 Task: Search one way flight ticket for 4 adults, 1 infant in seat and 1 infant on lap in premium economy from Hobbs: Lea County Regional Airport to Riverton: Central Wyoming Regional Airport (was Riverton Regional) on 5-4-2023. Choice of flights is Alaska. Number of bags: 3 checked bags. Price is upto 107000. Outbound departure time preference is 10:15.
Action: Mouse moved to (375, 155)
Screenshot: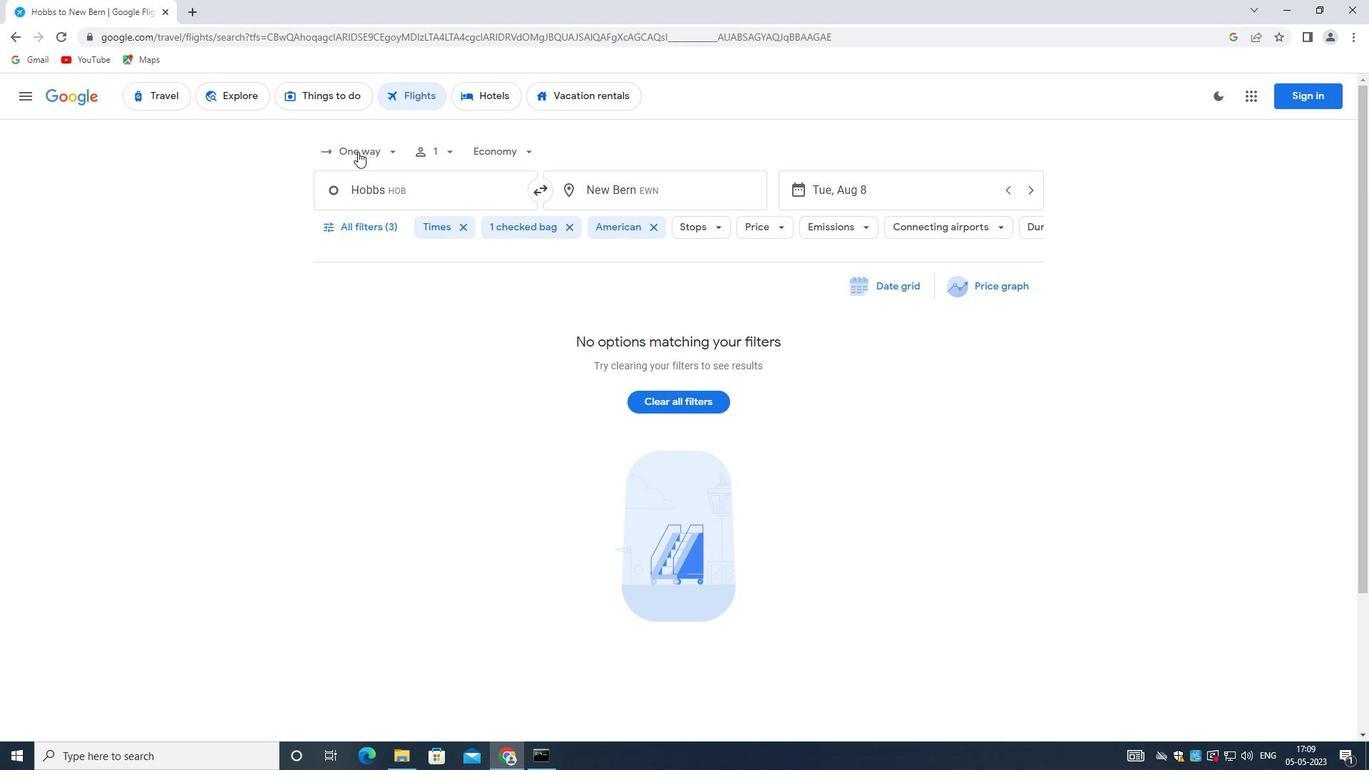 
Action: Mouse pressed left at (375, 155)
Screenshot: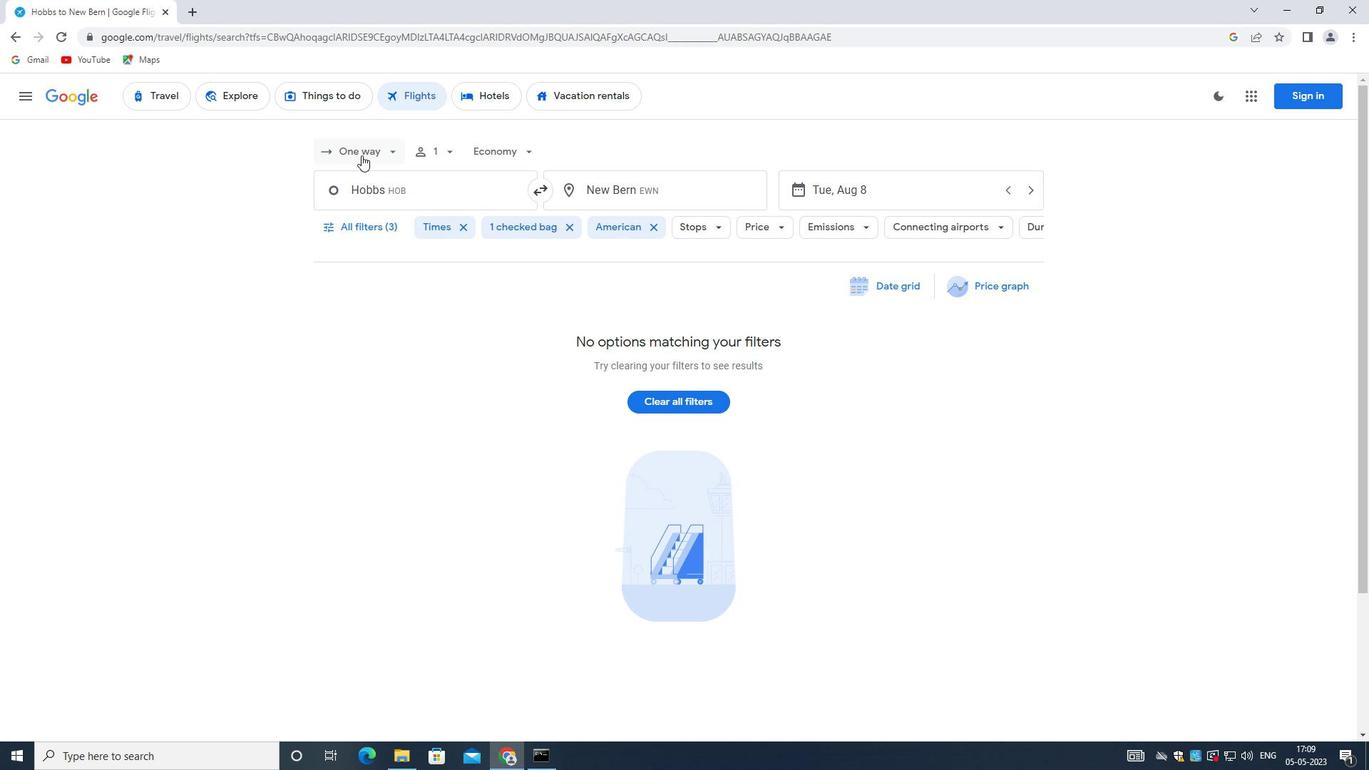 
Action: Mouse moved to (369, 215)
Screenshot: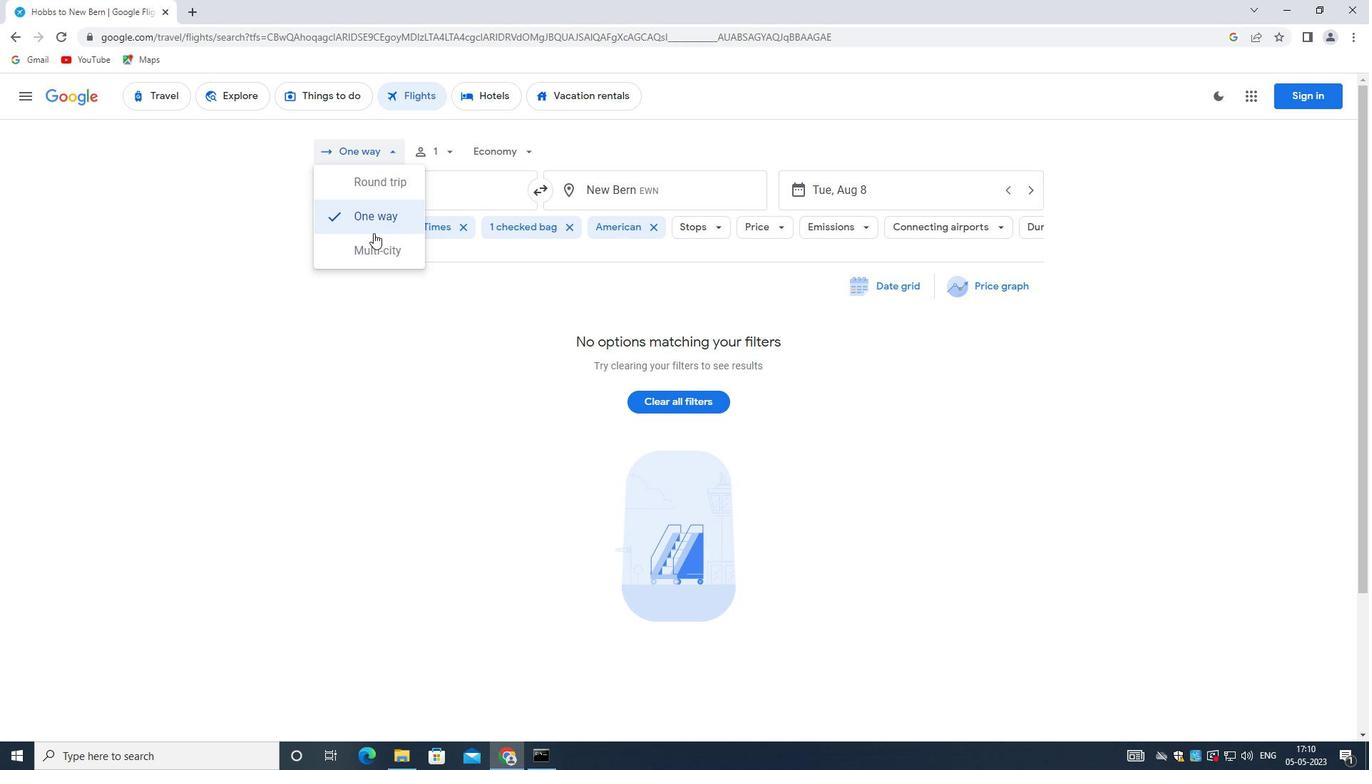 
Action: Mouse pressed left at (369, 215)
Screenshot: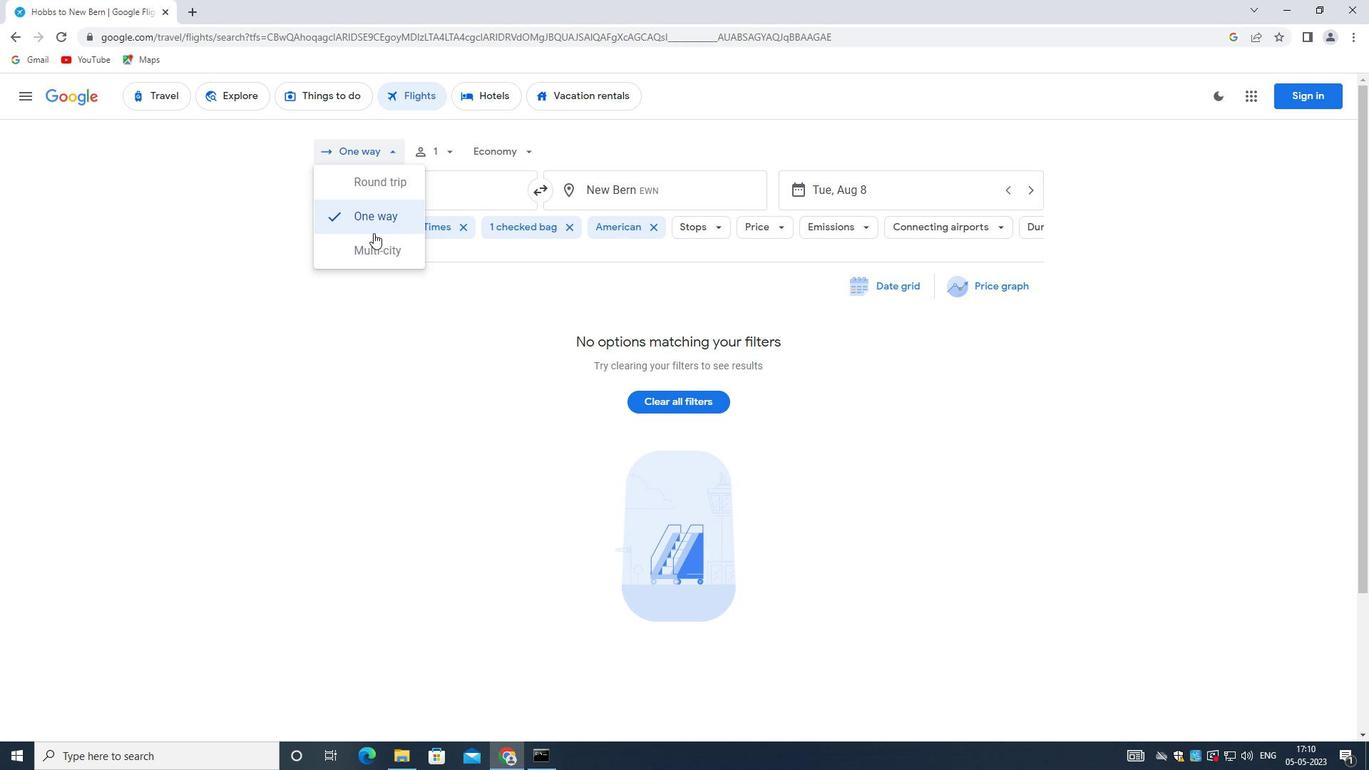 
Action: Mouse moved to (448, 156)
Screenshot: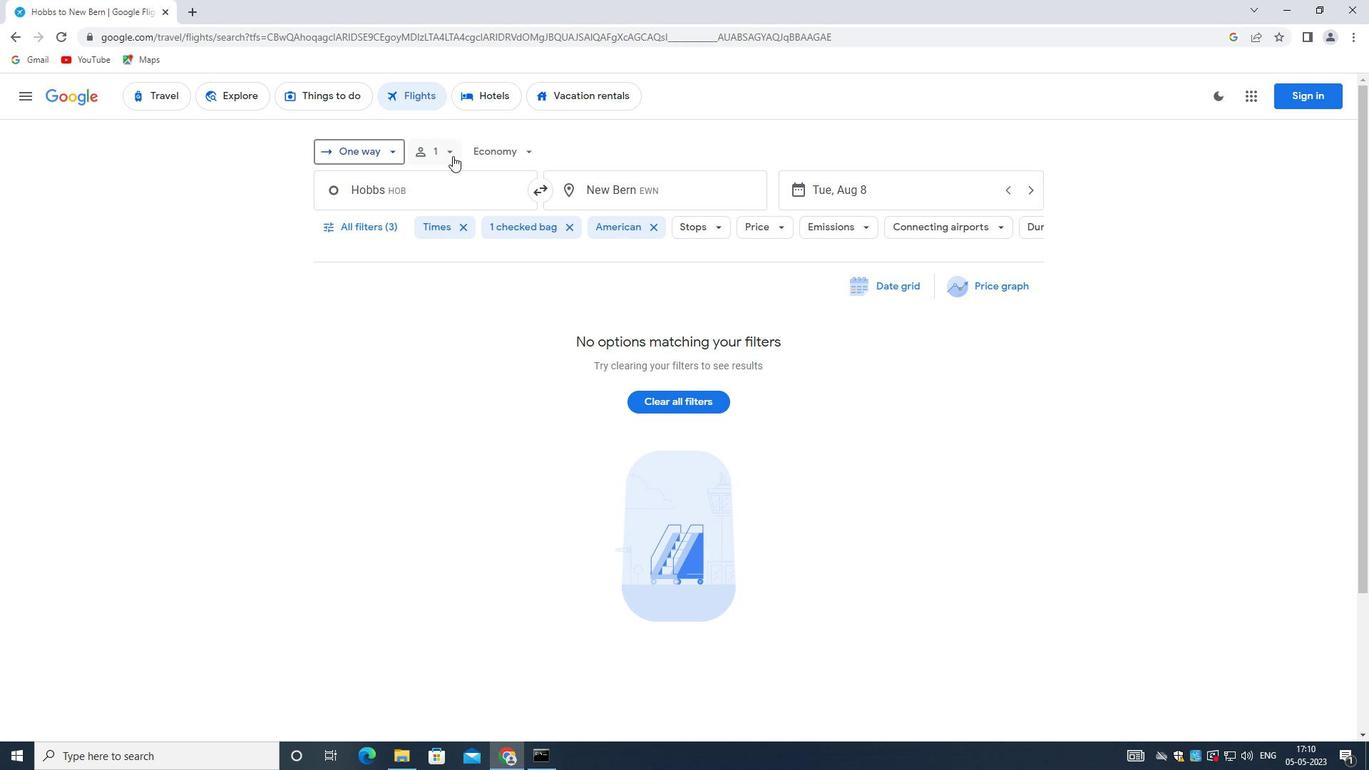 
Action: Mouse pressed left at (448, 156)
Screenshot: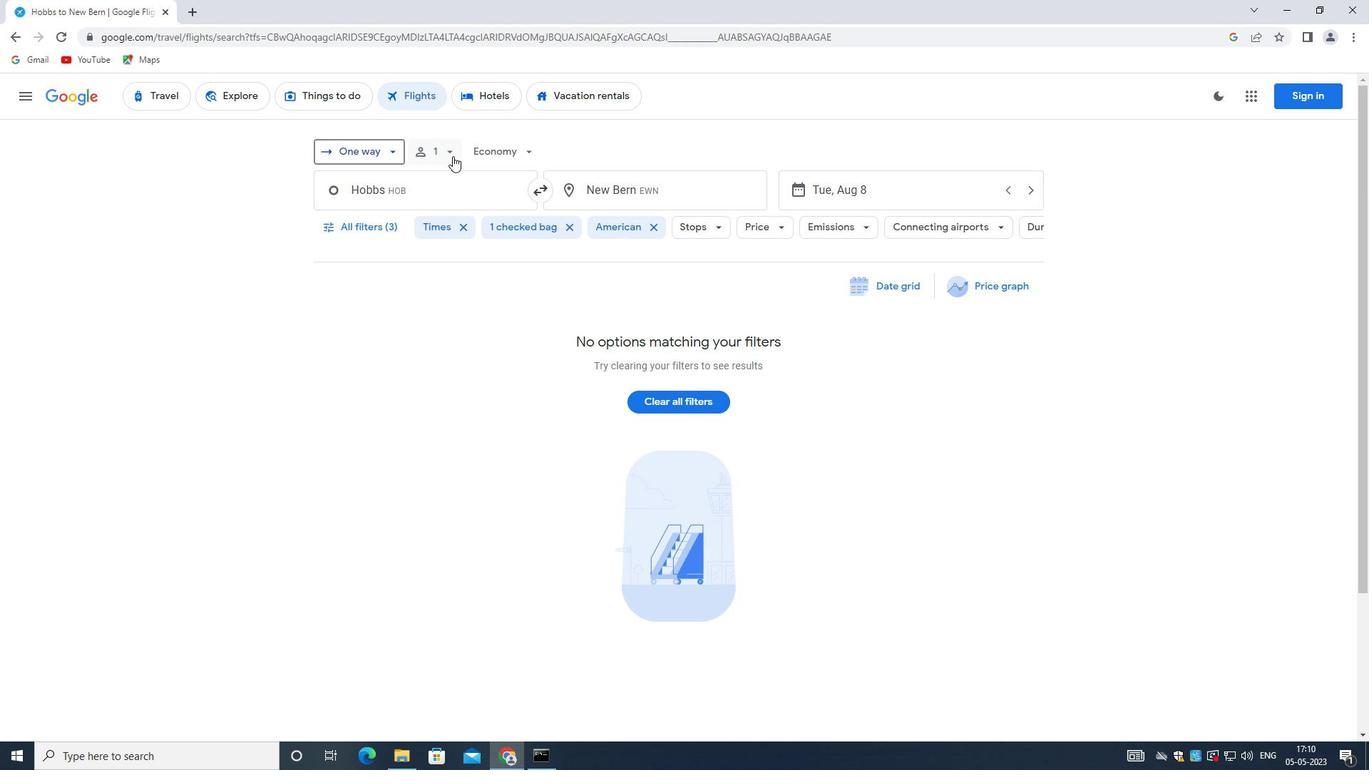 
Action: Mouse moved to (561, 190)
Screenshot: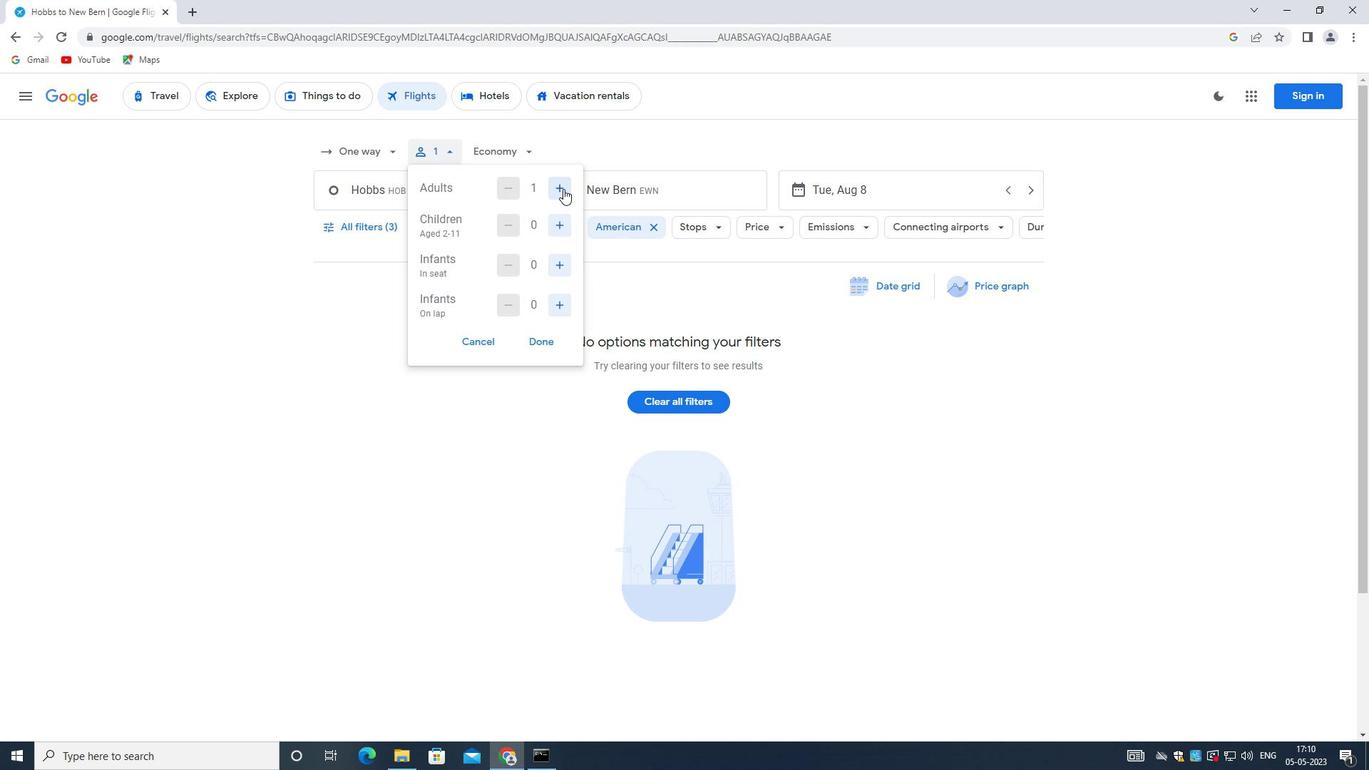 
Action: Mouse pressed left at (561, 190)
Screenshot: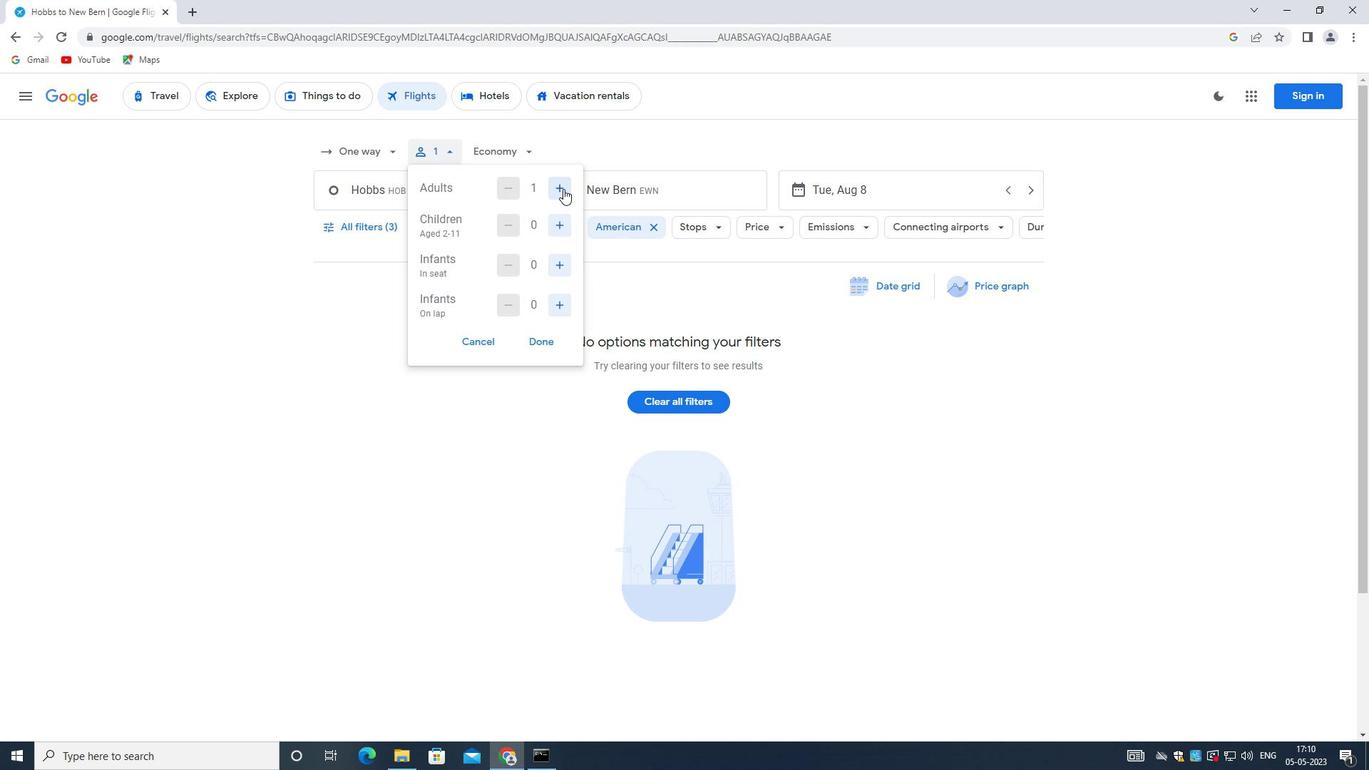 
Action: Mouse pressed left at (561, 190)
Screenshot: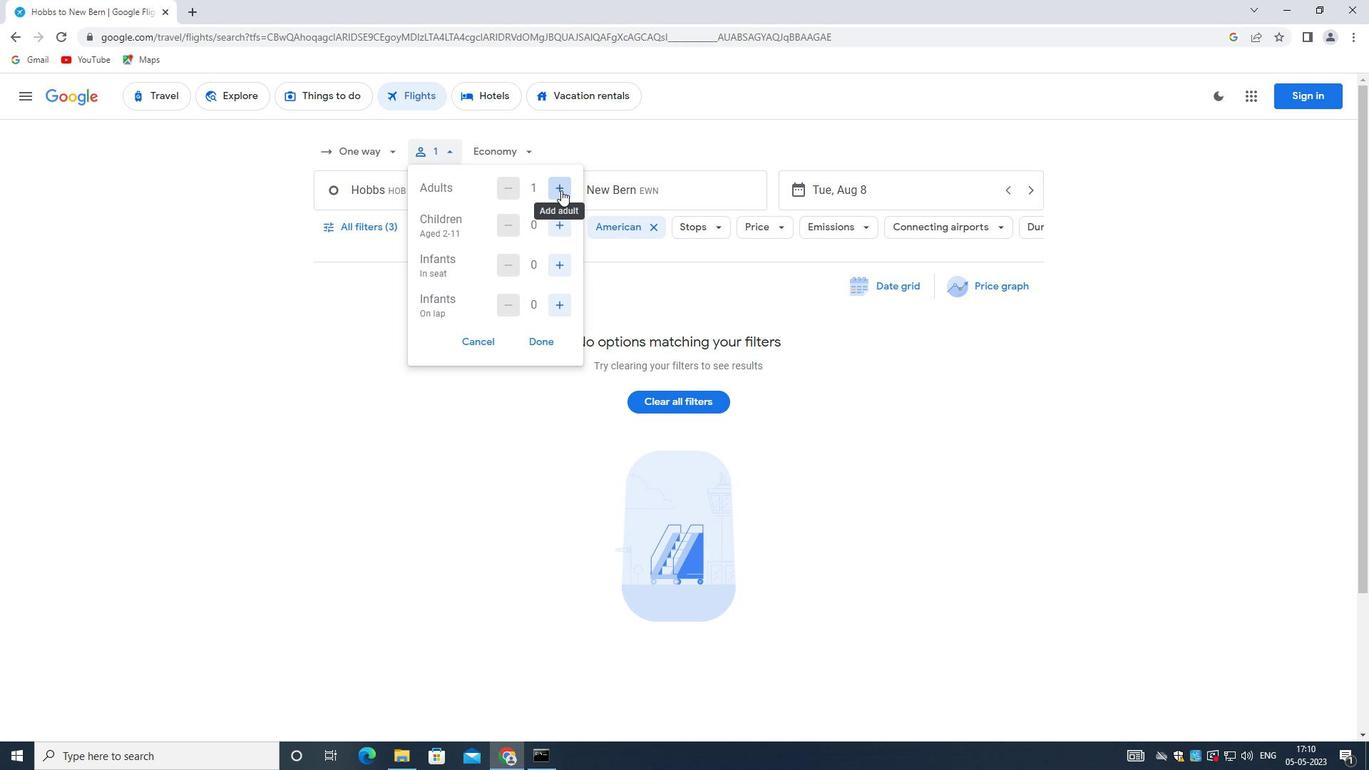 
Action: Mouse pressed left at (561, 190)
Screenshot: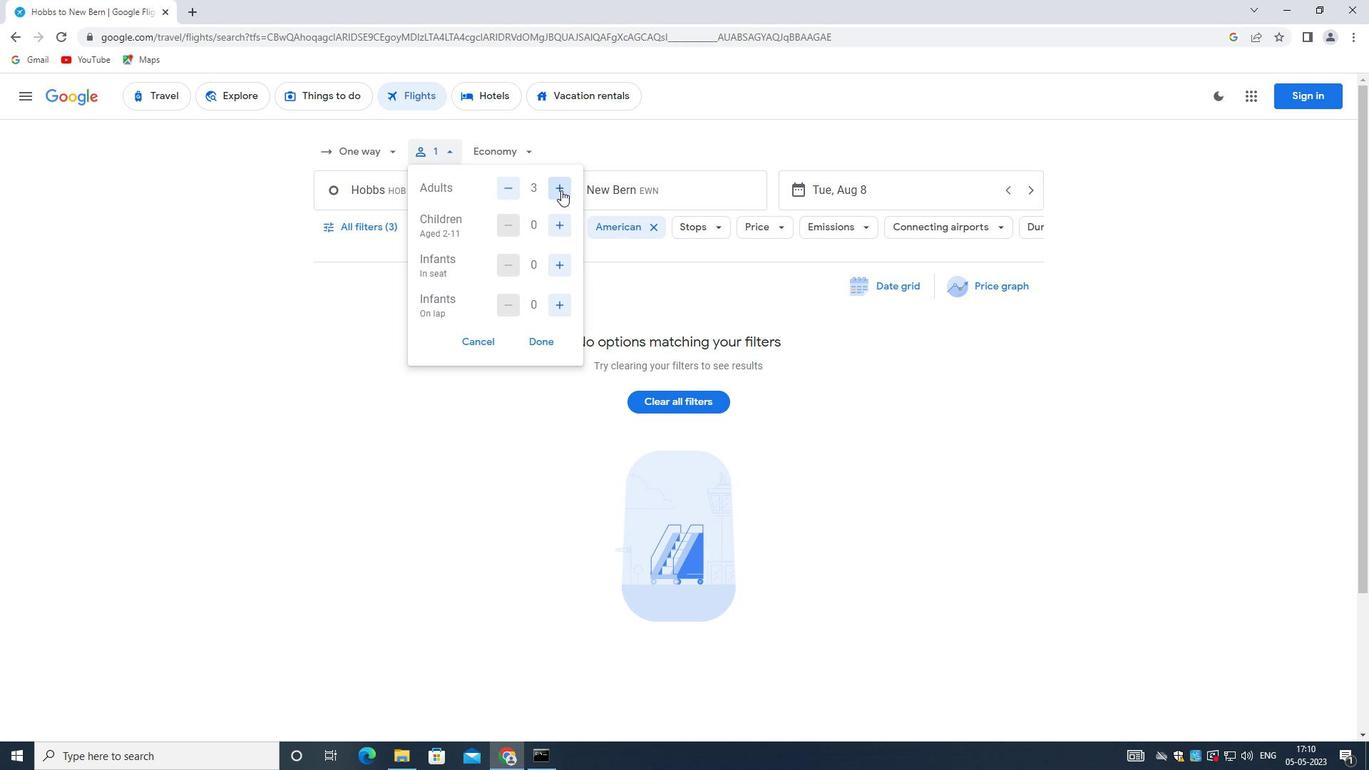 
Action: Mouse moved to (560, 266)
Screenshot: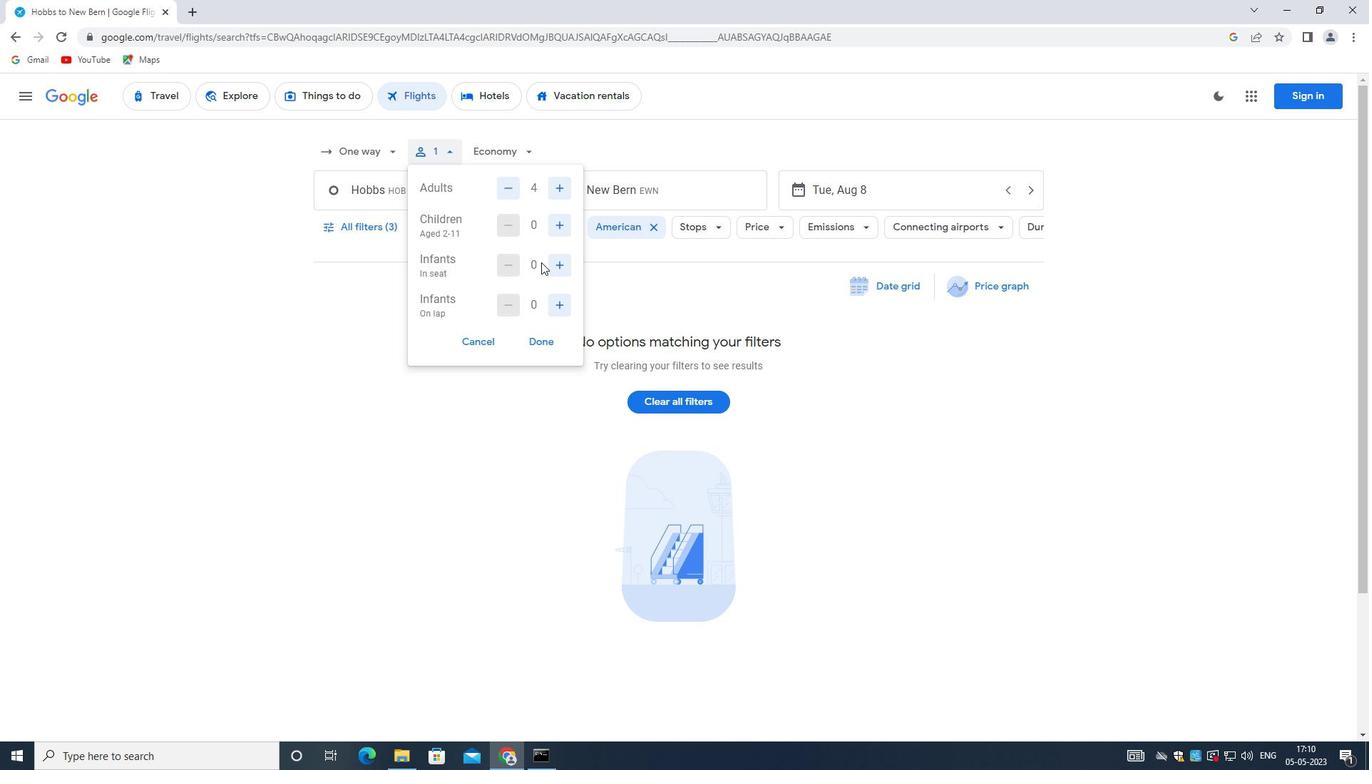
Action: Mouse pressed left at (560, 266)
Screenshot: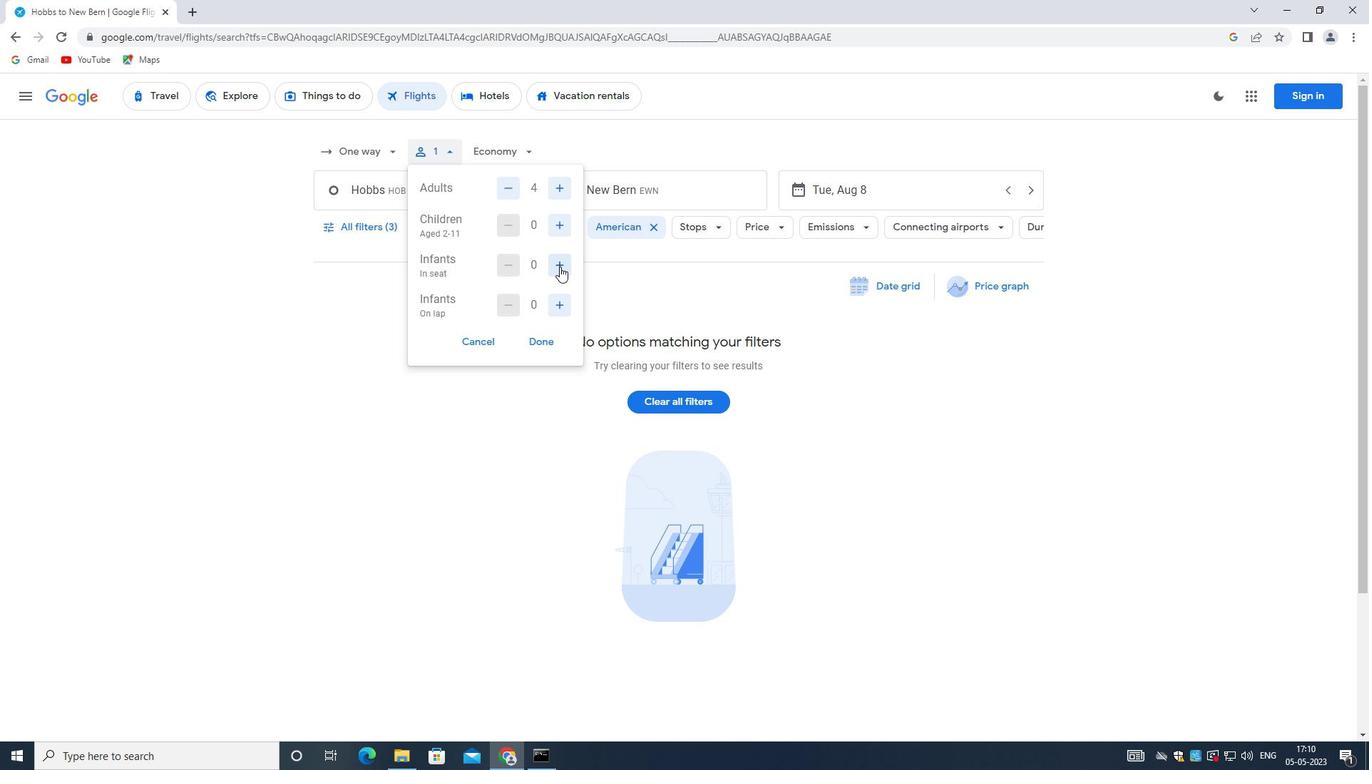 
Action: Mouse moved to (557, 304)
Screenshot: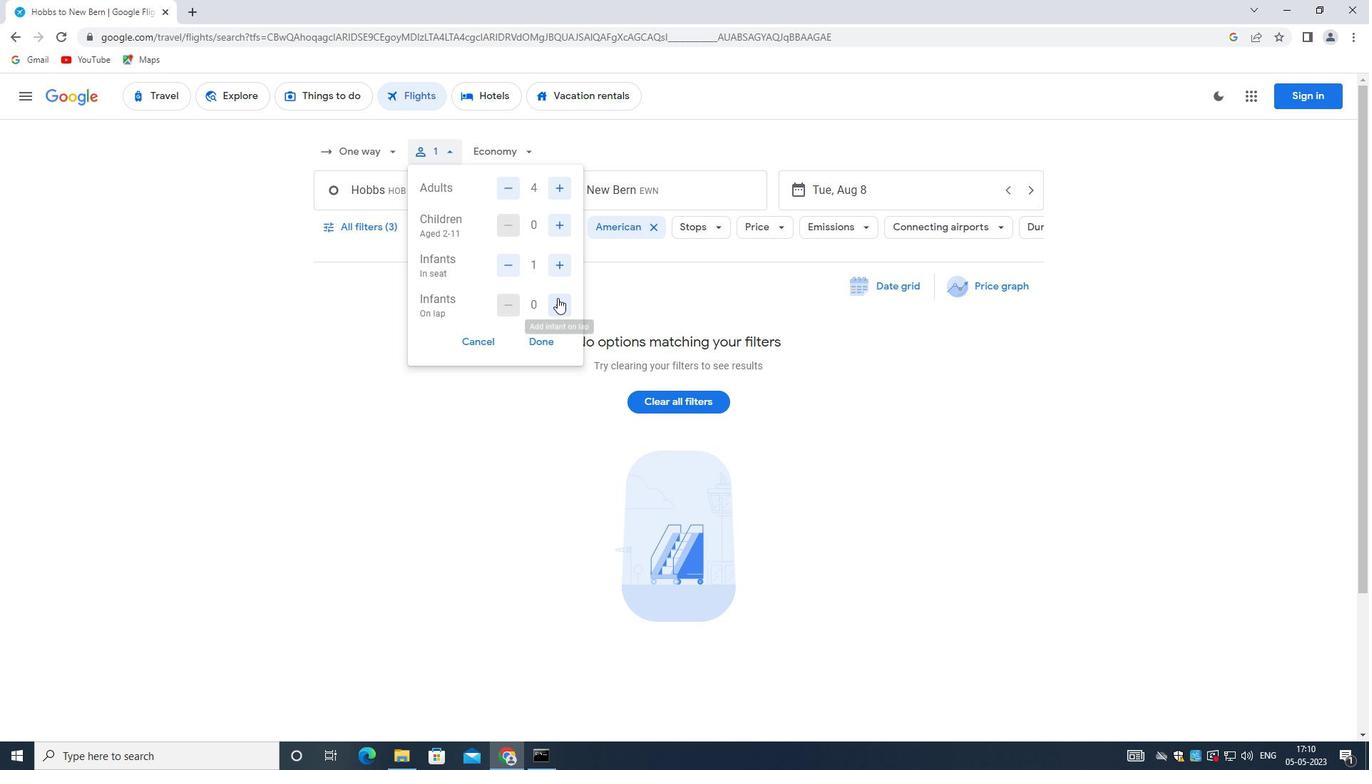 
Action: Mouse pressed left at (557, 304)
Screenshot: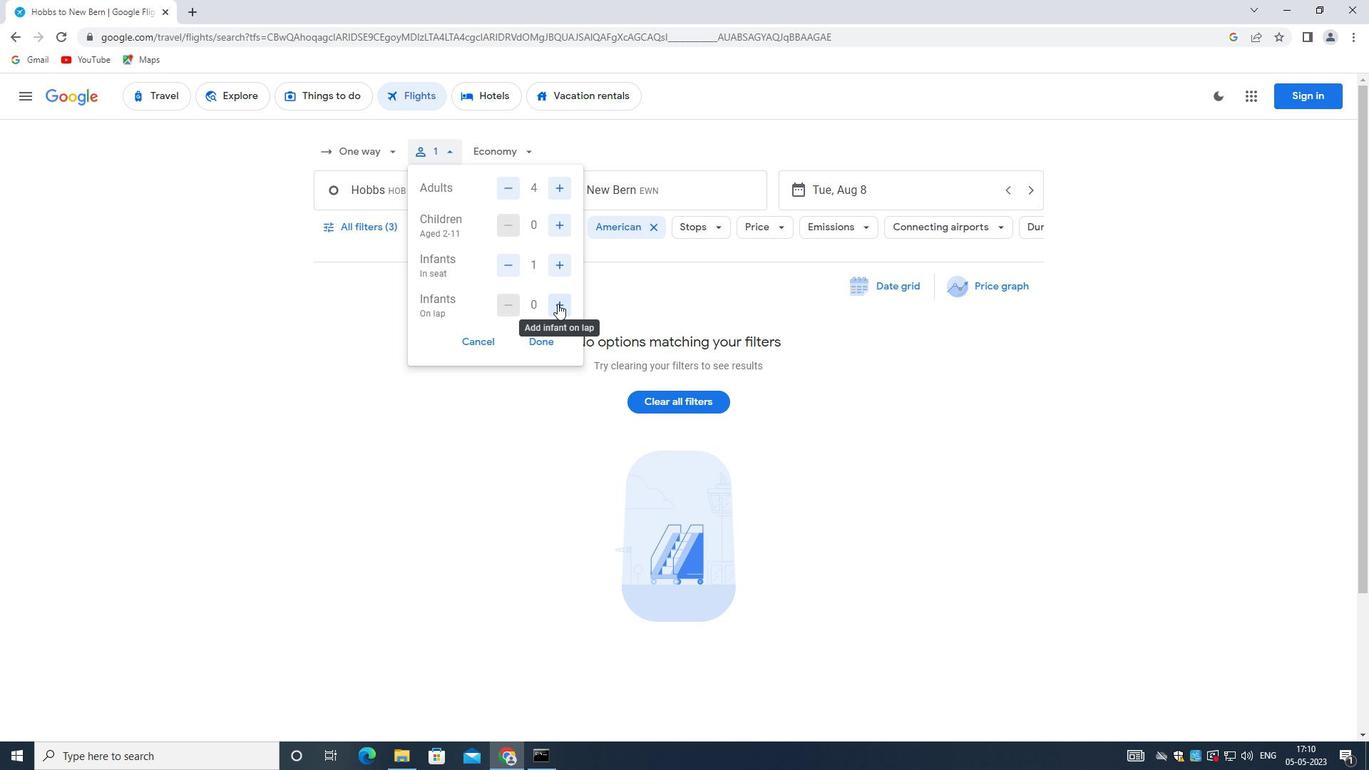 
Action: Mouse moved to (542, 344)
Screenshot: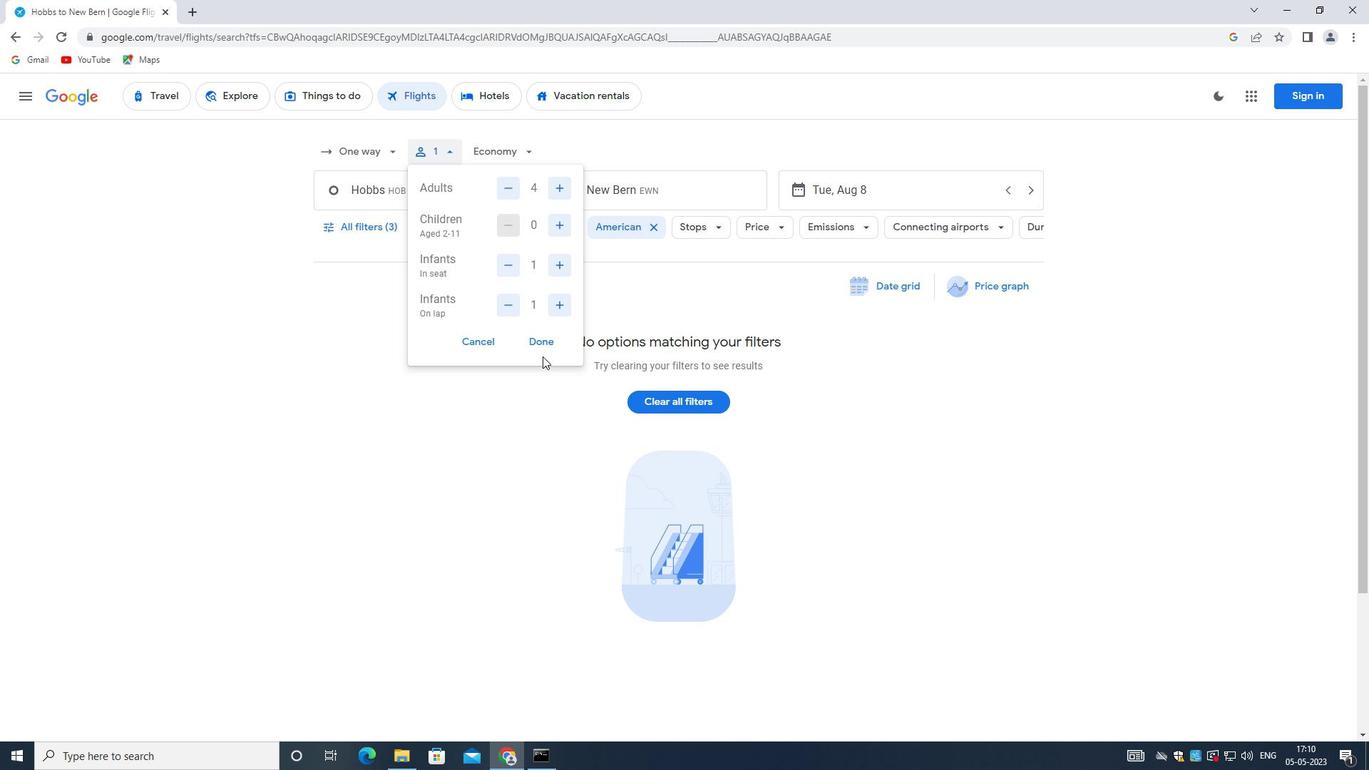 
Action: Mouse pressed left at (542, 344)
Screenshot: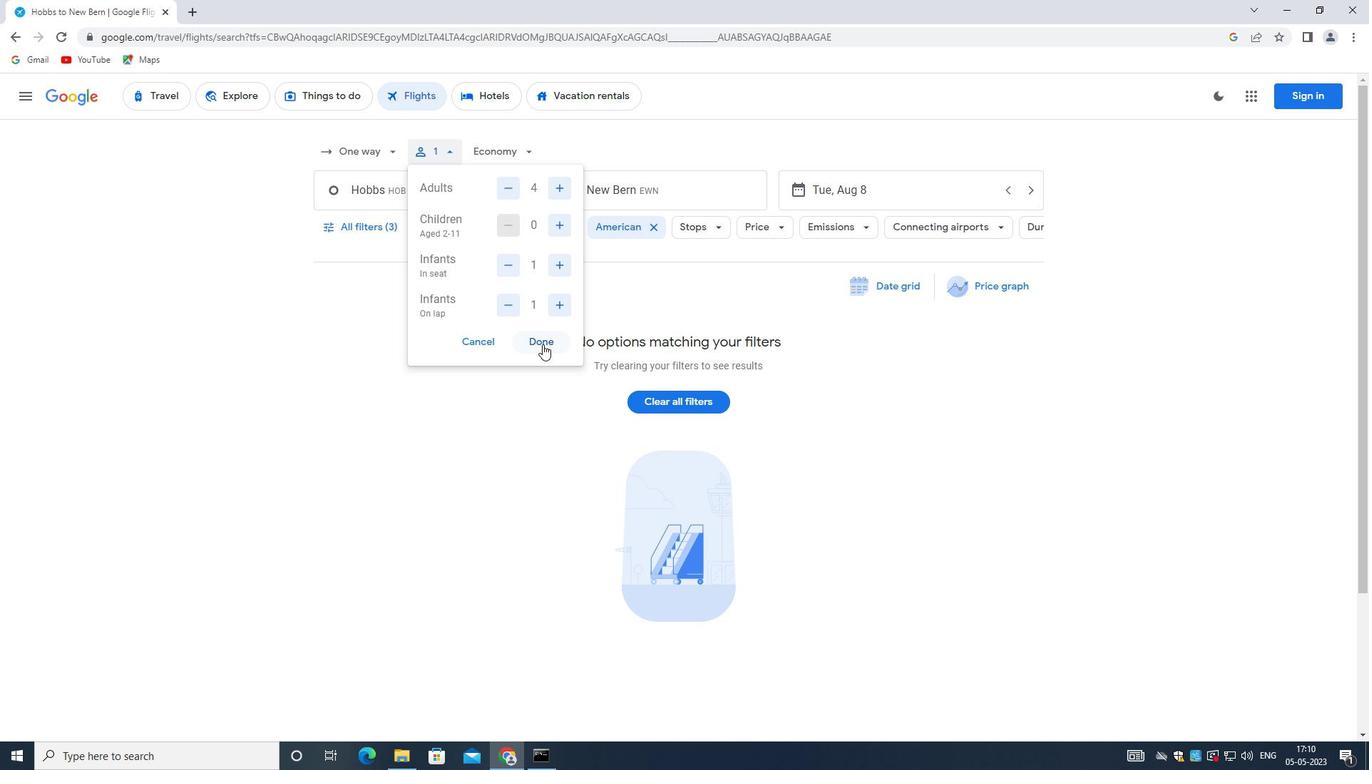 
Action: Mouse moved to (488, 159)
Screenshot: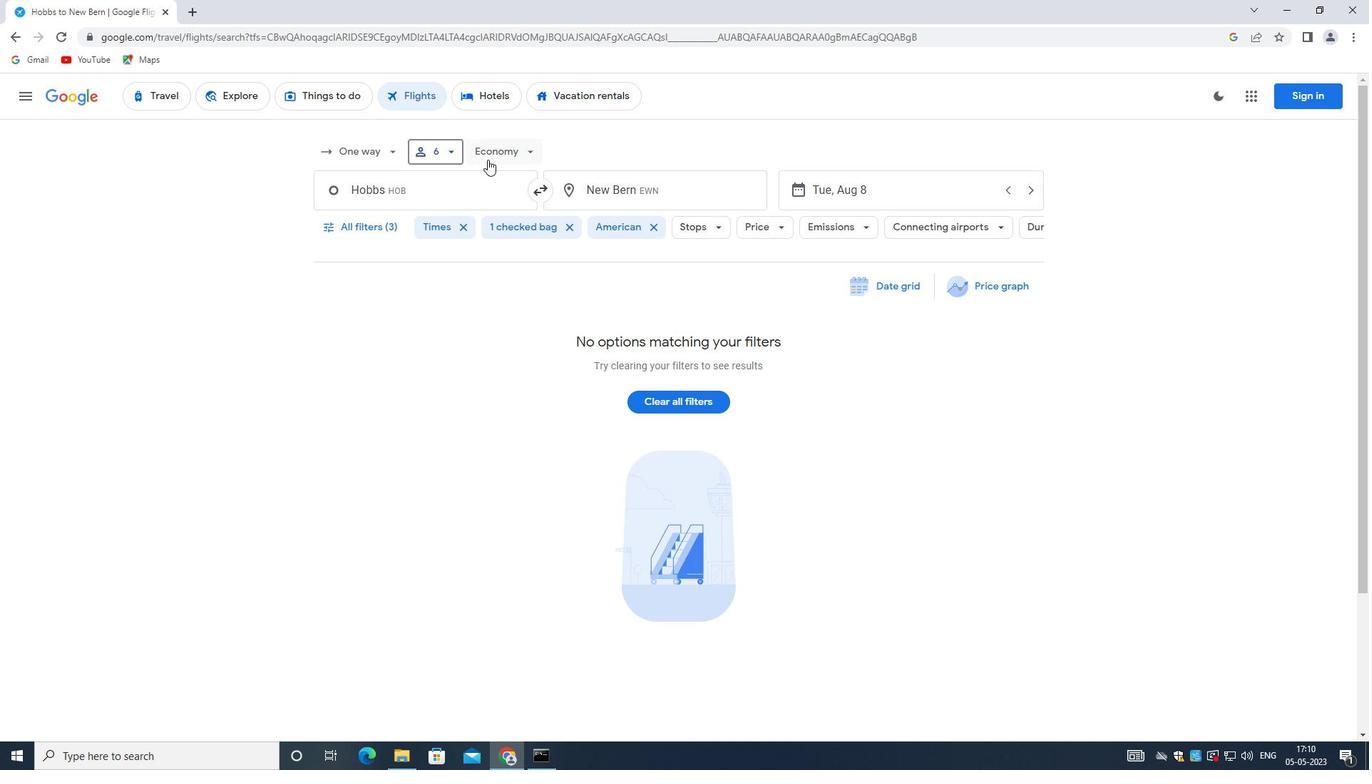 
Action: Mouse pressed left at (488, 159)
Screenshot: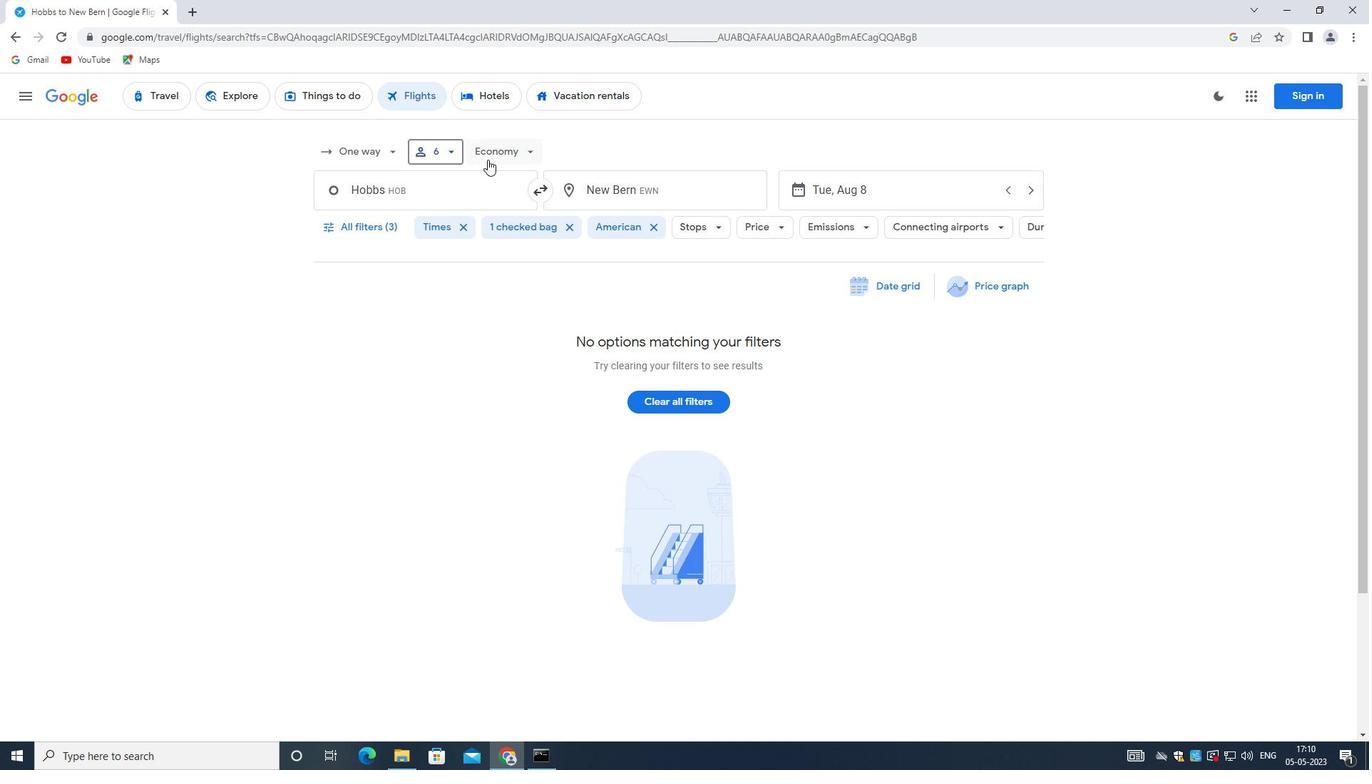 
Action: Mouse moved to (528, 214)
Screenshot: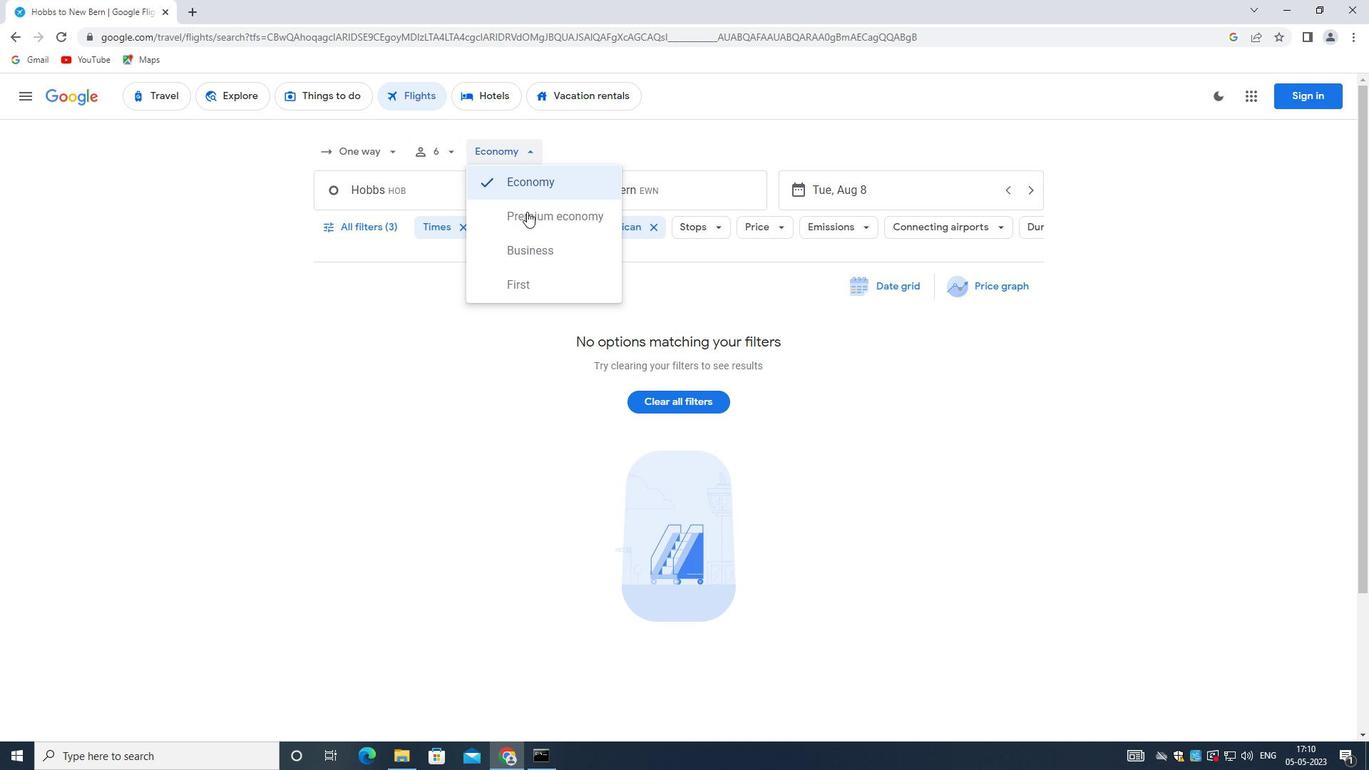 
Action: Mouse pressed left at (528, 214)
Screenshot: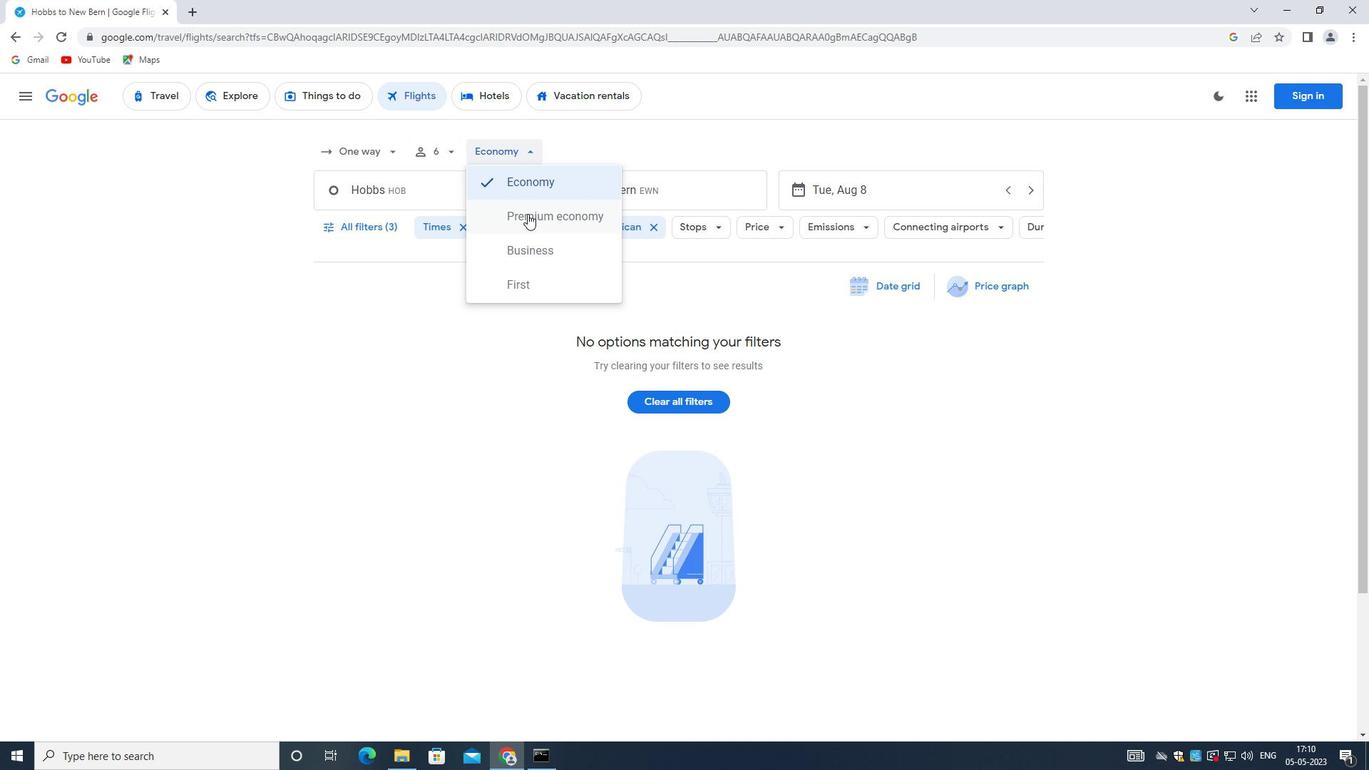 
Action: Mouse moved to (440, 194)
Screenshot: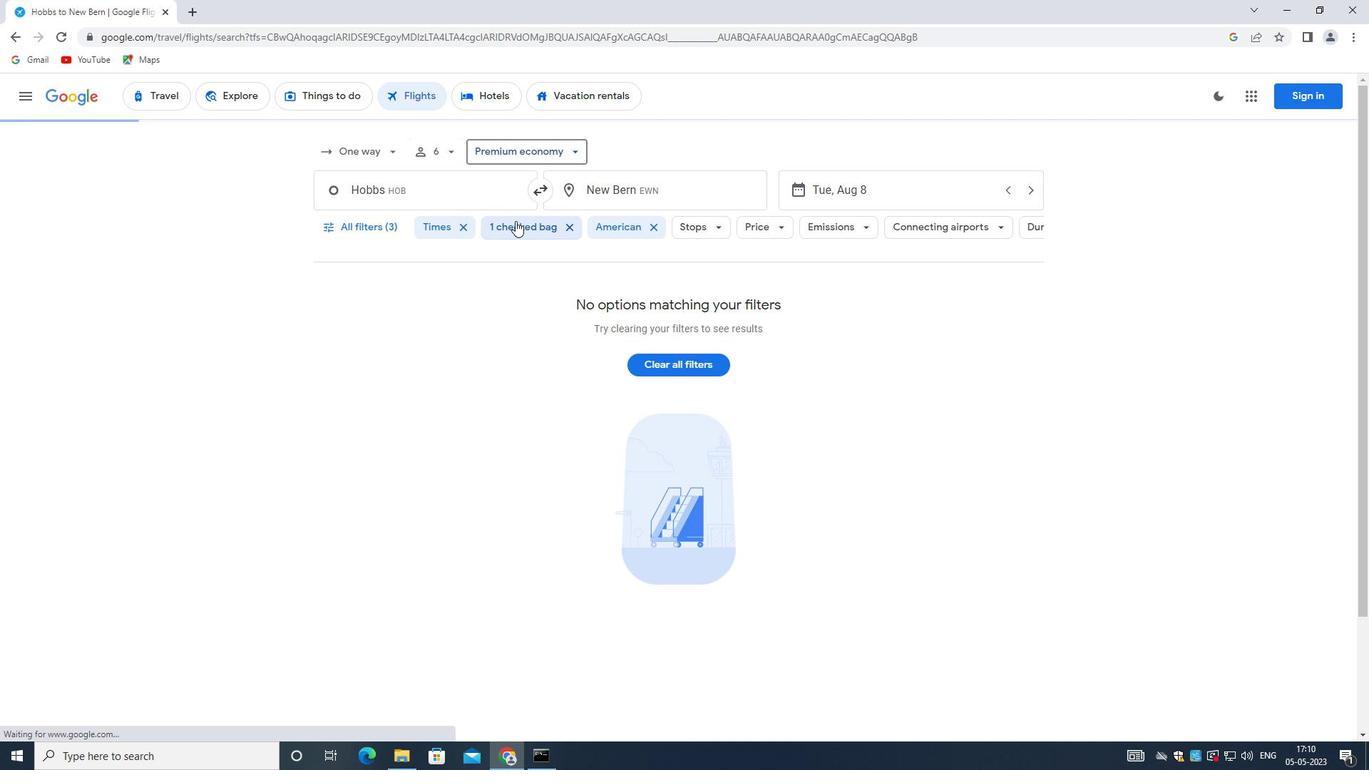 
Action: Mouse pressed left at (440, 194)
Screenshot: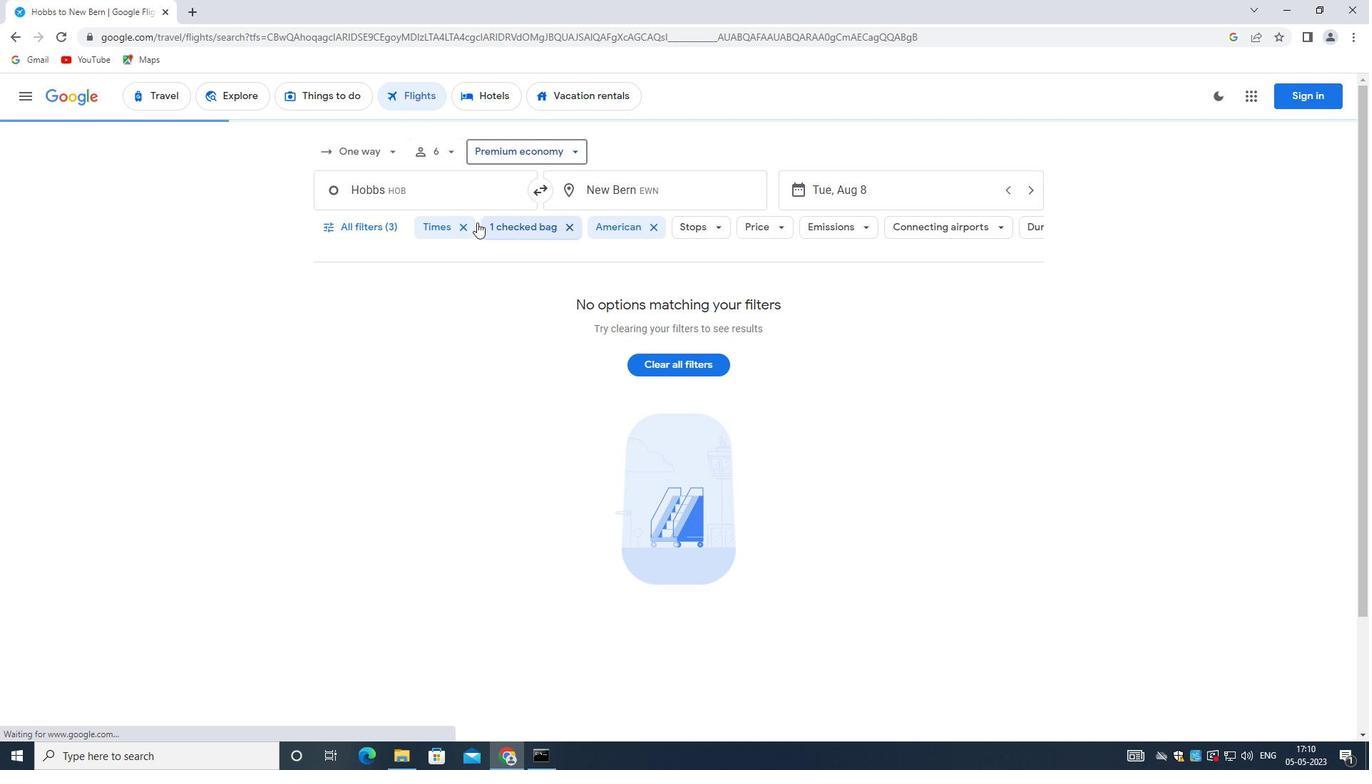 
Action: Mouse moved to (440, 194)
Screenshot: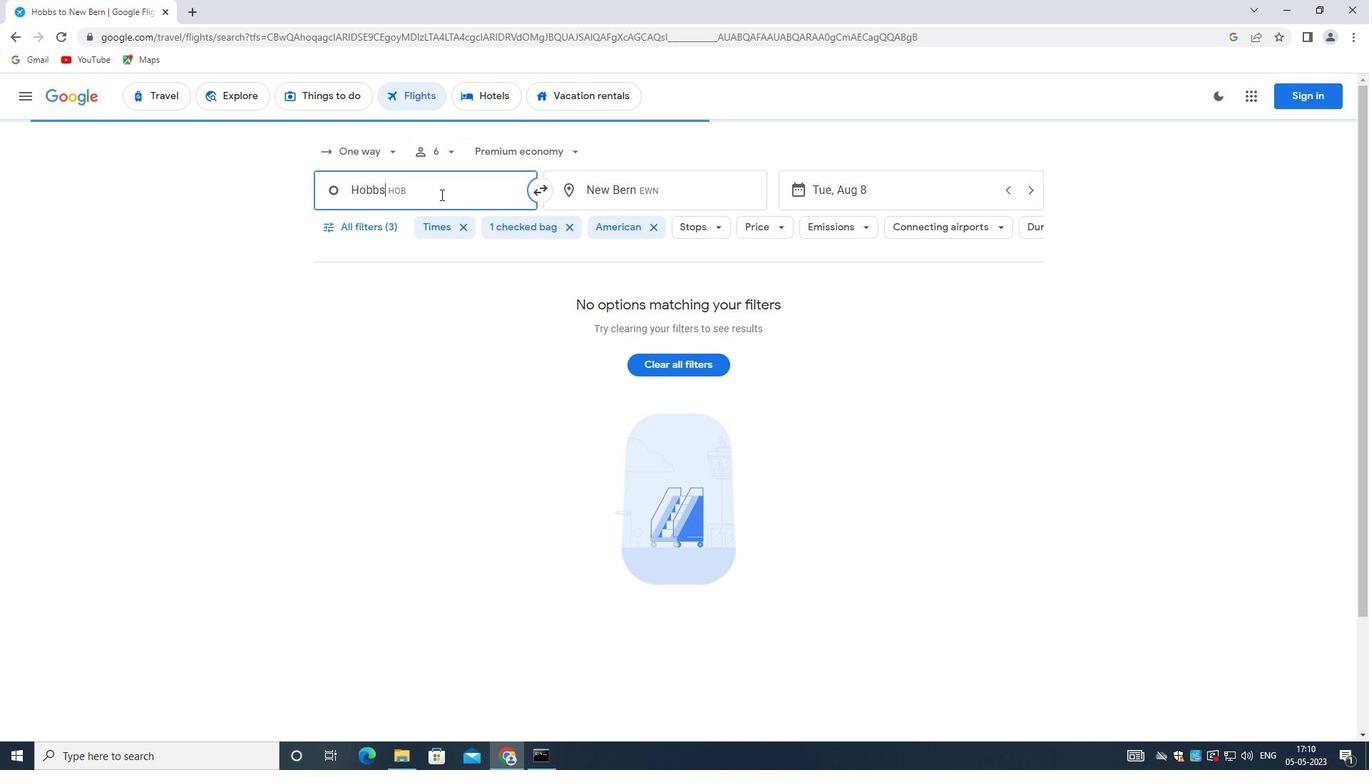 
Action: Key pressed <Key.backspace><Key.shift_r>Lea<Key.space><Key.shift>COUNTRY<Key.space><Key.shift><Key.shift><Key.shift><Key.shift><Key.shift>REGIONAL
Screenshot: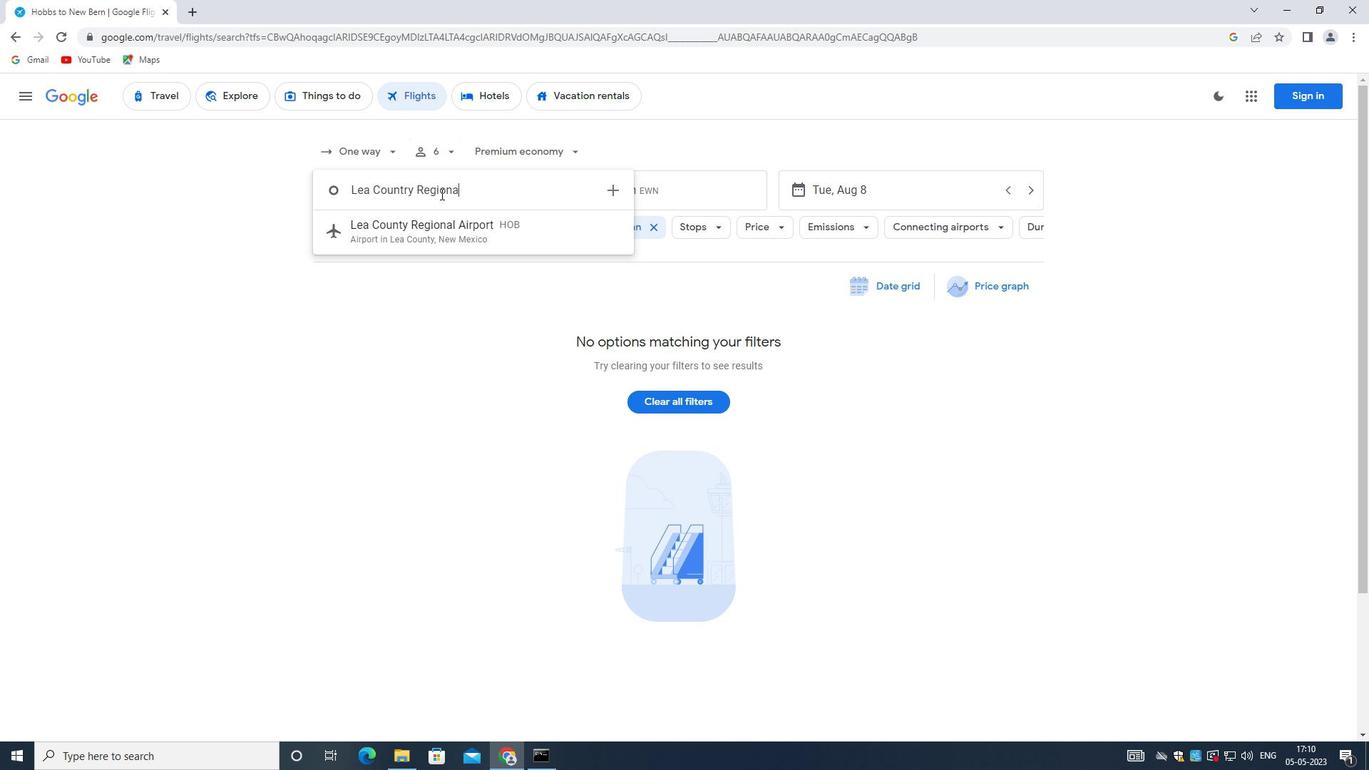 
Action: Mouse moved to (414, 222)
Screenshot: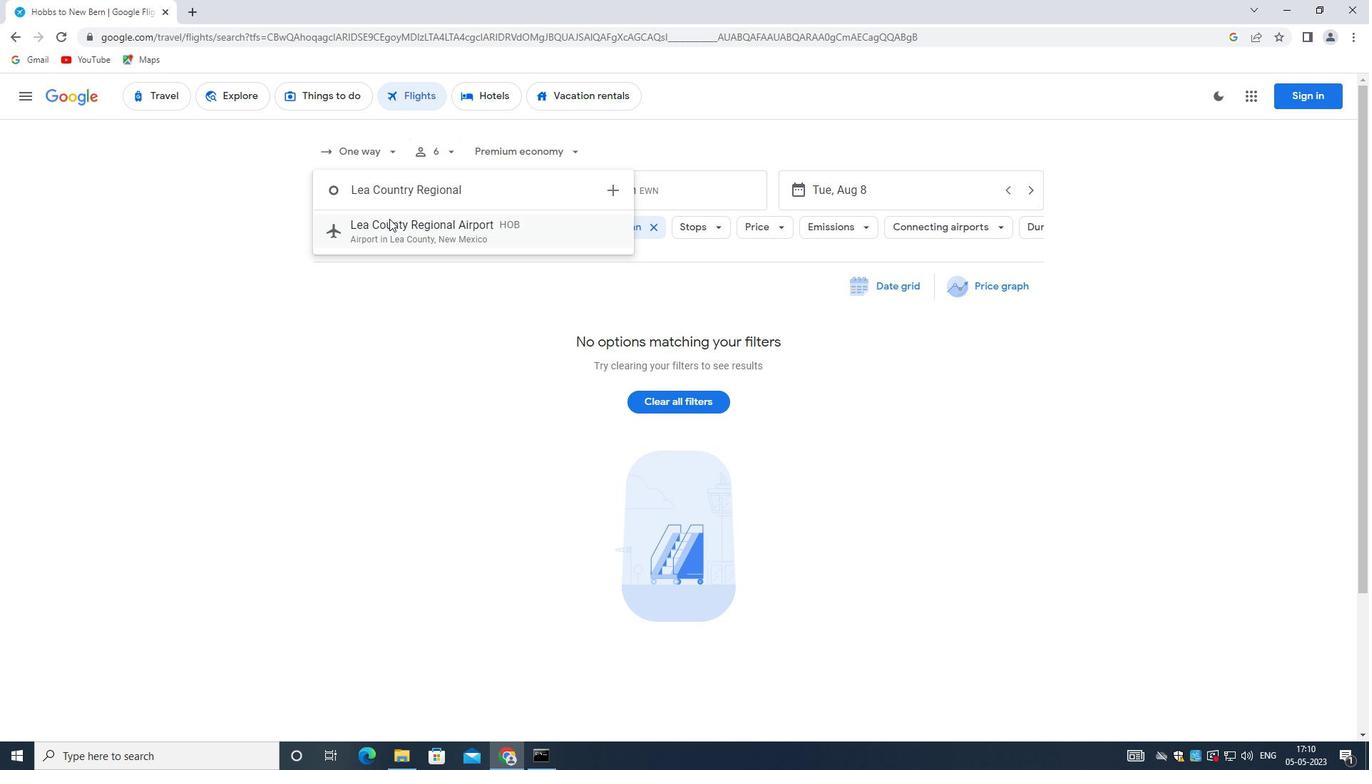 
Action: Mouse pressed left at (414, 222)
Screenshot: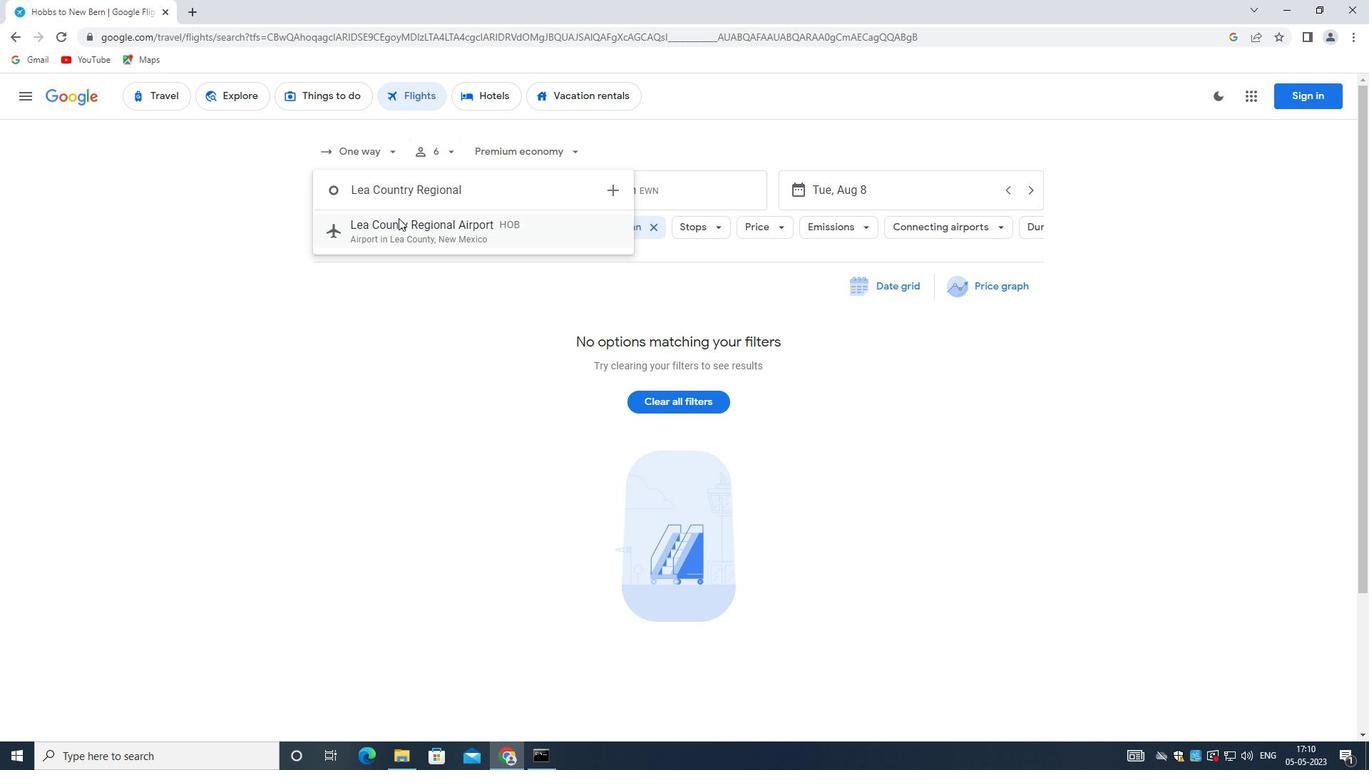 
Action: Mouse moved to (614, 171)
Screenshot: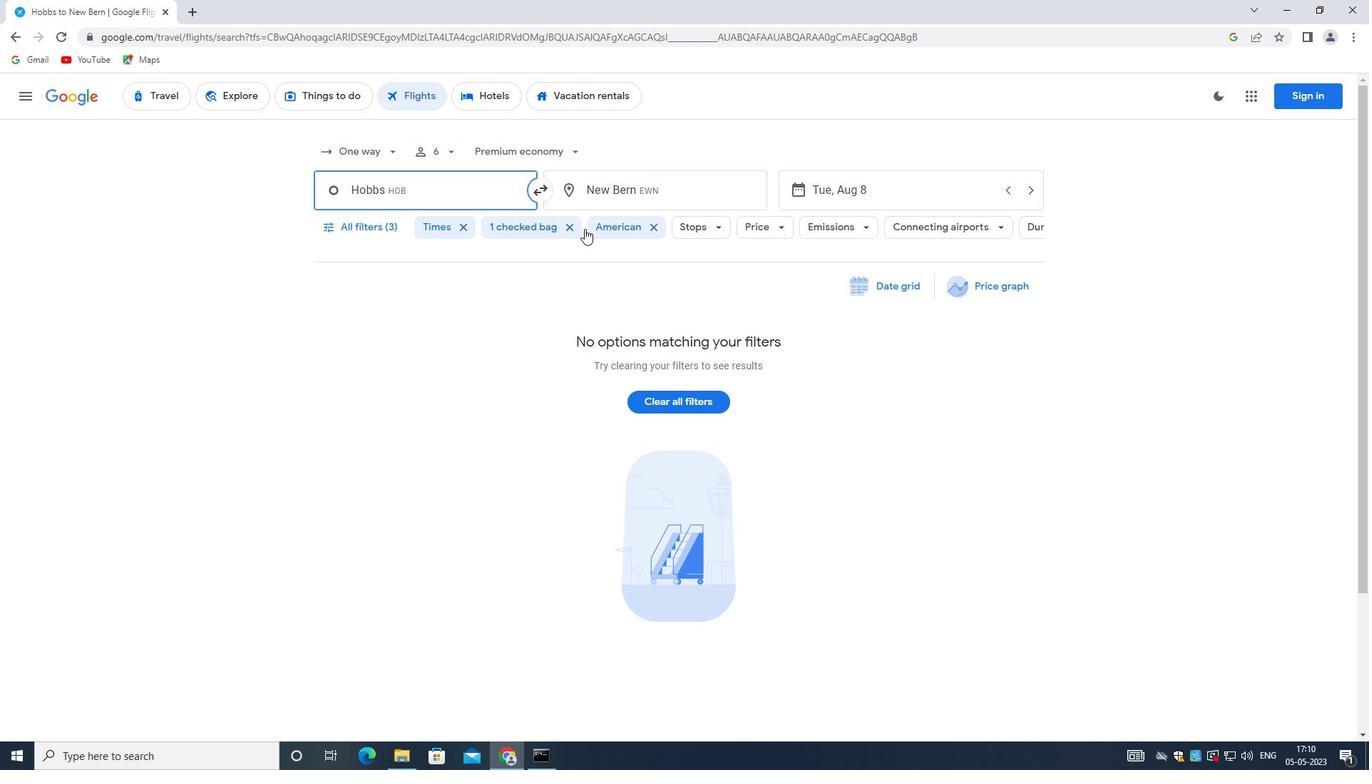 
Action: Mouse pressed left at (614, 171)
Screenshot: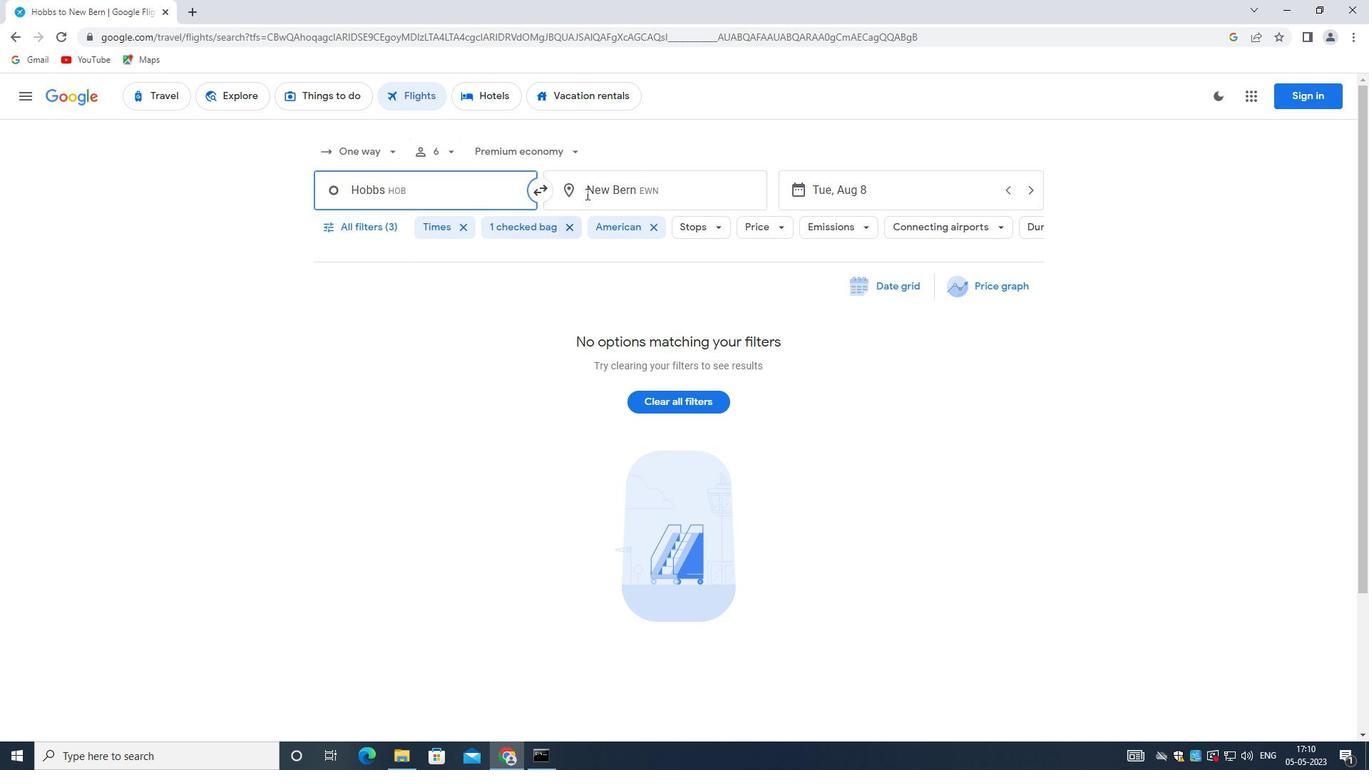 
Action: Mouse moved to (614, 187)
Screenshot: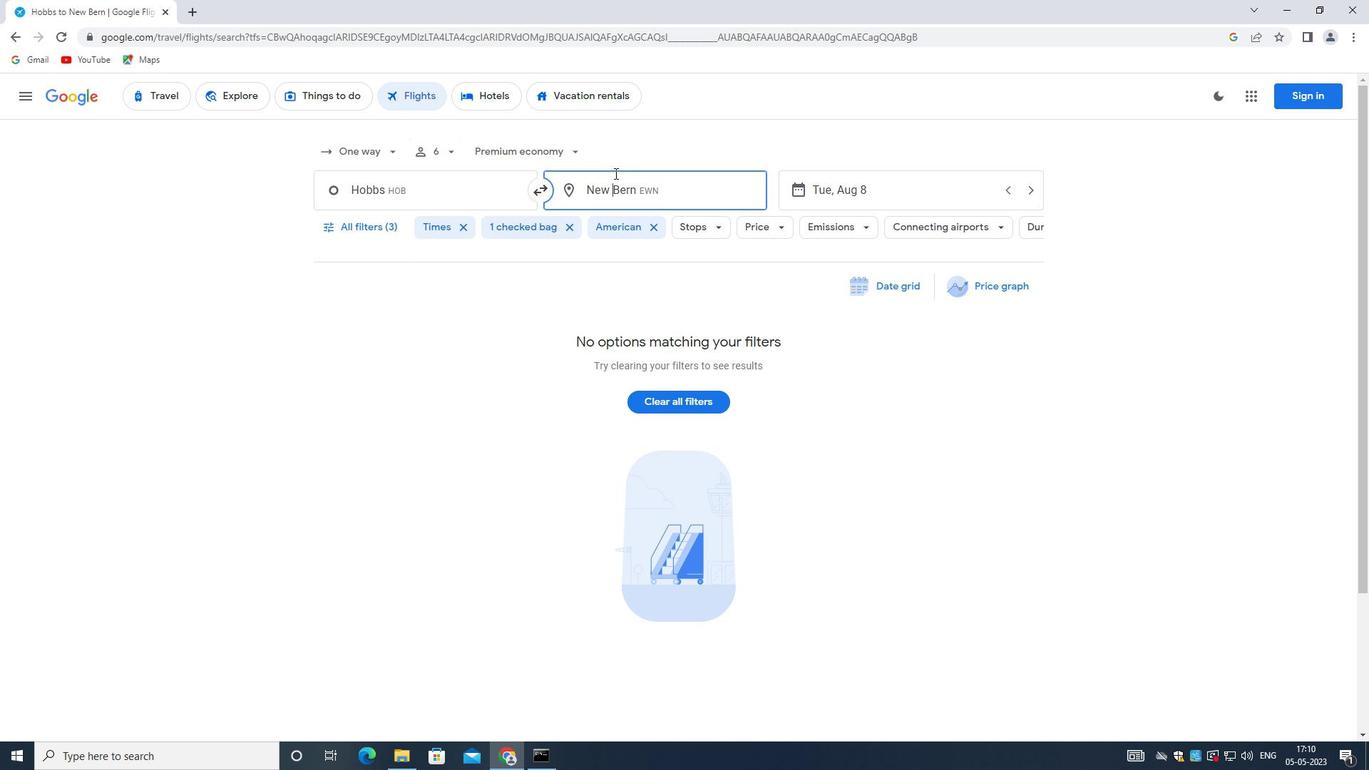 
Action: Key pressed <Key.shift>CENTRAL<Key.space><Key.shift>WYOM
Screenshot: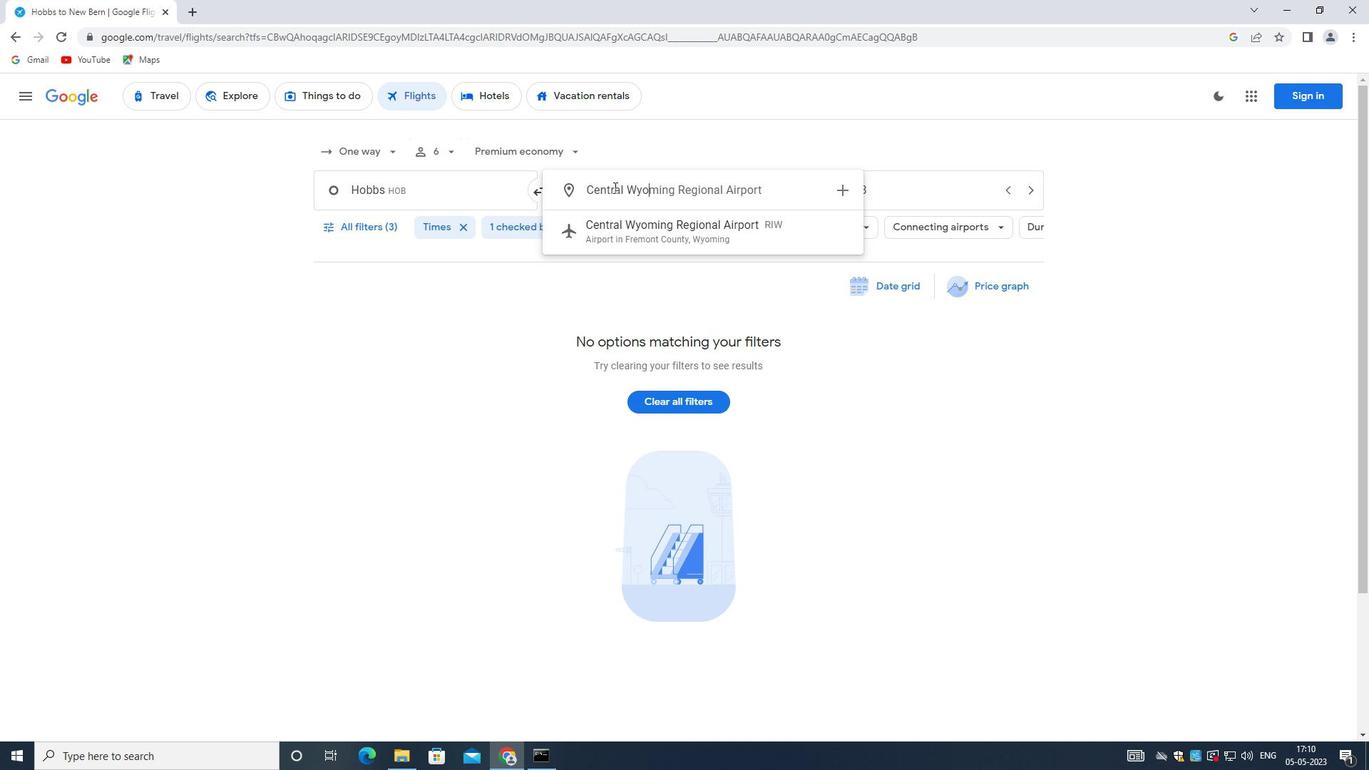 
Action: Mouse moved to (694, 228)
Screenshot: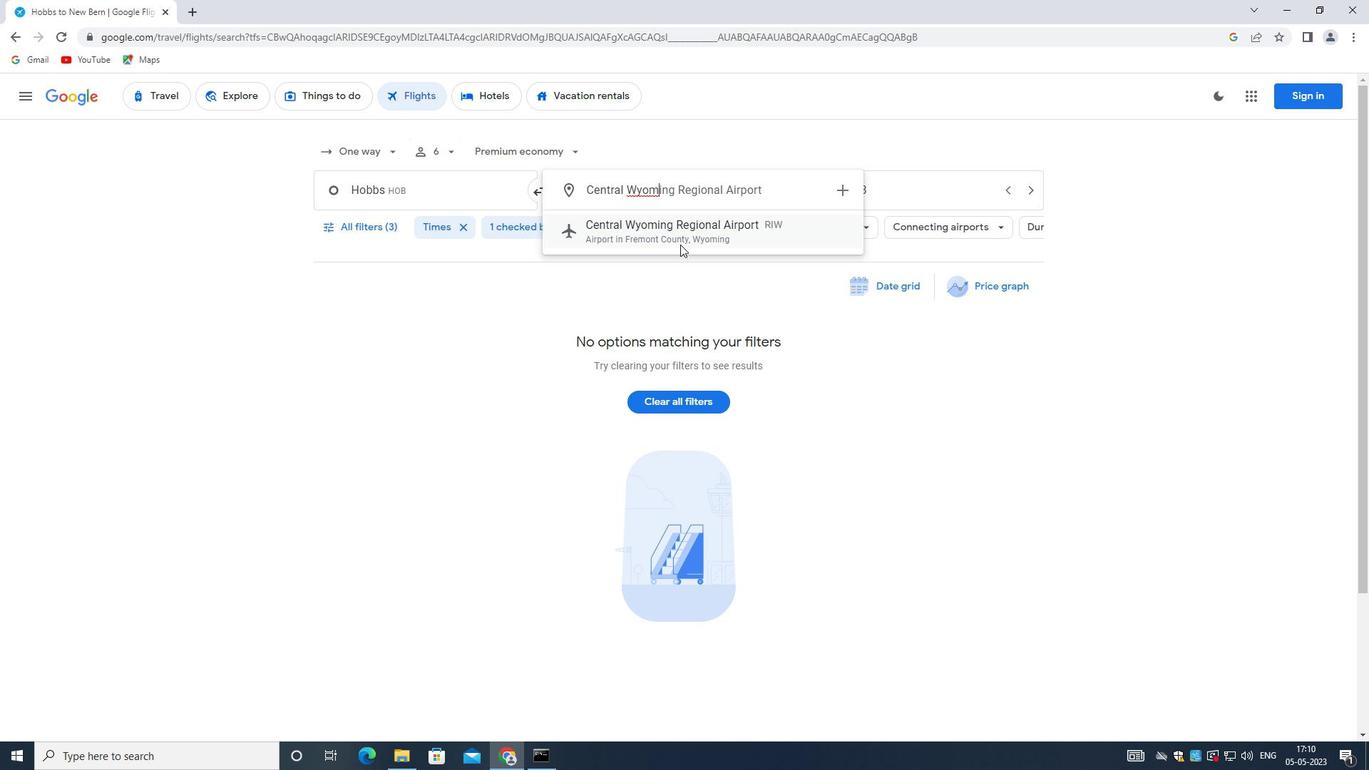 
Action: Mouse pressed left at (694, 228)
Screenshot: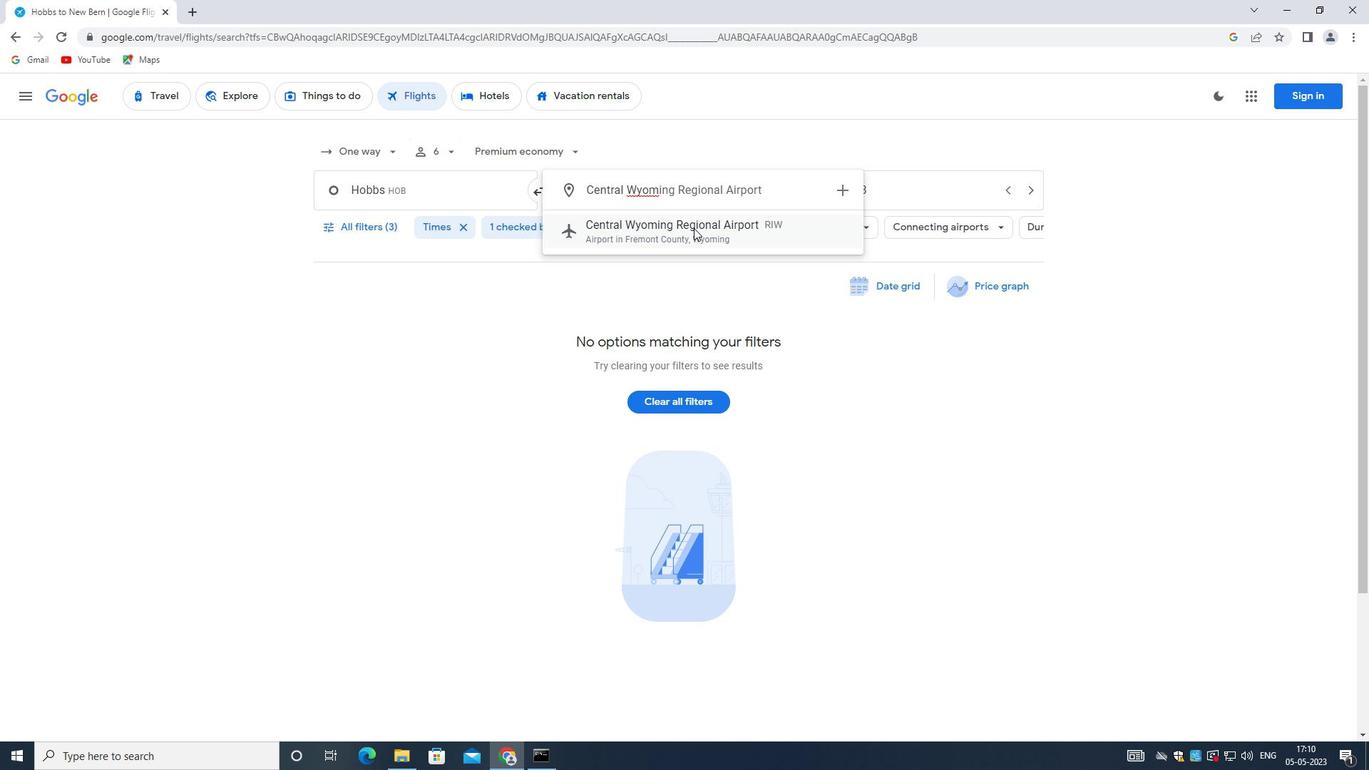 
Action: Mouse moved to (854, 191)
Screenshot: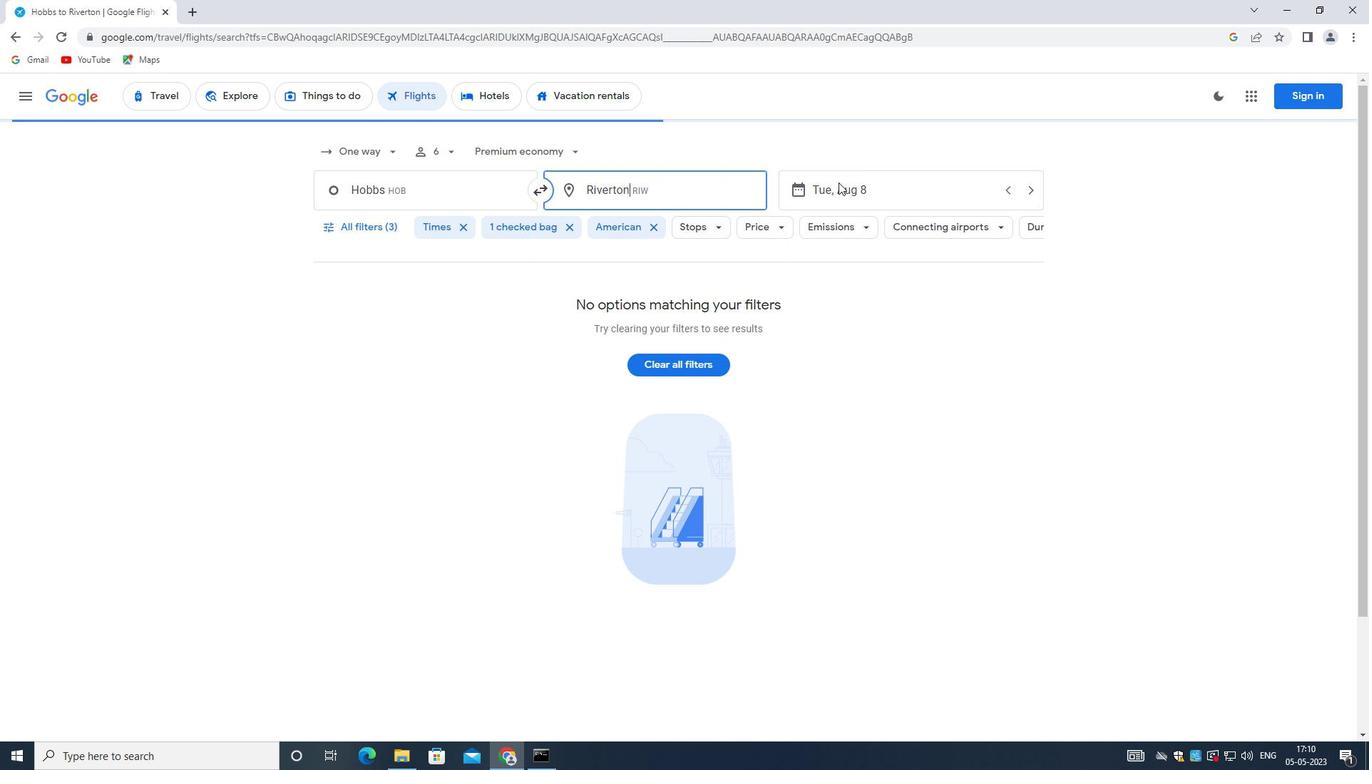 
Action: Mouse pressed left at (854, 191)
Screenshot: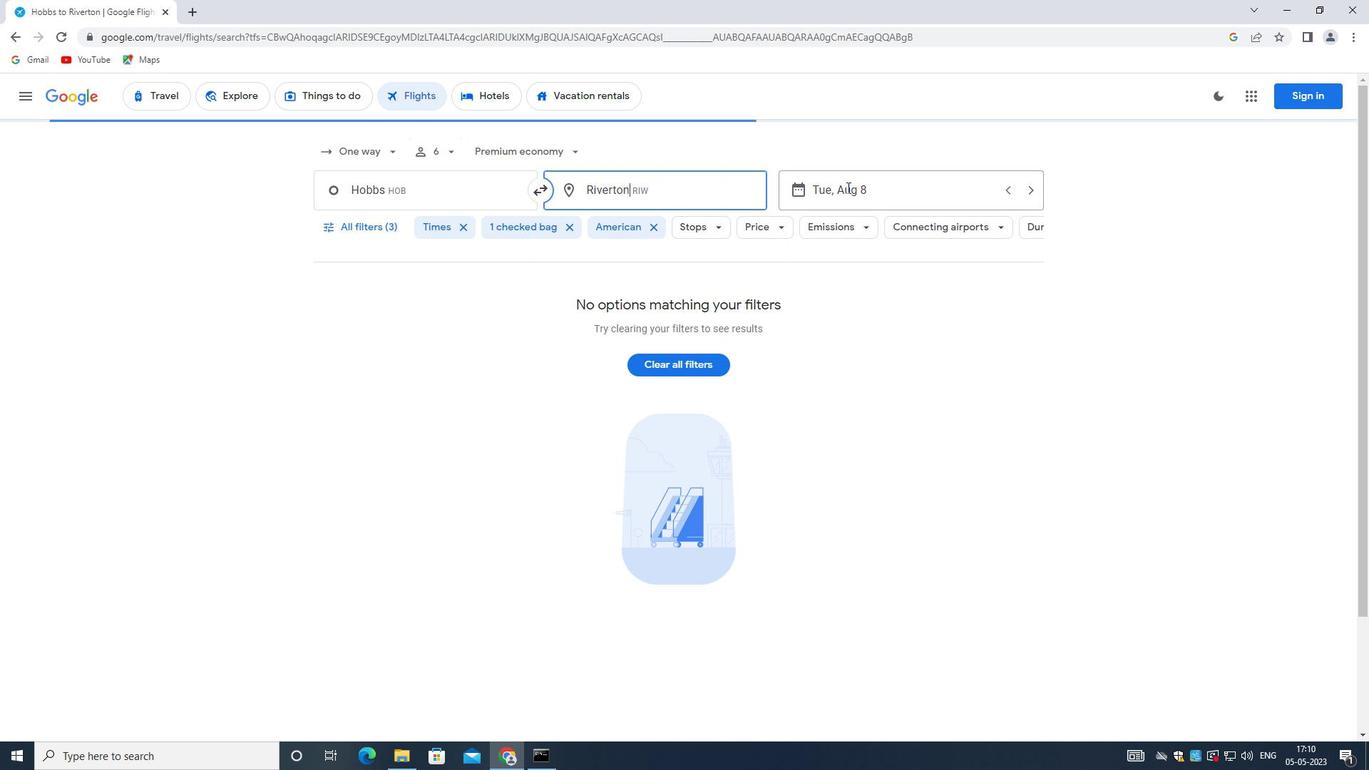 
Action: Mouse moved to (608, 351)
Screenshot: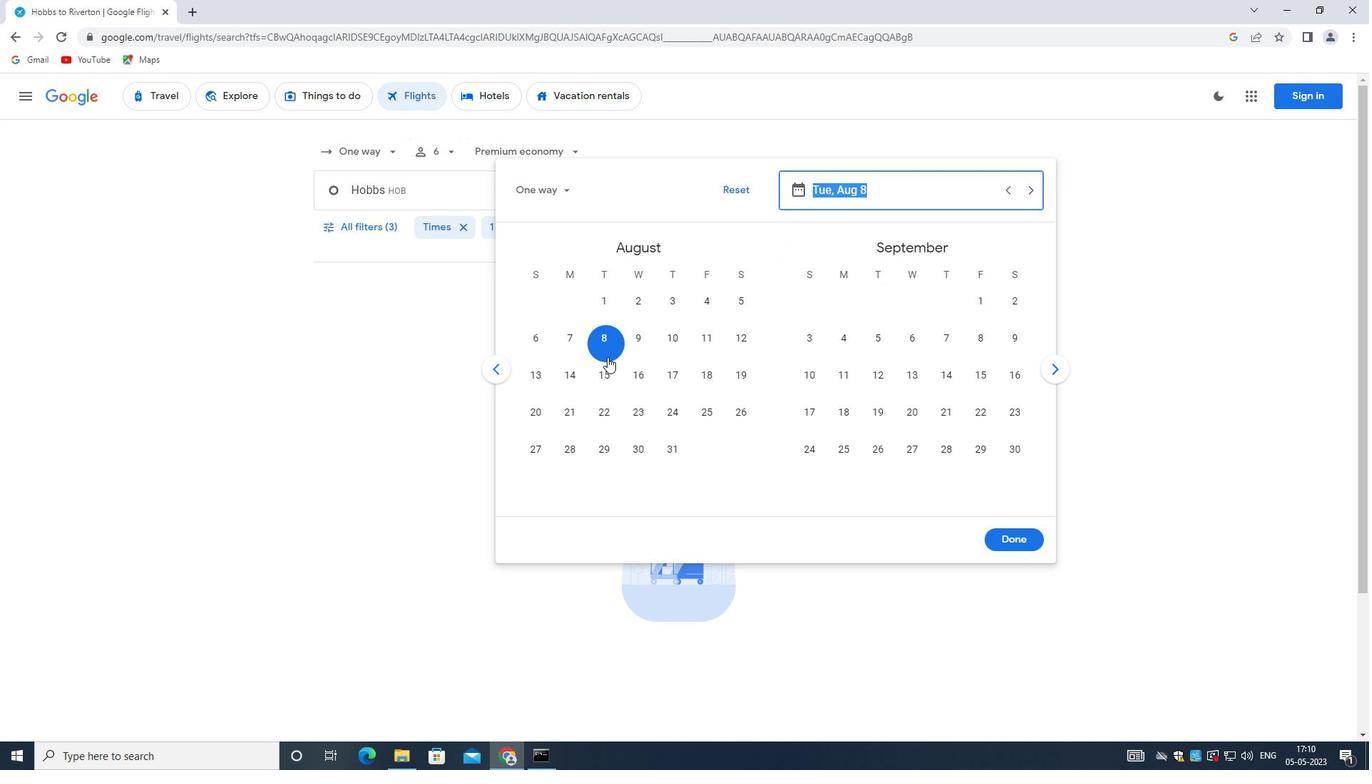 
Action: Mouse pressed left at (608, 351)
Screenshot: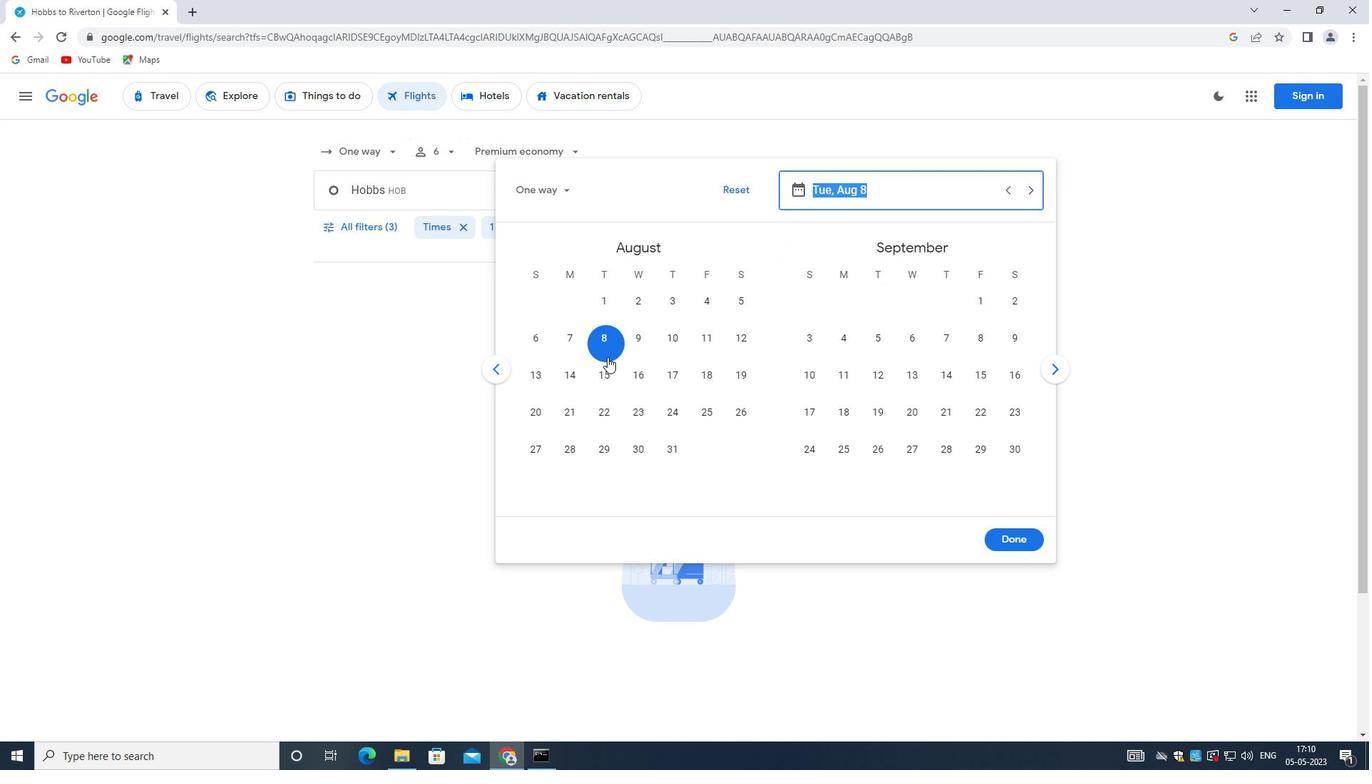 
Action: Mouse moved to (1025, 537)
Screenshot: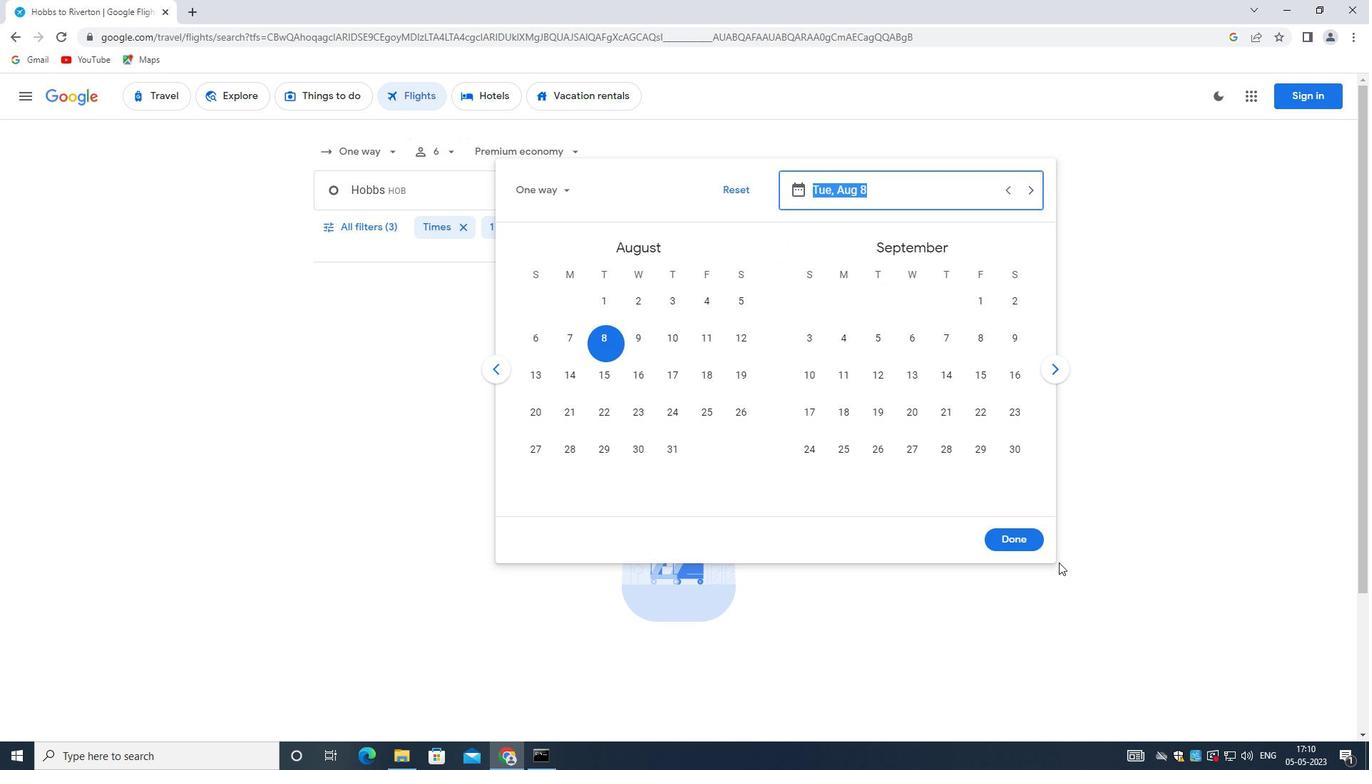 
Action: Mouse pressed left at (1025, 537)
Screenshot: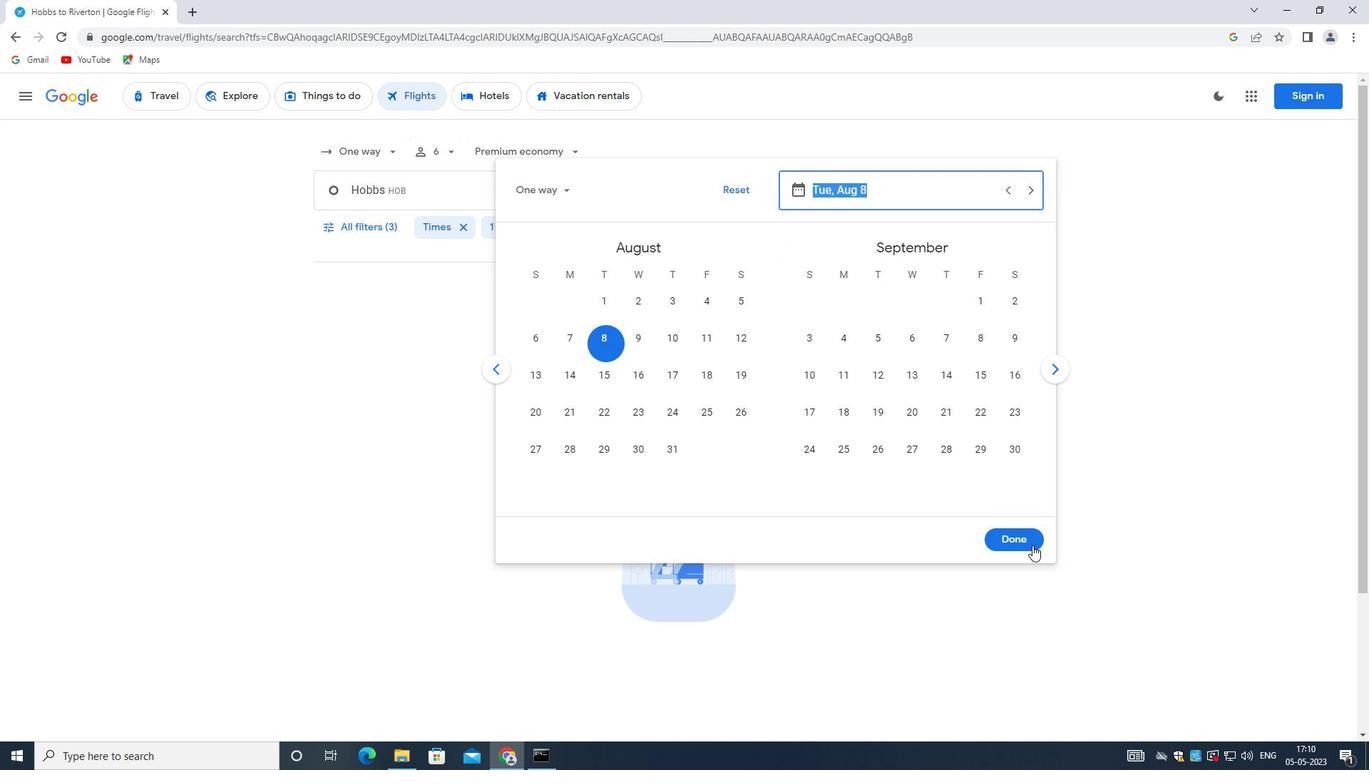 
Action: Mouse moved to (339, 224)
Screenshot: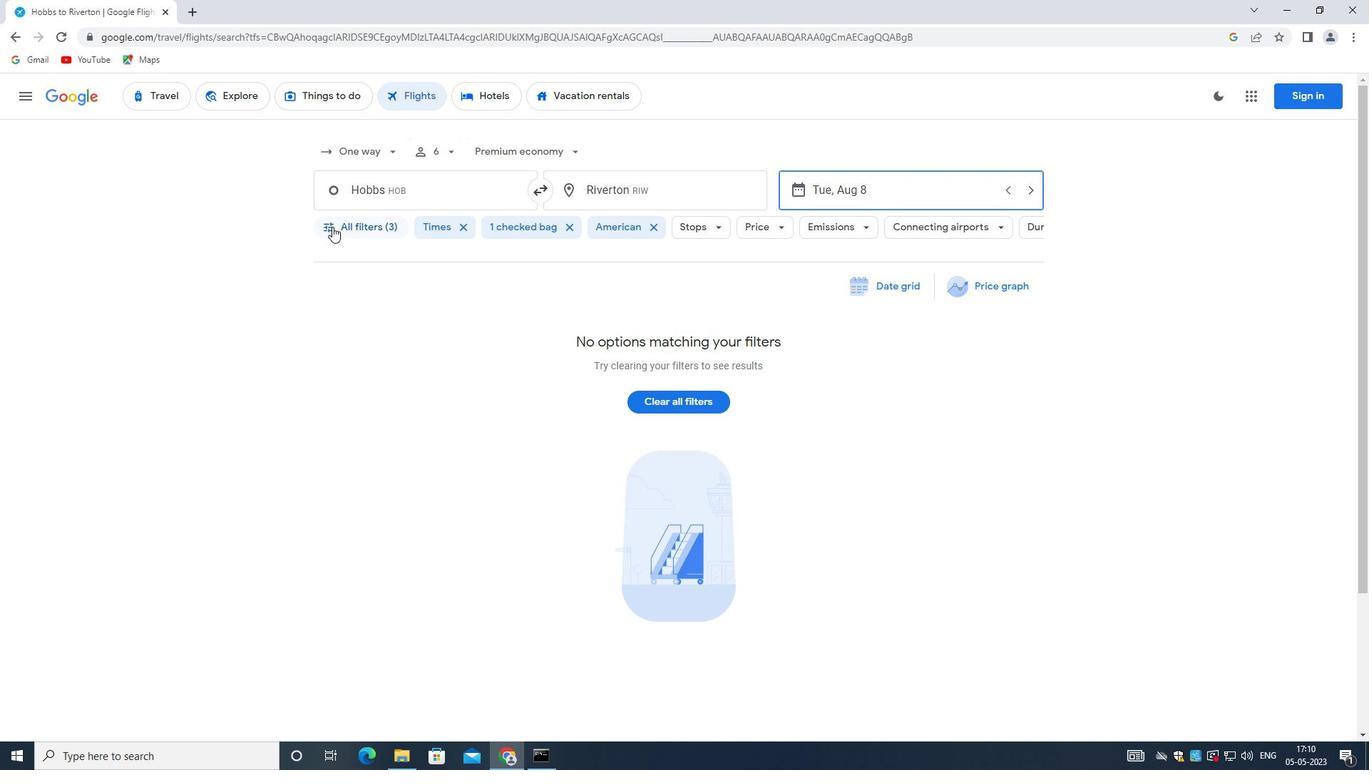 
Action: Mouse pressed left at (339, 224)
Screenshot: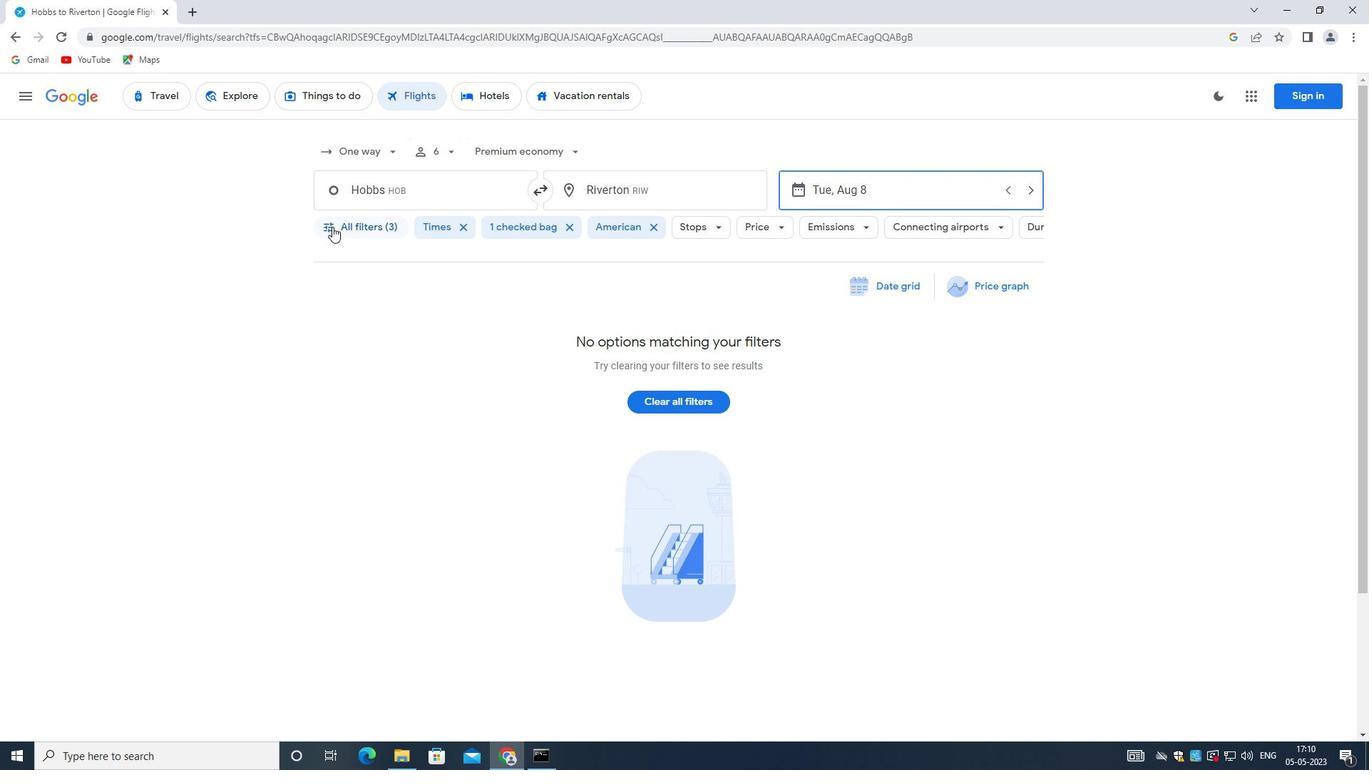 
Action: Mouse moved to (491, 376)
Screenshot: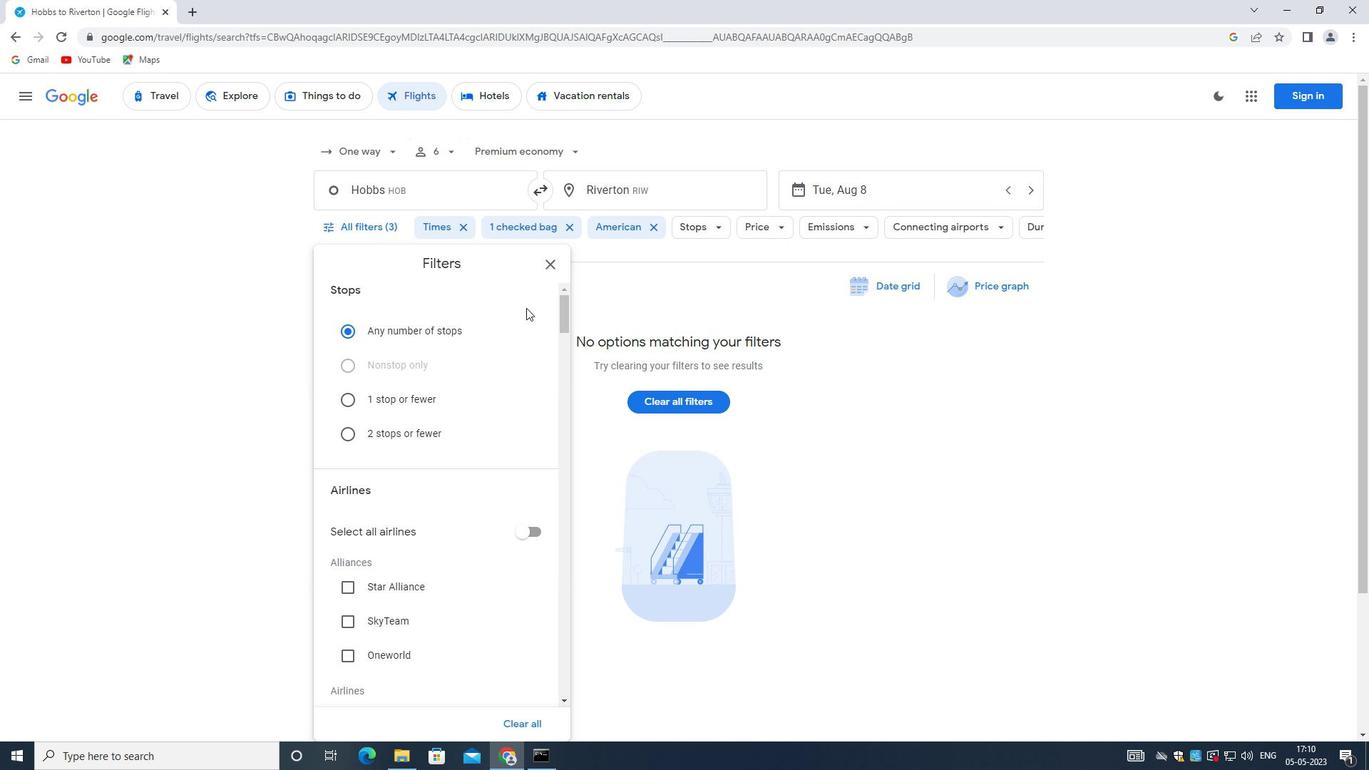 
Action: Mouse scrolled (491, 376) with delta (0, 0)
Screenshot: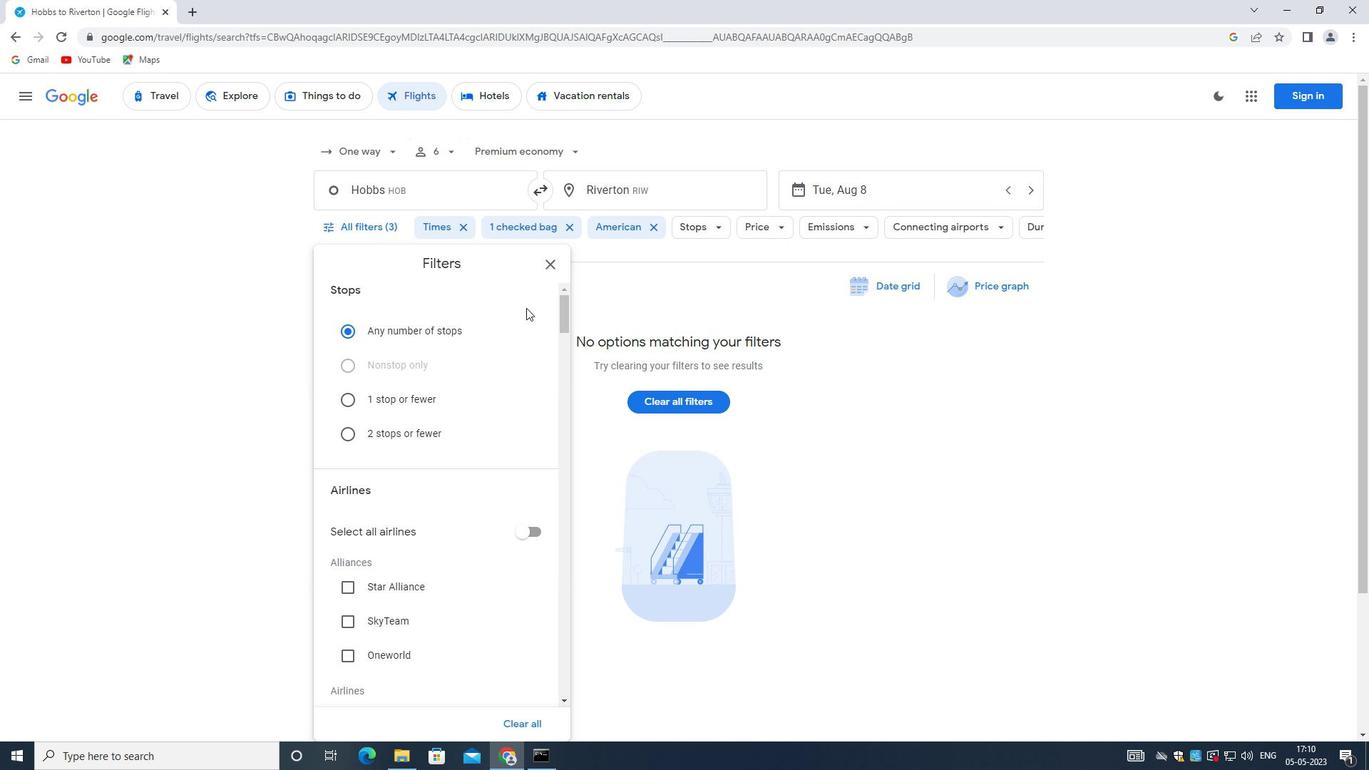 
Action: Mouse moved to (487, 382)
Screenshot: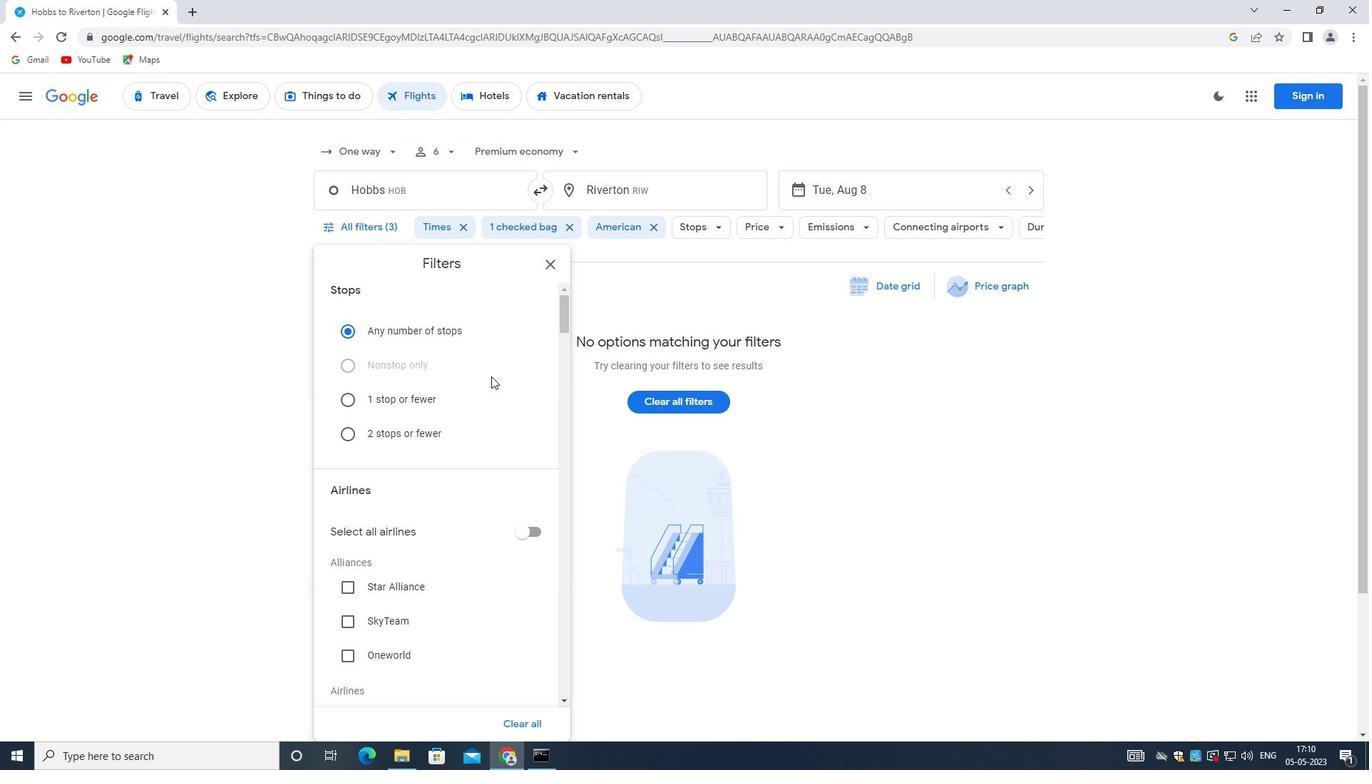 
Action: Mouse scrolled (487, 381) with delta (0, 0)
Screenshot: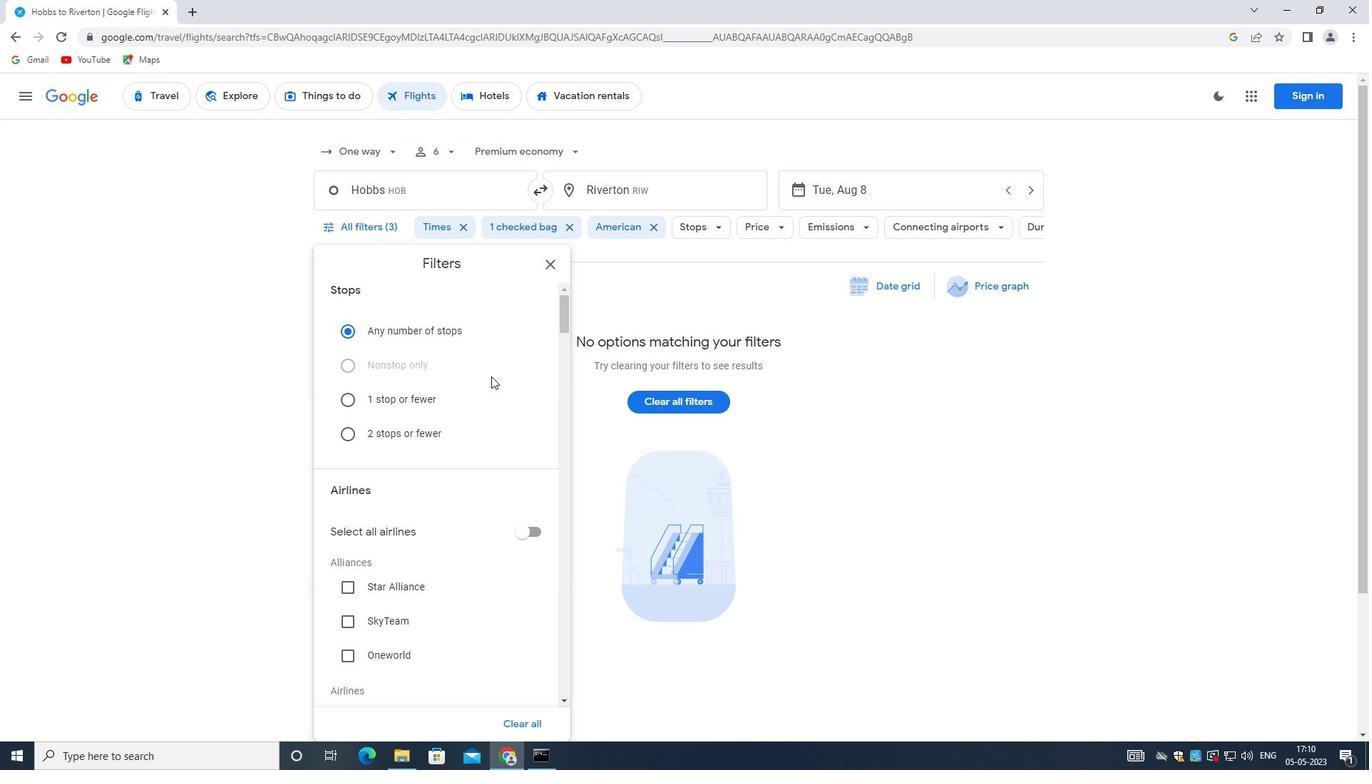 
Action: Mouse moved to (484, 388)
Screenshot: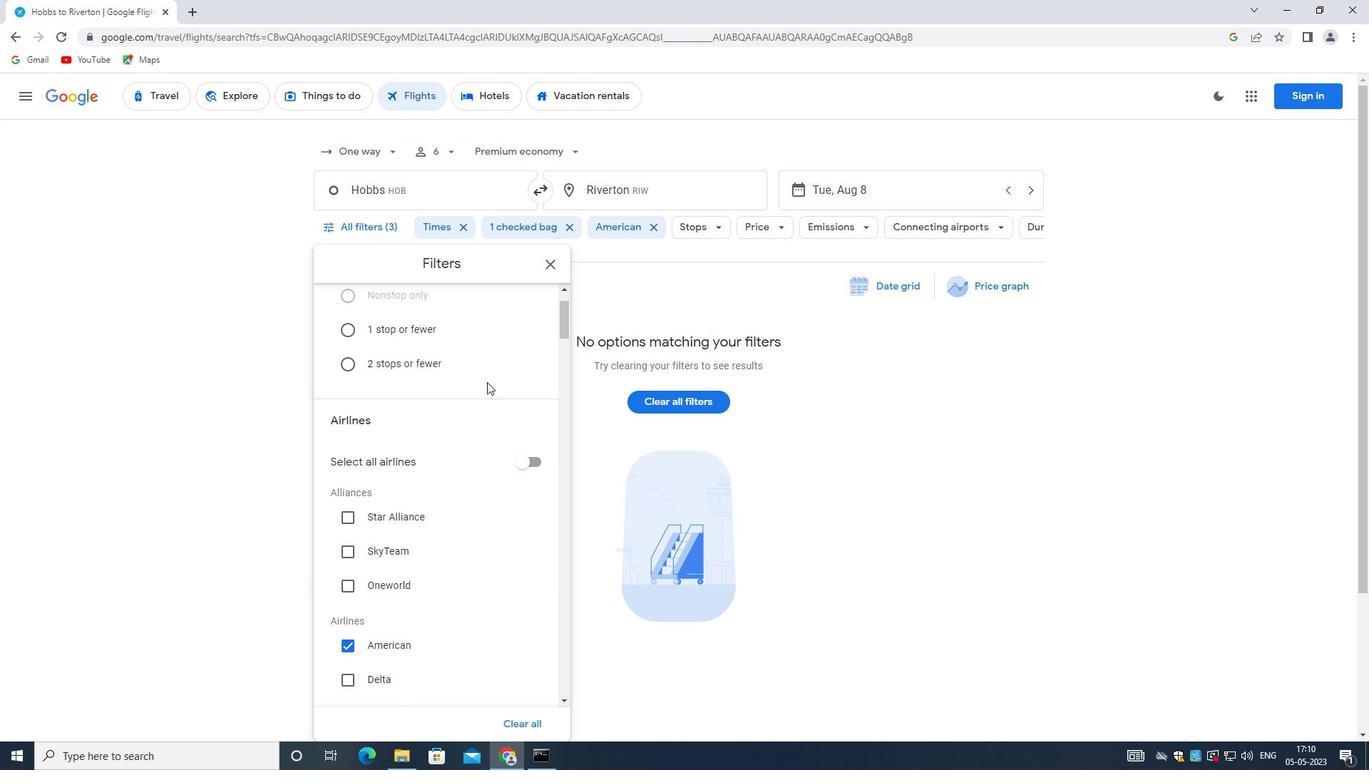 
Action: Mouse scrolled (484, 387) with delta (0, 0)
Screenshot: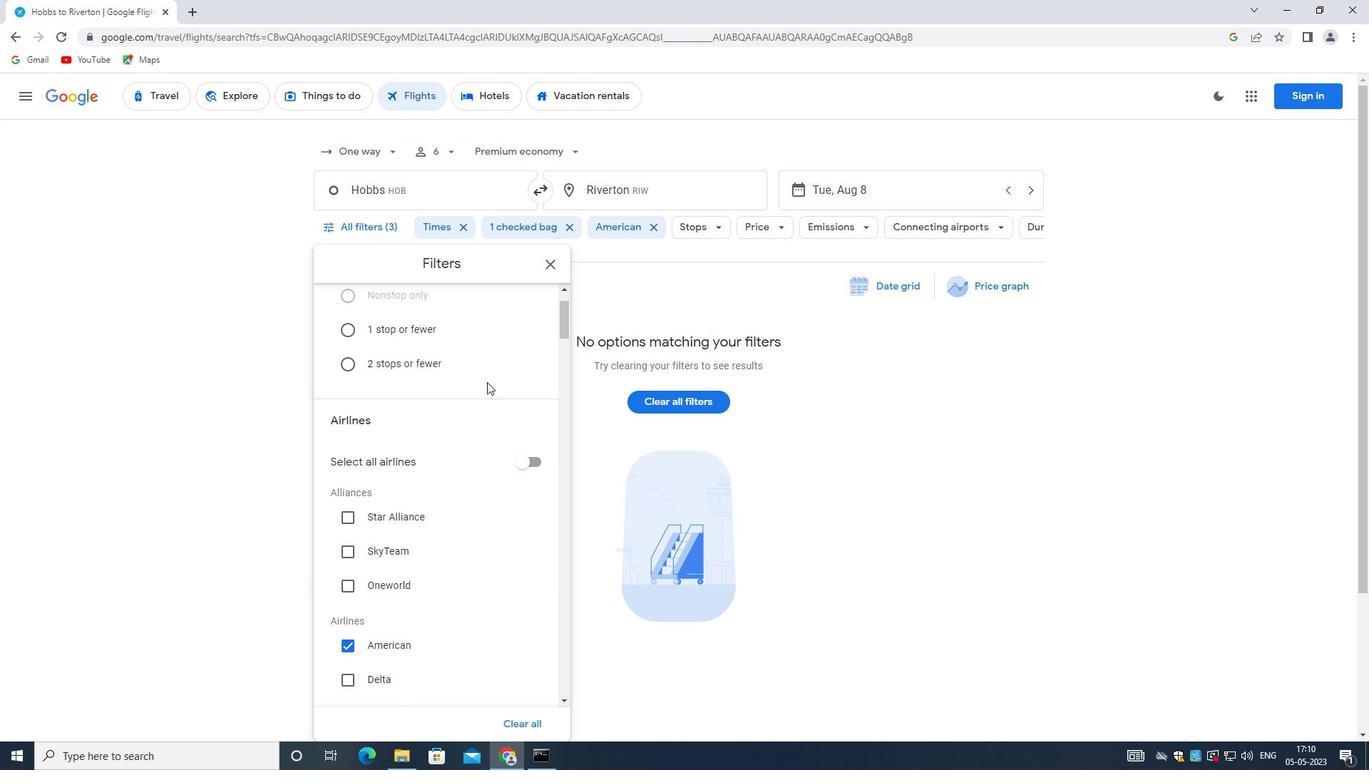 
Action: Mouse moved to (540, 306)
Screenshot: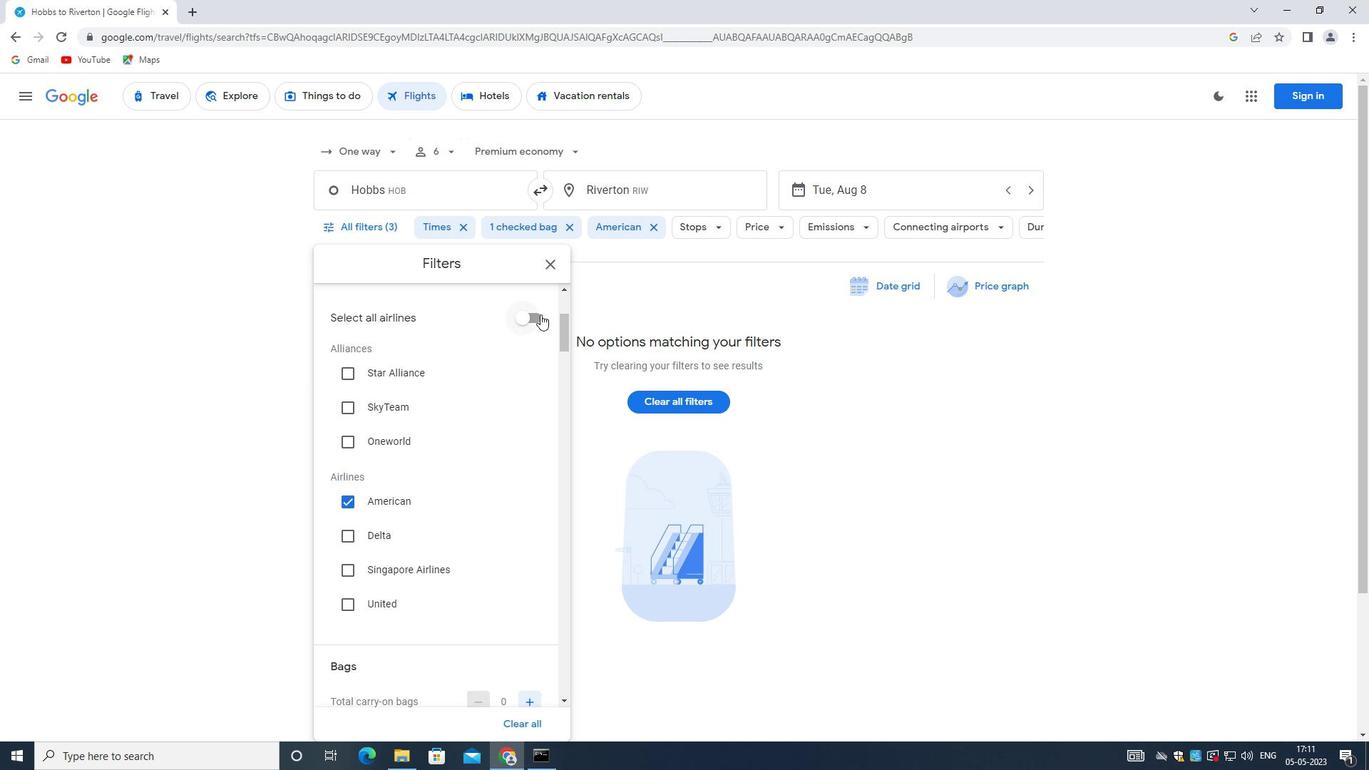 
Action: Mouse pressed left at (540, 306)
Screenshot: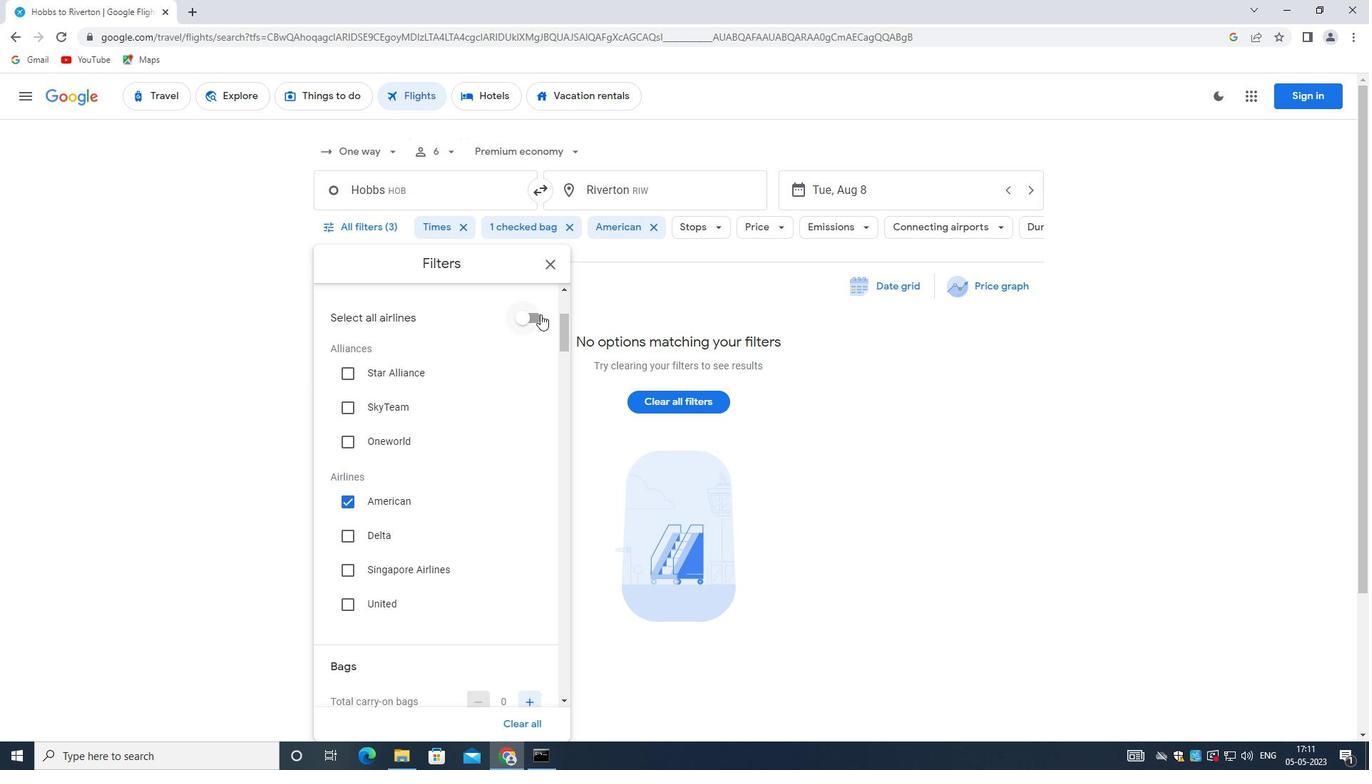 
Action: Mouse moved to (538, 321)
Screenshot: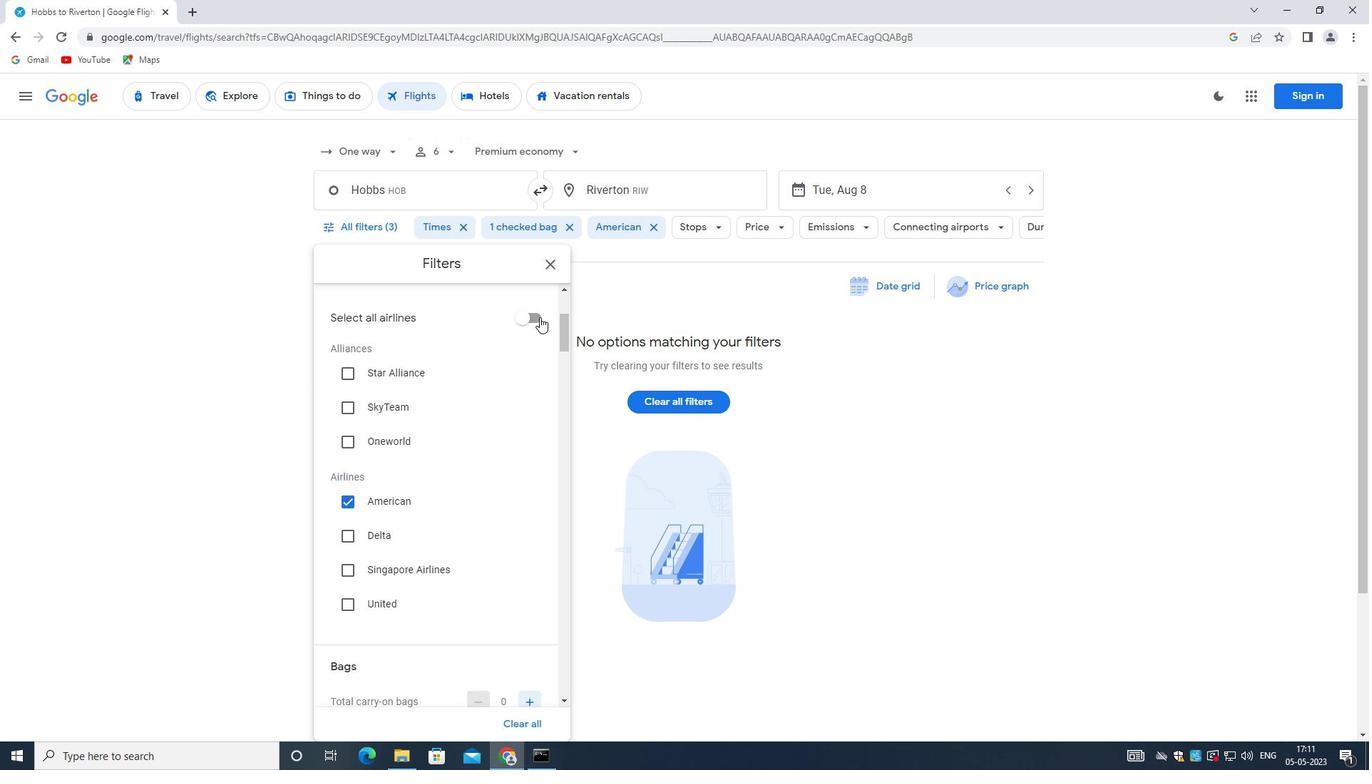 
Action: Mouse pressed left at (538, 321)
Screenshot: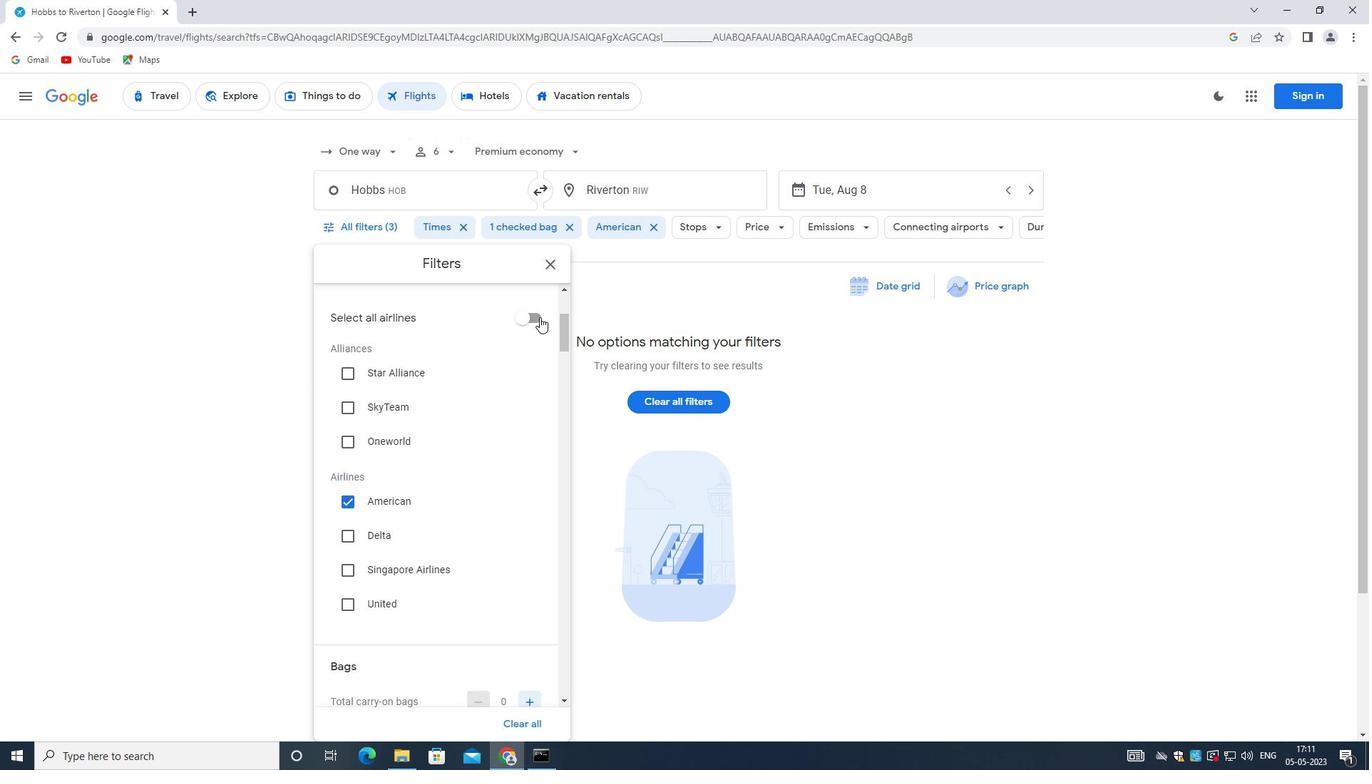 
Action: Mouse moved to (516, 318)
Screenshot: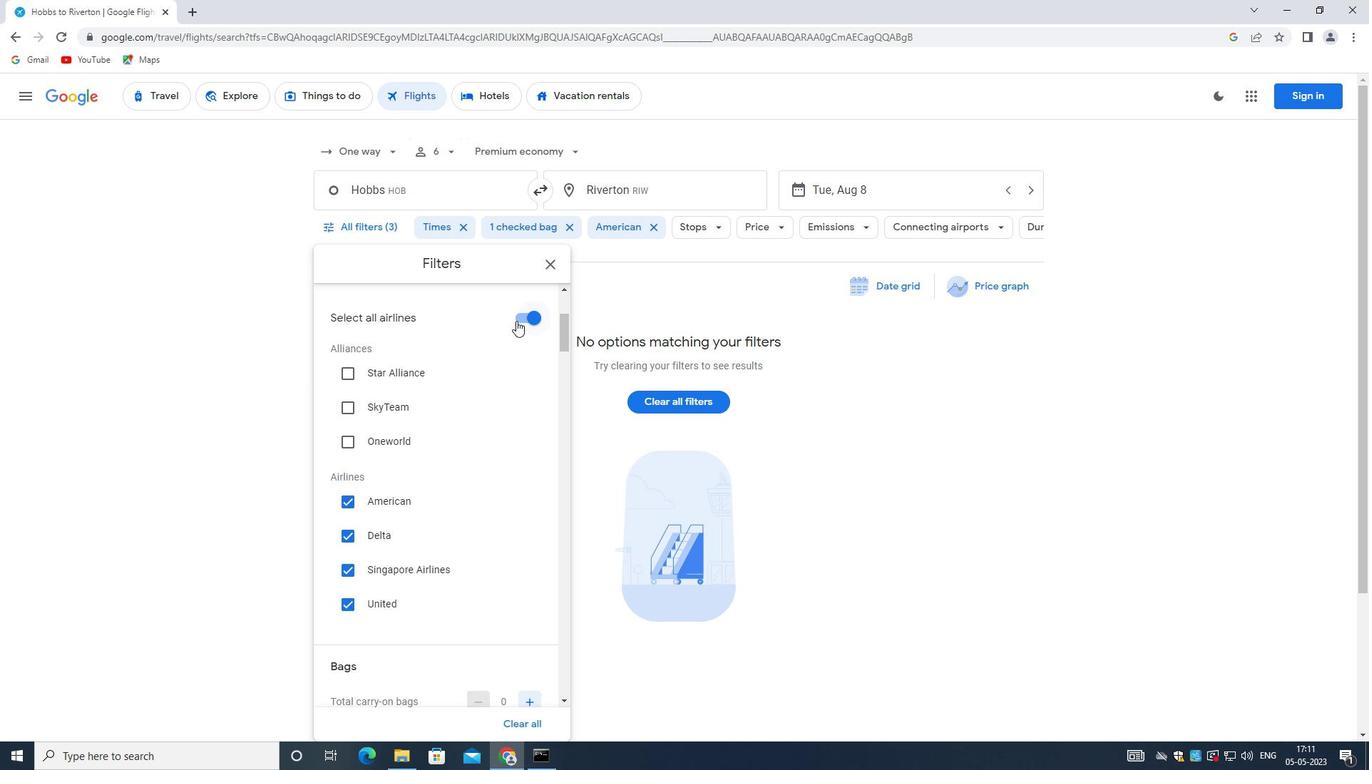 
Action: Mouse pressed left at (516, 318)
Screenshot: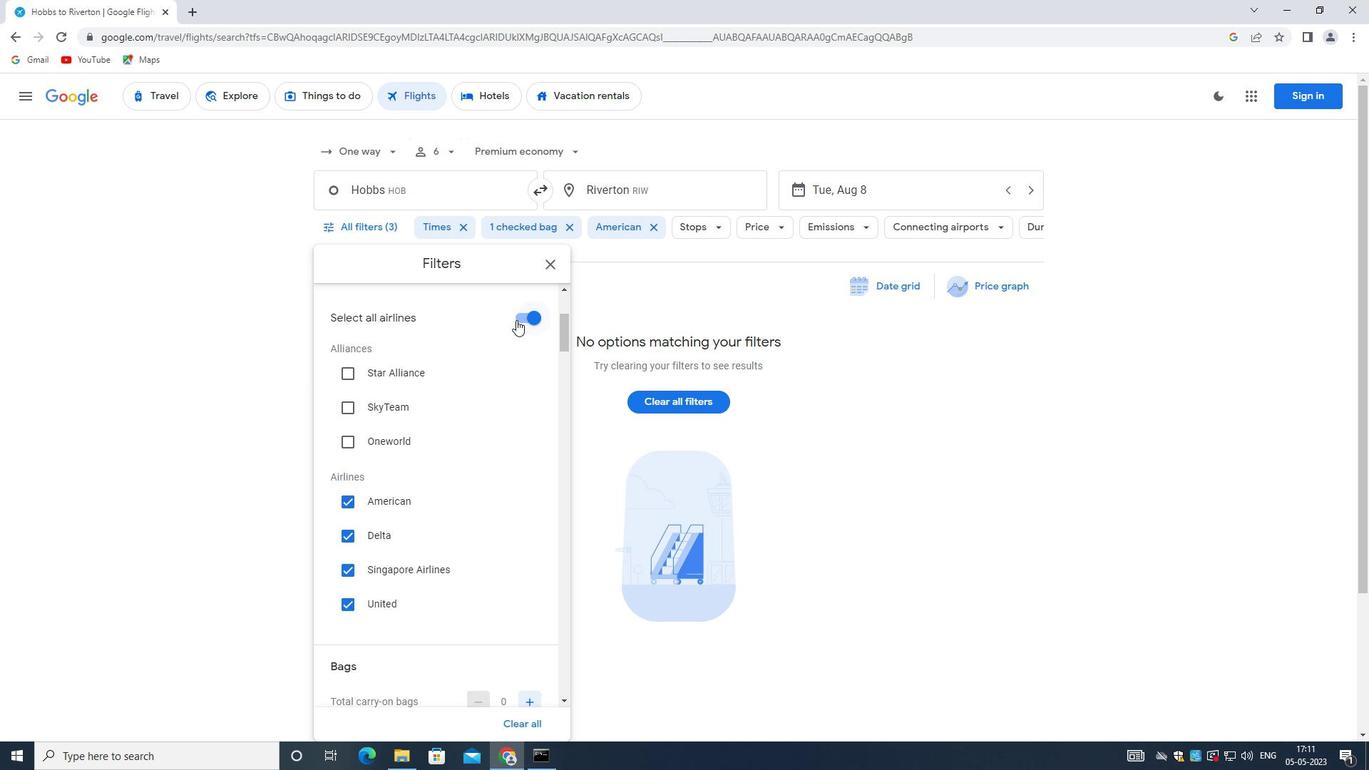 
Action: Mouse moved to (458, 541)
Screenshot: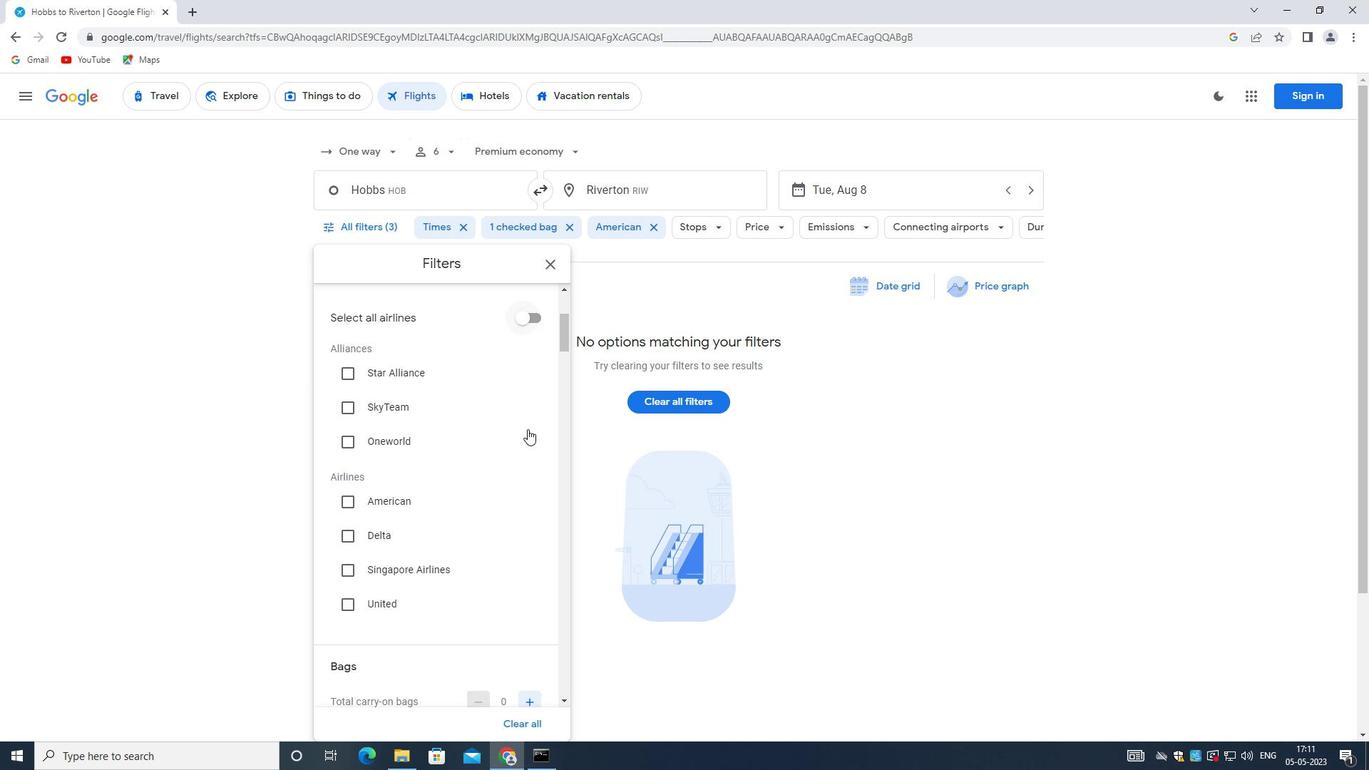
Action: Mouse scrolled (458, 540) with delta (0, 0)
Screenshot: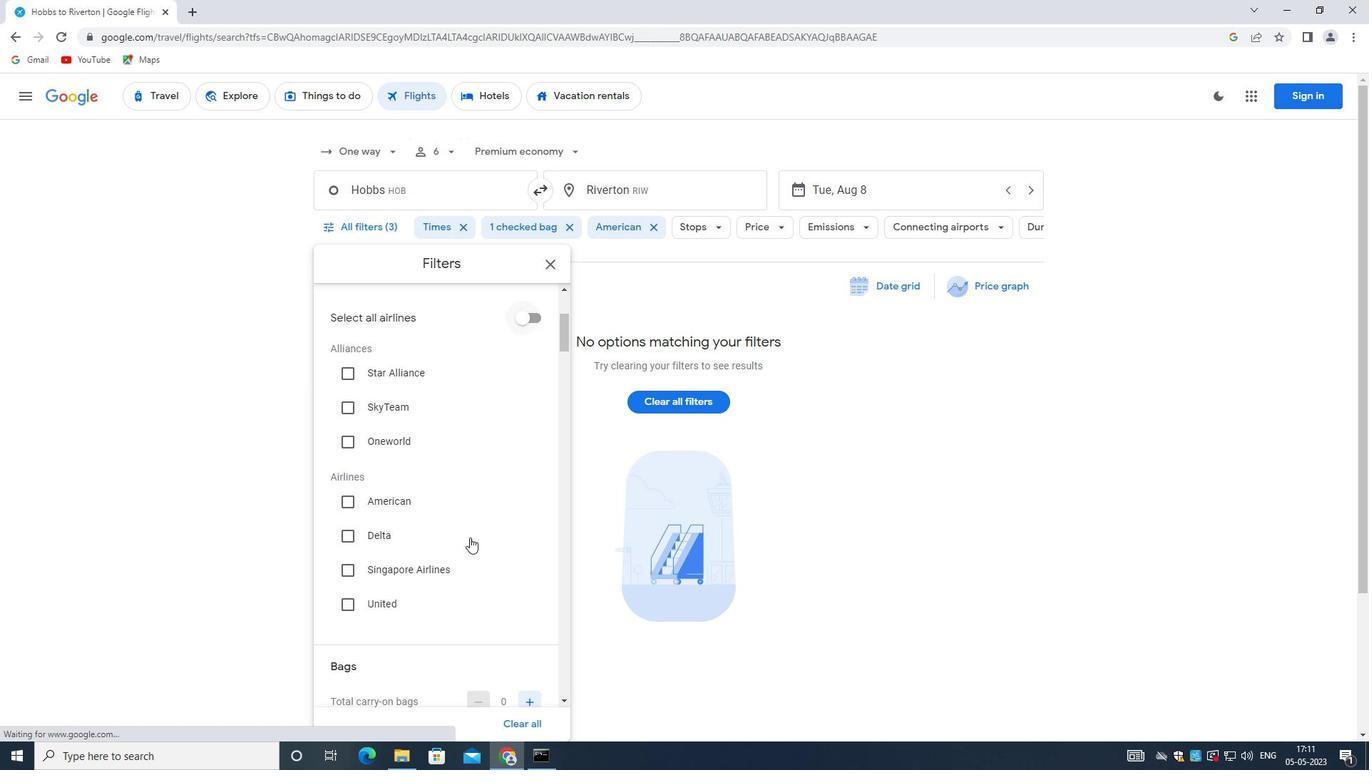 
Action: Mouse scrolled (458, 540) with delta (0, 0)
Screenshot: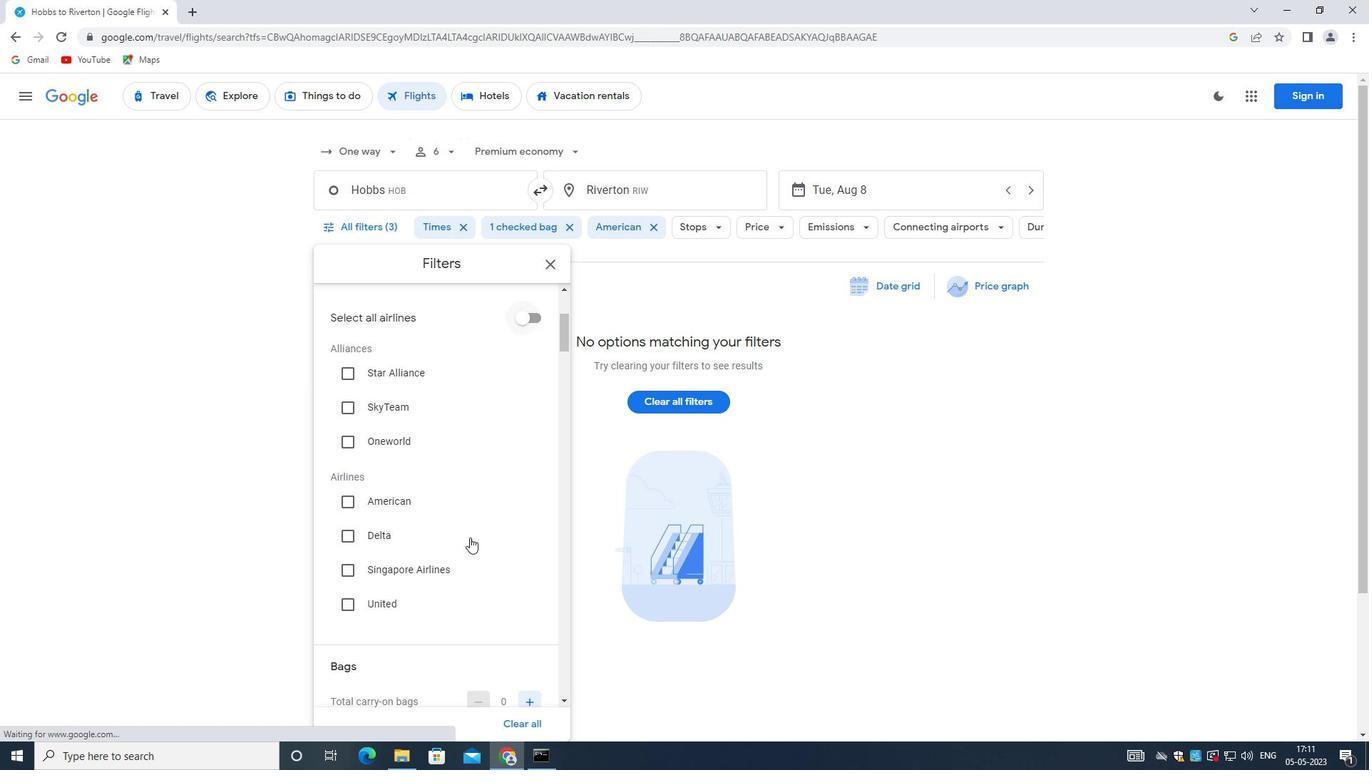 
Action: Mouse scrolled (458, 540) with delta (0, 0)
Screenshot: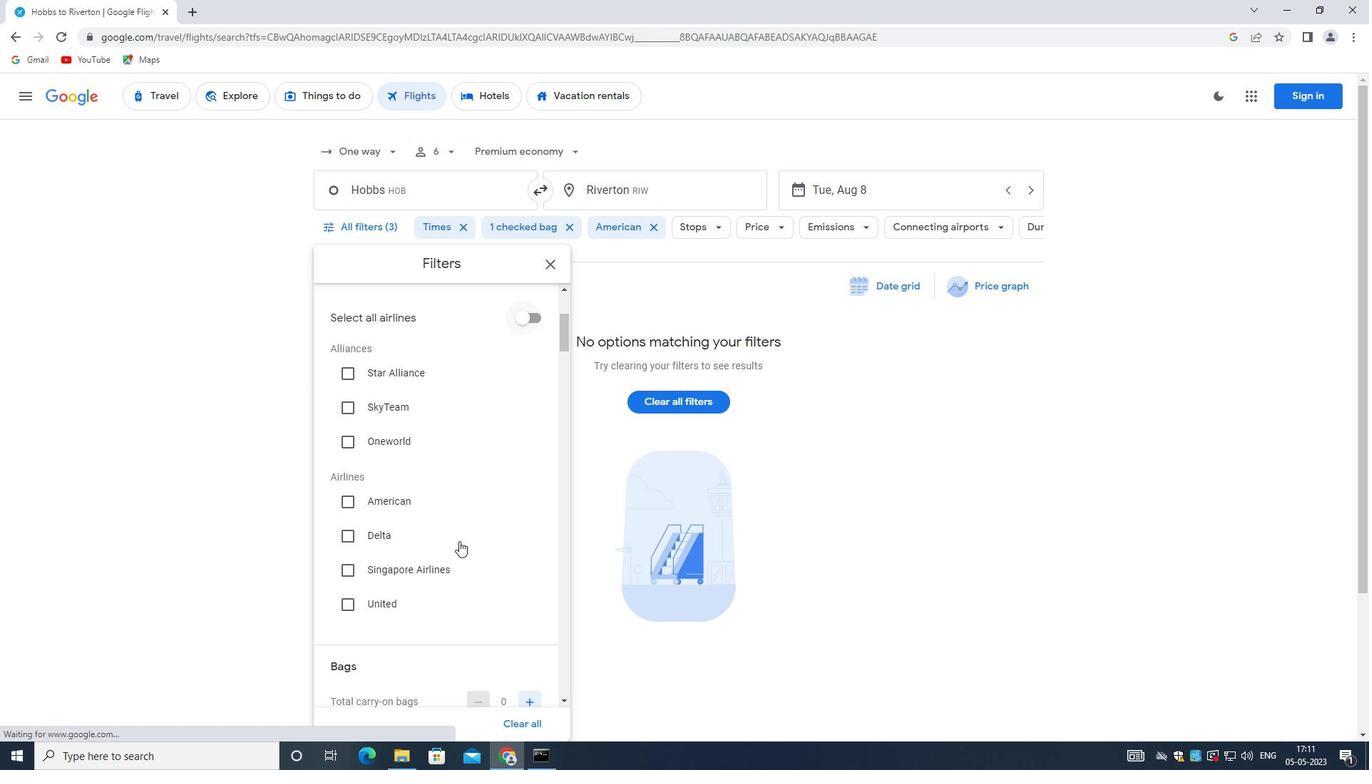 
Action: Mouse moved to (458, 542)
Screenshot: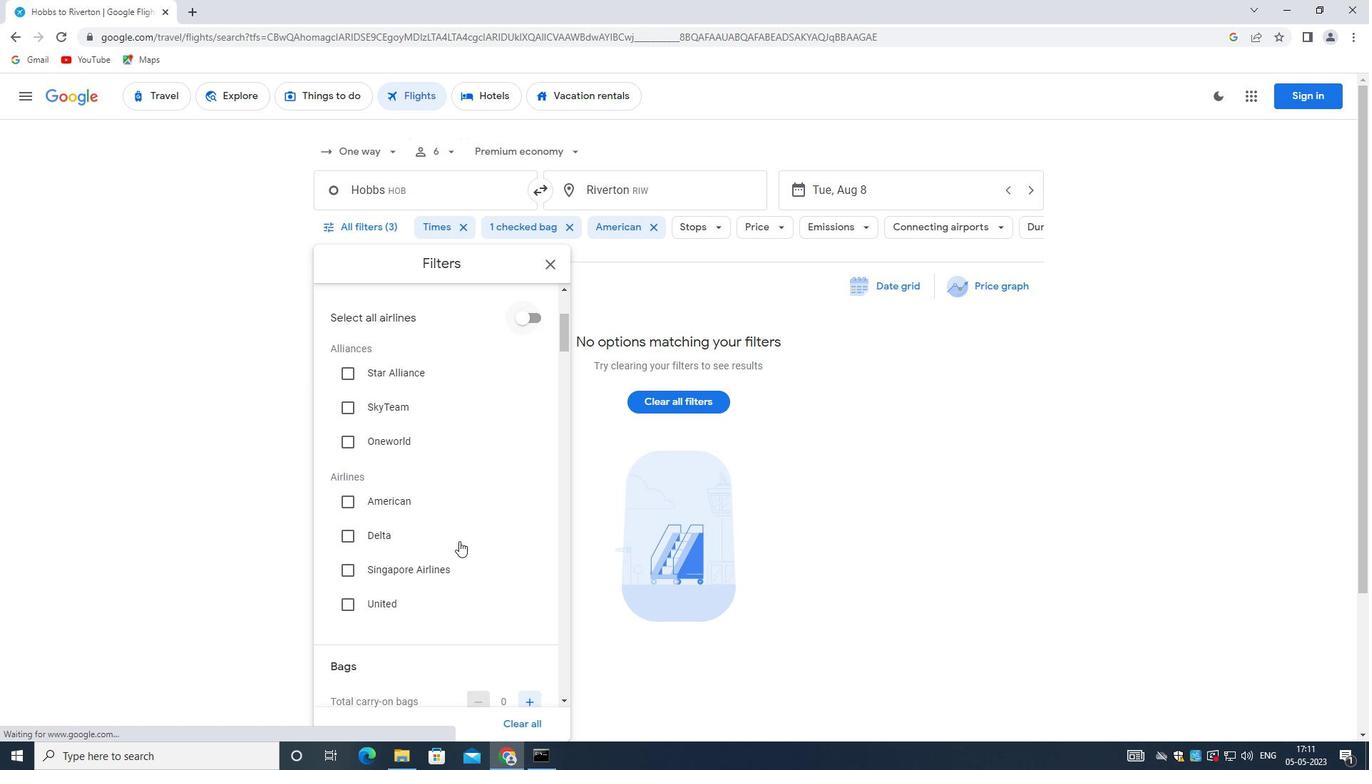 
Action: Mouse scrolled (458, 541) with delta (0, 0)
Screenshot: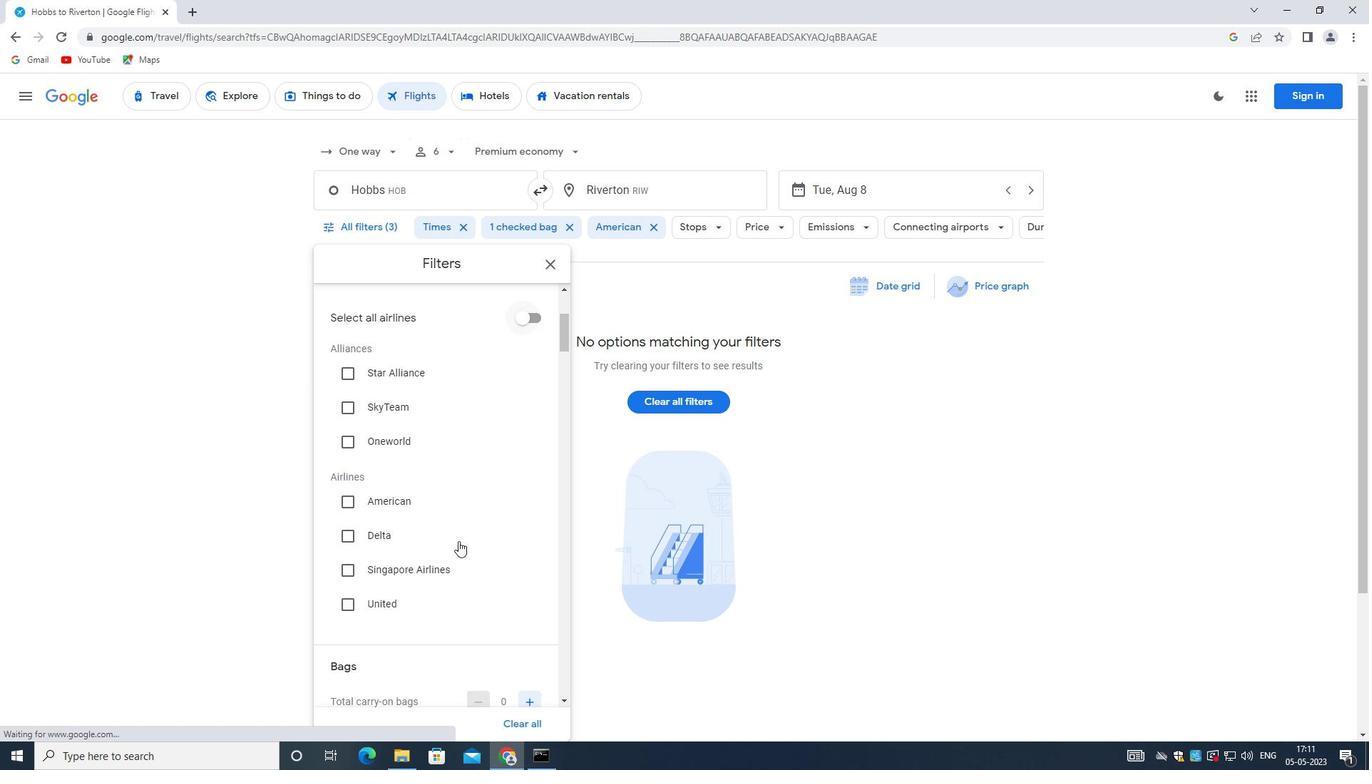 
Action: Mouse moved to (538, 448)
Screenshot: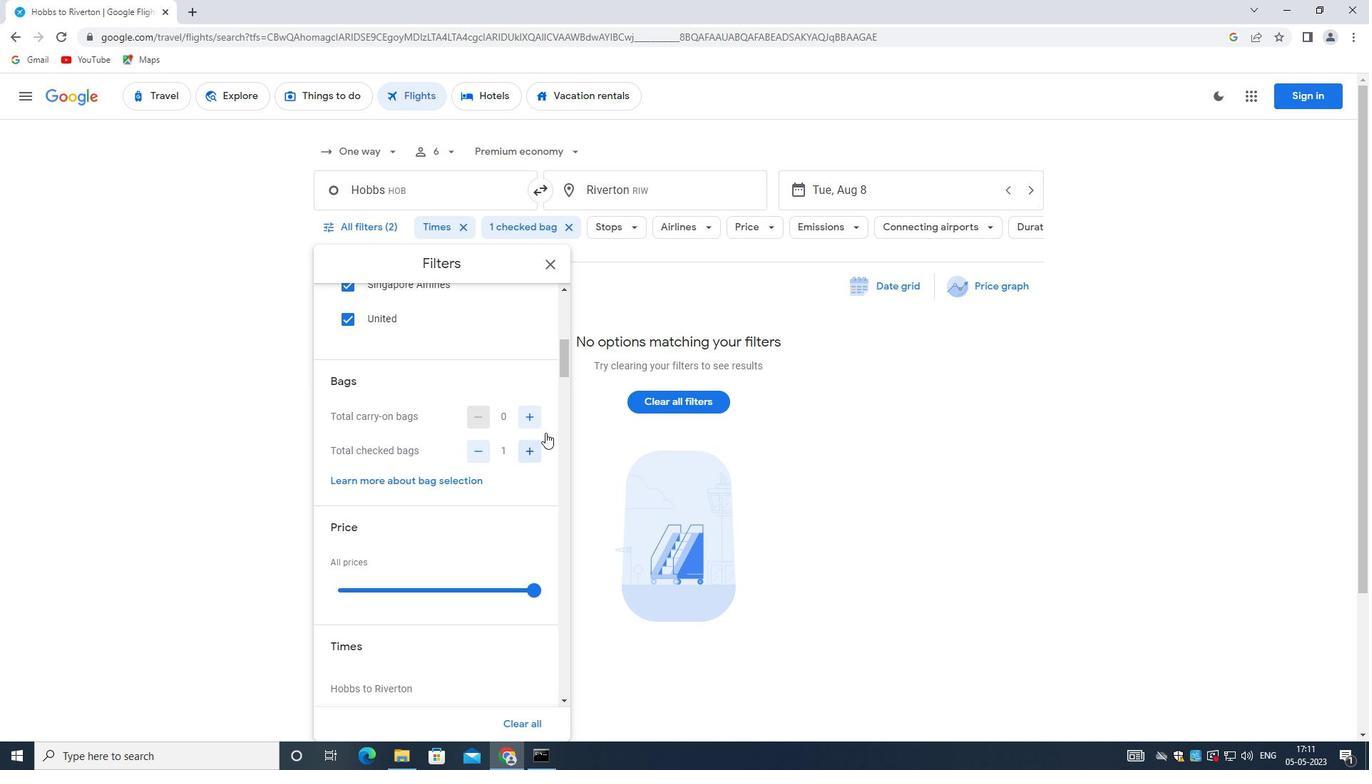 
Action: Mouse pressed left at (538, 448)
Screenshot: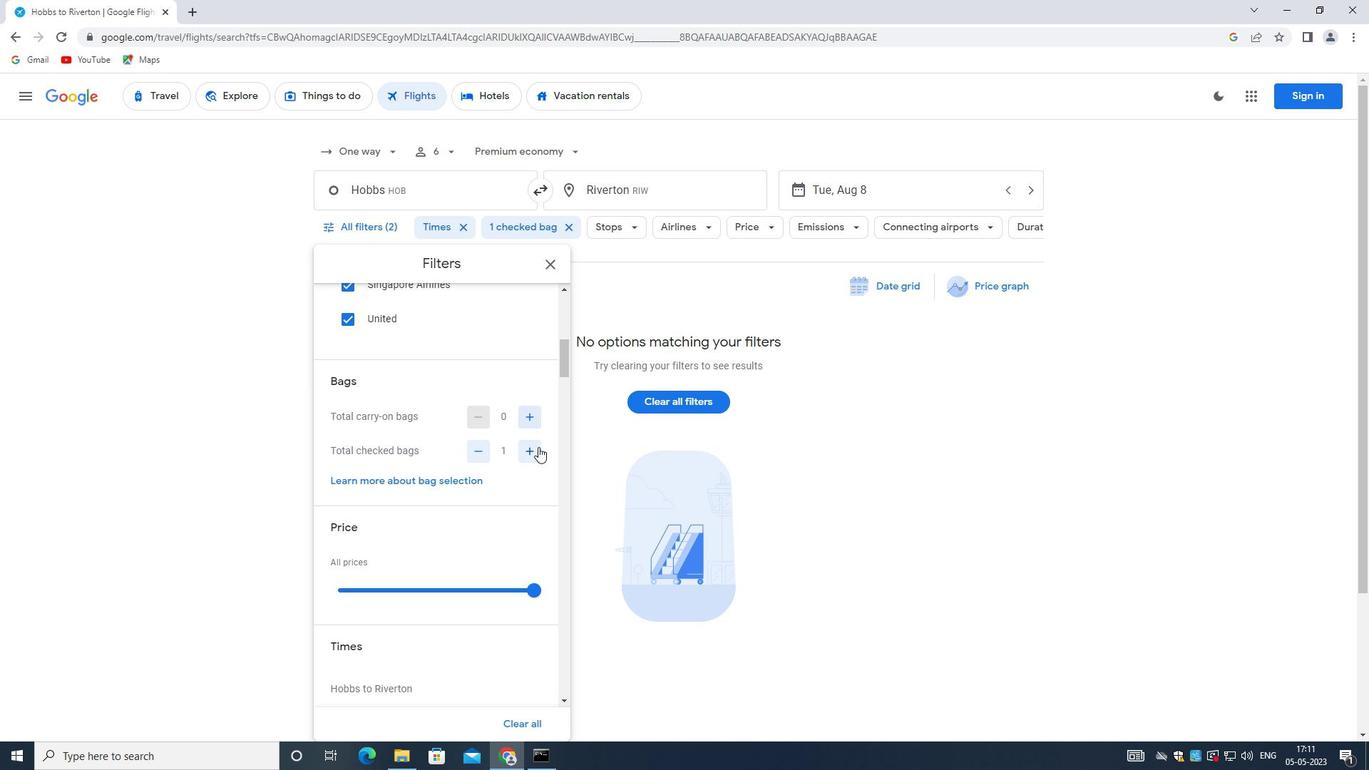 
Action: Mouse pressed left at (538, 448)
Screenshot: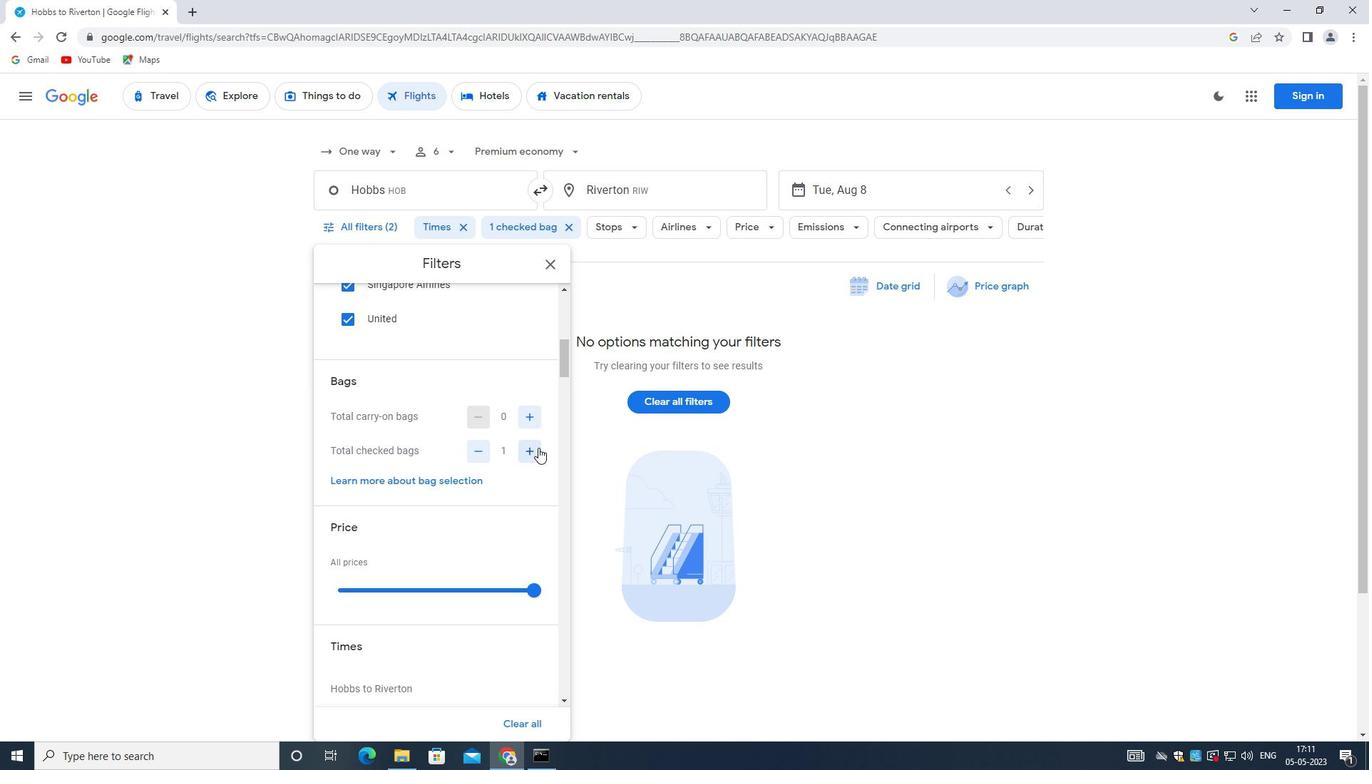
Action: Mouse moved to (522, 590)
Screenshot: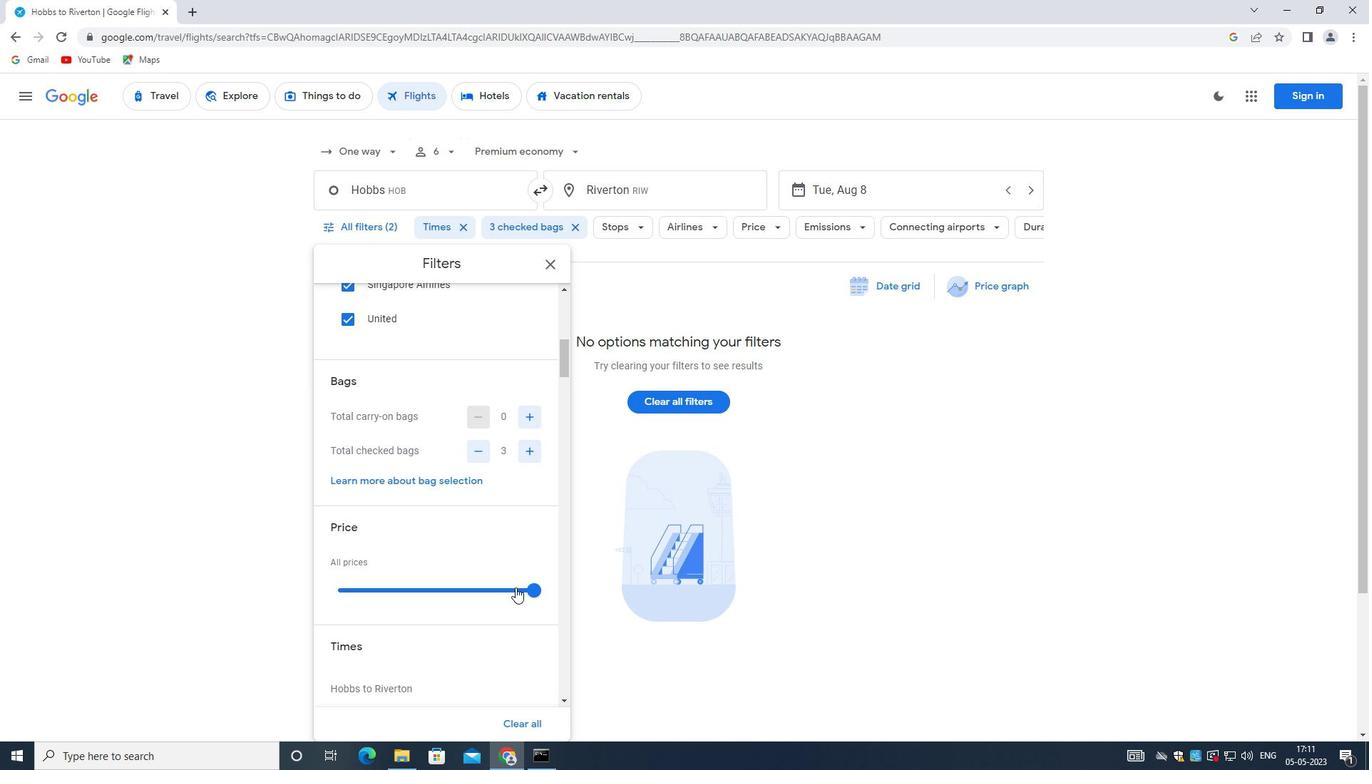 
Action: Mouse pressed left at (522, 590)
Screenshot: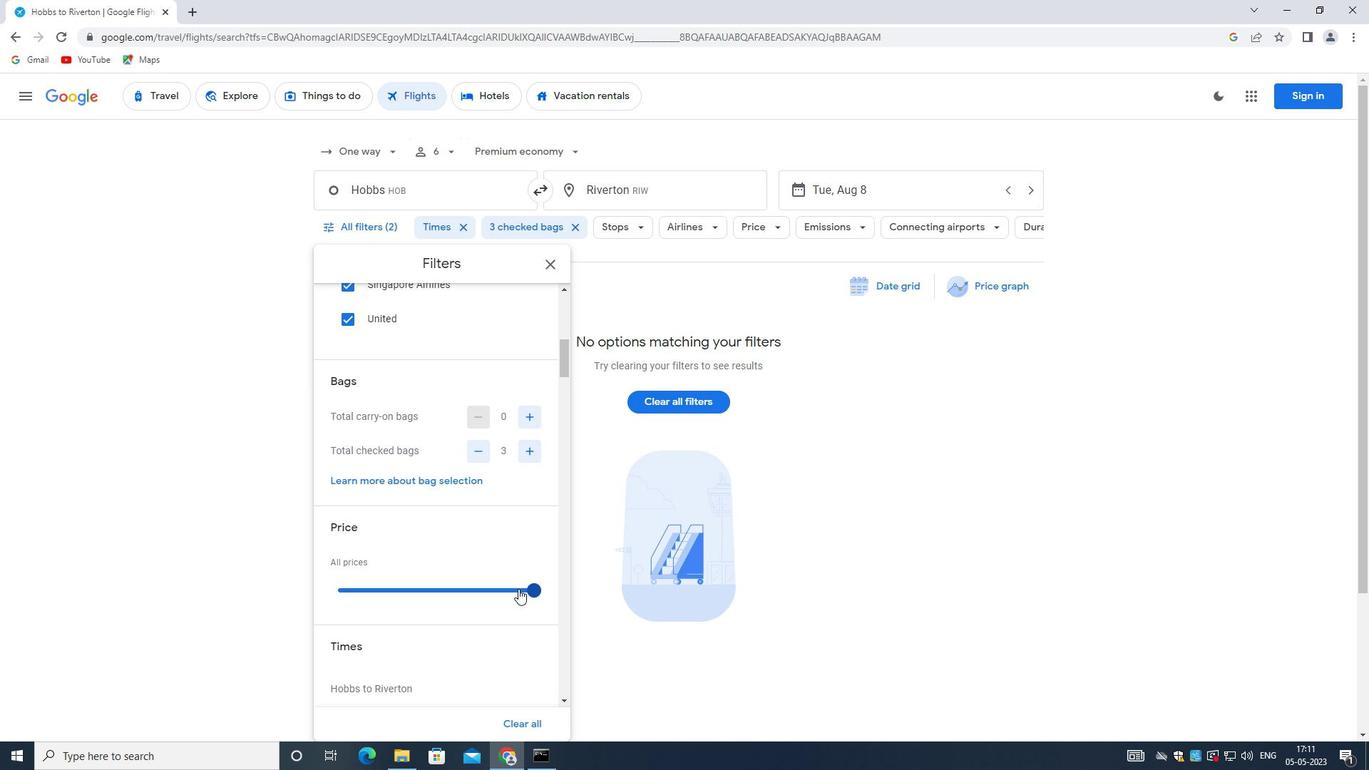 
Action: Mouse moved to (540, 586)
Screenshot: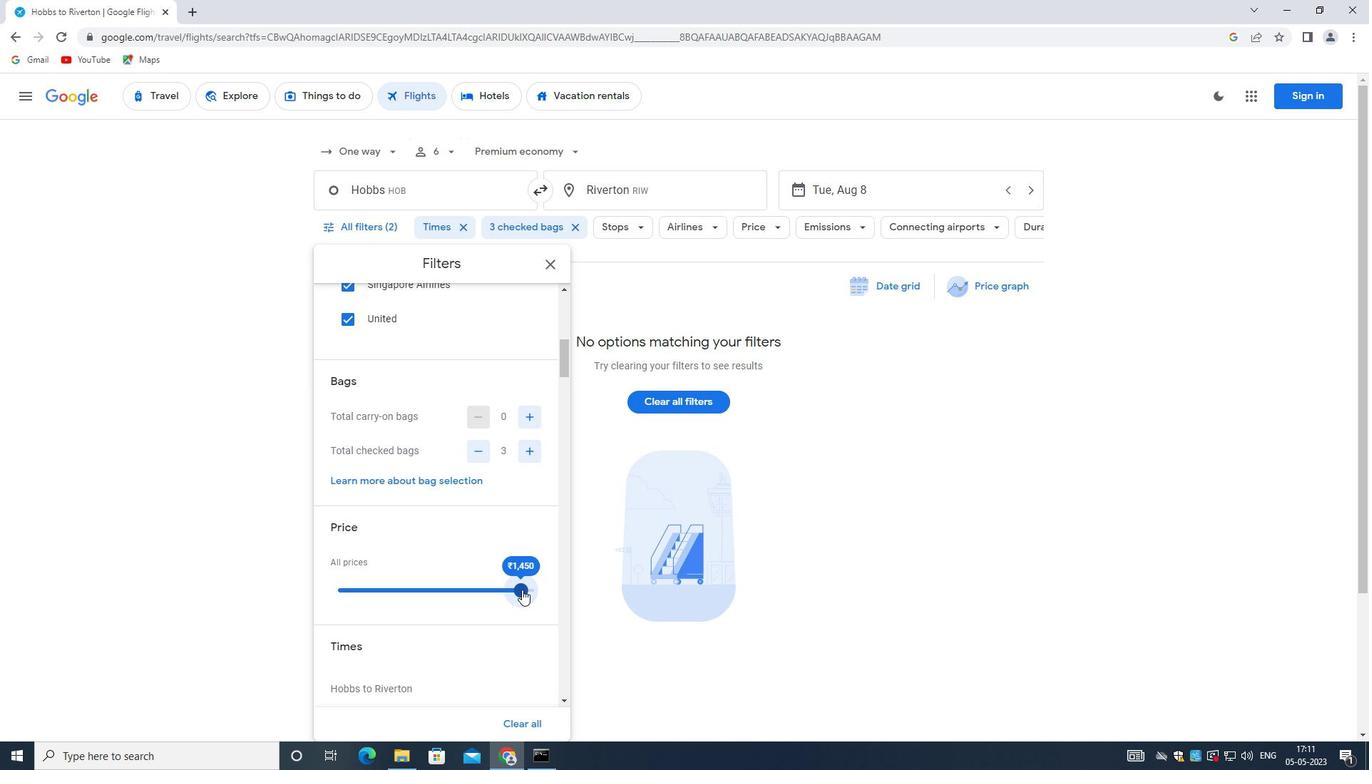 
Action: Mouse pressed left at (540, 586)
Screenshot: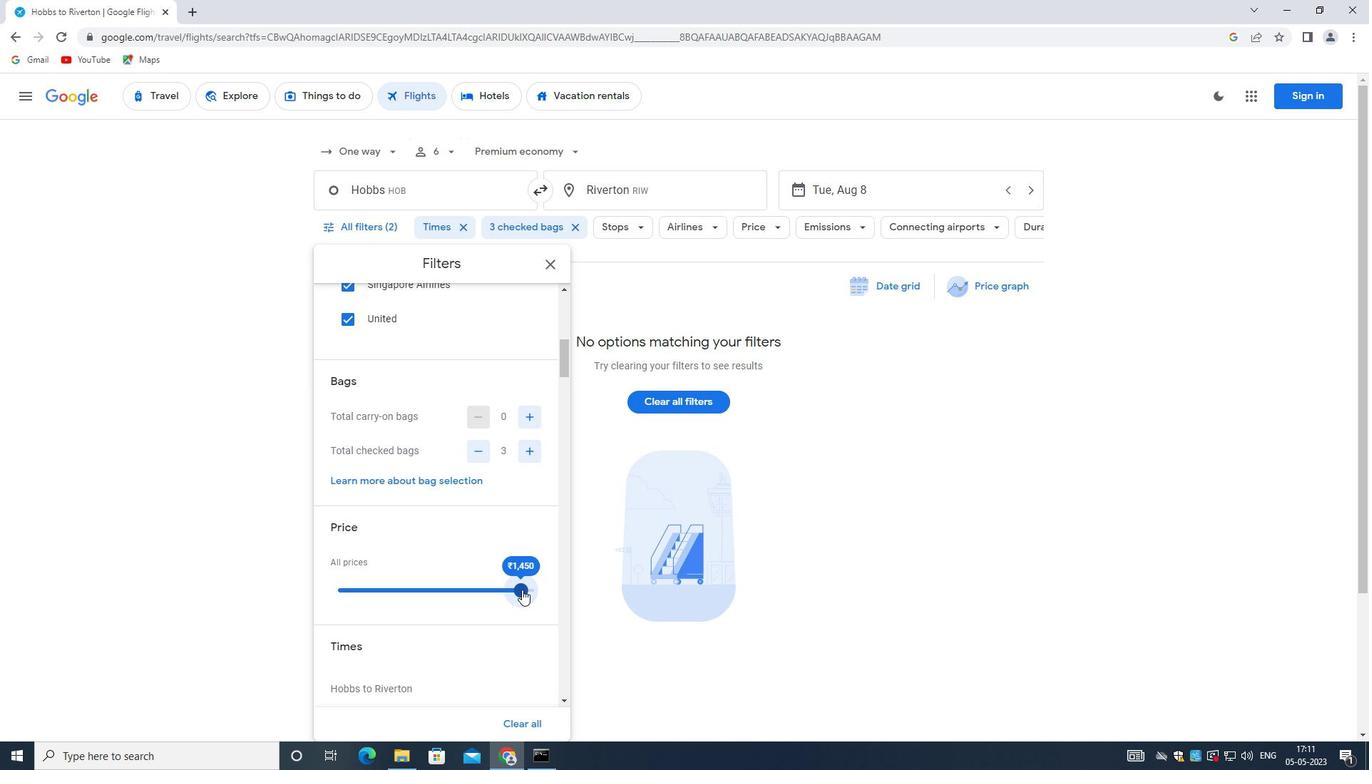 
Action: Mouse moved to (519, 588)
Screenshot: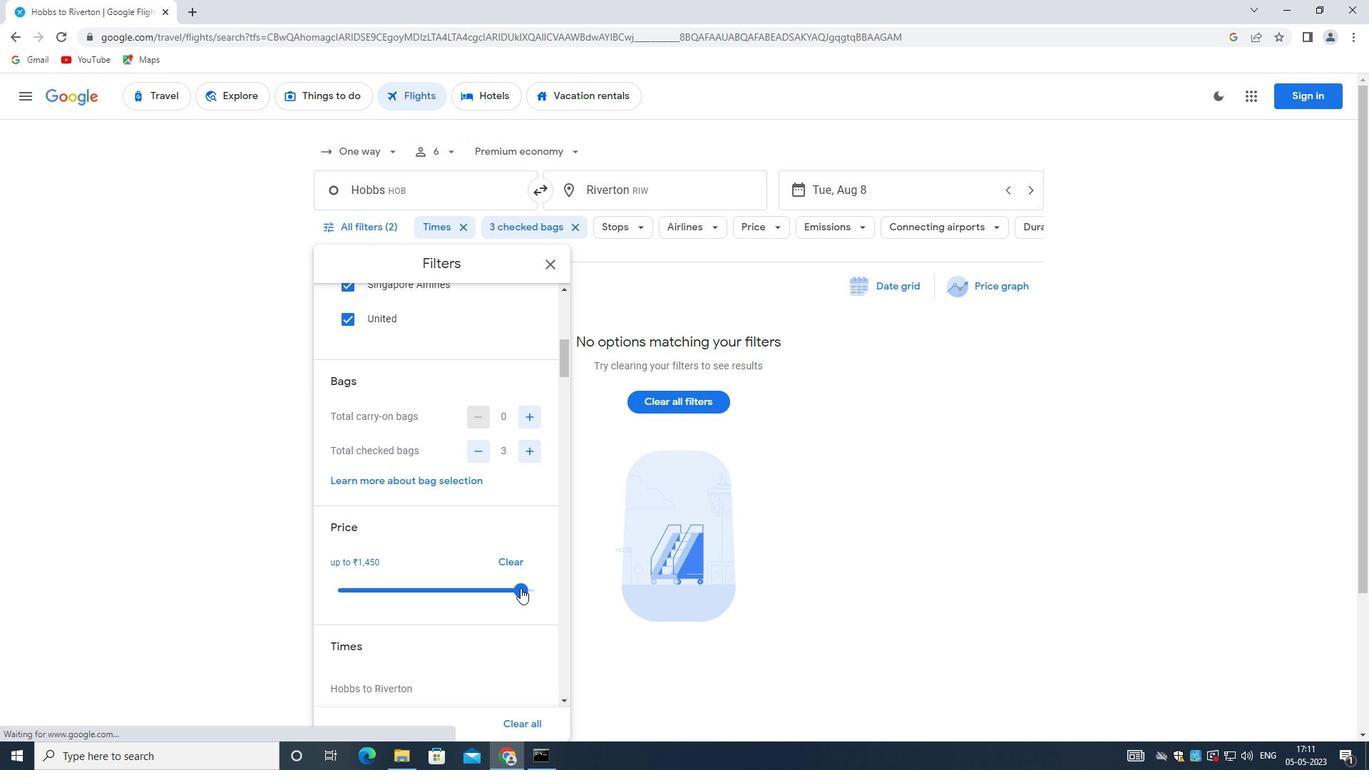 
Action: Mouse pressed left at (519, 588)
Screenshot: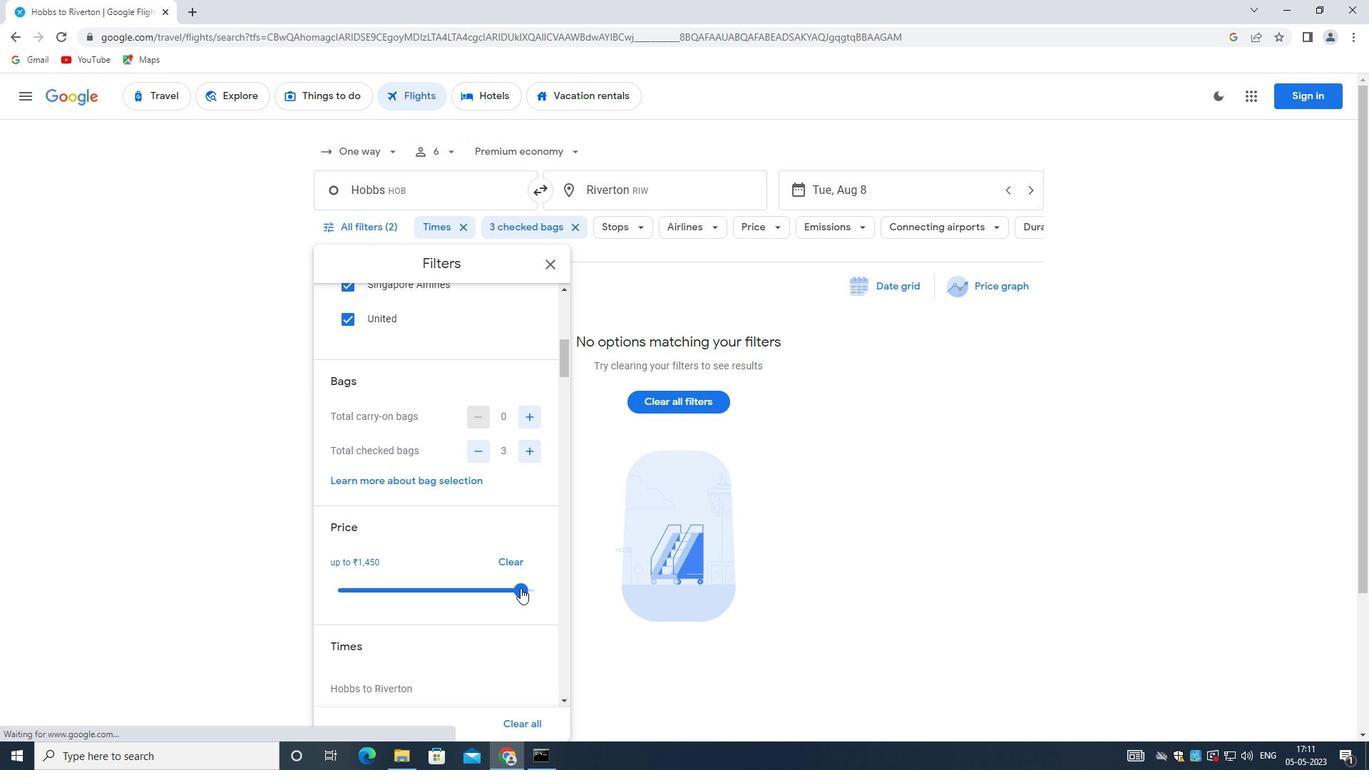 
Action: Mouse moved to (488, 560)
Screenshot: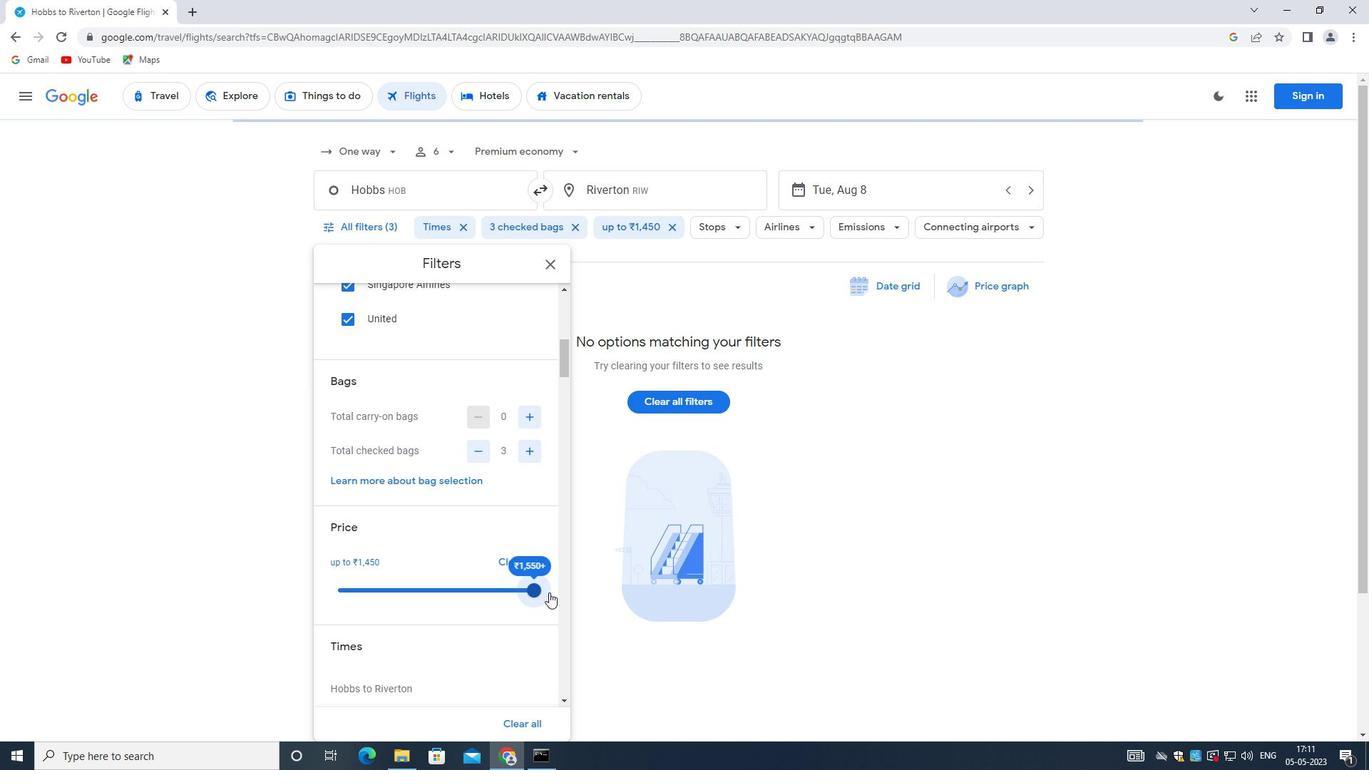
Action: Mouse scrolled (488, 560) with delta (0, 0)
Screenshot: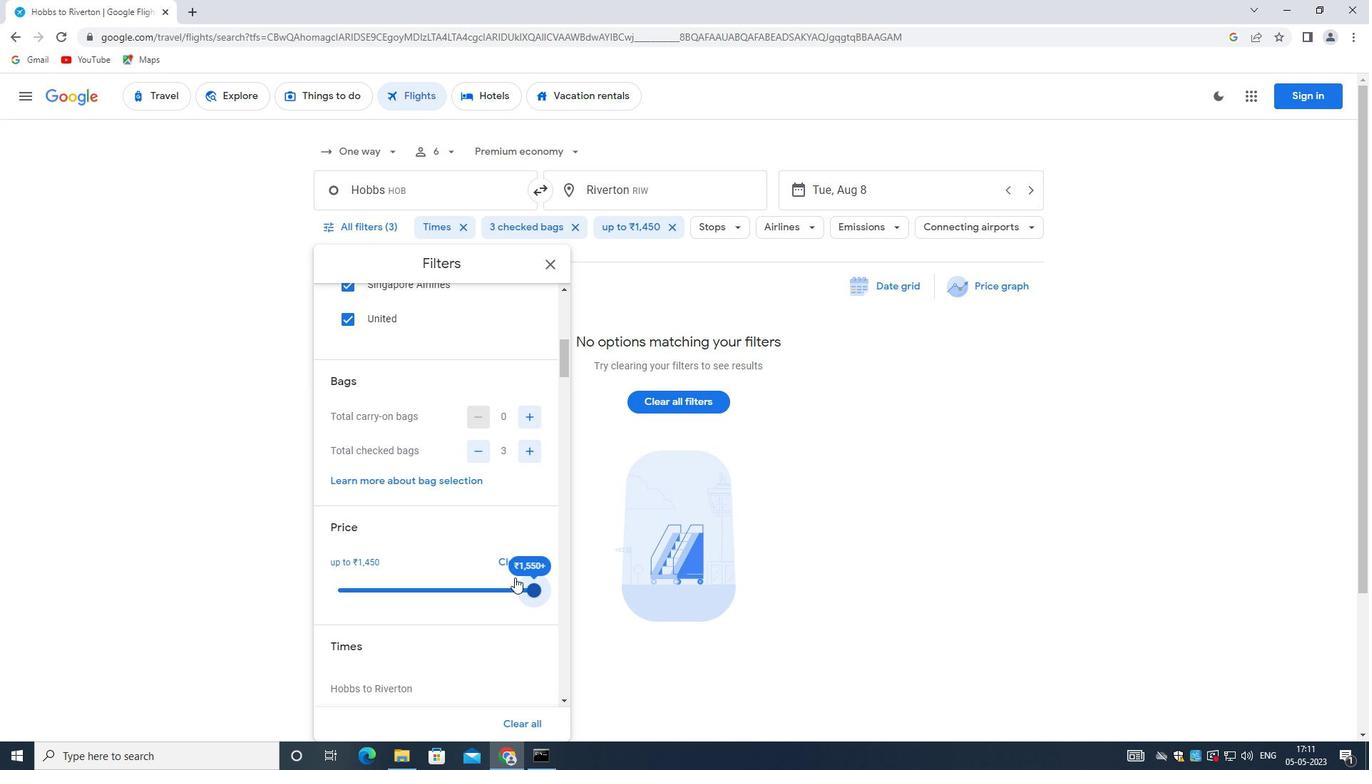 
Action: Mouse scrolled (488, 560) with delta (0, 0)
Screenshot: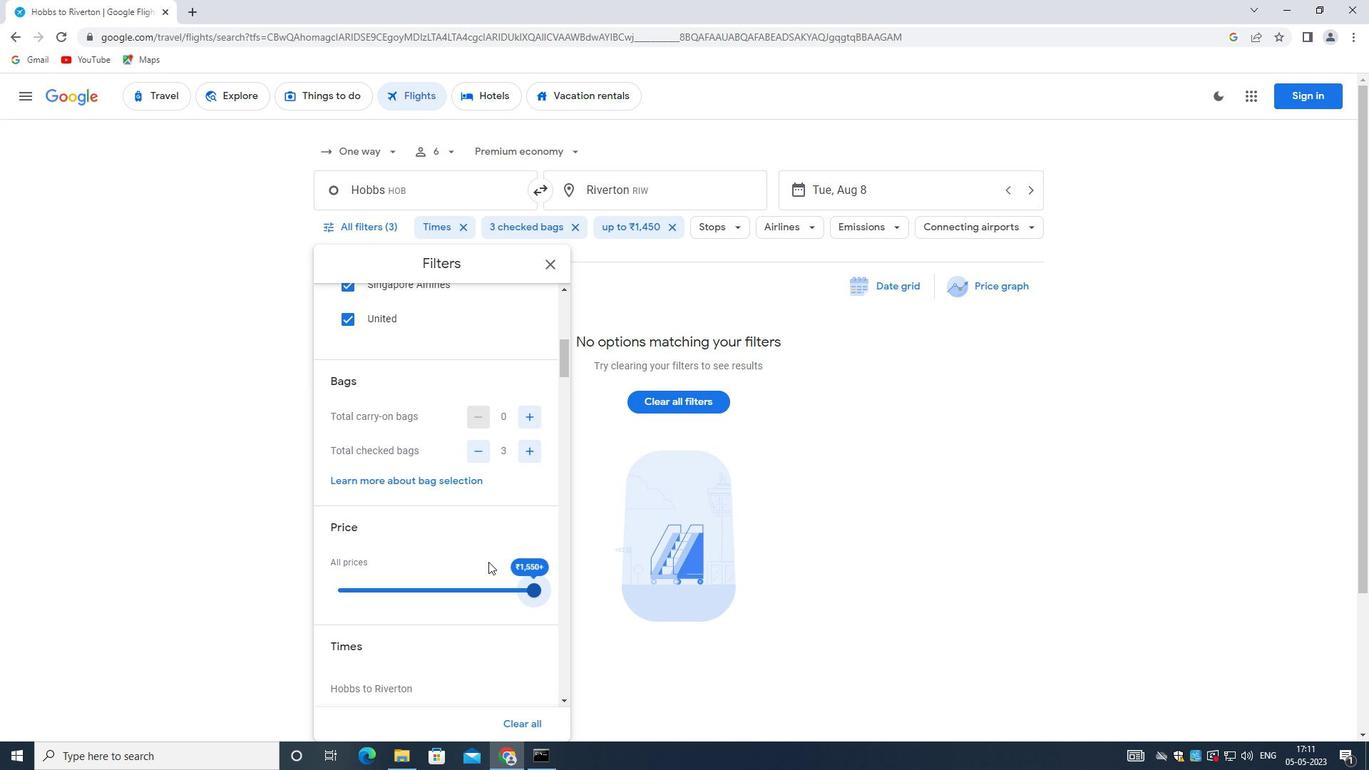 
Action: Mouse scrolled (488, 560) with delta (0, 0)
Screenshot: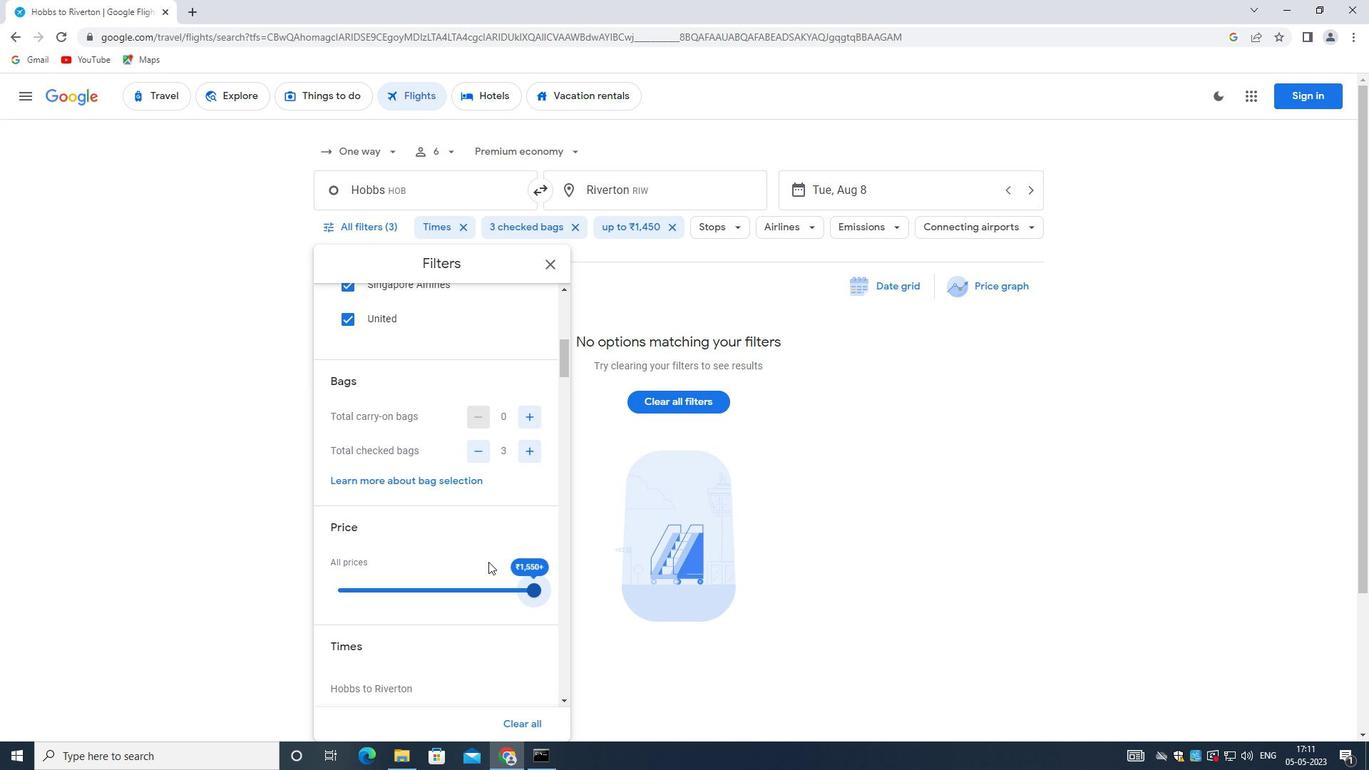 
Action: Mouse moved to (435, 535)
Screenshot: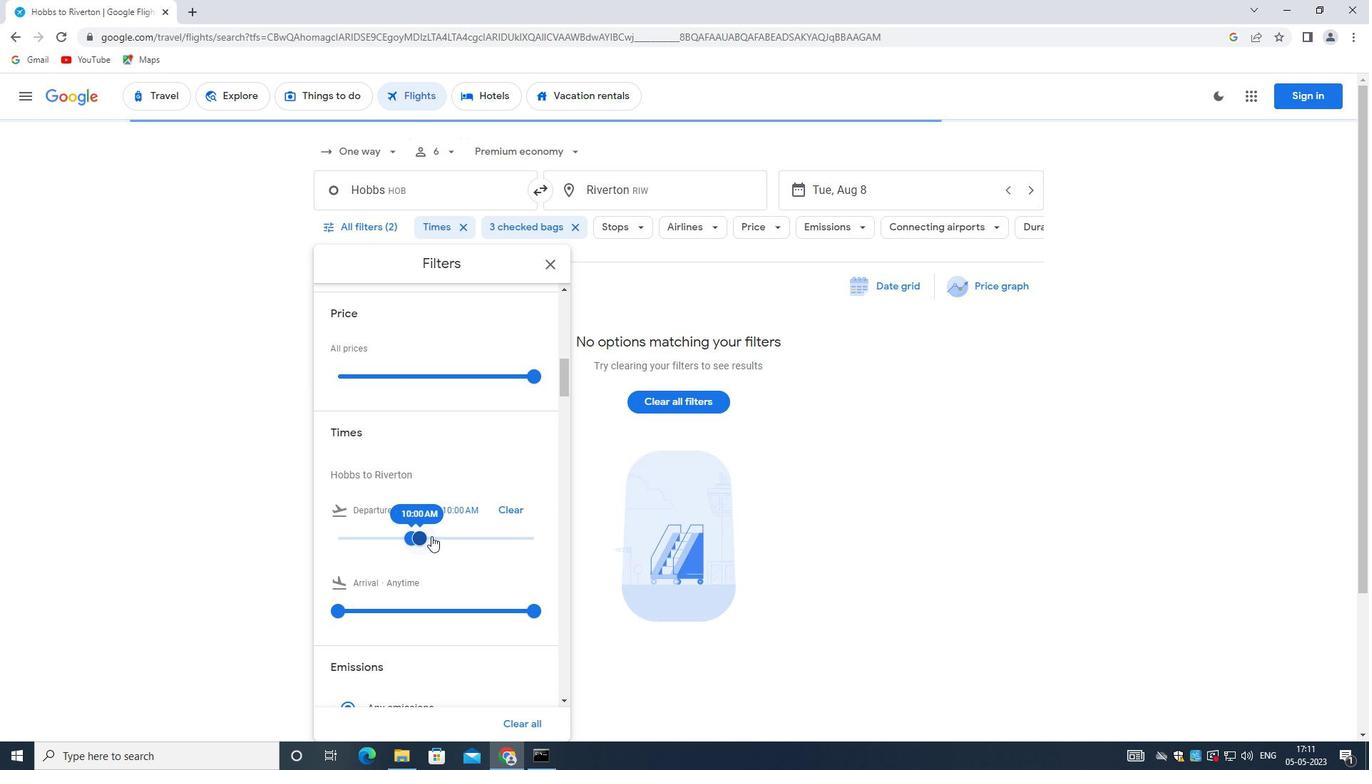 
Action: Mouse pressed left at (435, 535)
Screenshot: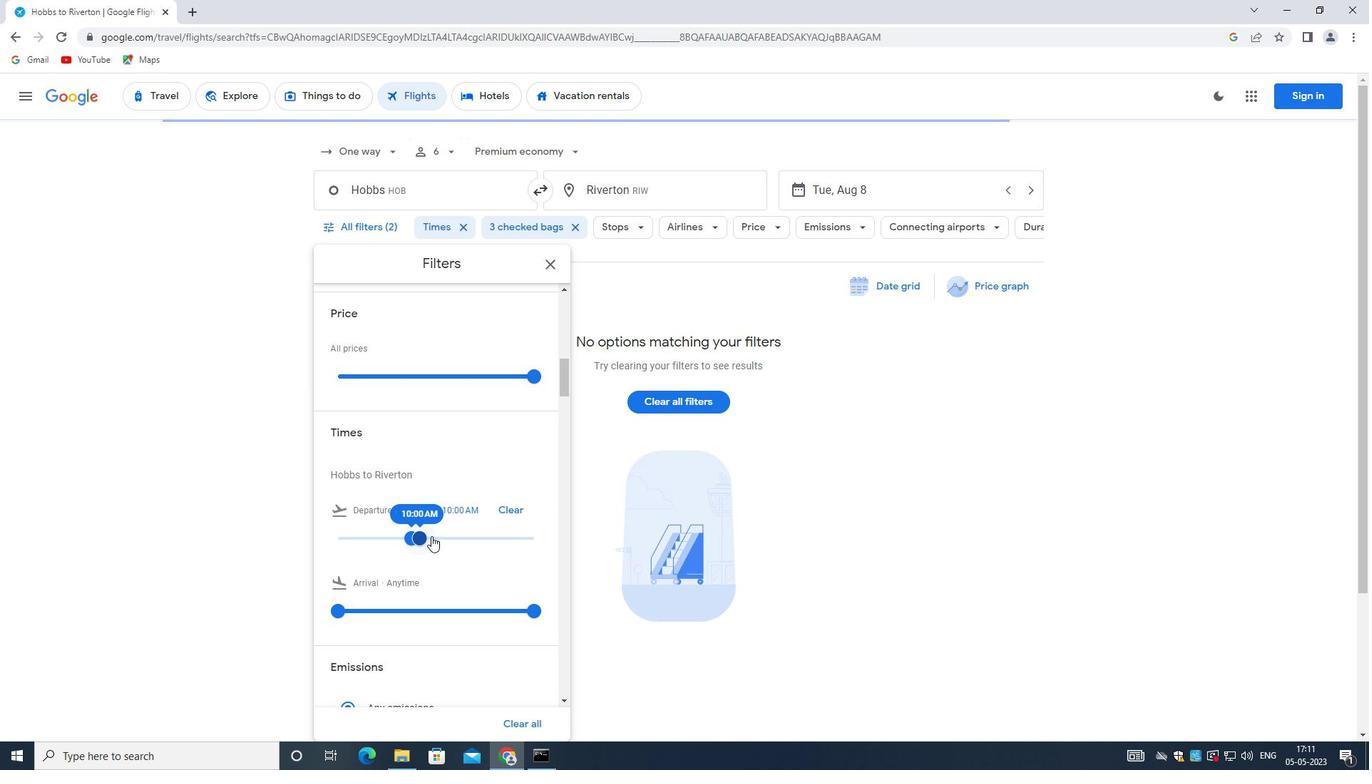 
Action: Mouse moved to (413, 540)
Screenshot: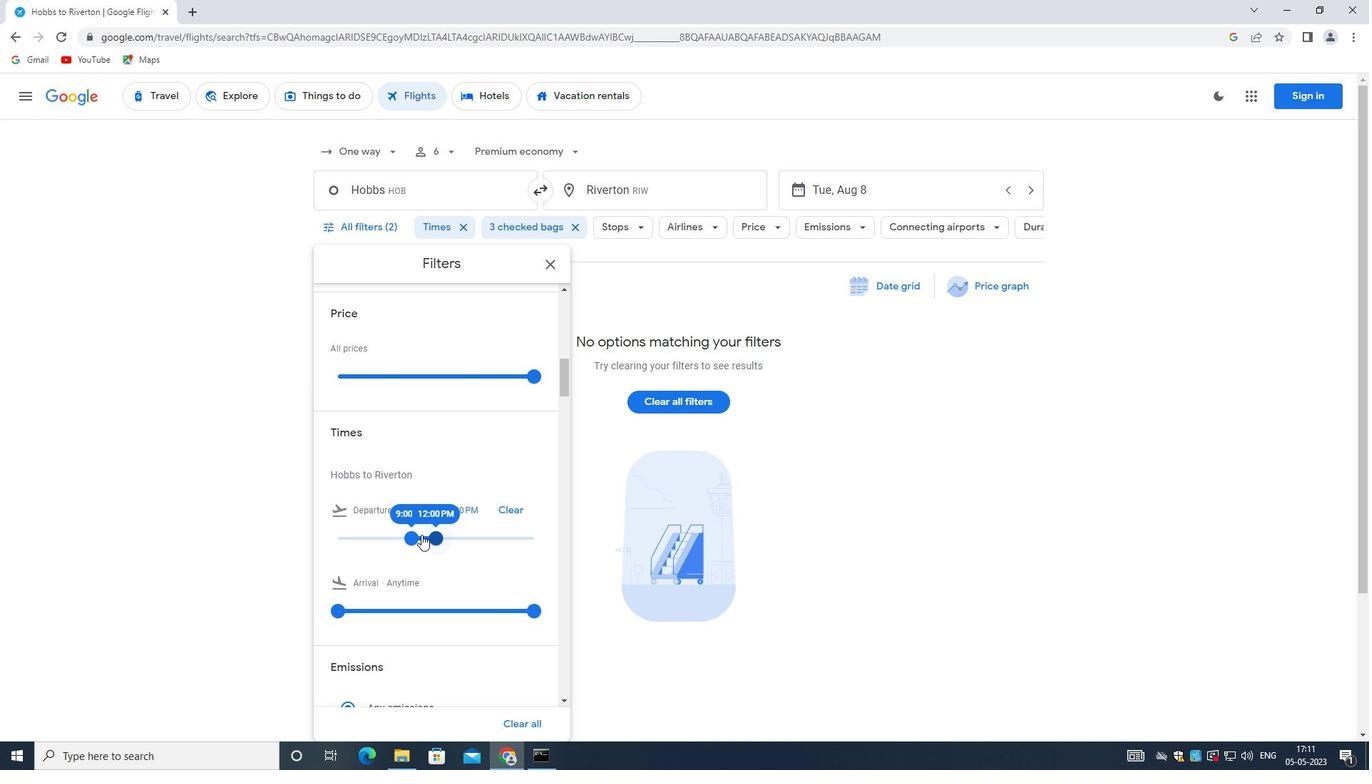 
Action: Mouse pressed left at (413, 540)
Screenshot: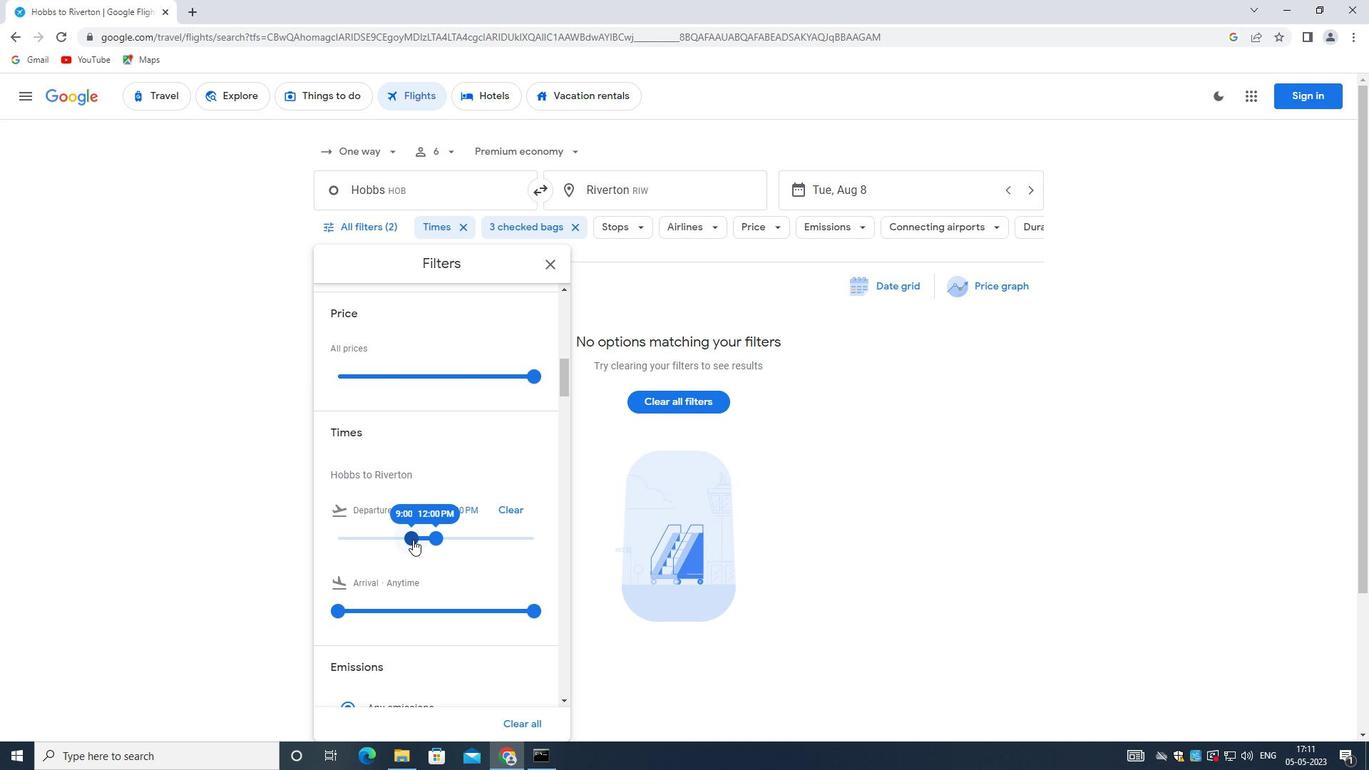 
Action: Mouse moved to (437, 533)
Screenshot: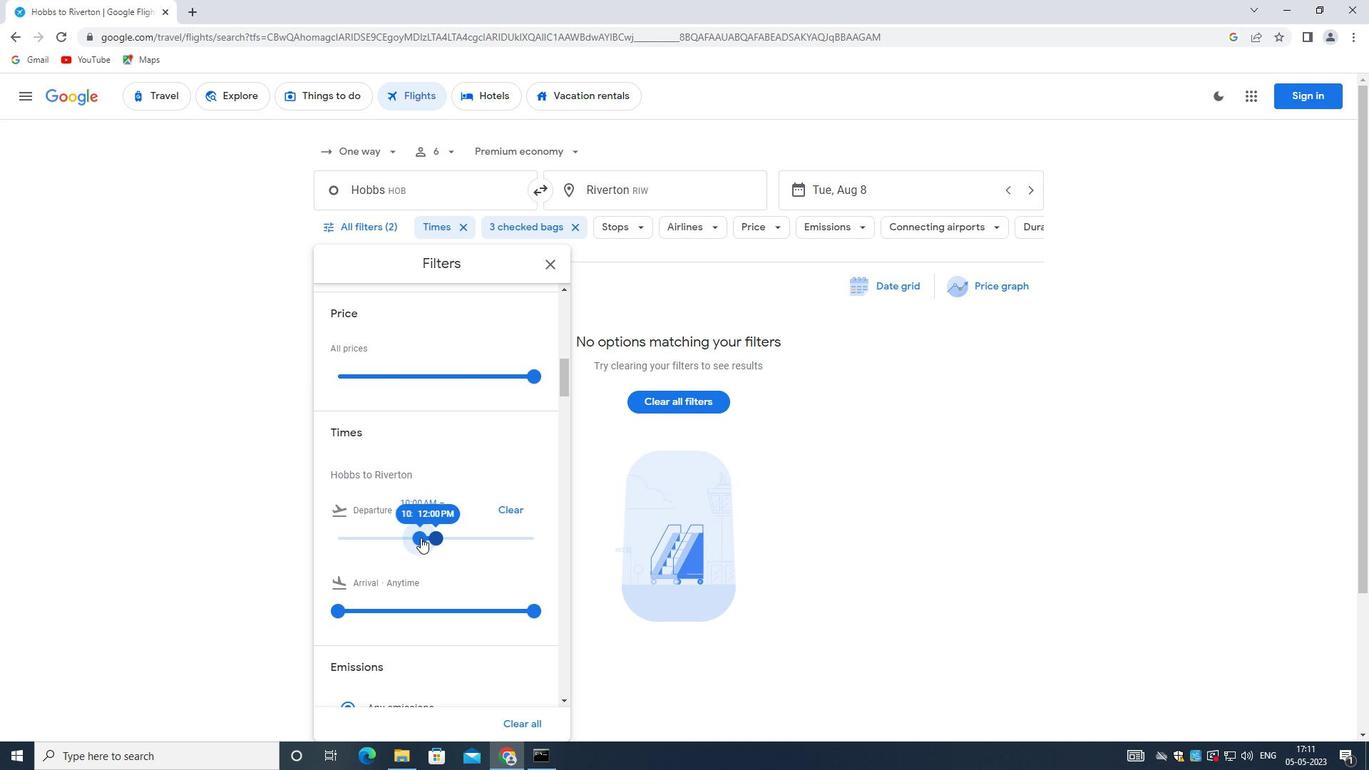
Action: Mouse pressed left at (437, 533)
Screenshot: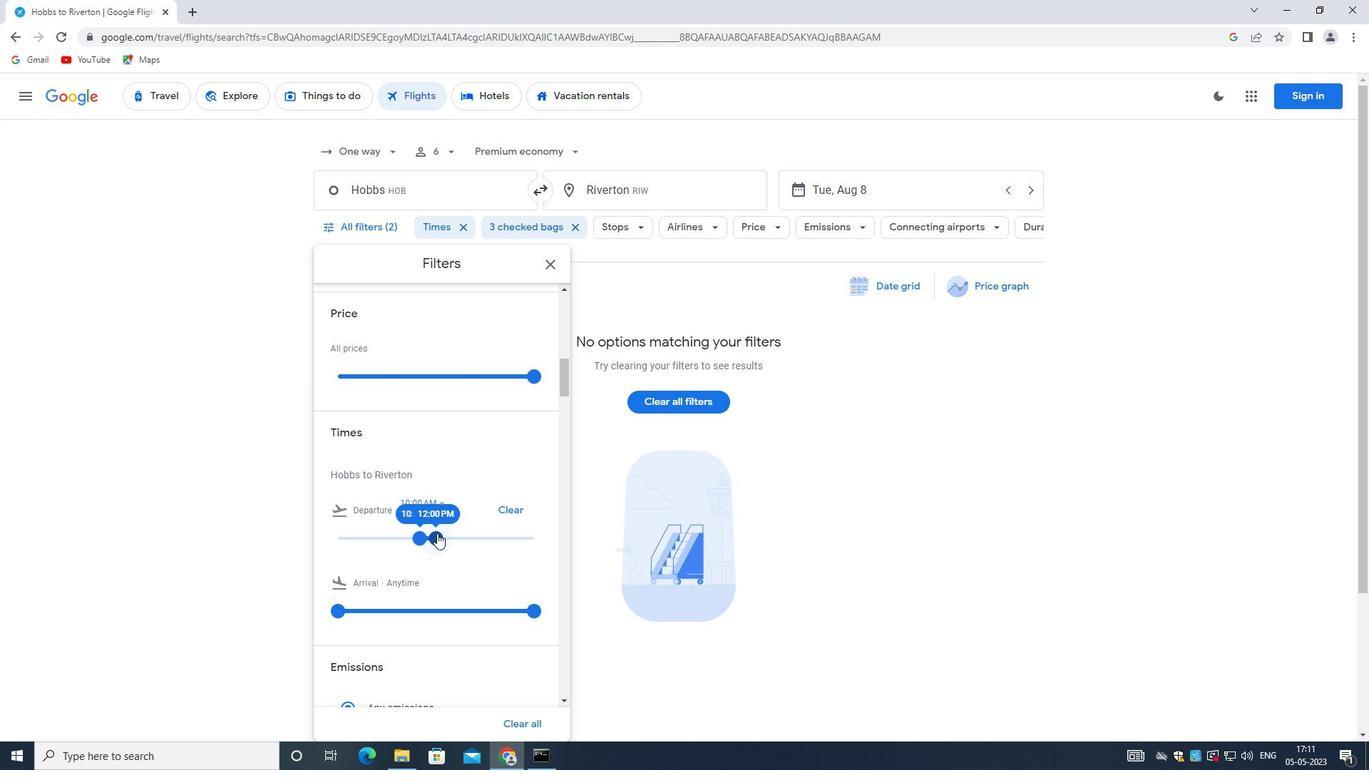 
Action: Mouse moved to (419, 514)
Screenshot: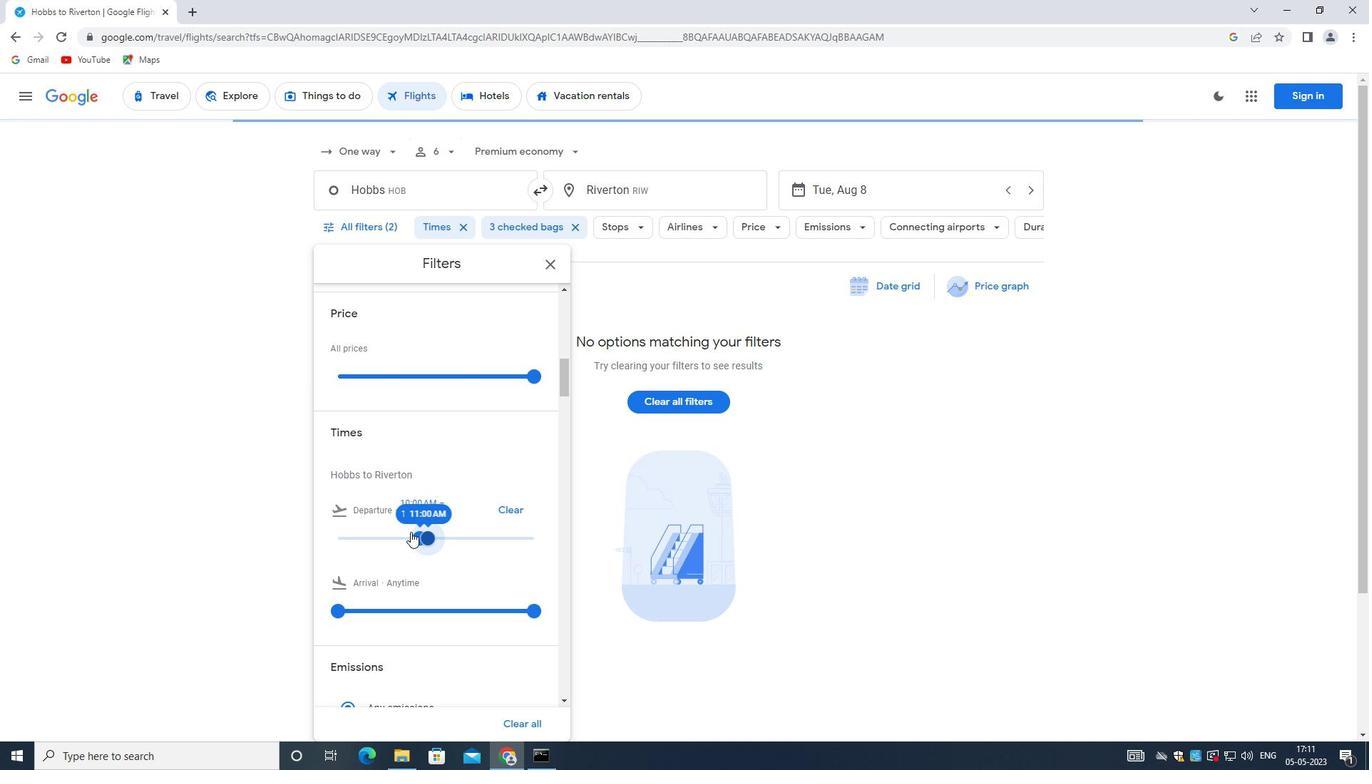 
Action: Mouse scrolled (419, 513) with delta (0, 0)
Screenshot: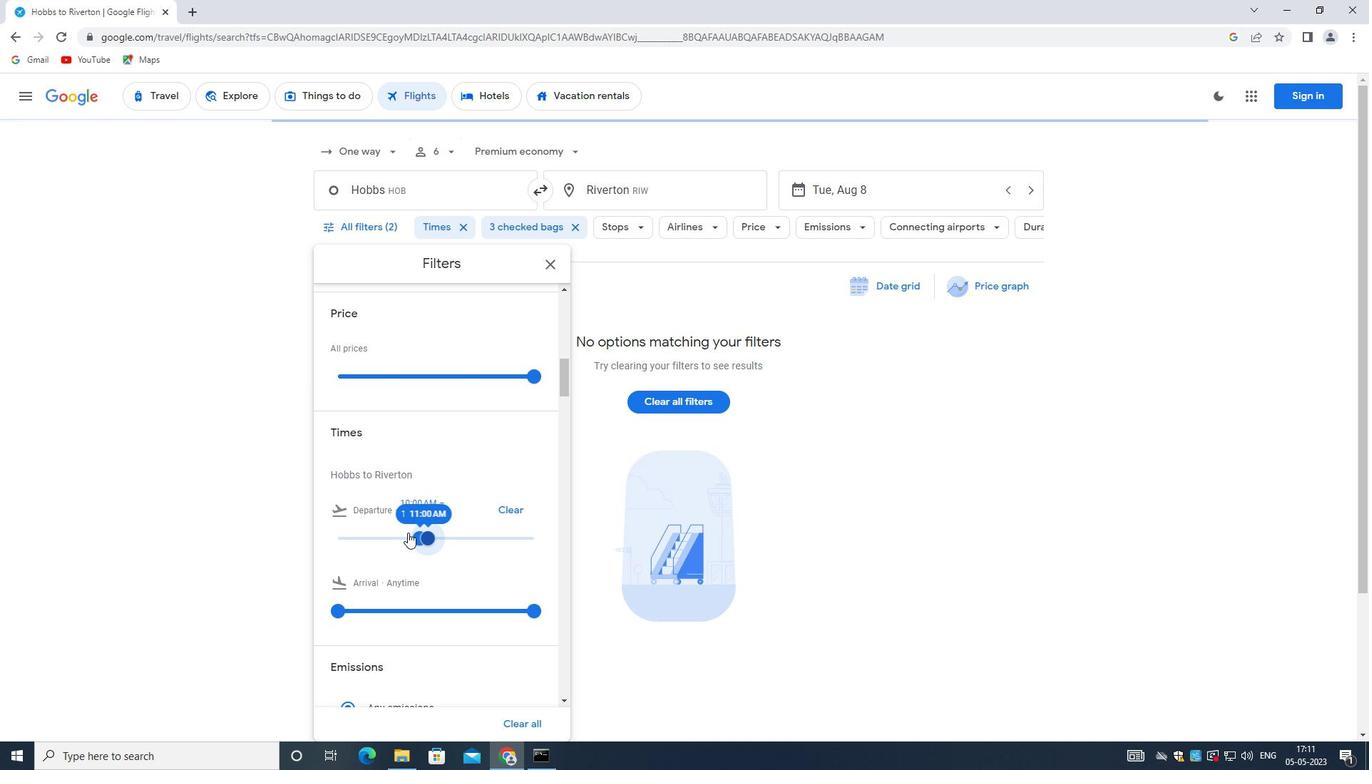 
Action: Mouse scrolled (419, 513) with delta (0, 0)
Screenshot: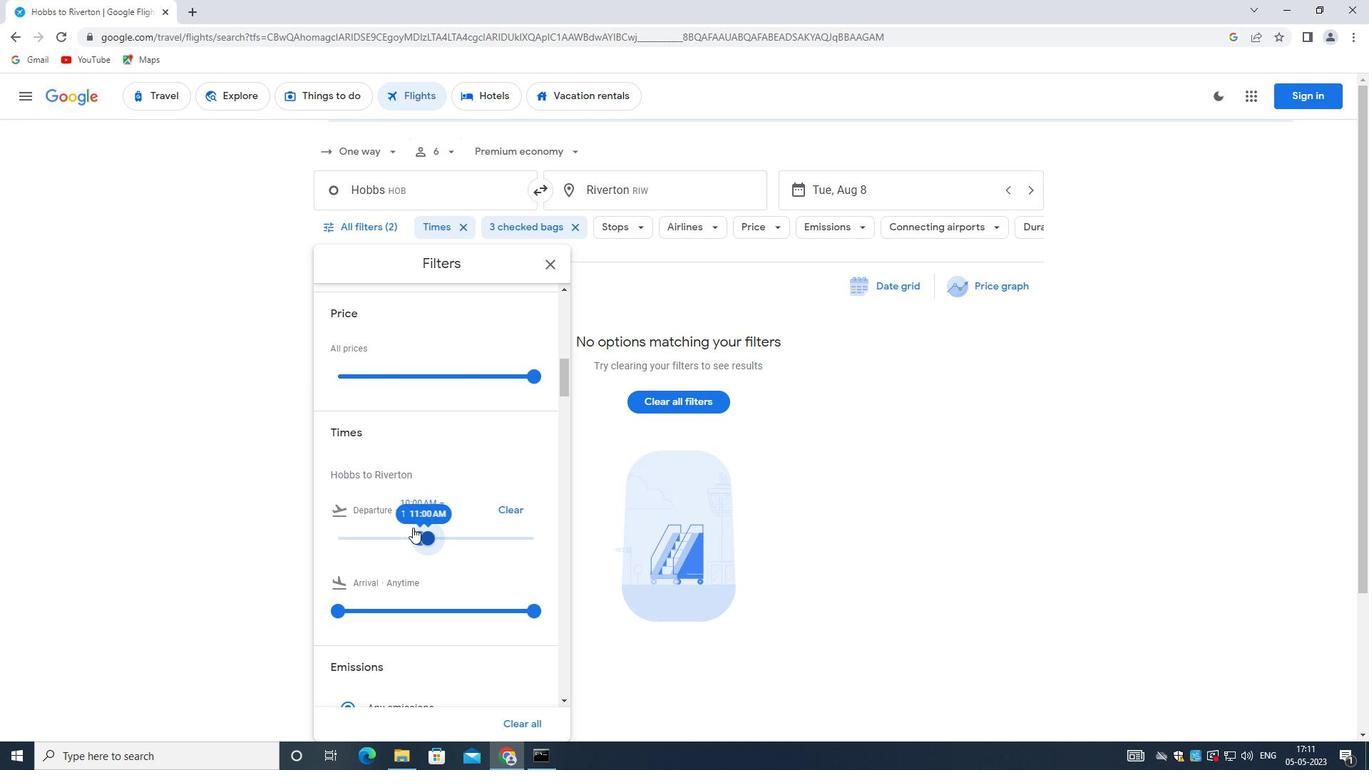 
Action: Mouse scrolled (419, 513) with delta (0, 0)
Screenshot: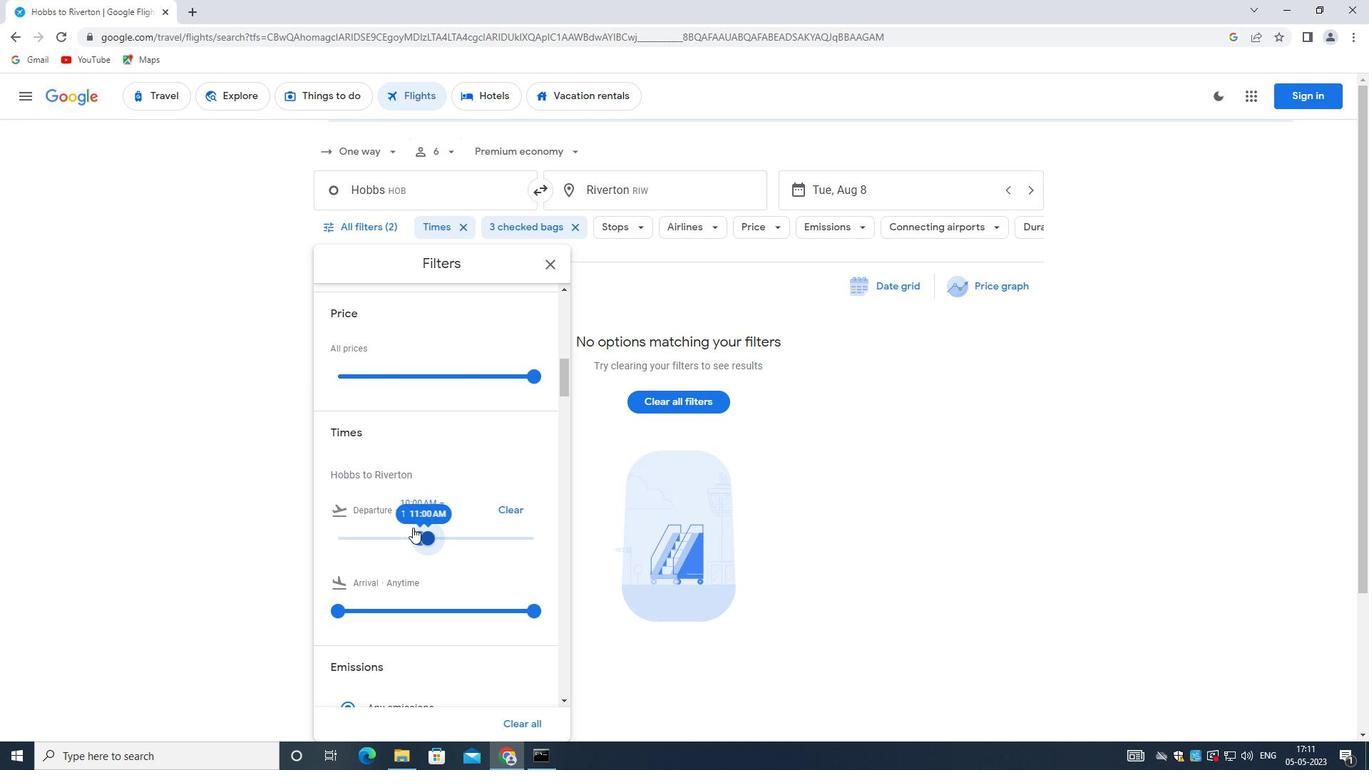 
Action: Mouse scrolled (419, 513) with delta (0, 0)
Screenshot: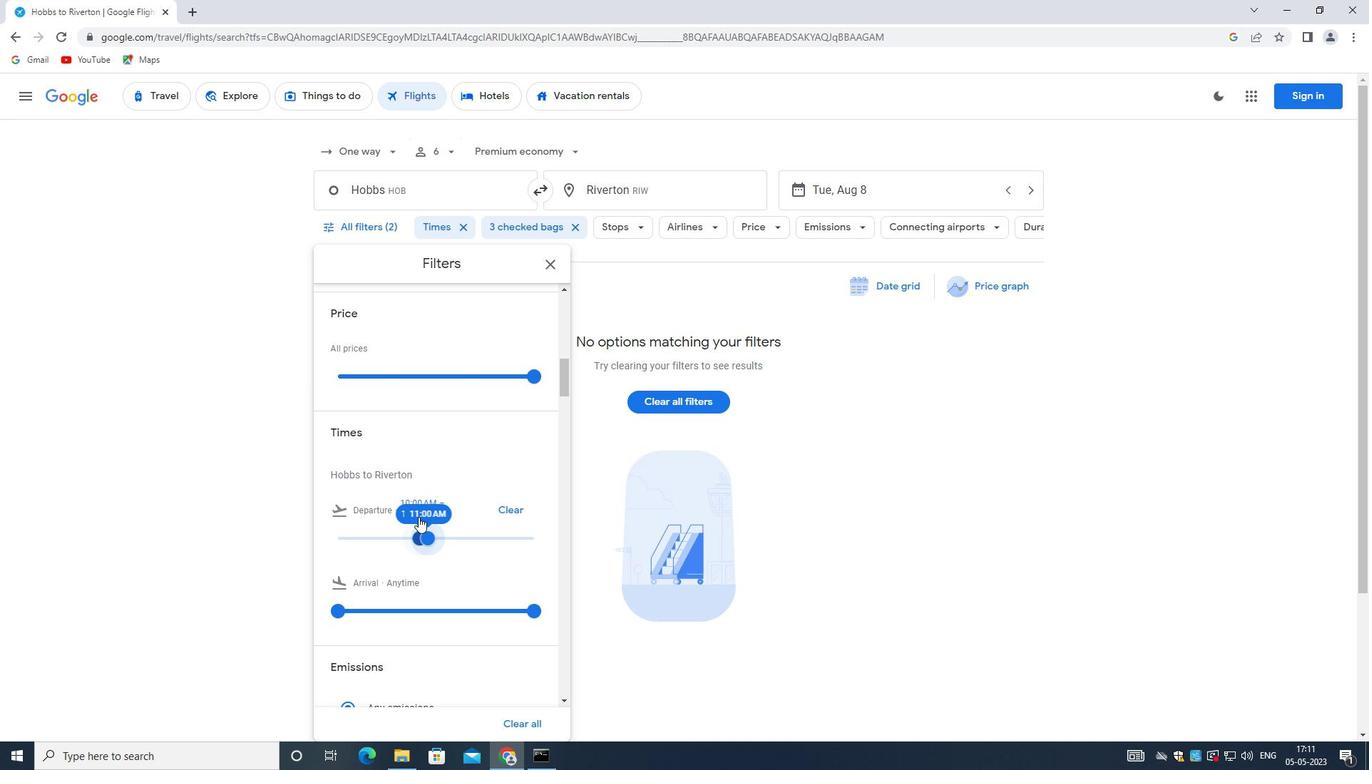 
Action: Mouse scrolled (419, 513) with delta (0, 0)
Screenshot: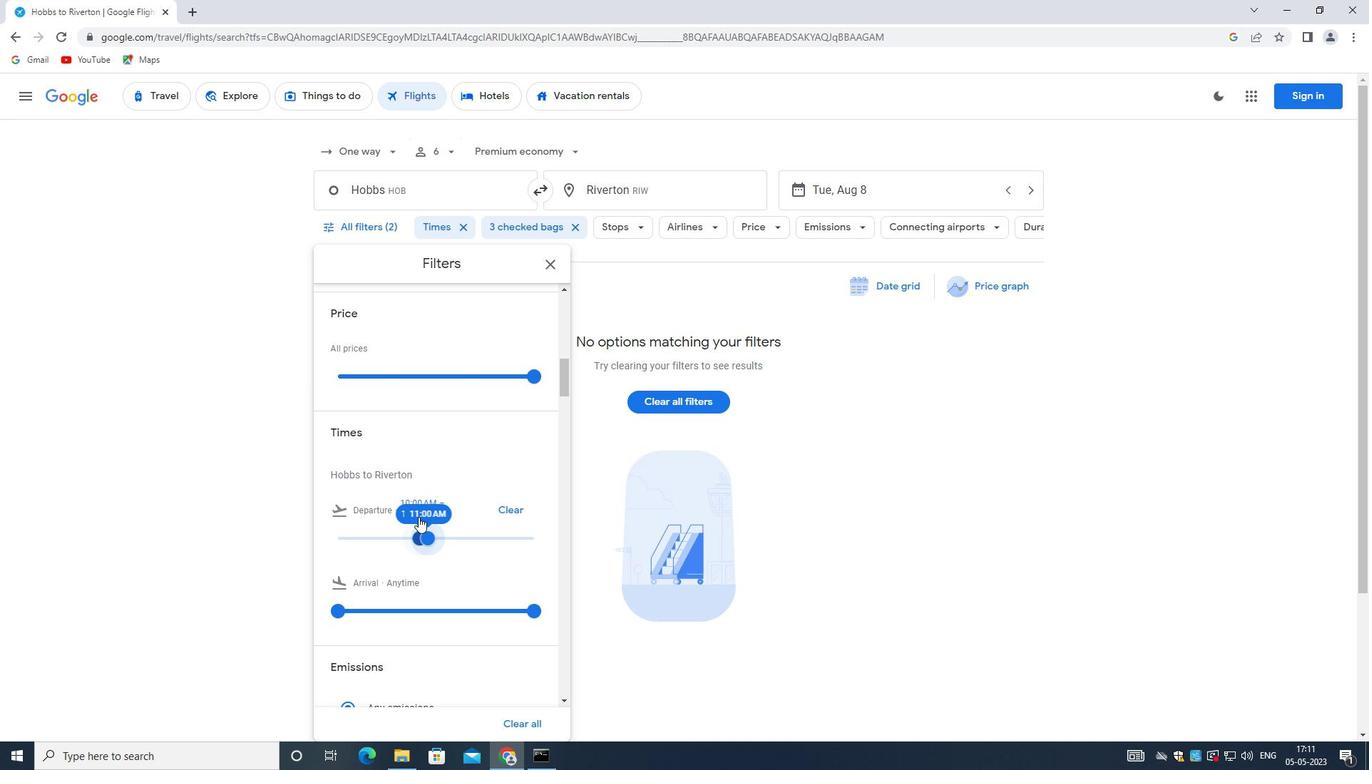 
Action: Mouse scrolled (419, 513) with delta (0, 0)
Screenshot: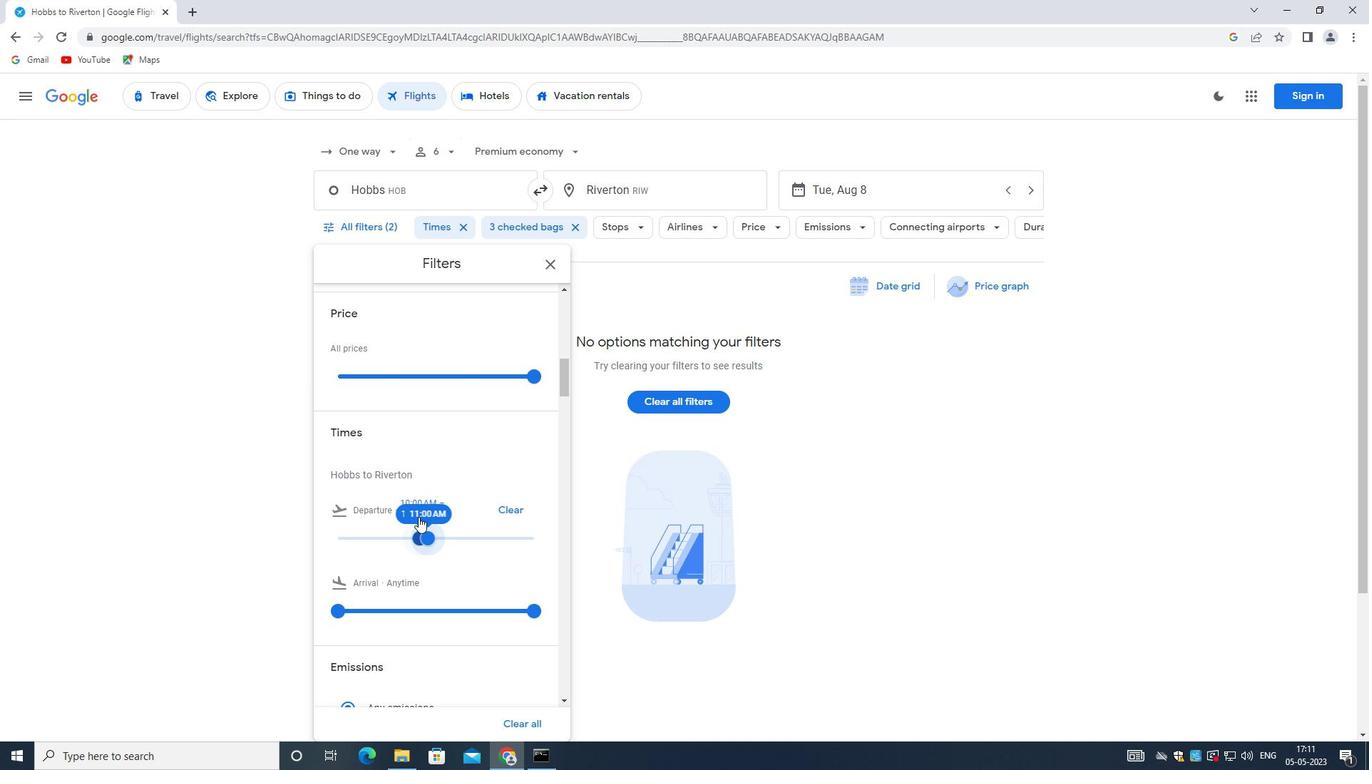 
Action: Mouse moved to (416, 513)
Screenshot: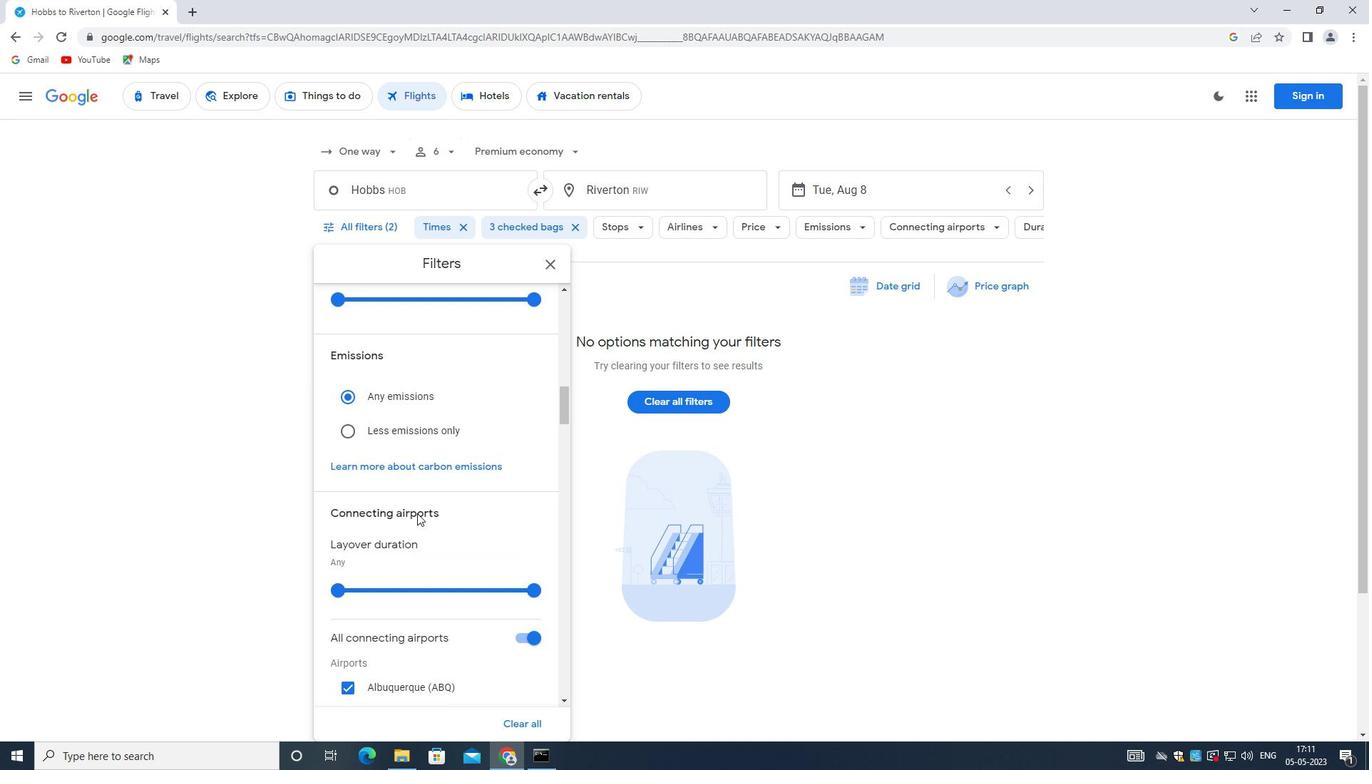 
Action: Mouse scrolled (416, 512) with delta (0, 0)
Screenshot: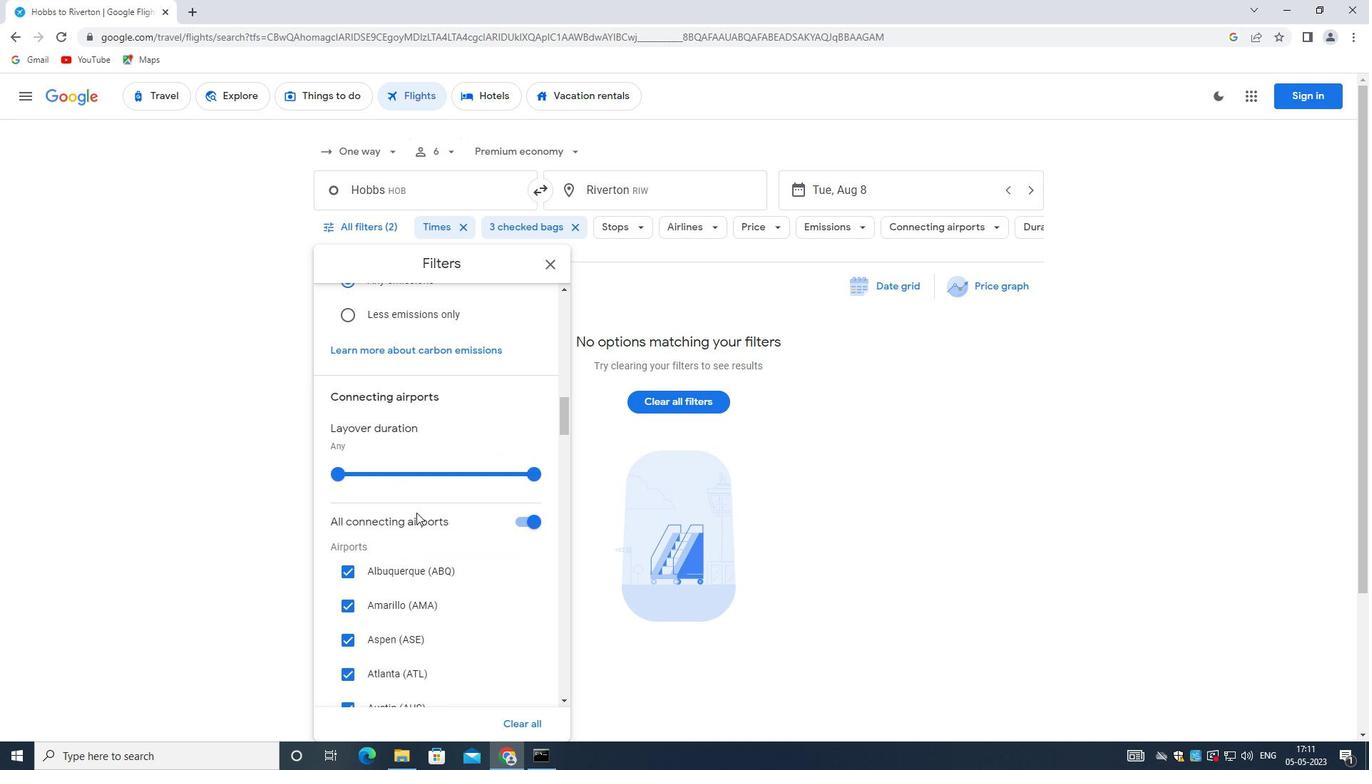 
Action: Mouse scrolled (416, 512) with delta (0, 0)
Screenshot: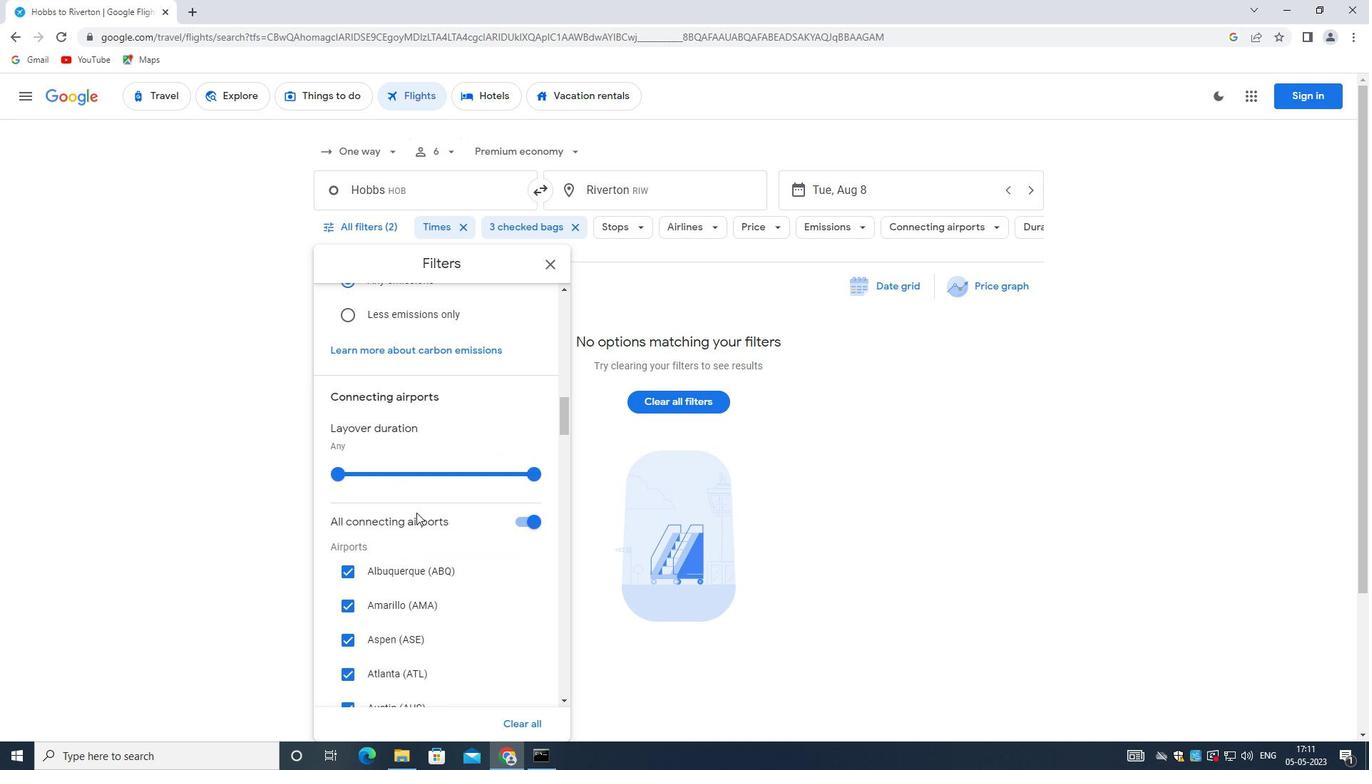 
Action: Mouse scrolled (416, 512) with delta (0, 0)
Screenshot: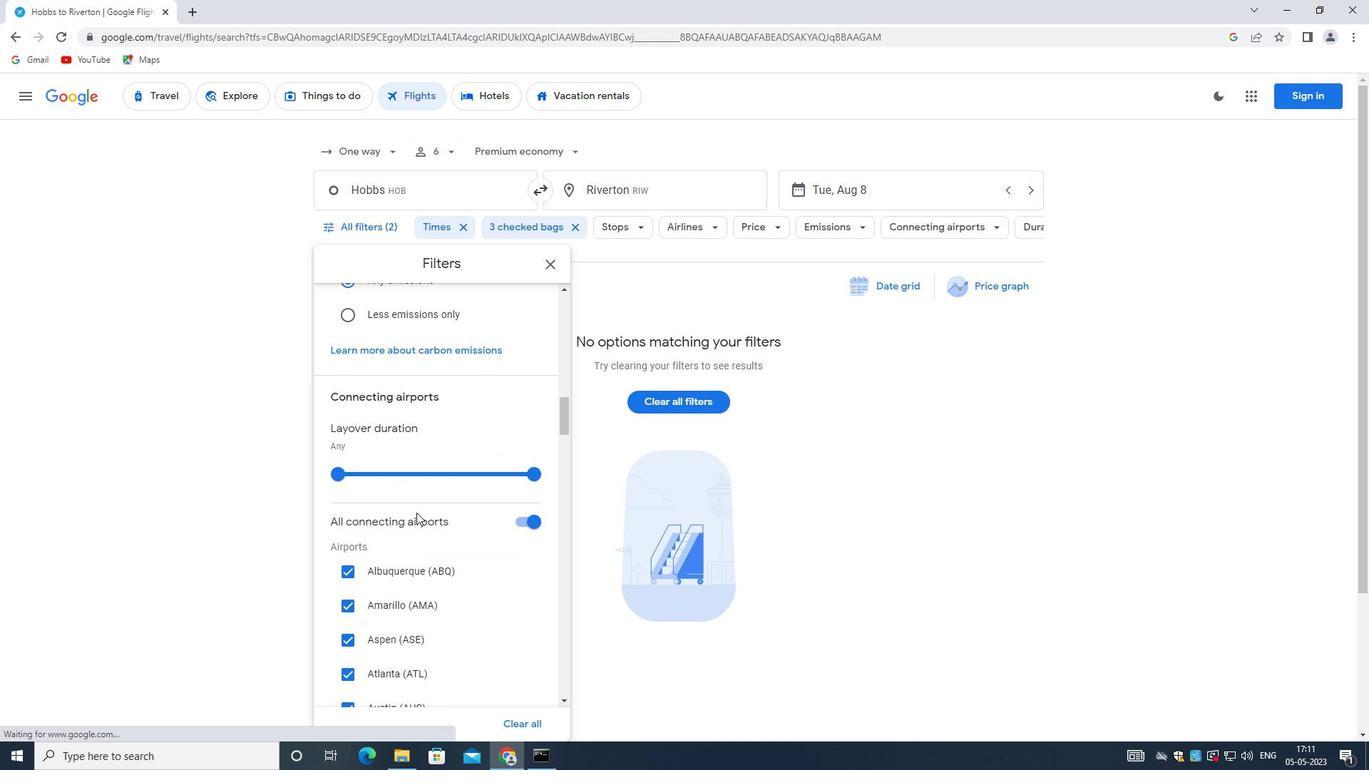 
Action: Mouse scrolled (416, 512) with delta (0, 0)
Screenshot: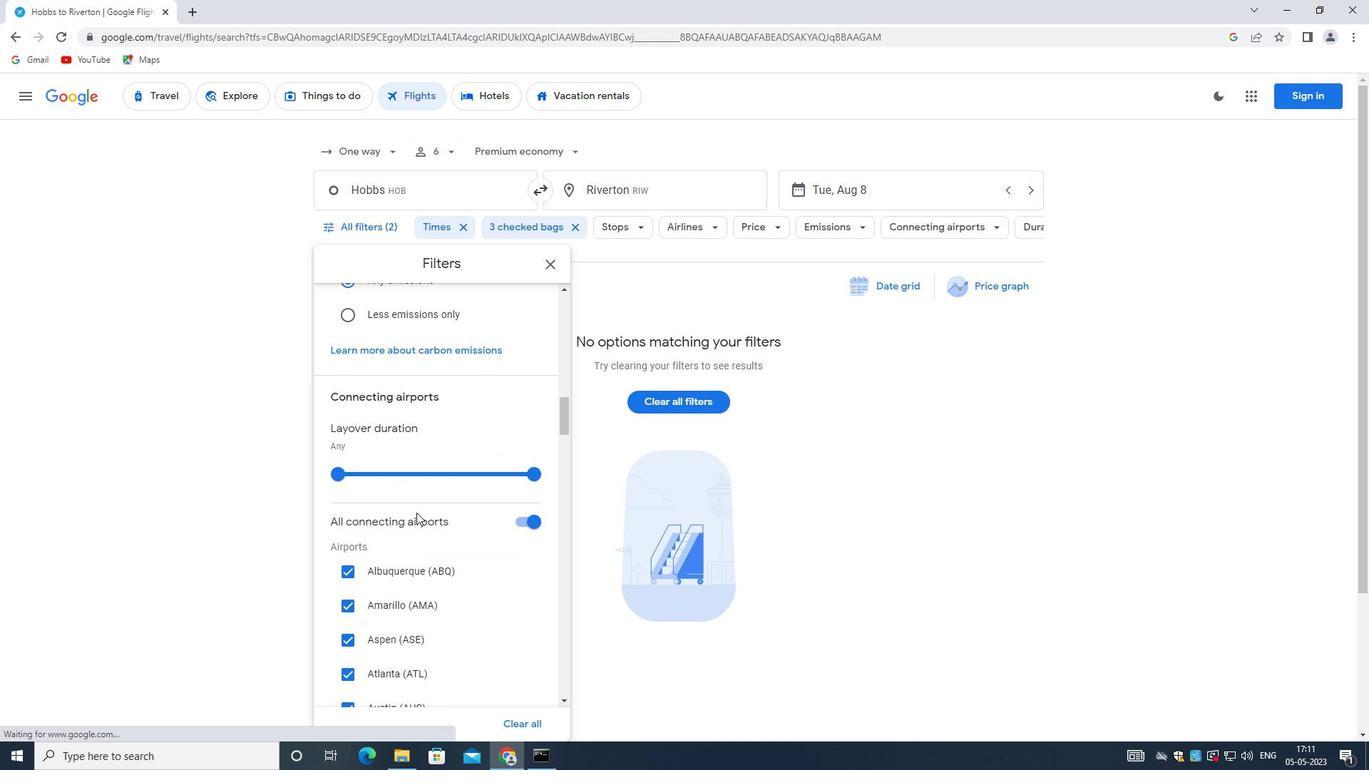 
Action: Mouse scrolled (416, 512) with delta (0, 0)
Screenshot: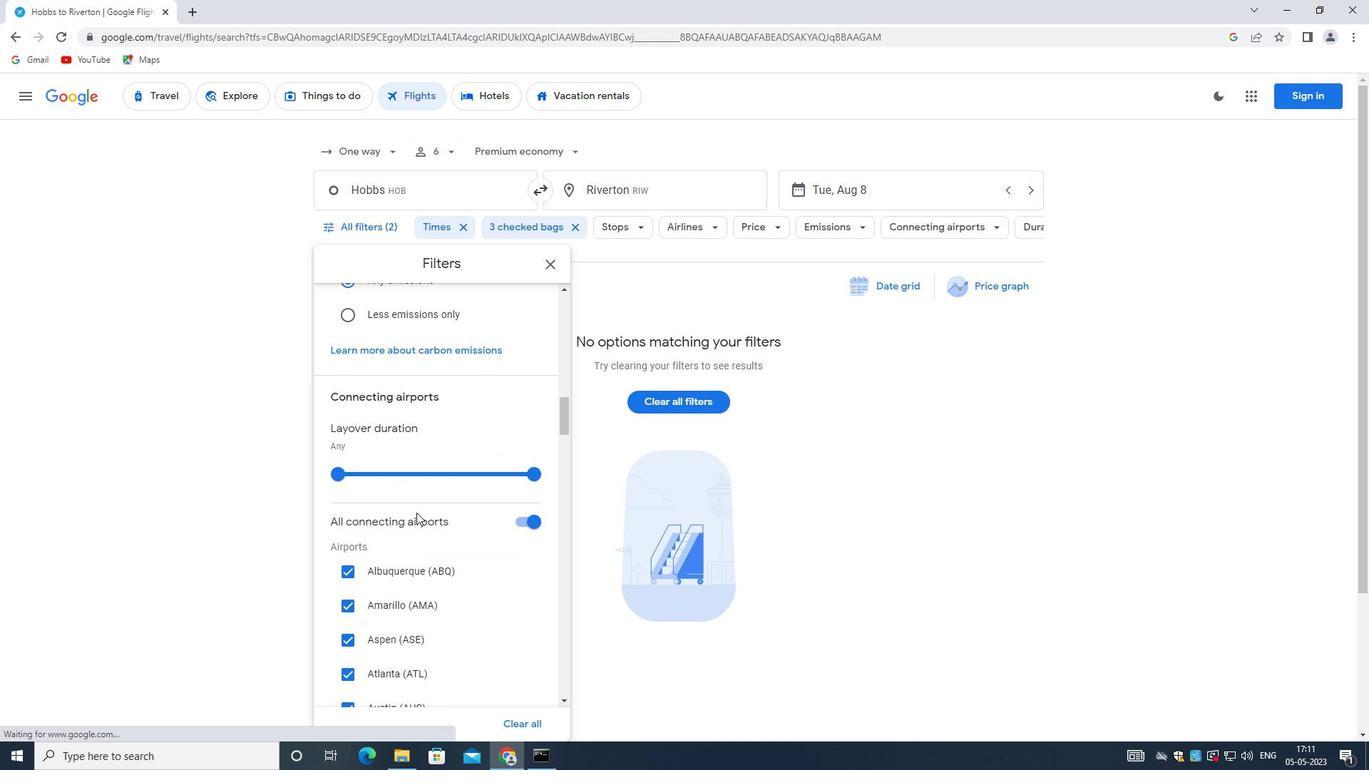 
Action: Mouse moved to (414, 513)
Screenshot: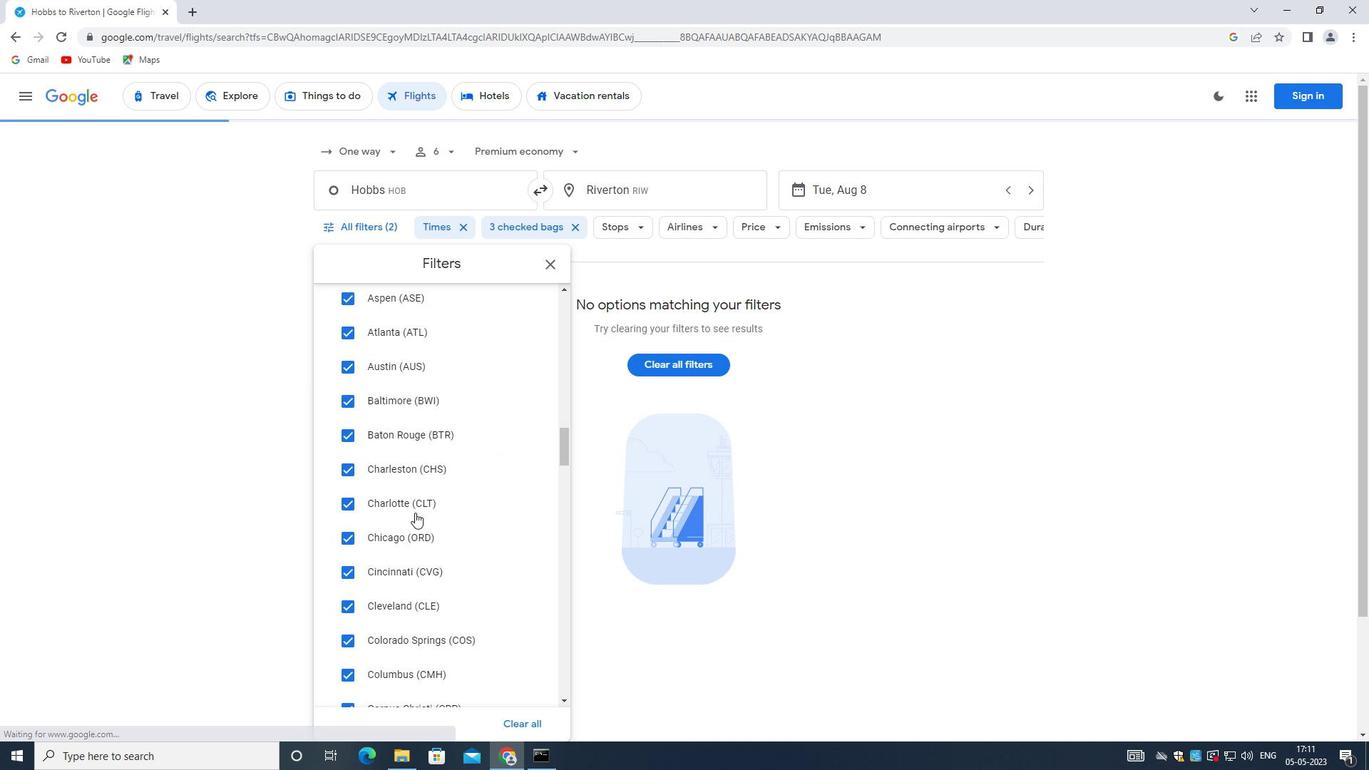 
Action: Mouse scrolled (414, 512) with delta (0, 0)
Screenshot: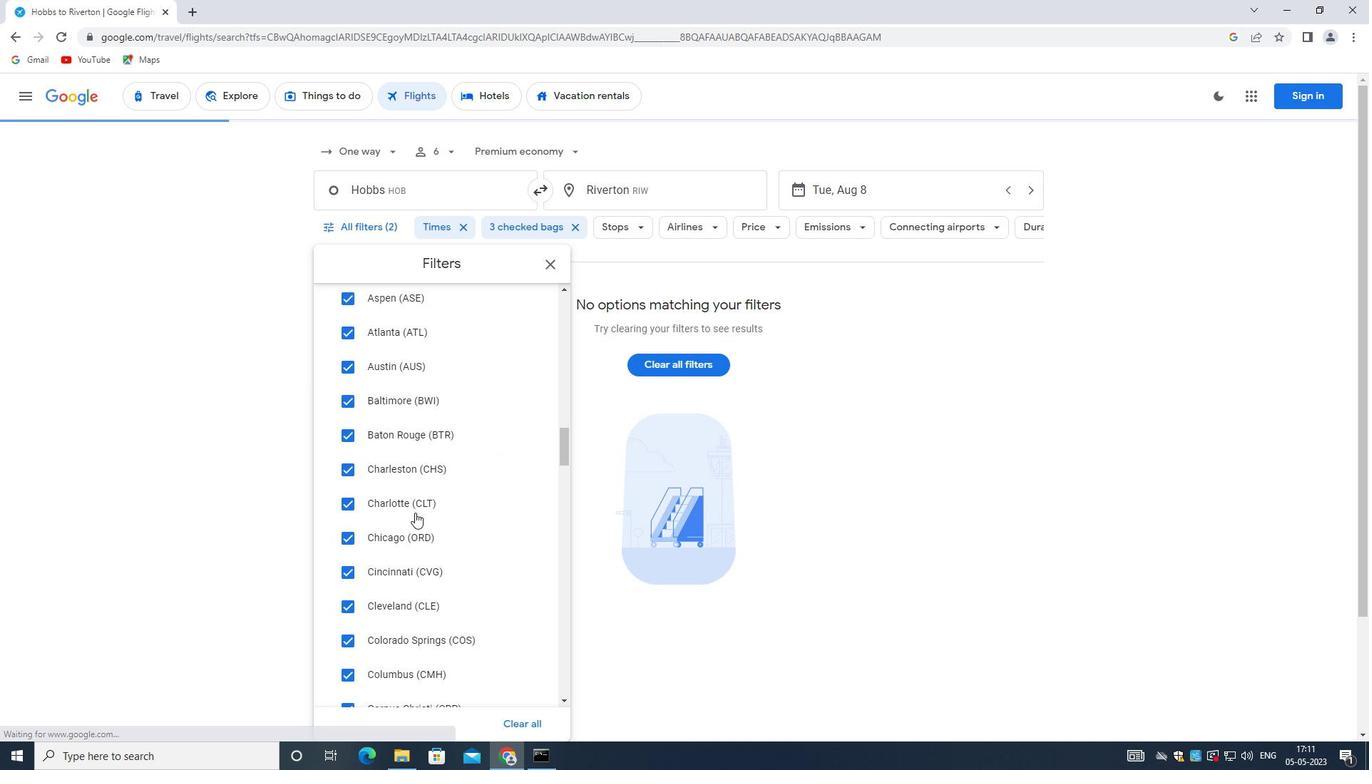 
Action: Mouse scrolled (414, 512) with delta (0, 0)
Screenshot: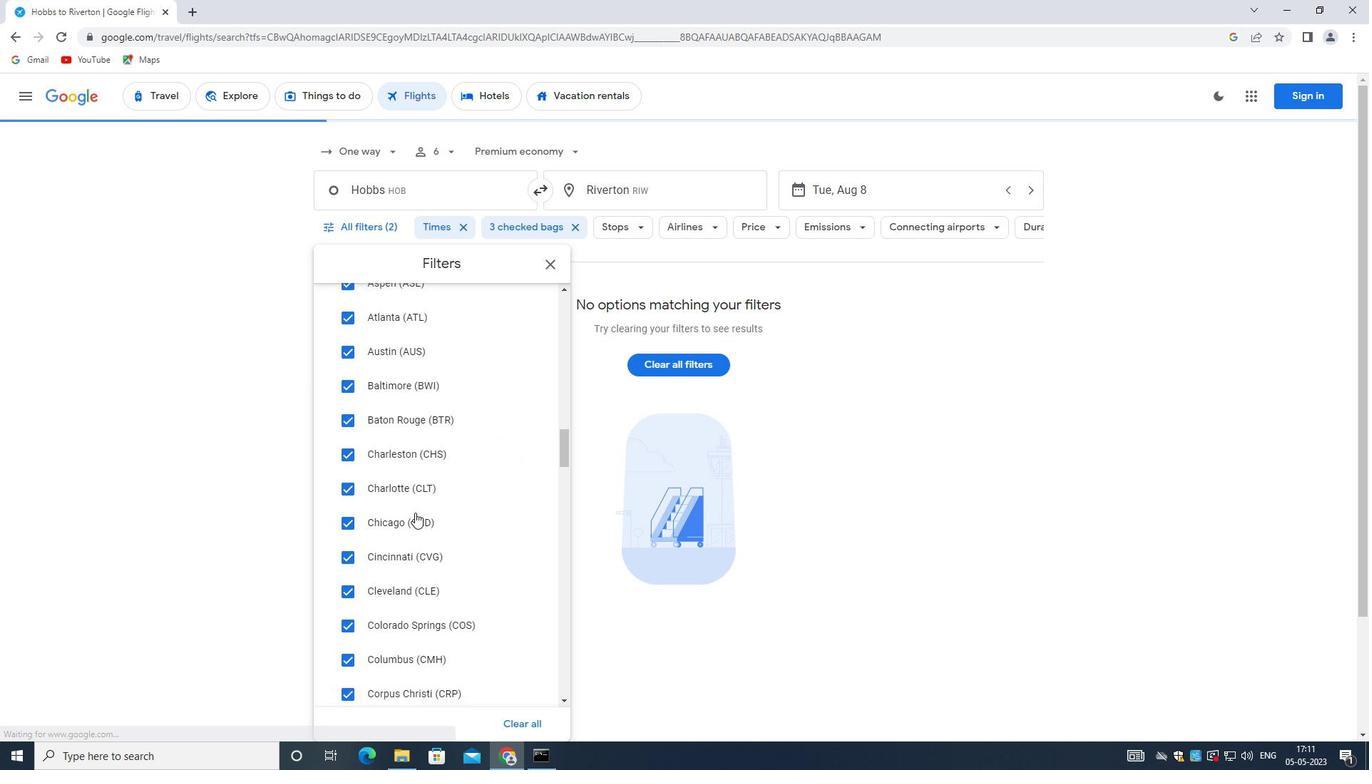 
Action: Mouse scrolled (414, 512) with delta (0, 0)
Screenshot: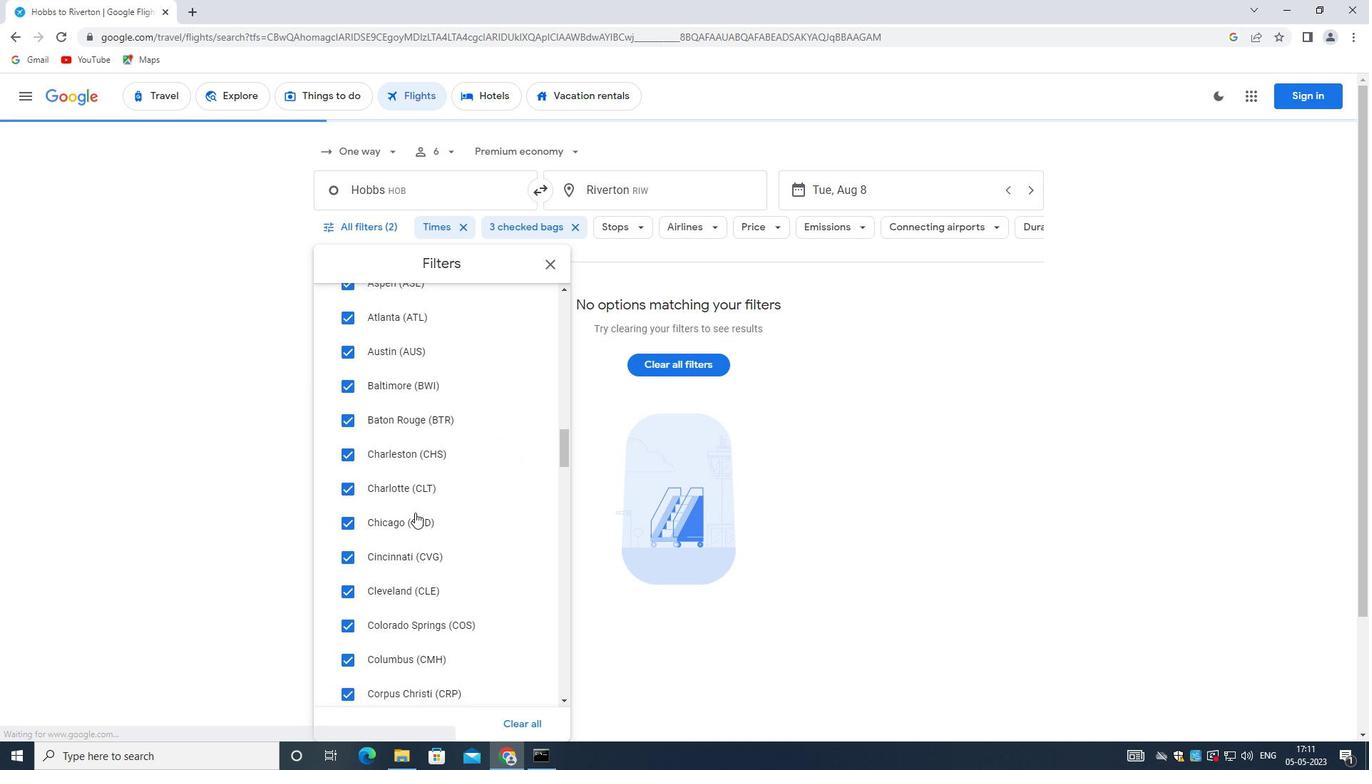 
Action: Mouse scrolled (414, 512) with delta (0, 0)
Screenshot: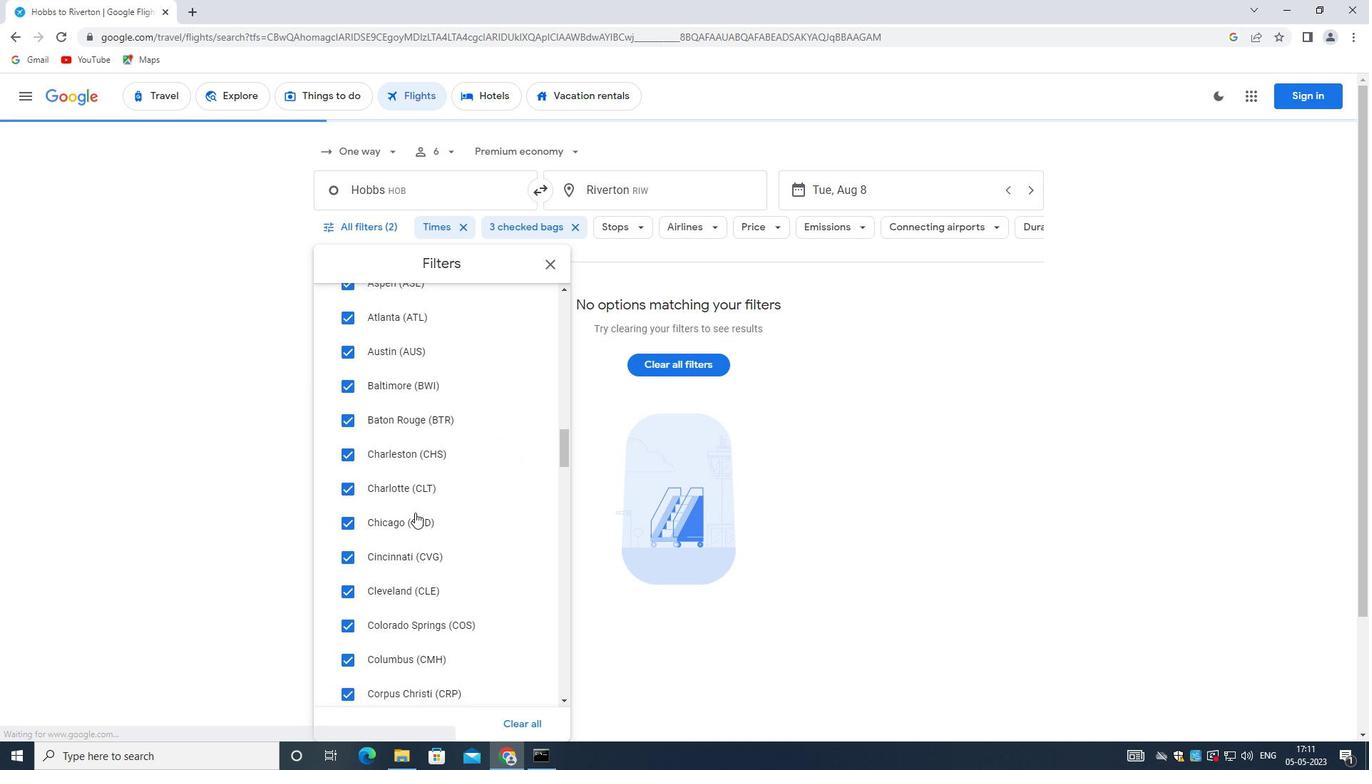 
Action: Mouse scrolled (414, 512) with delta (0, 0)
Screenshot: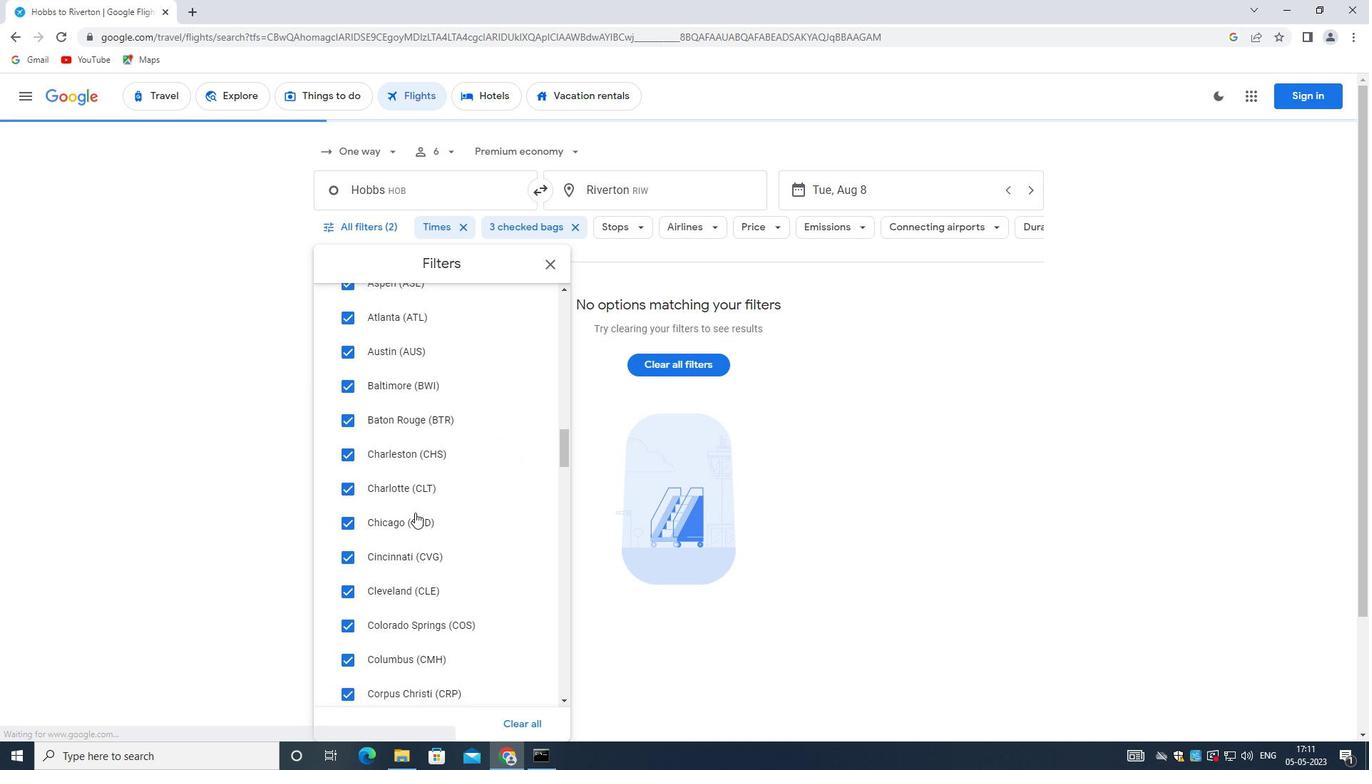 
Action: Mouse moved to (414, 513)
Screenshot: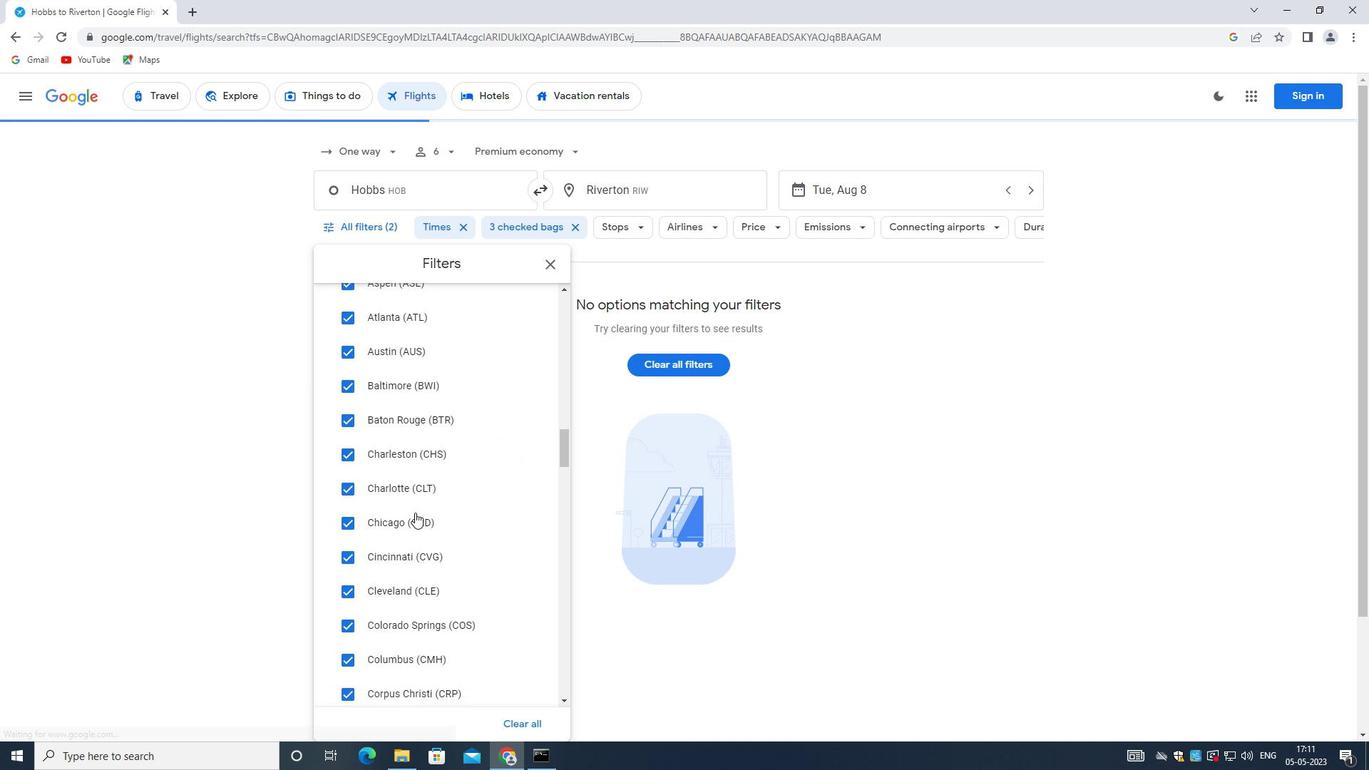 
Action: Mouse scrolled (414, 512) with delta (0, 0)
Screenshot: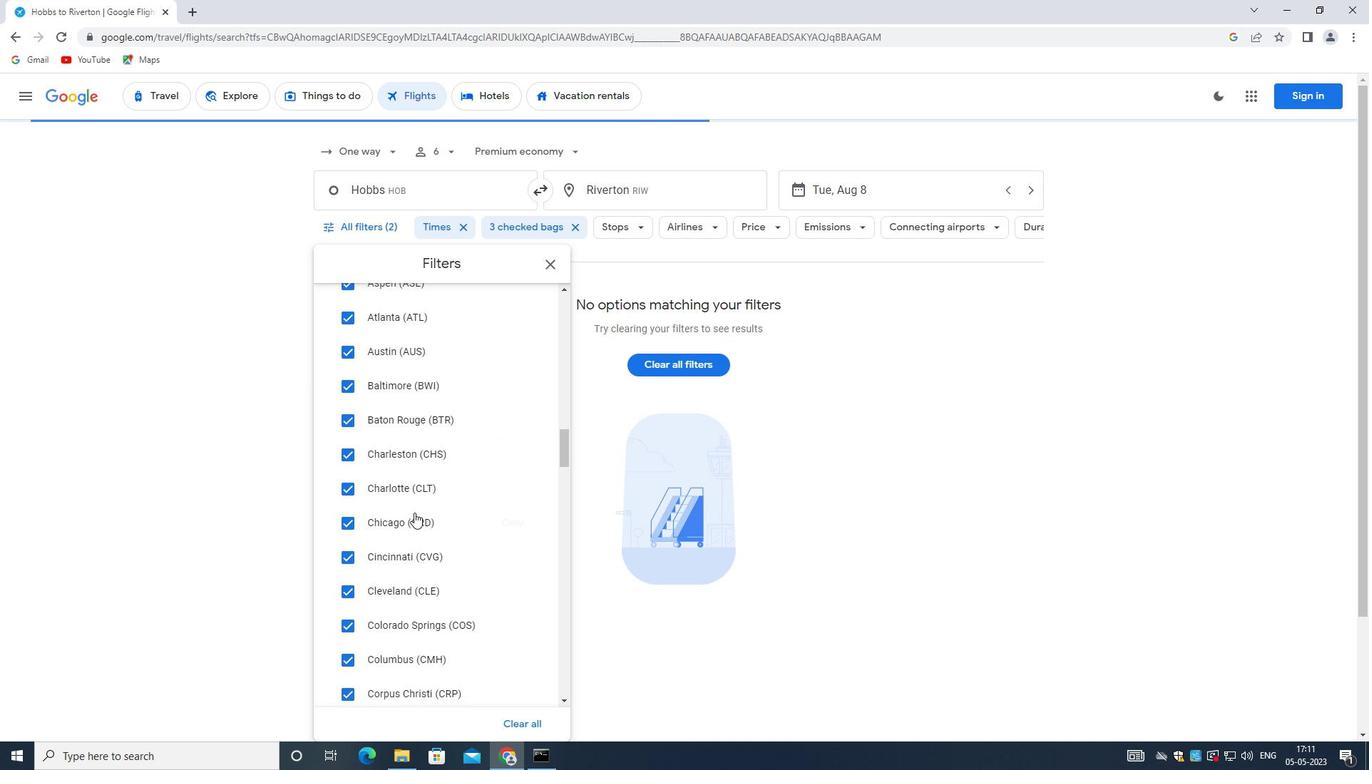 
Action: Mouse scrolled (414, 512) with delta (0, 0)
Screenshot: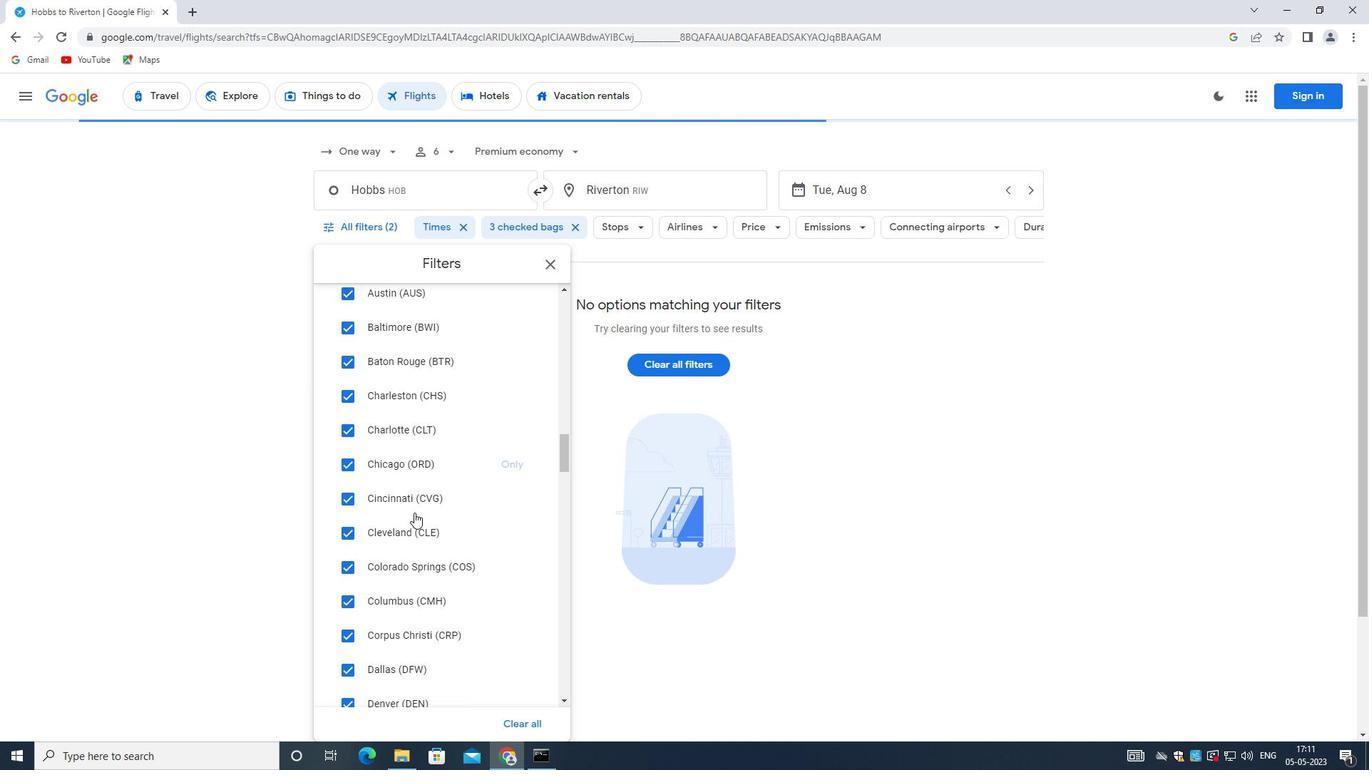
Action: Mouse scrolled (414, 512) with delta (0, 0)
Screenshot: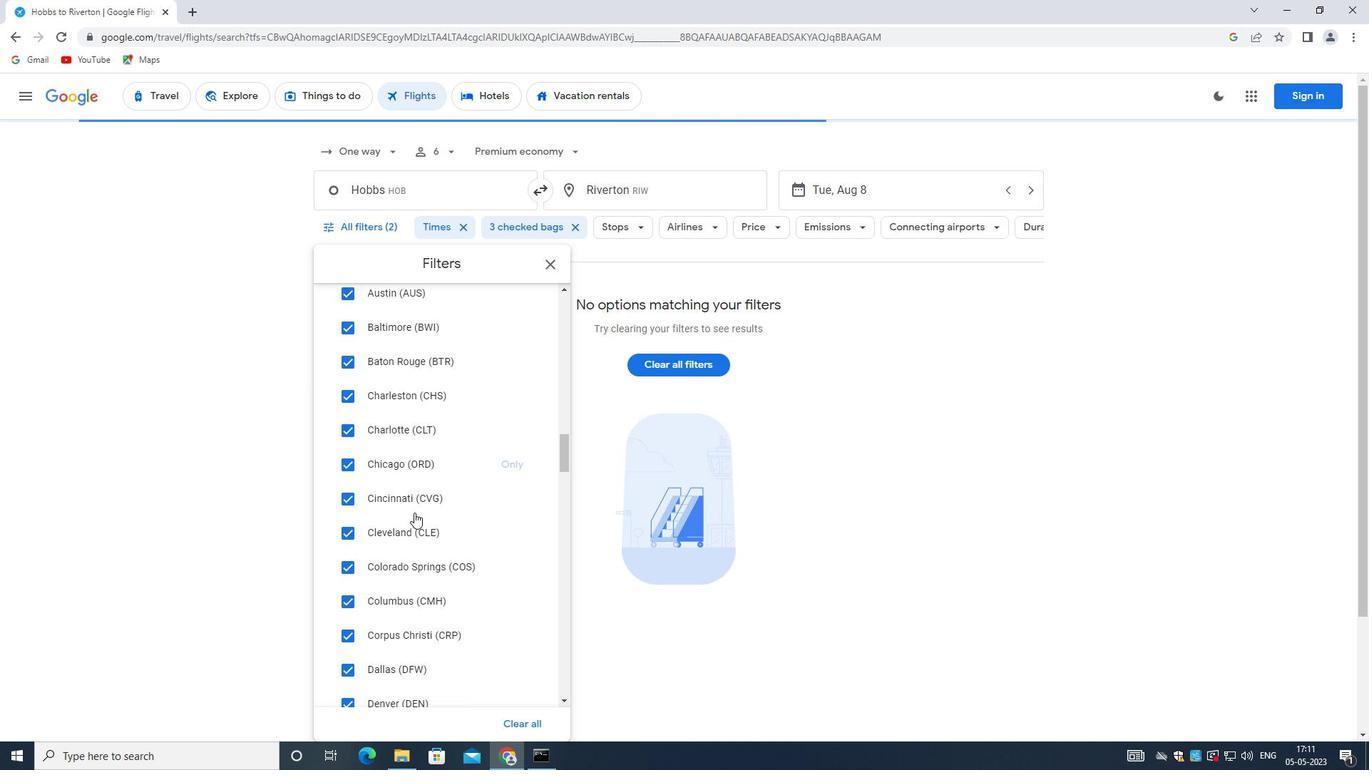 
Action: Mouse scrolled (414, 512) with delta (0, 0)
Screenshot: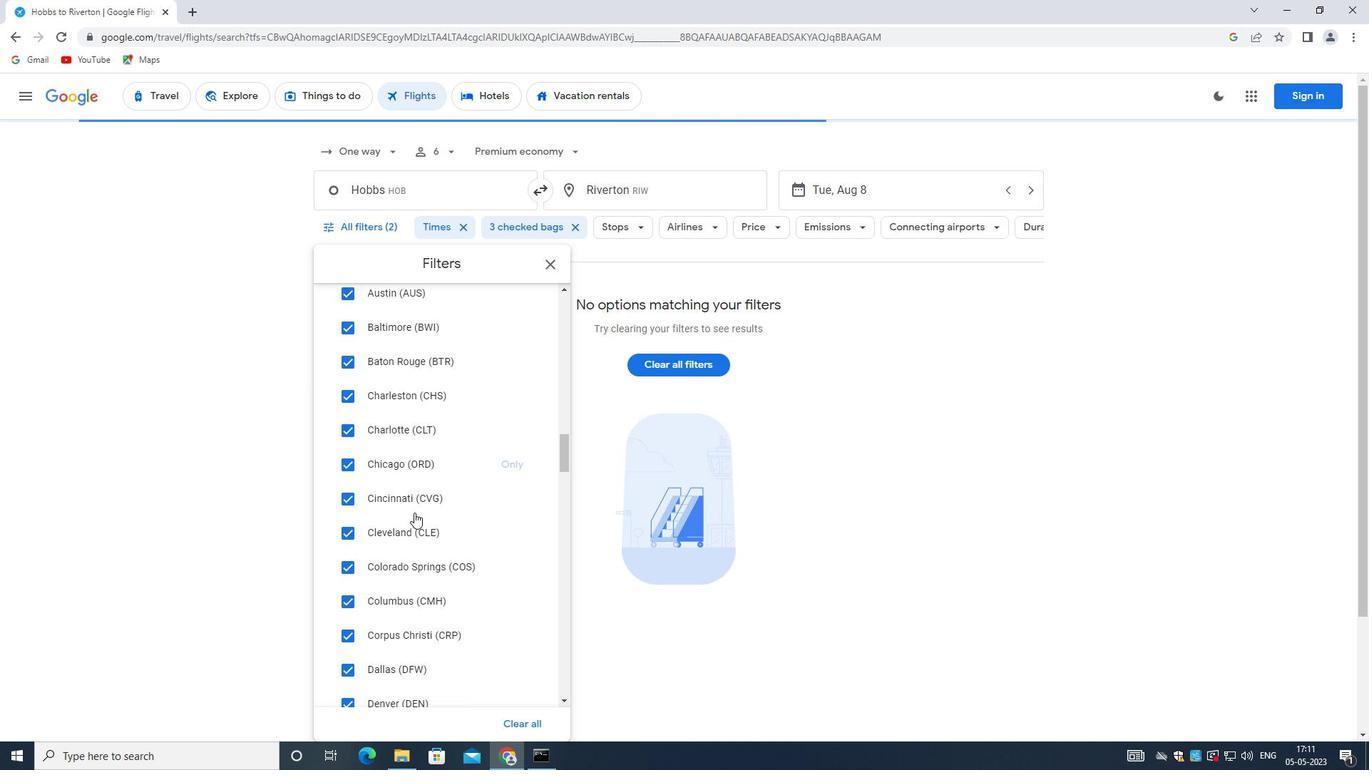 
Action: Mouse moved to (412, 510)
Screenshot: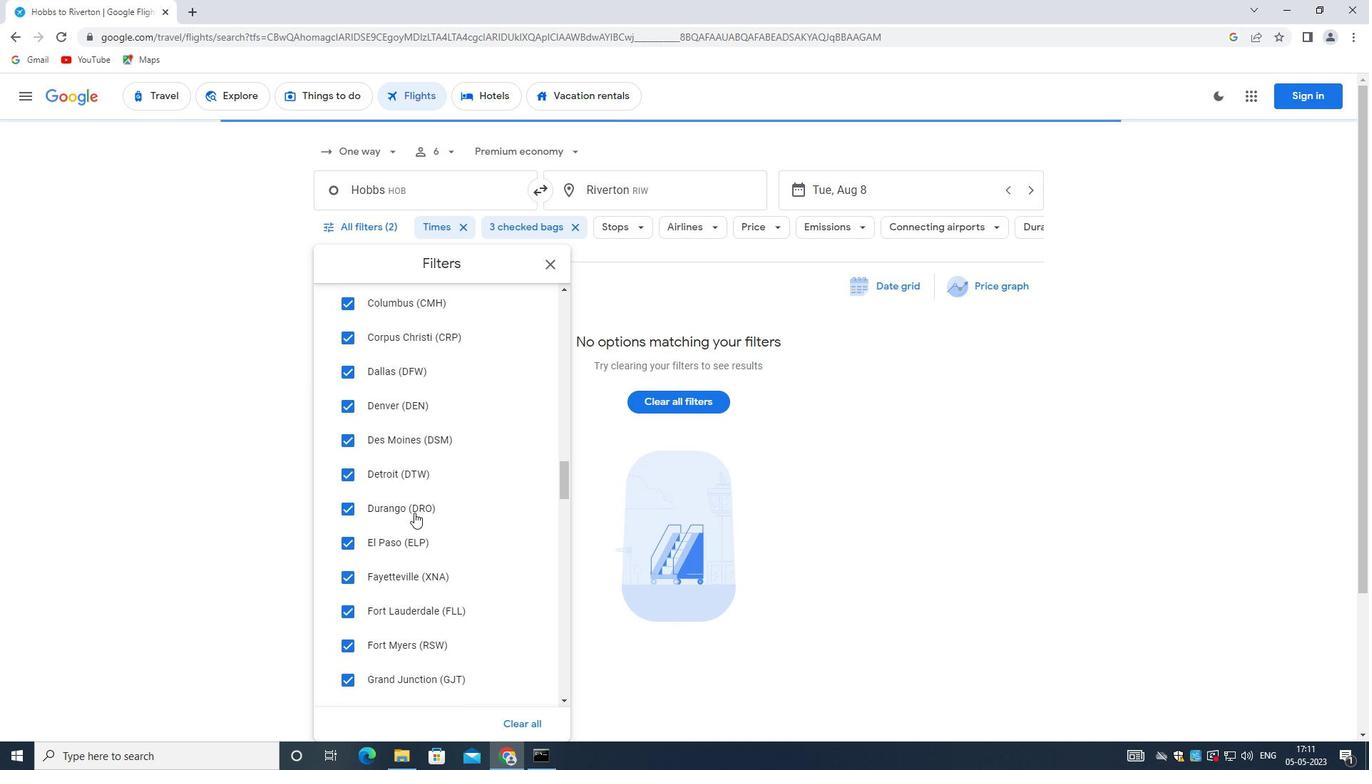 
Action: Mouse scrolled (412, 510) with delta (0, 0)
Screenshot: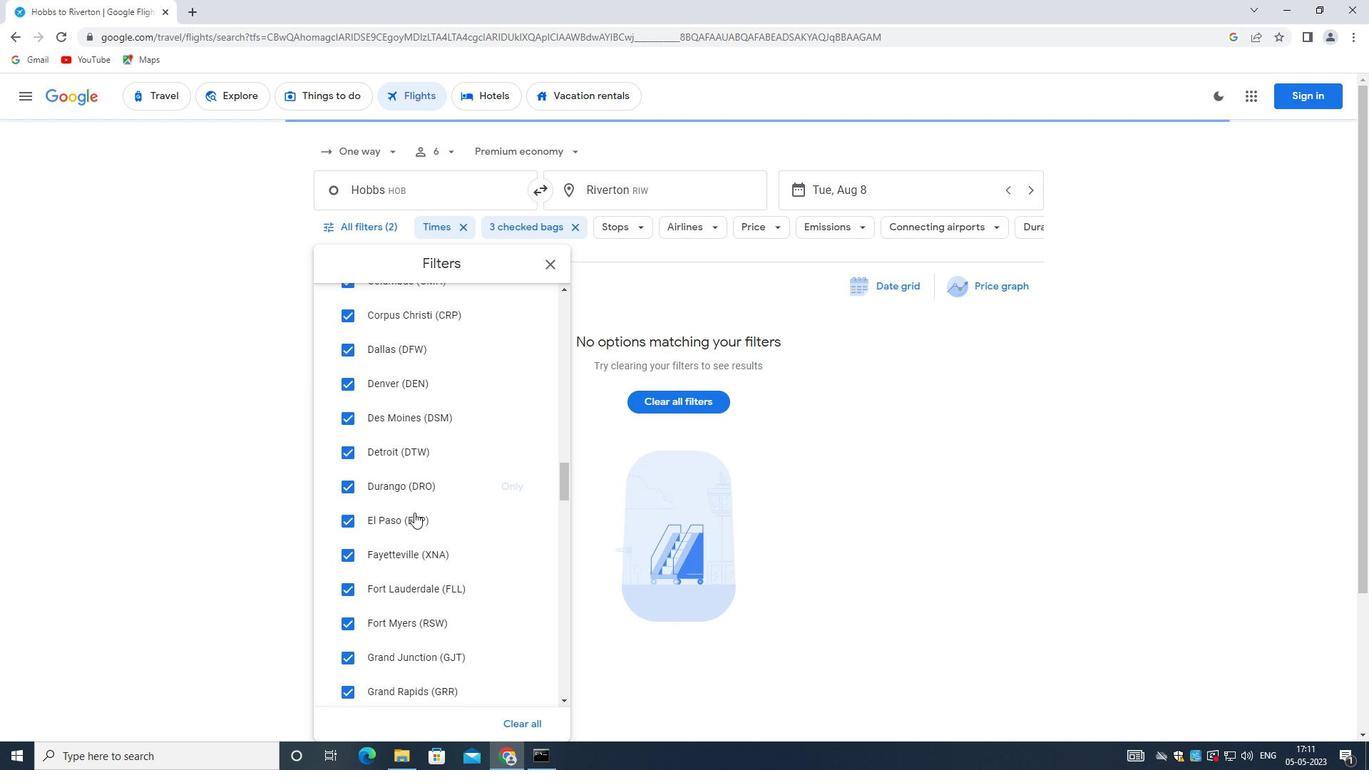 
Action: Mouse scrolled (412, 510) with delta (0, 0)
Screenshot: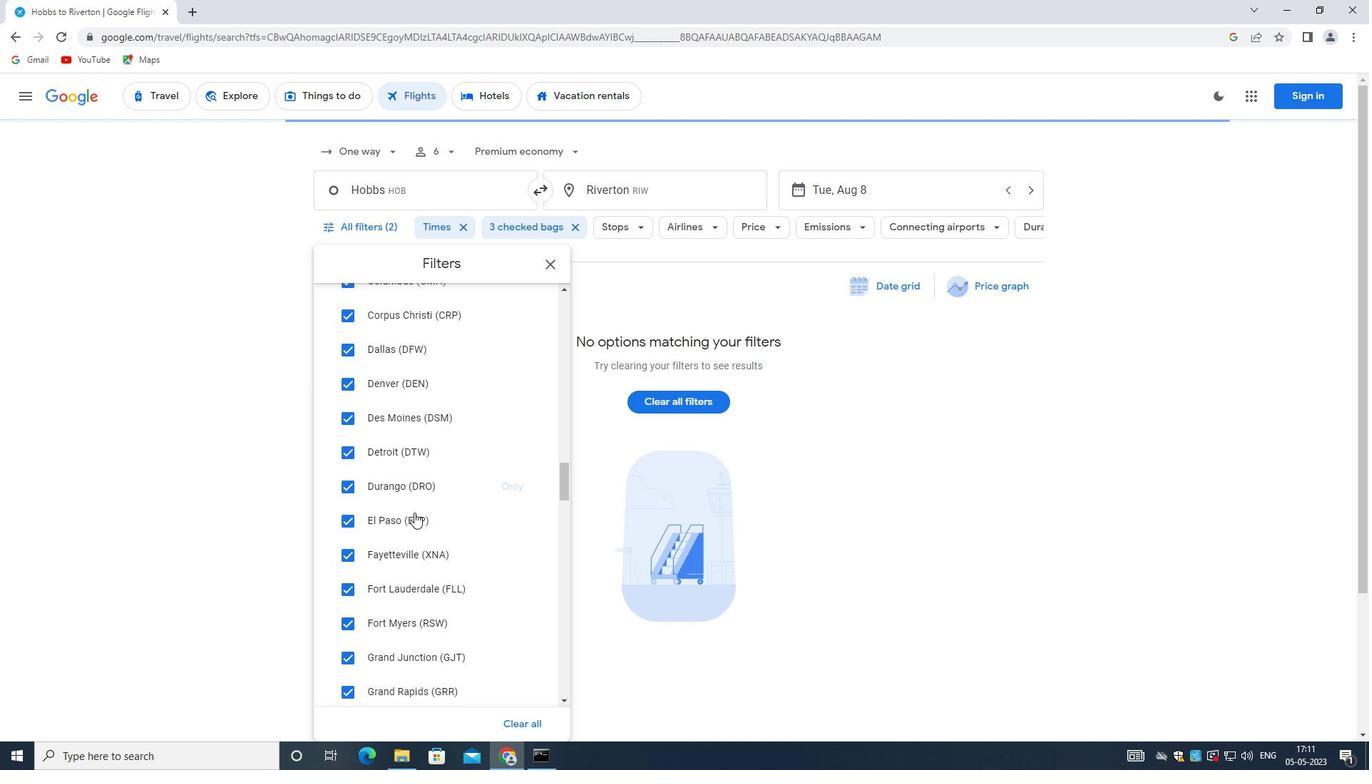 
Action: Mouse scrolled (412, 510) with delta (0, 0)
Screenshot: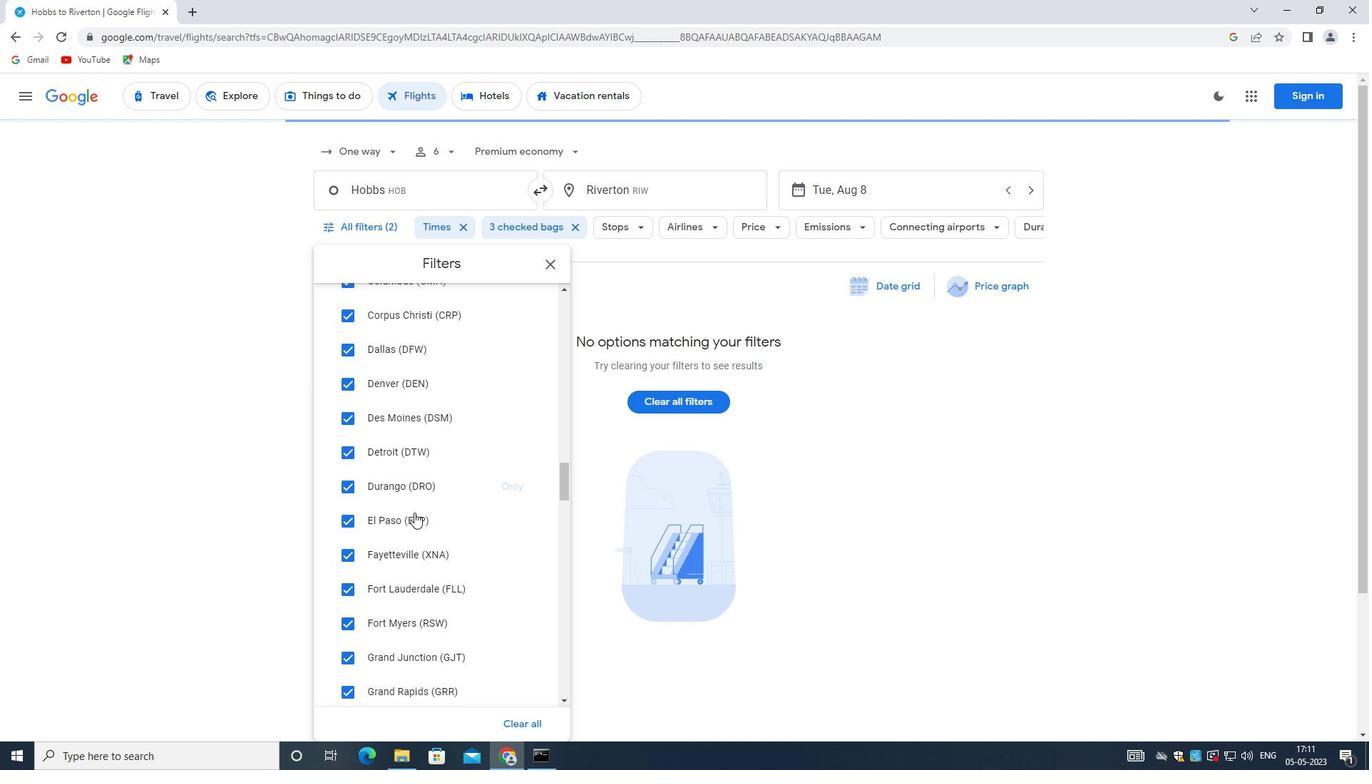 
Action: Mouse scrolled (412, 510) with delta (0, 0)
Screenshot: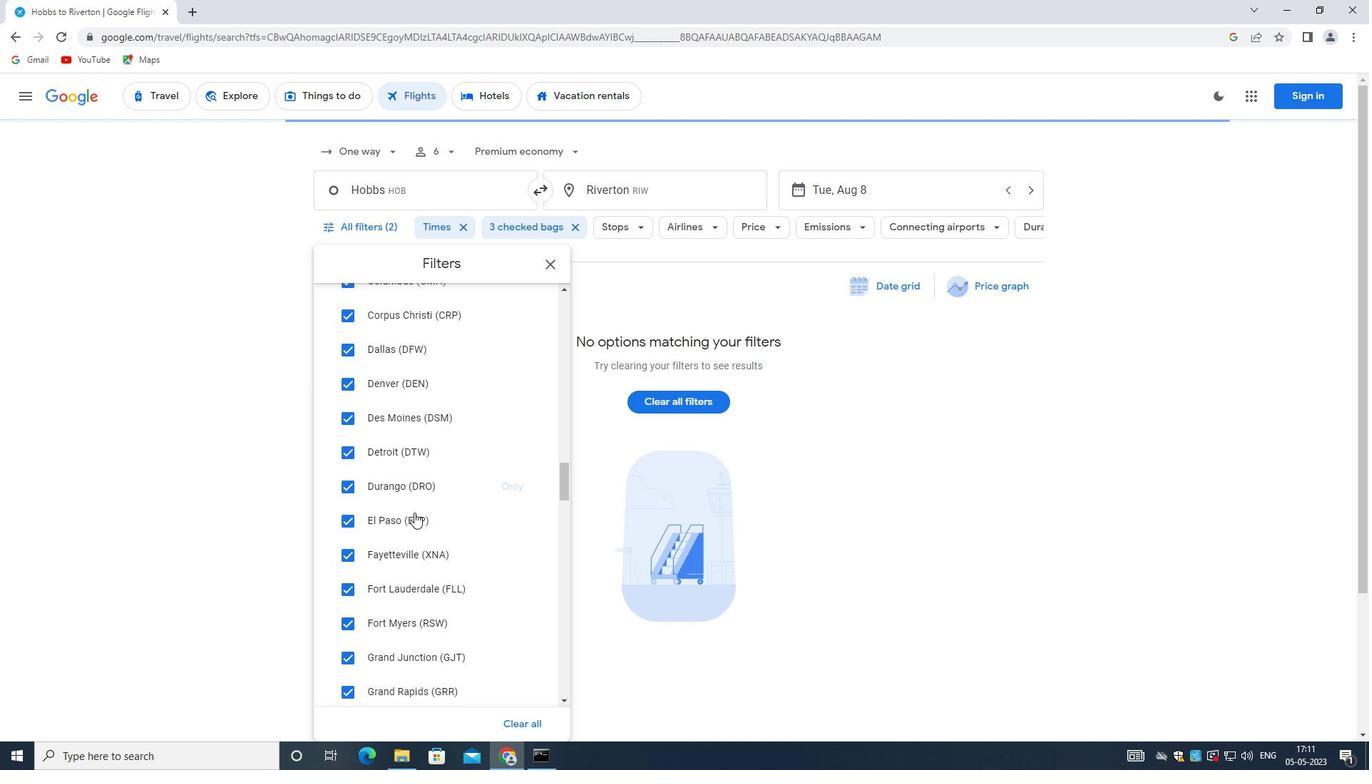
Action: Mouse moved to (411, 509)
Screenshot: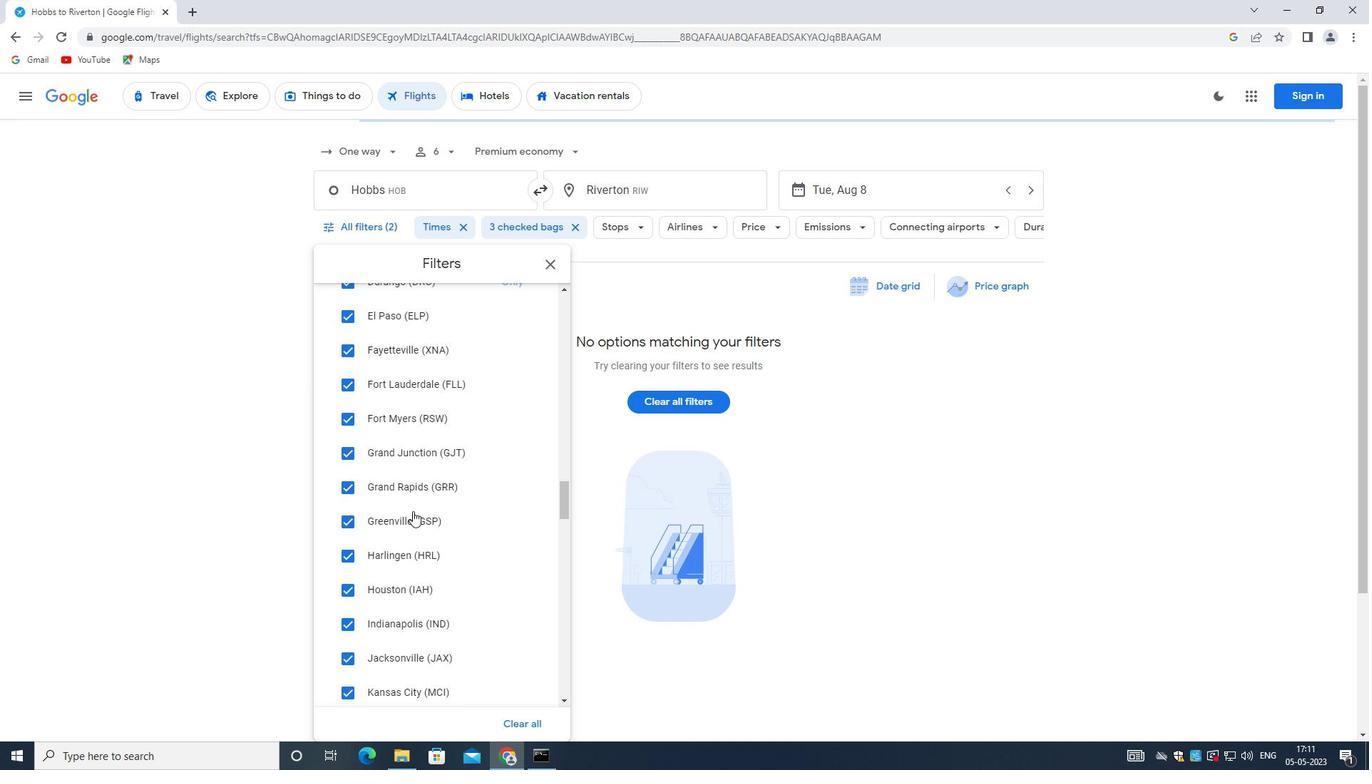 
Action: Mouse scrolled (411, 508) with delta (0, 0)
Screenshot: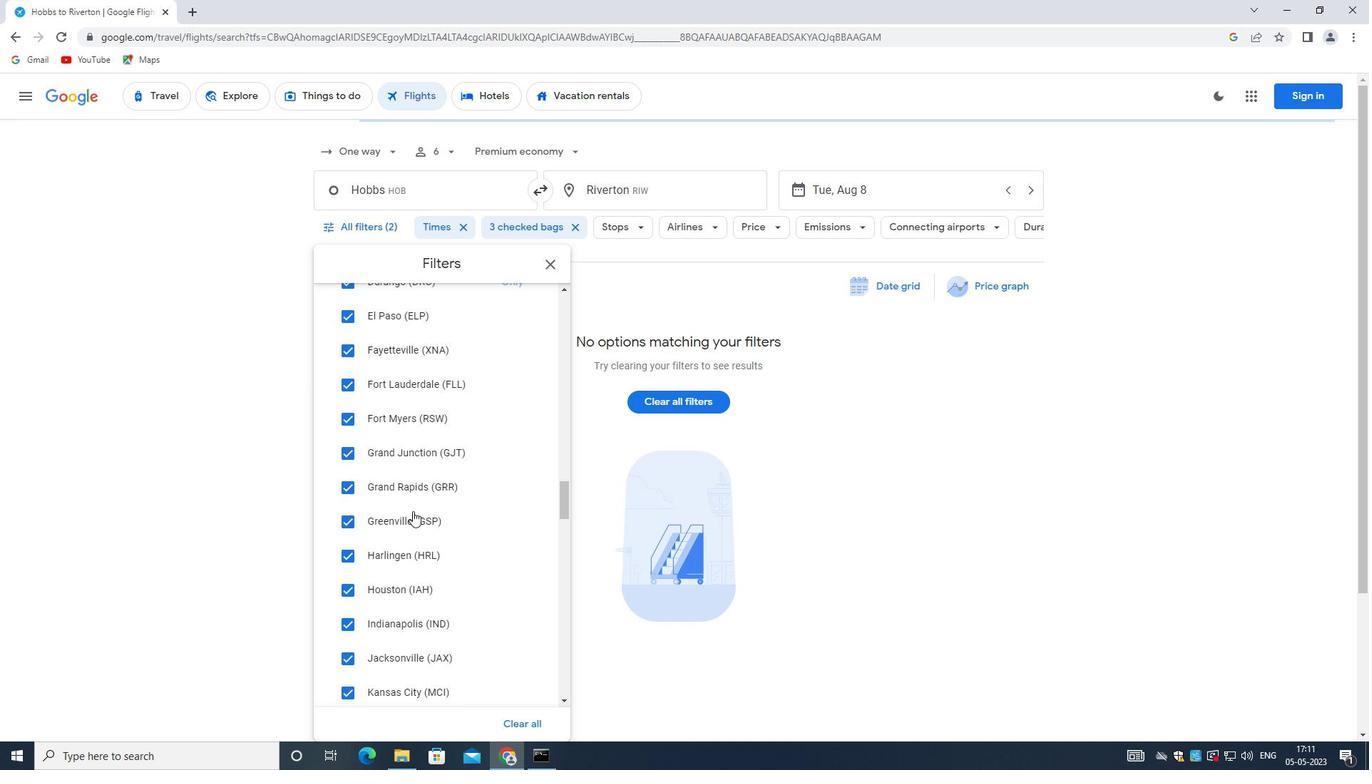 
Action: Mouse moved to (409, 503)
Screenshot: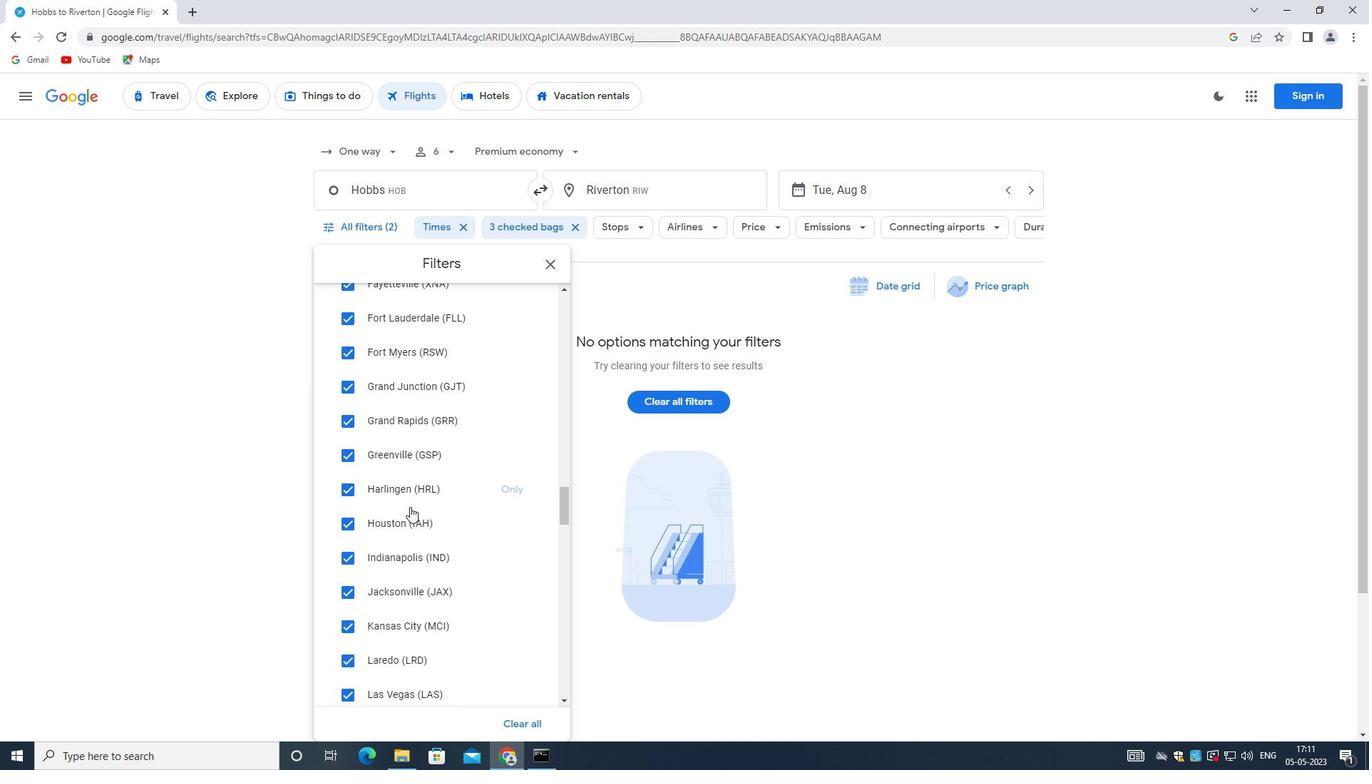 
Action: Mouse scrolled (409, 502) with delta (0, 0)
Screenshot: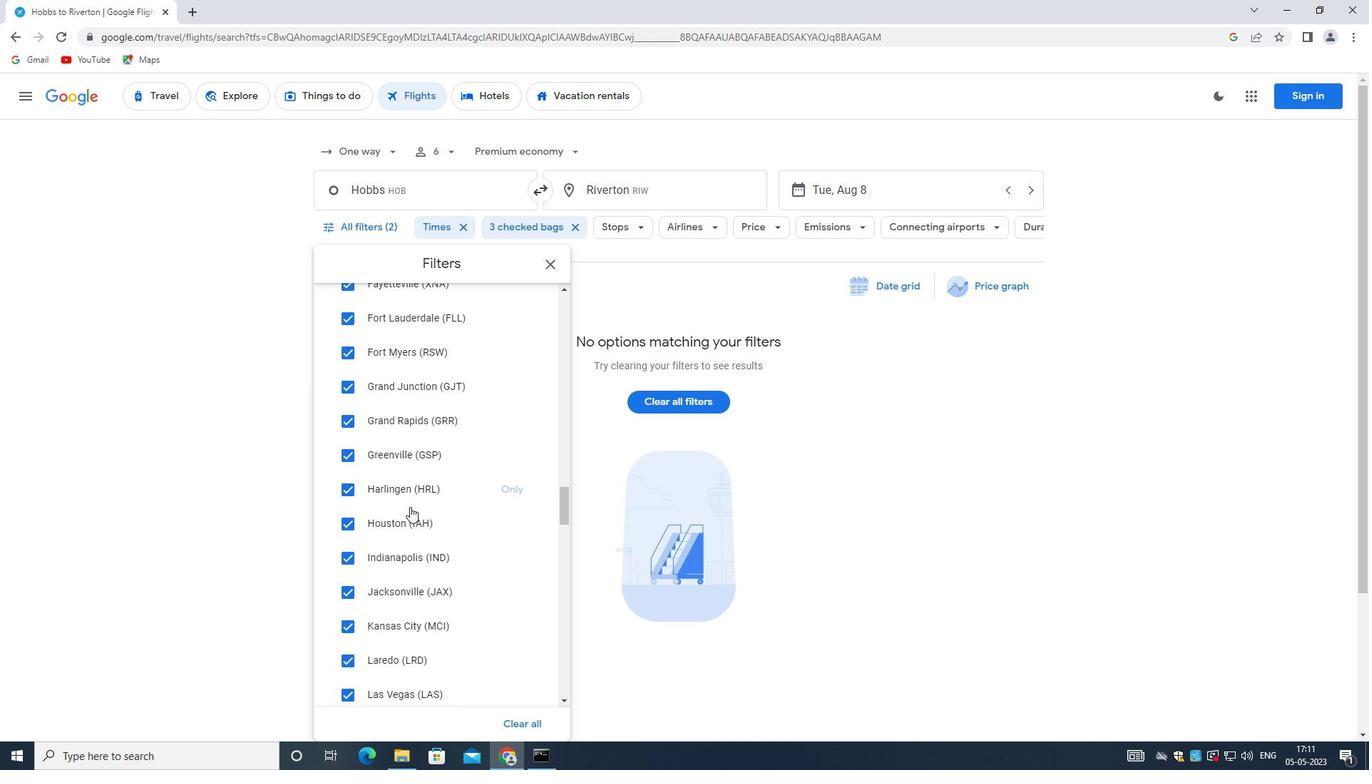 
Action: Mouse scrolled (409, 502) with delta (0, 0)
Screenshot: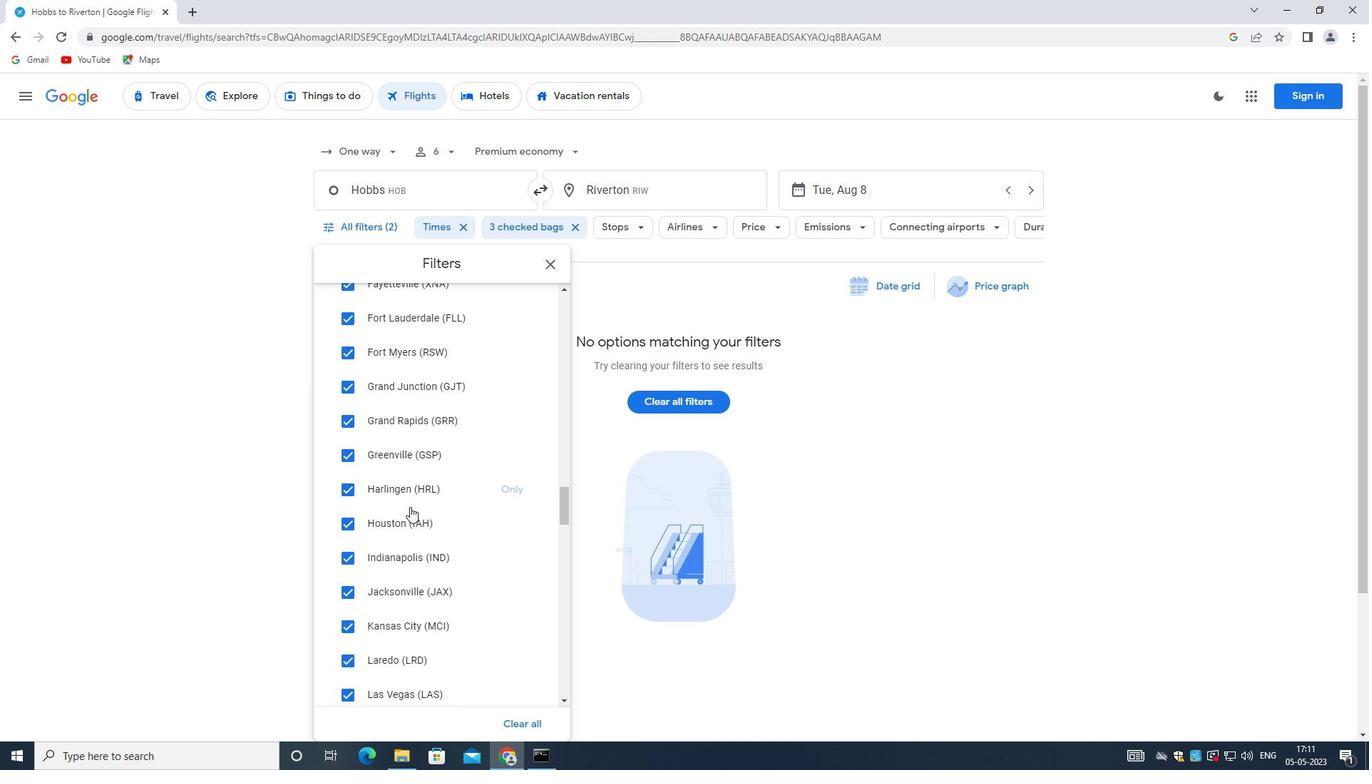 
Action: Mouse scrolled (409, 502) with delta (0, 0)
Screenshot: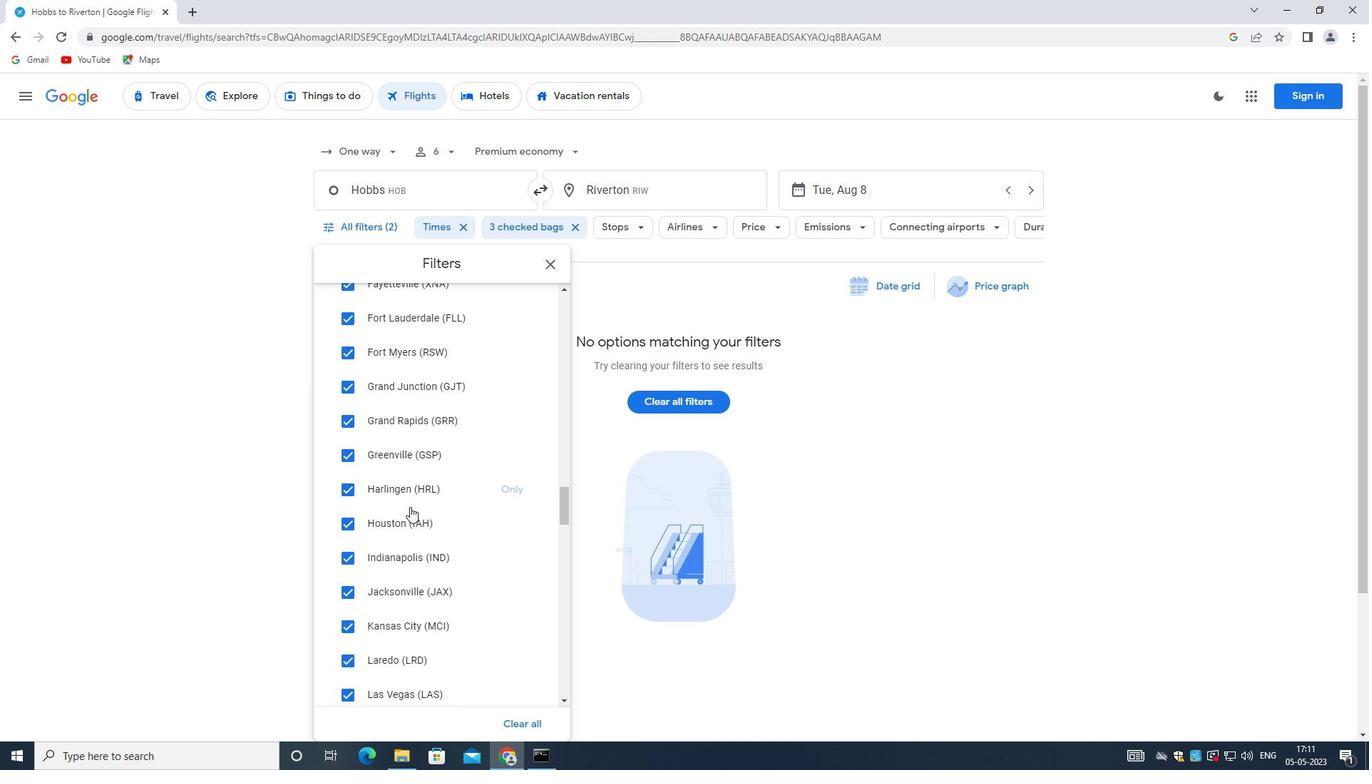 
Action: Mouse moved to (409, 502)
Screenshot: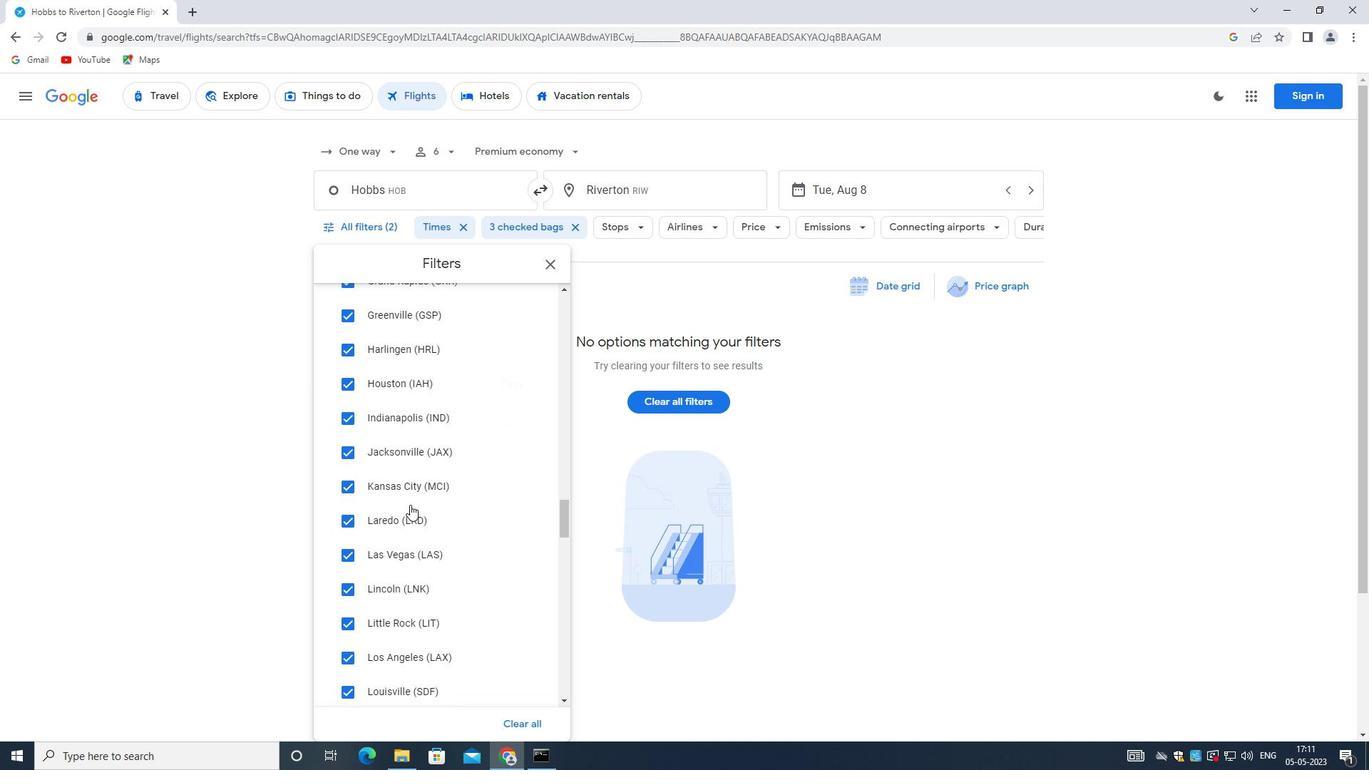 
Action: Mouse scrolled (409, 501) with delta (0, 0)
Screenshot: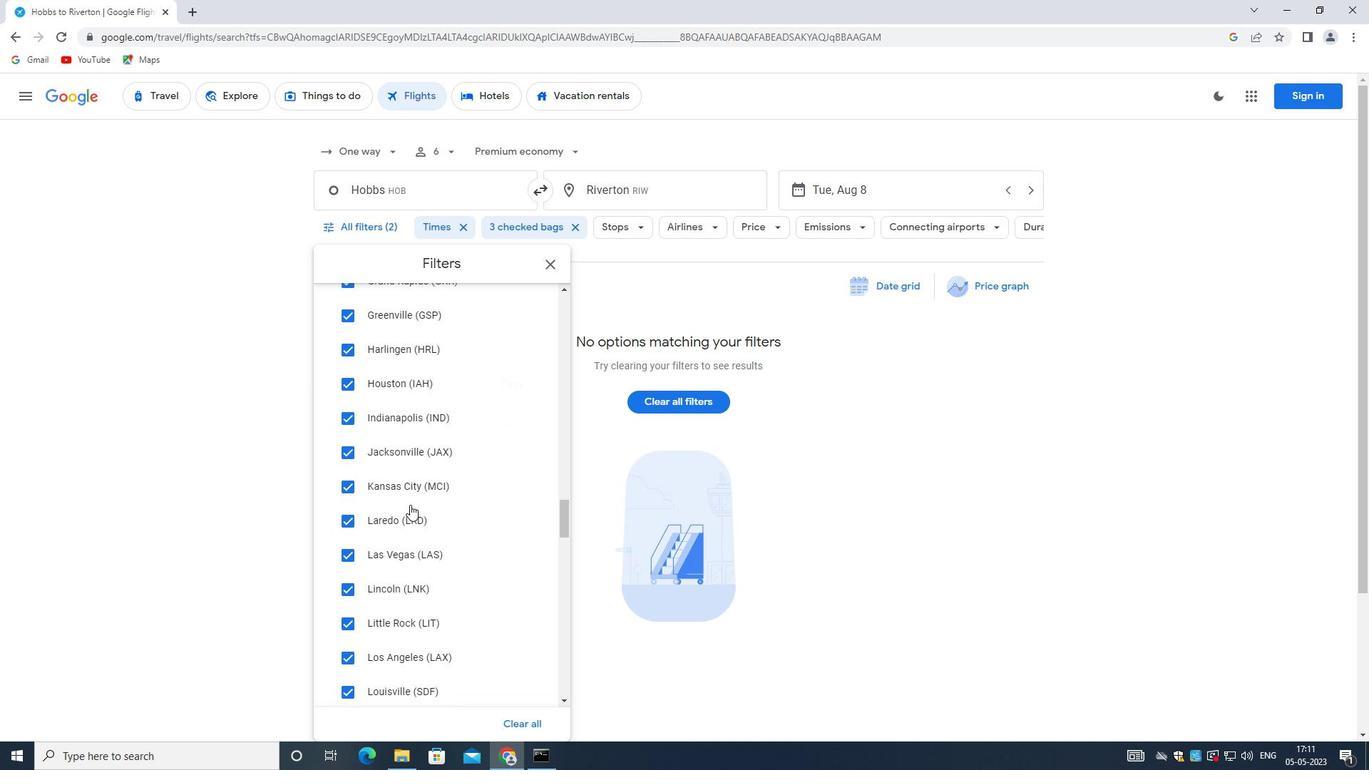 
Action: Mouse moved to (406, 495)
Screenshot: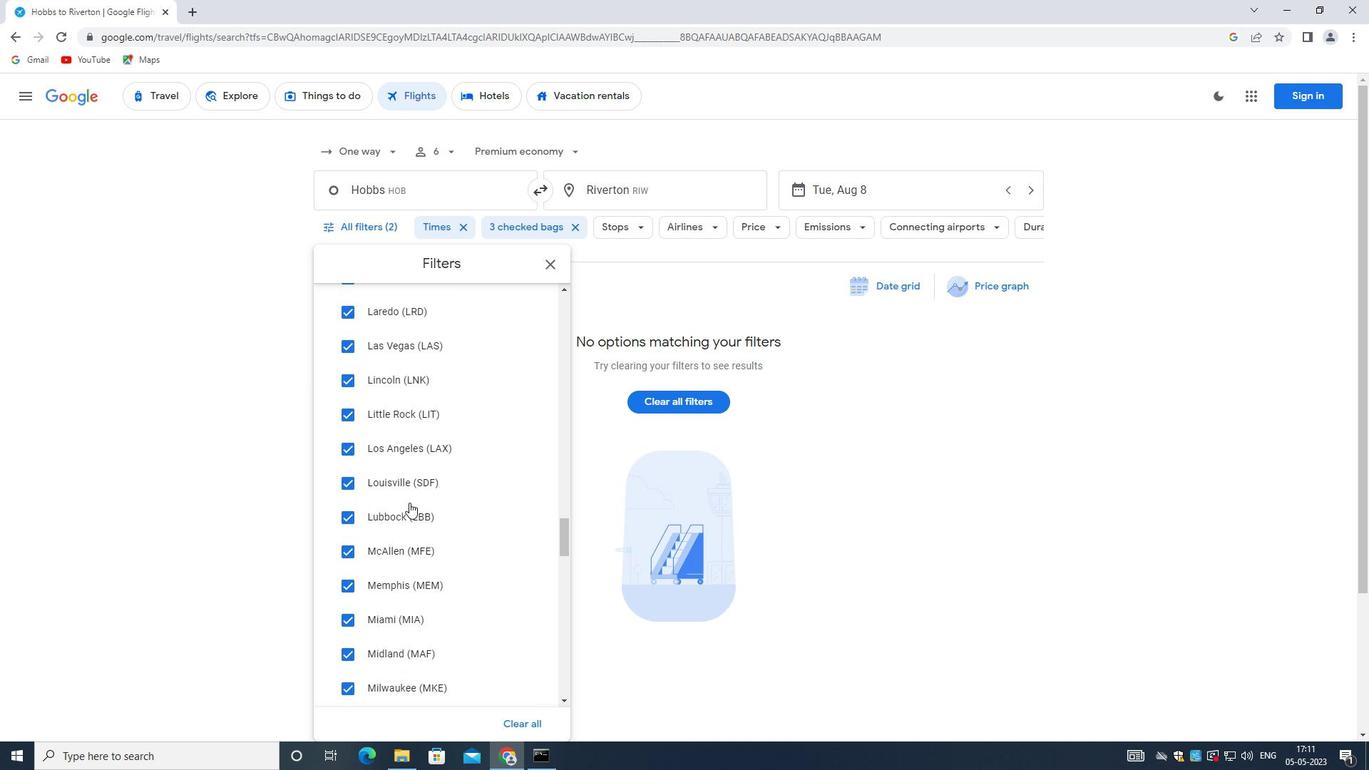 
Action: Mouse scrolled (406, 495) with delta (0, 0)
Screenshot: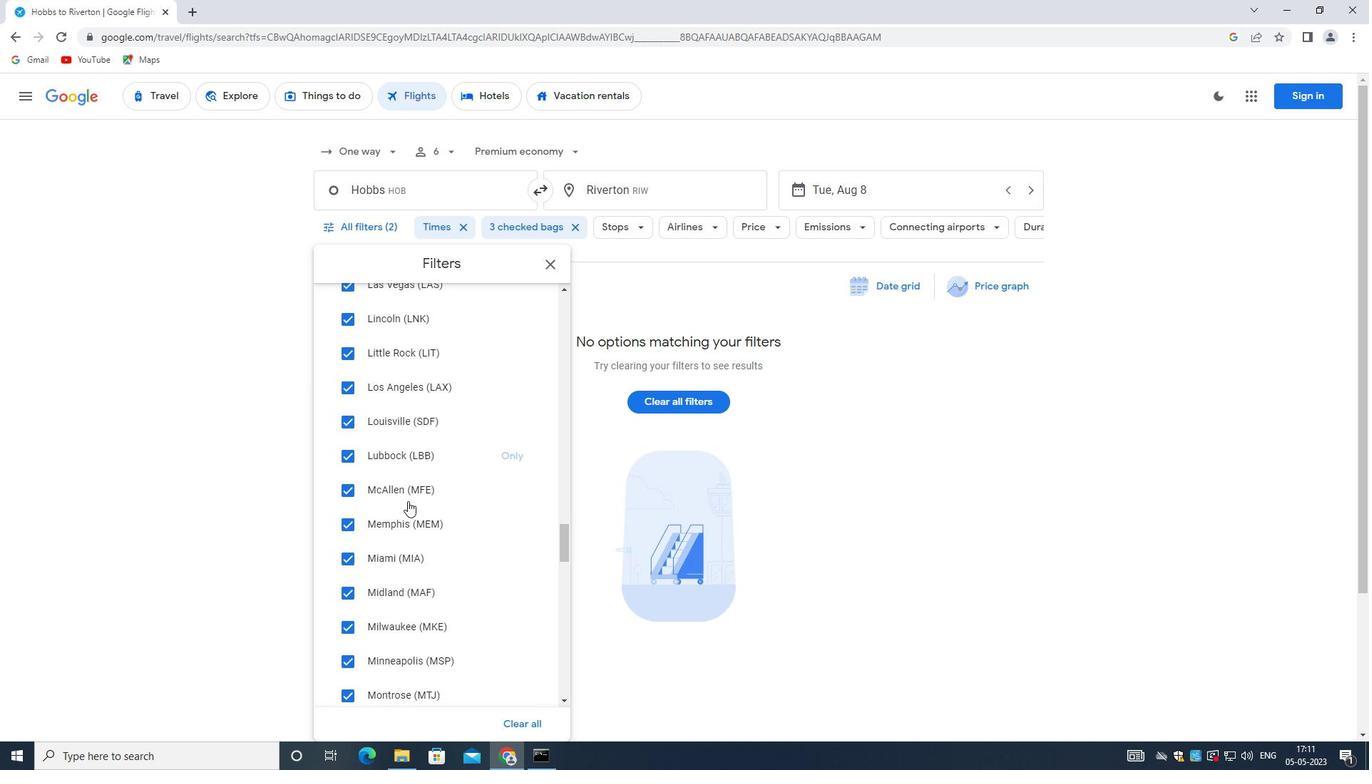 
Action: Mouse scrolled (406, 495) with delta (0, 0)
Screenshot: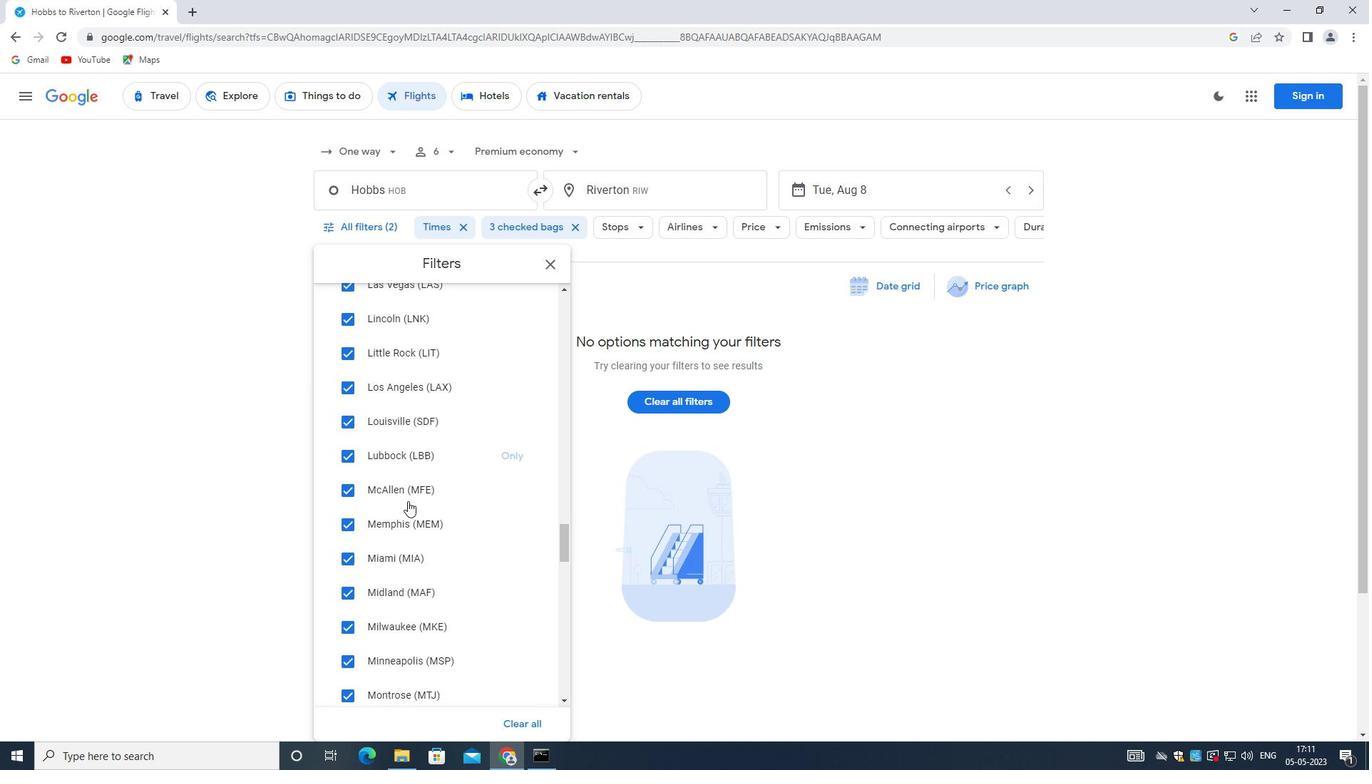
Action: Mouse scrolled (406, 495) with delta (0, 0)
Screenshot: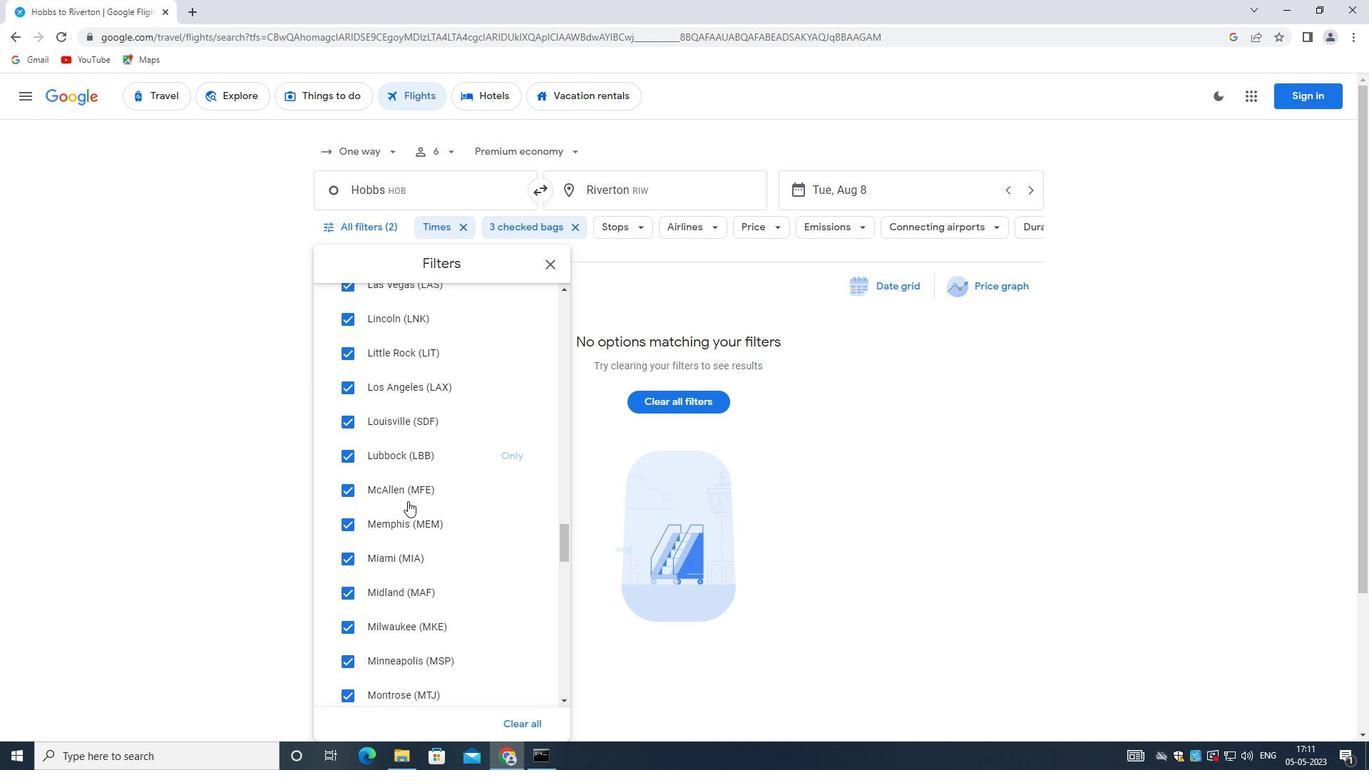 
Action: Mouse scrolled (406, 495) with delta (0, 0)
Screenshot: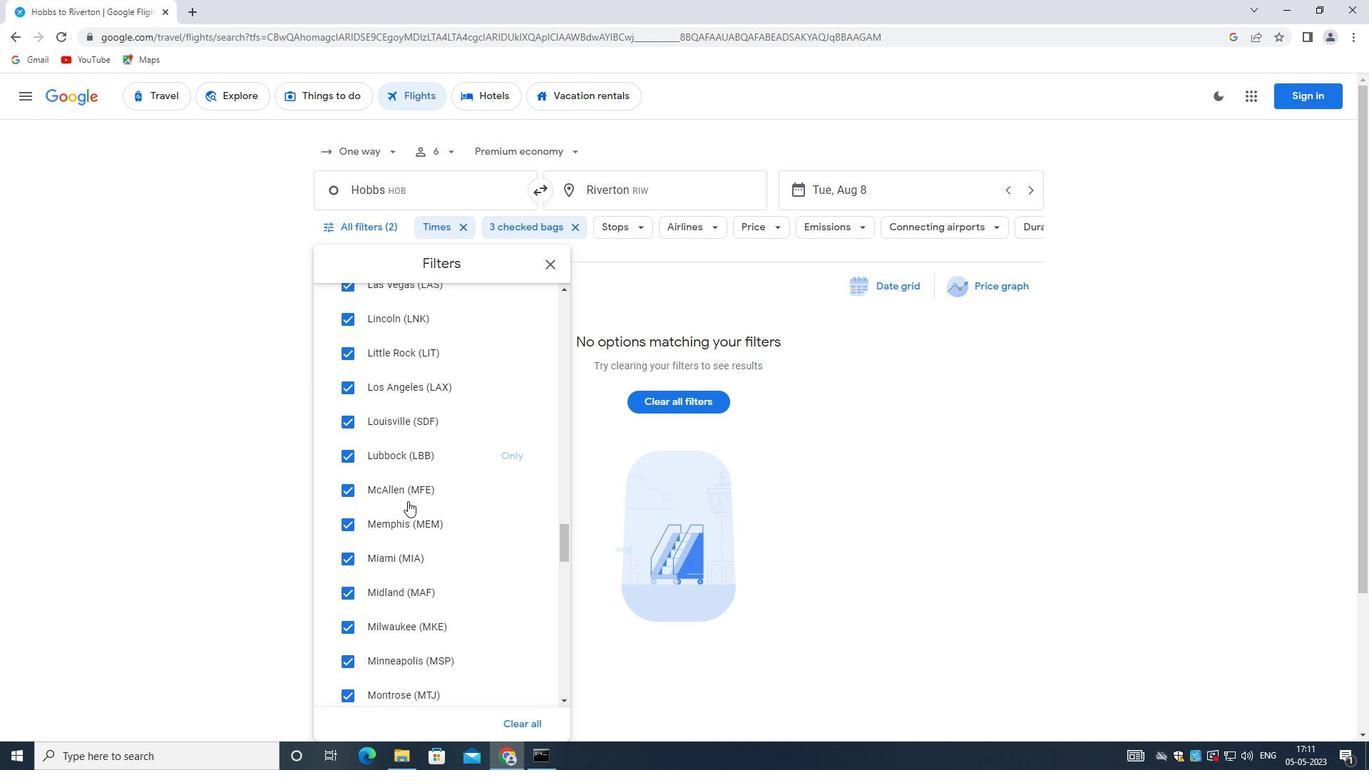 
Action: Mouse scrolled (406, 495) with delta (0, 0)
Screenshot: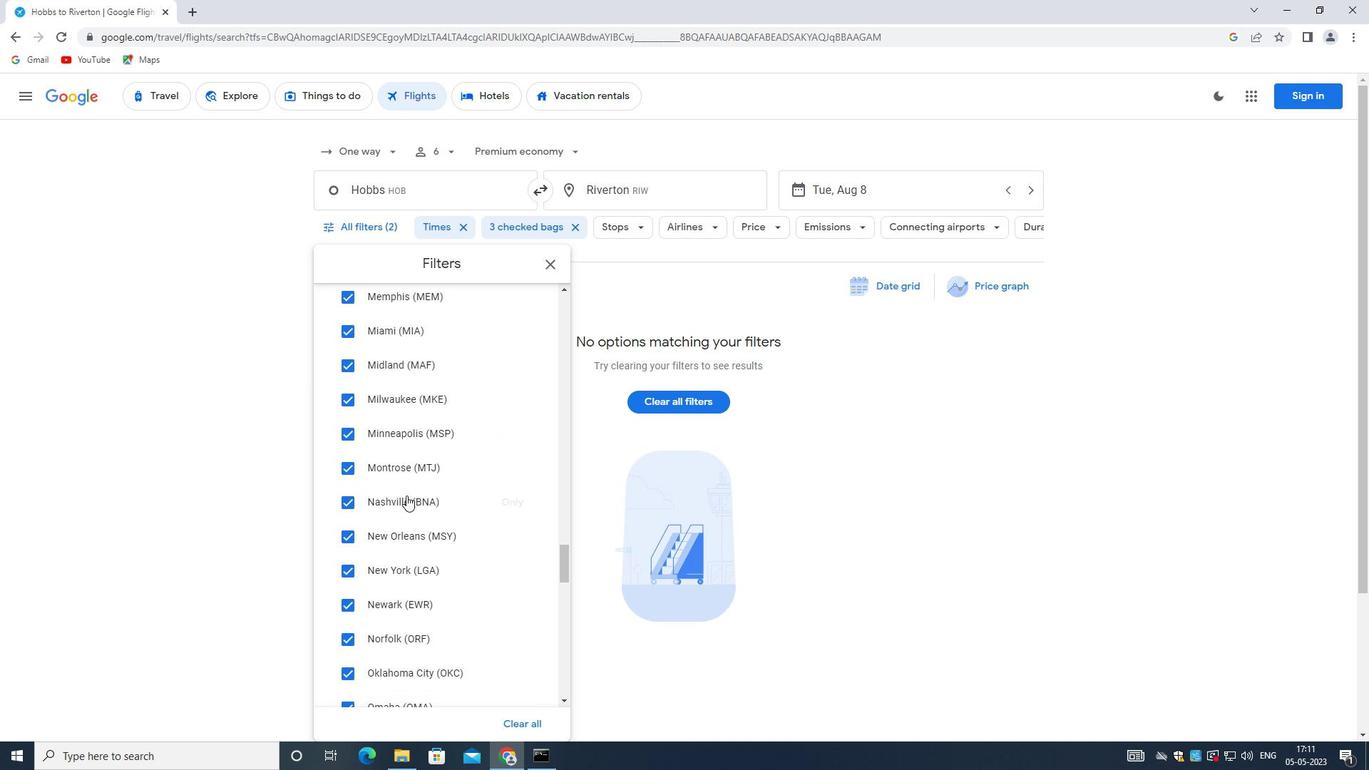 
Action: Mouse scrolled (406, 495) with delta (0, 0)
Screenshot: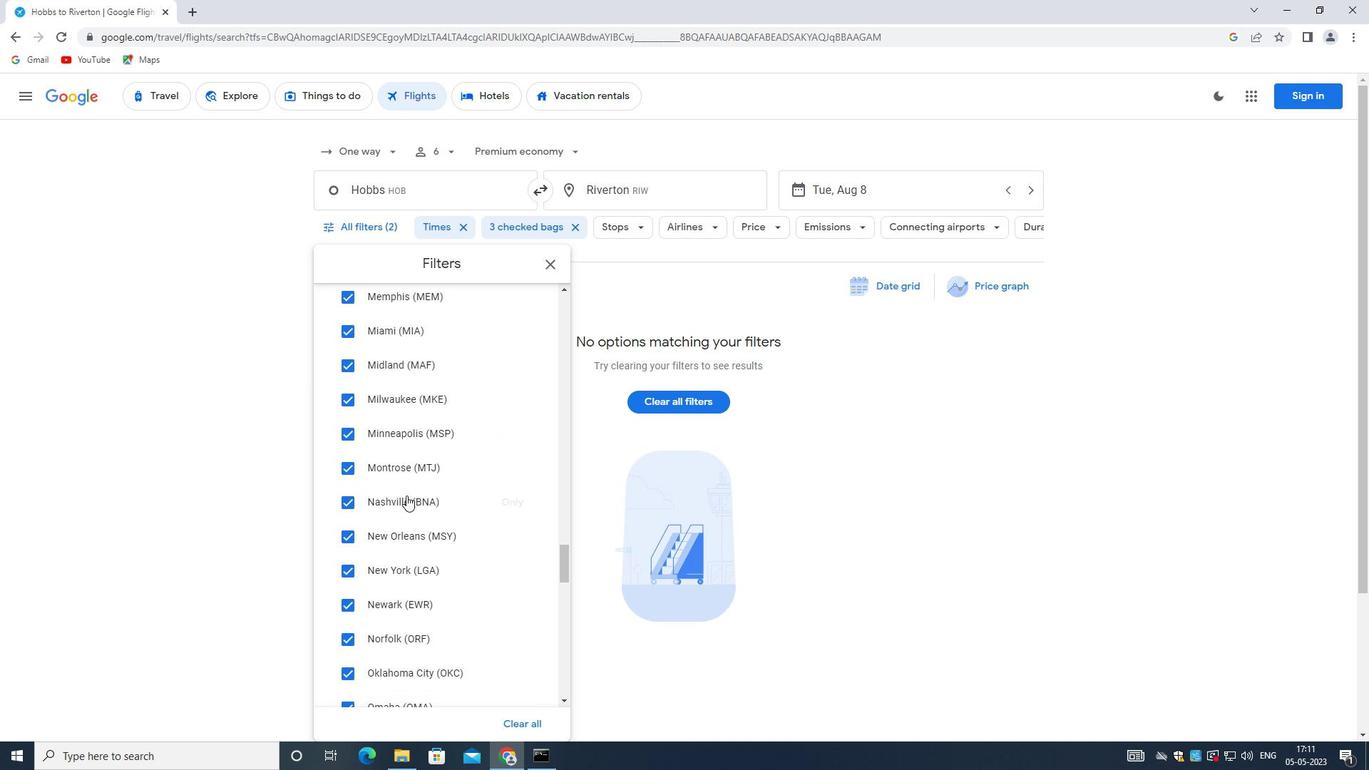 
Action: Mouse scrolled (406, 495) with delta (0, 0)
Screenshot: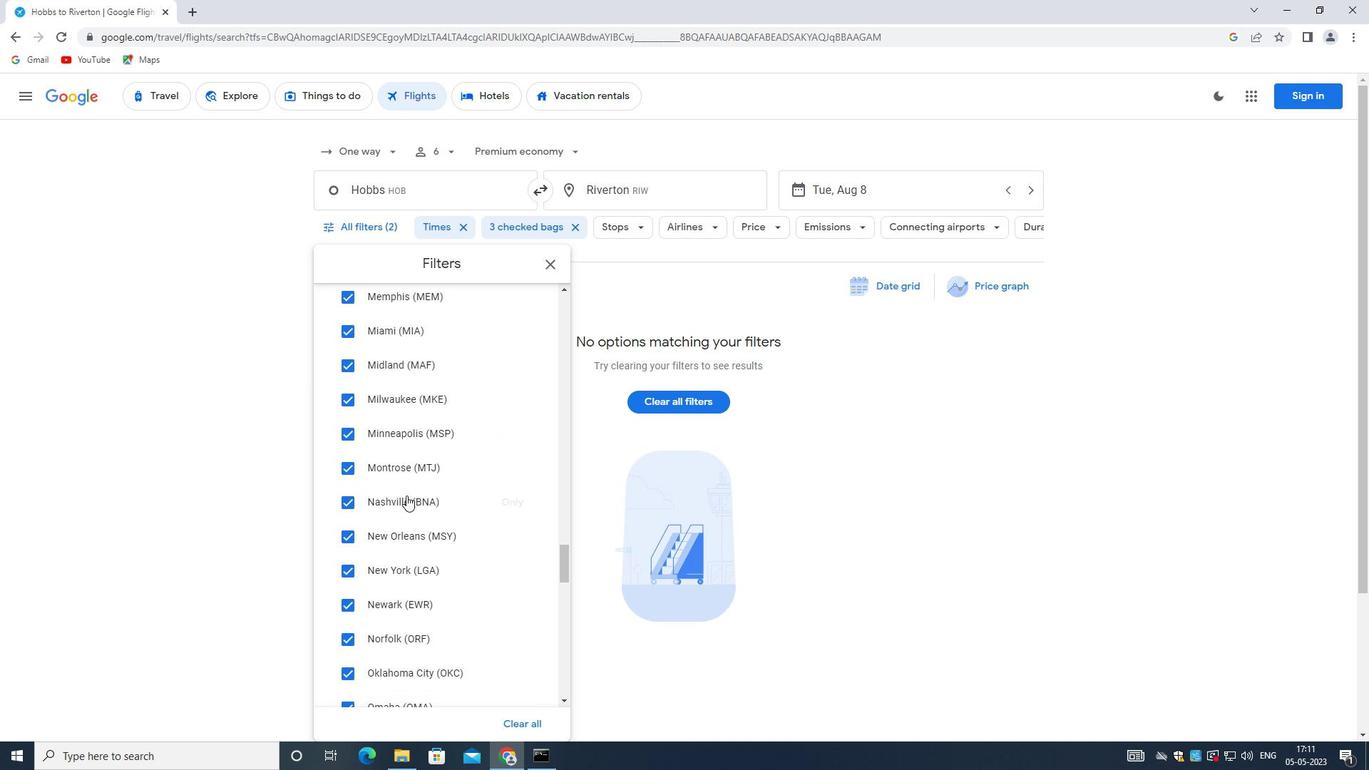 
Action: Mouse scrolled (406, 495) with delta (0, 0)
Screenshot: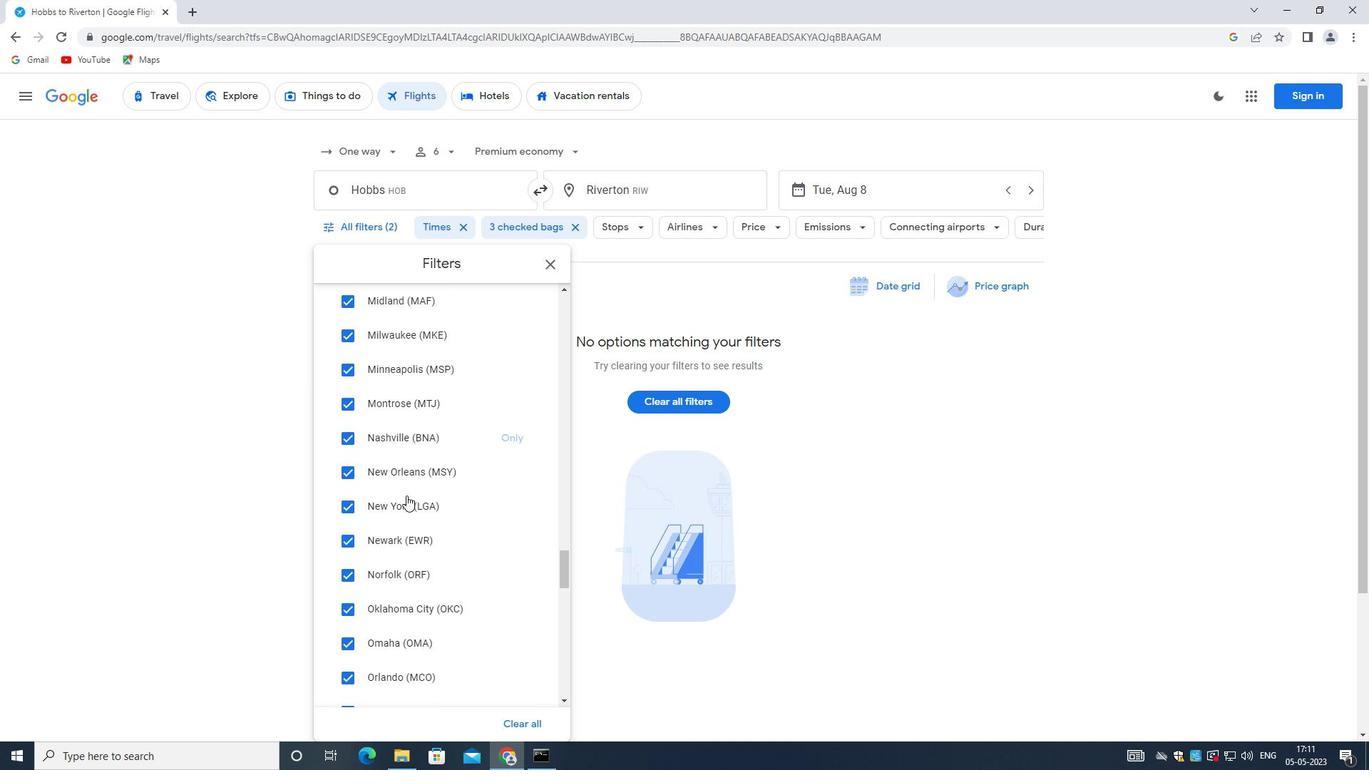 
Action: Mouse scrolled (406, 495) with delta (0, 0)
Screenshot: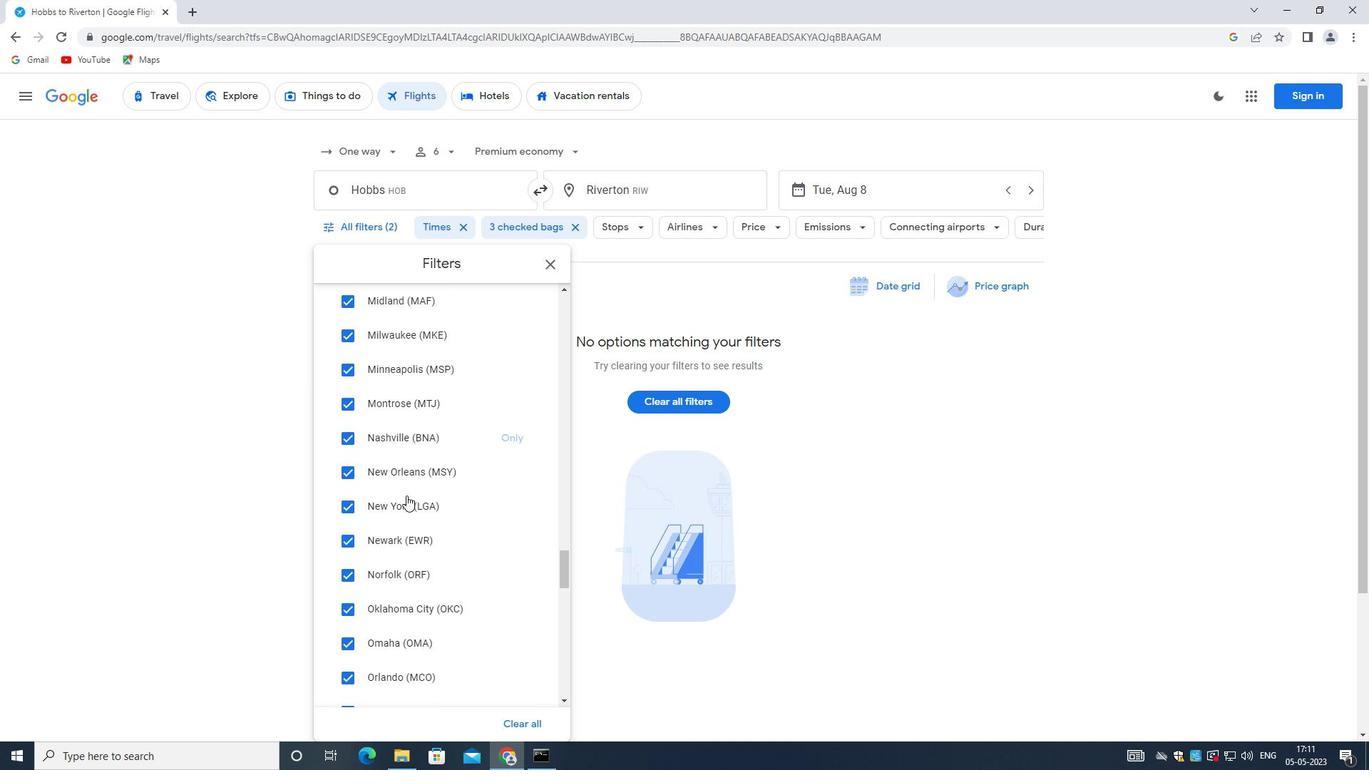 
Action: Mouse scrolled (406, 495) with delta (0, 0)
Screenshot: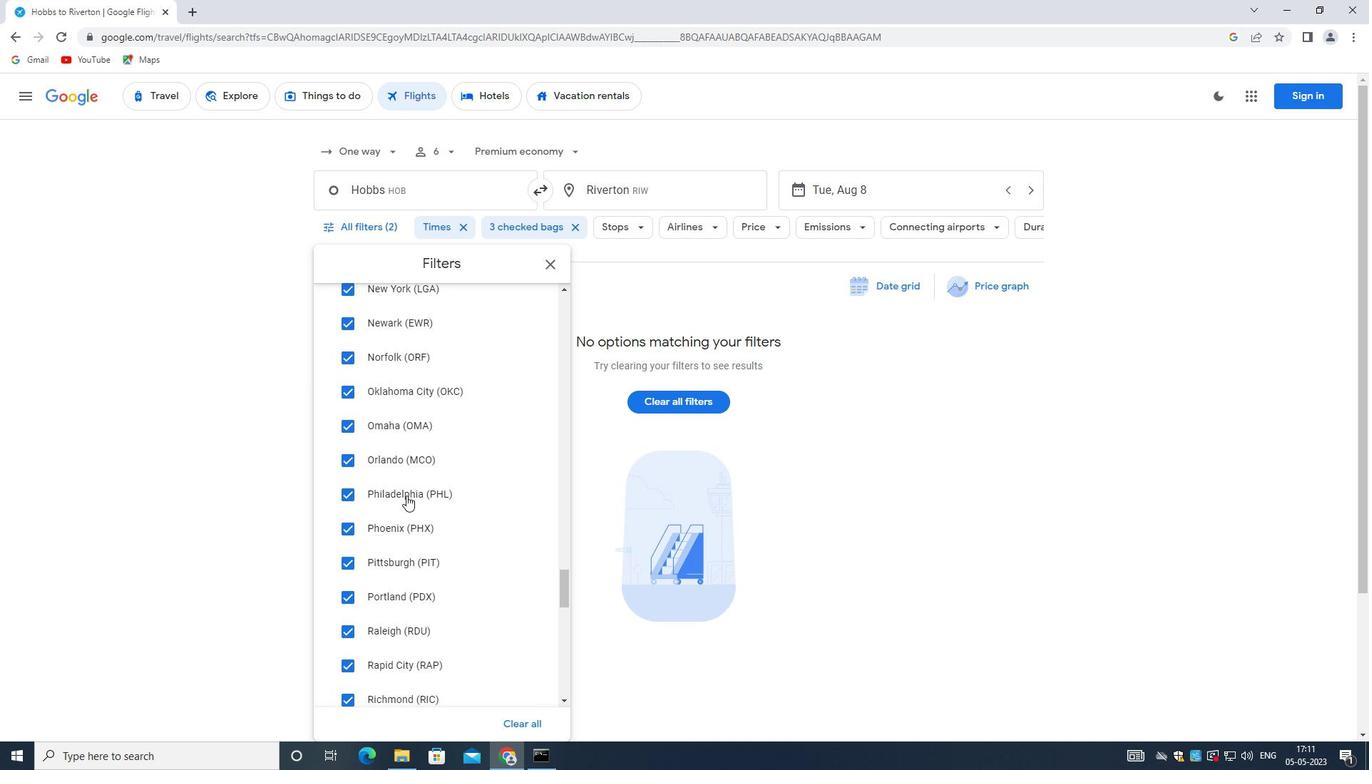
Action: Mouse scrolled (406, 495) with delta (0, 0)
Screenshot: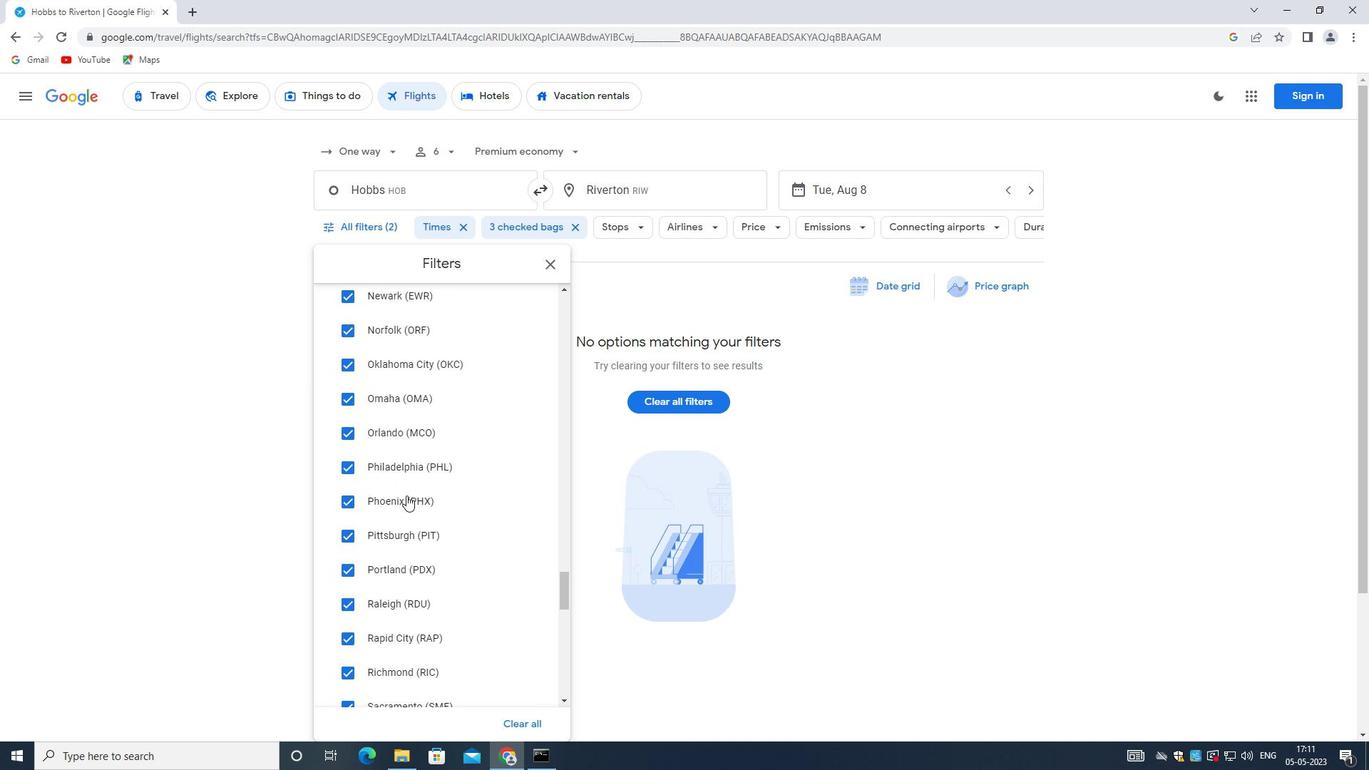
Action: Mouse scrolled (406, 495) with delta (0, 0)
Screenshot: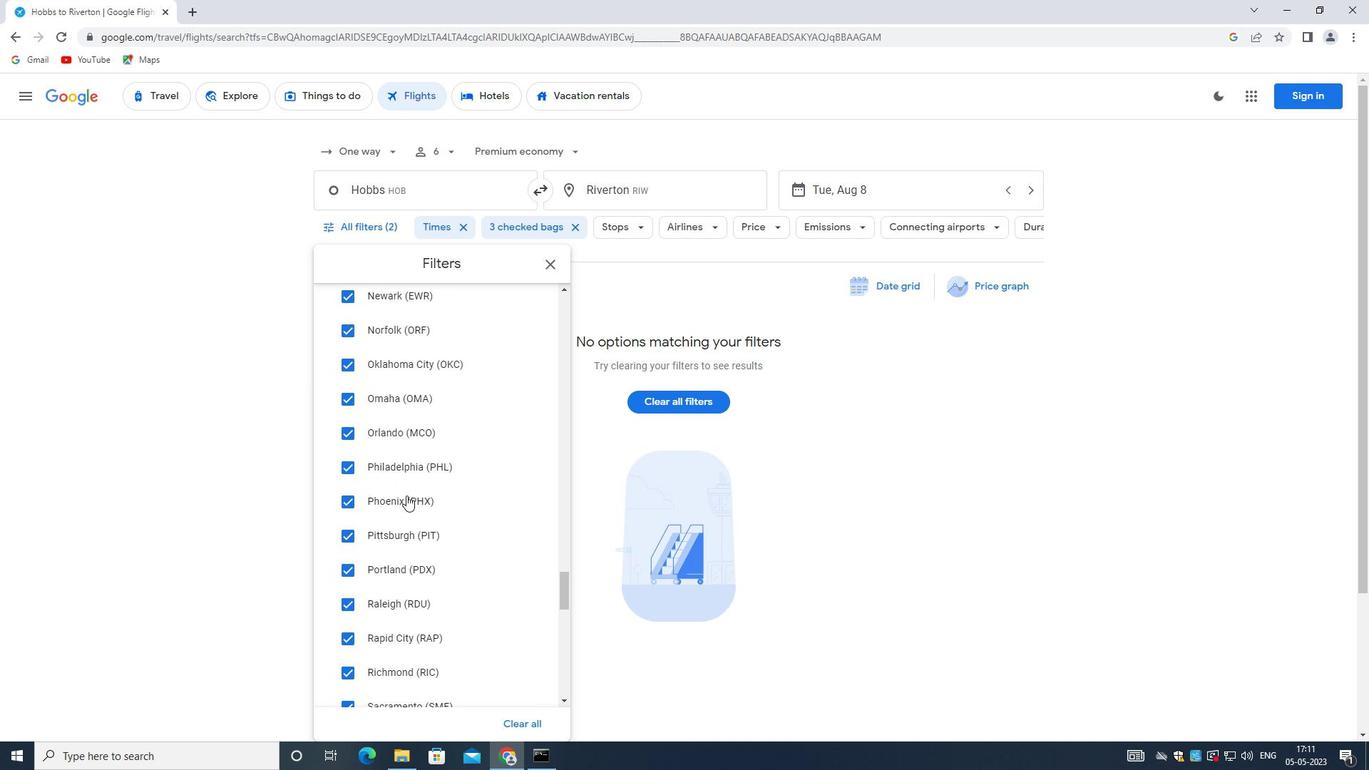 
Action: Mouse scrolled (406, 495) with delta (0, 0)
Screenshot: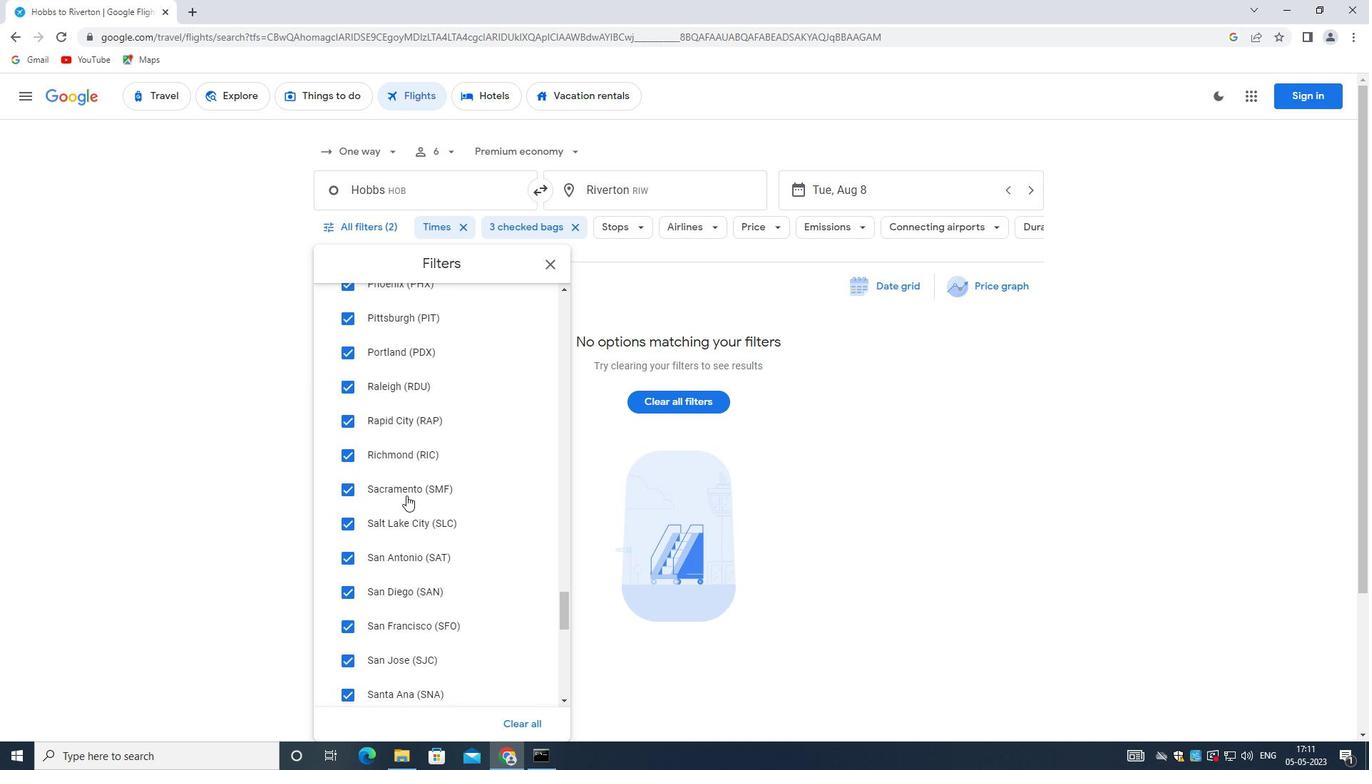 
Action: Mouse scrolled (406, 495) with delta (0, 0)
Screenshot: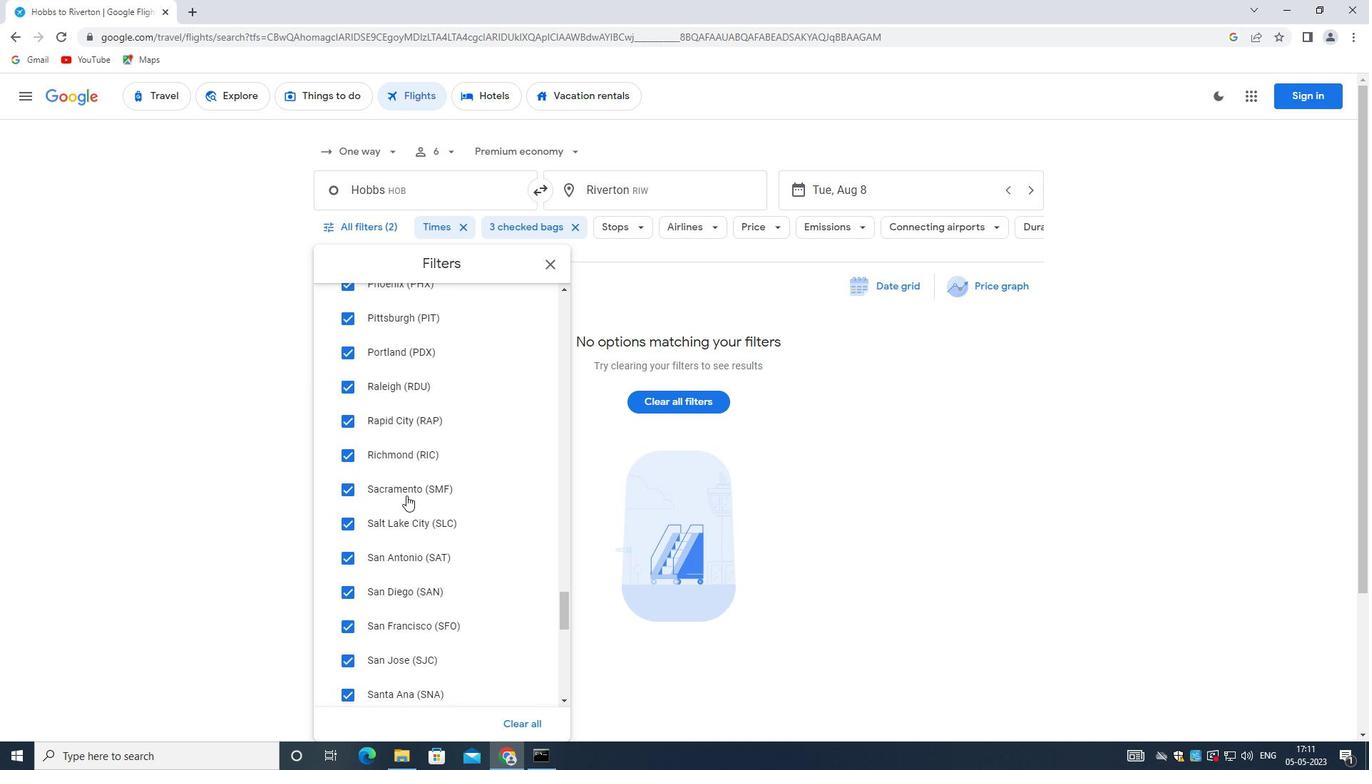 
Action: Mouse moved to (405, 495)
Screenshot: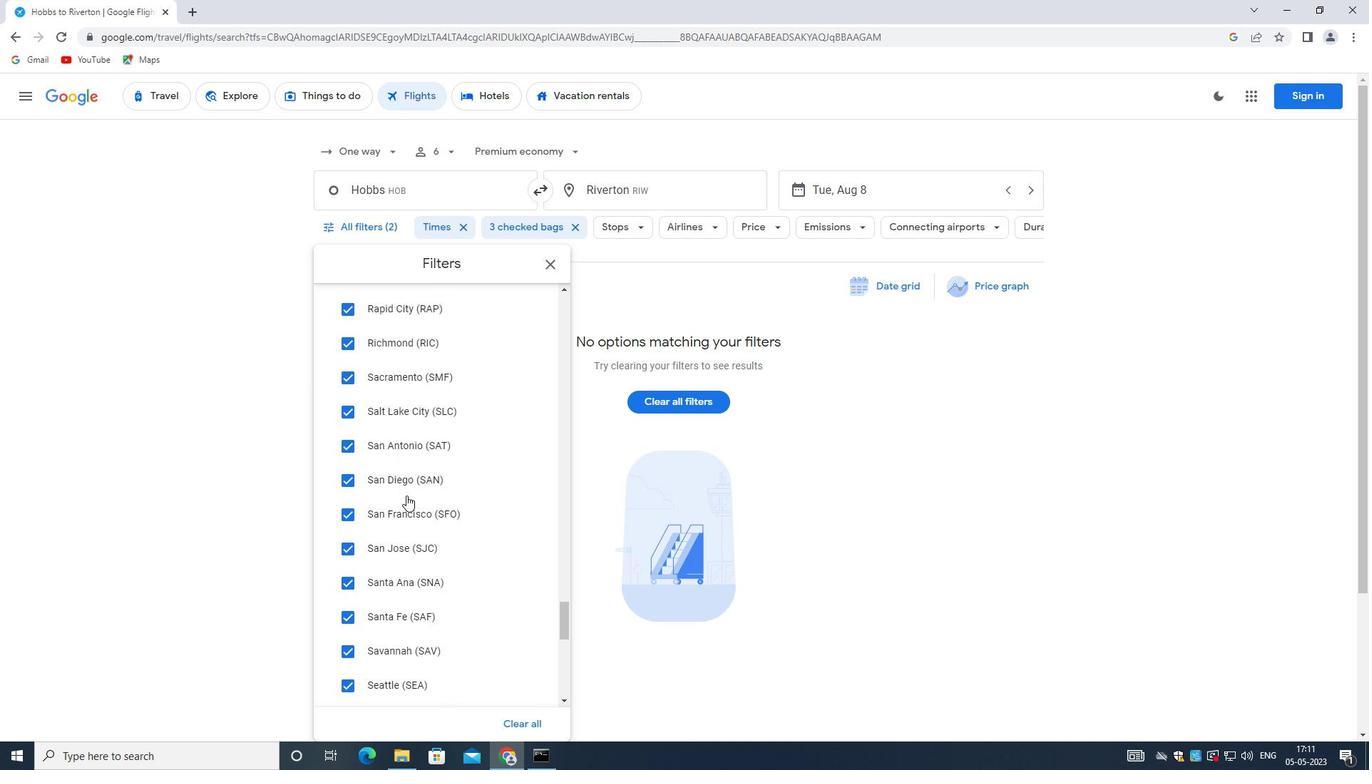 
Action: Mouse scrolled (405, 494) with delta (0, 0)
Screenshot: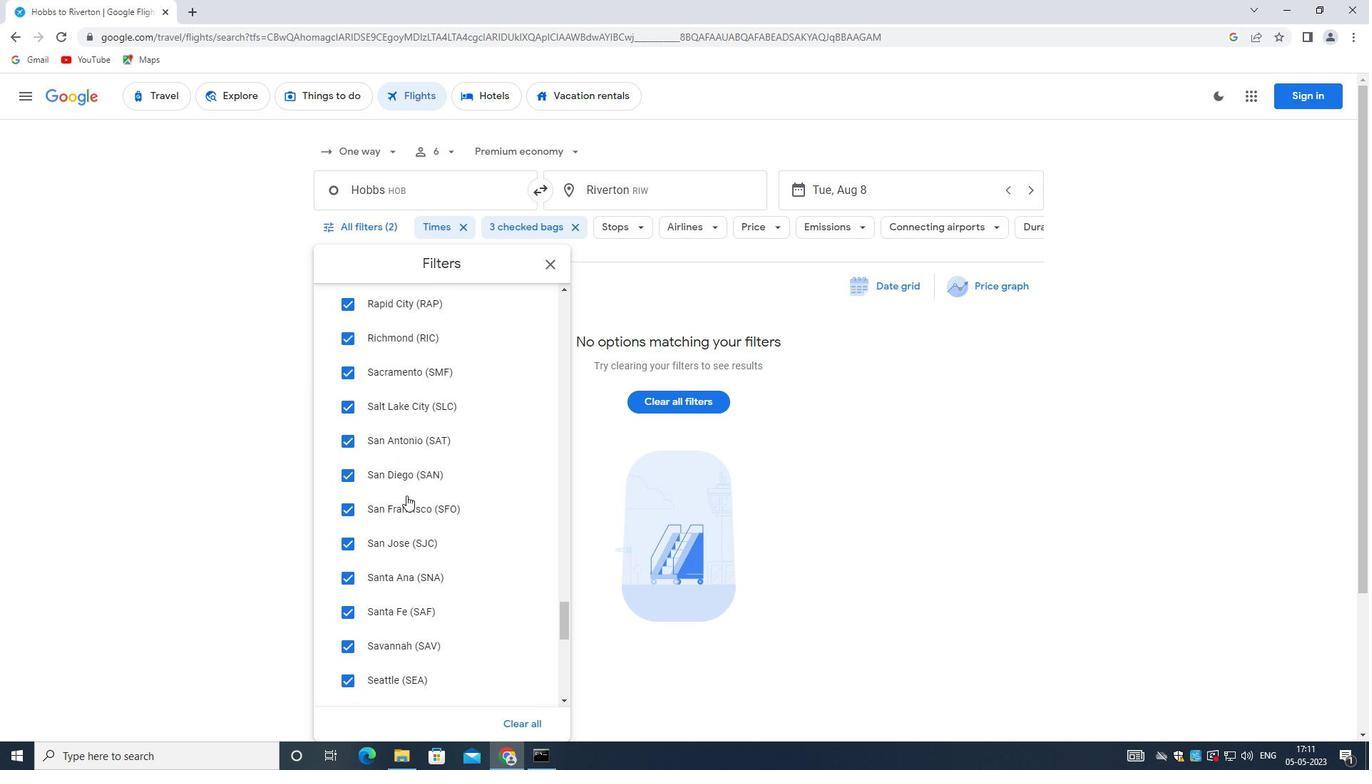 
Action: Mouse moved to (404, 493)
Screenshot: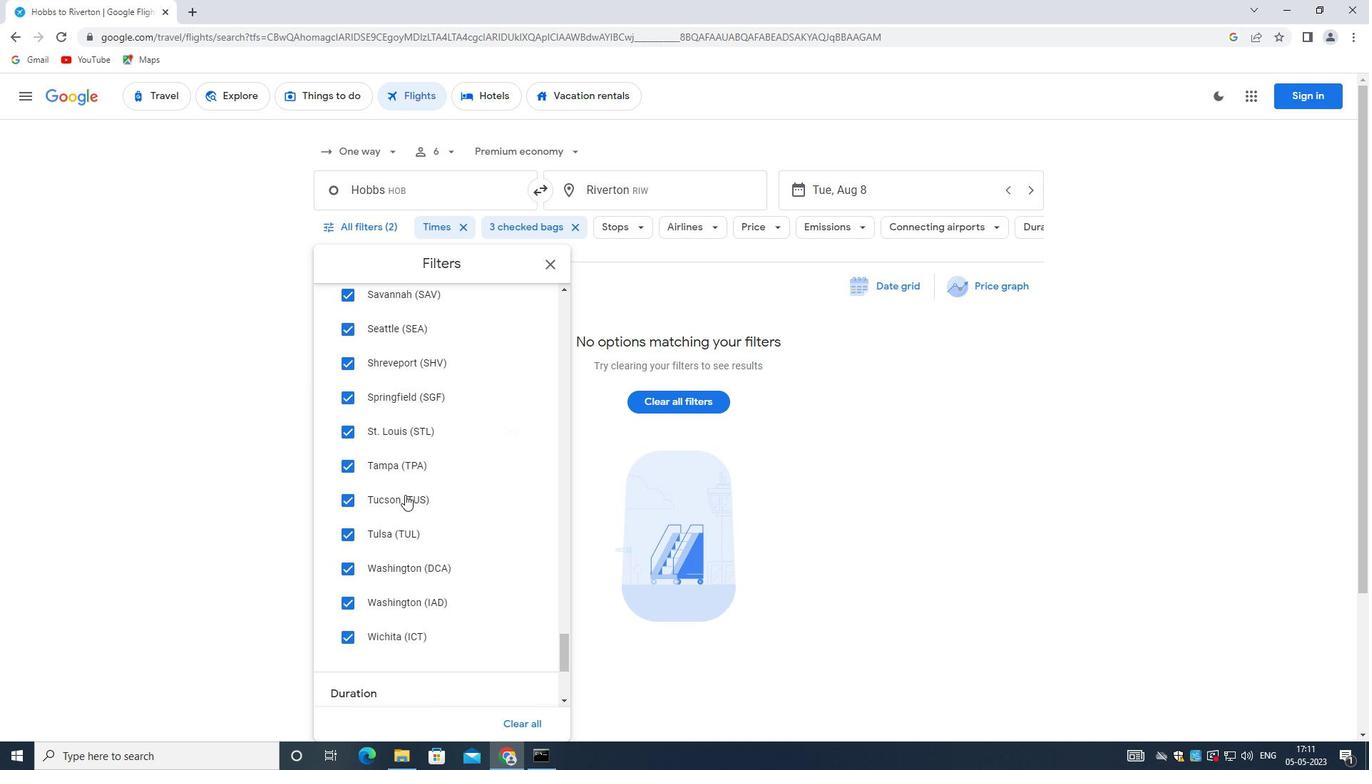 
Action: Mouse scrolled (405, 494) with delta (0, 0)
Screenshot: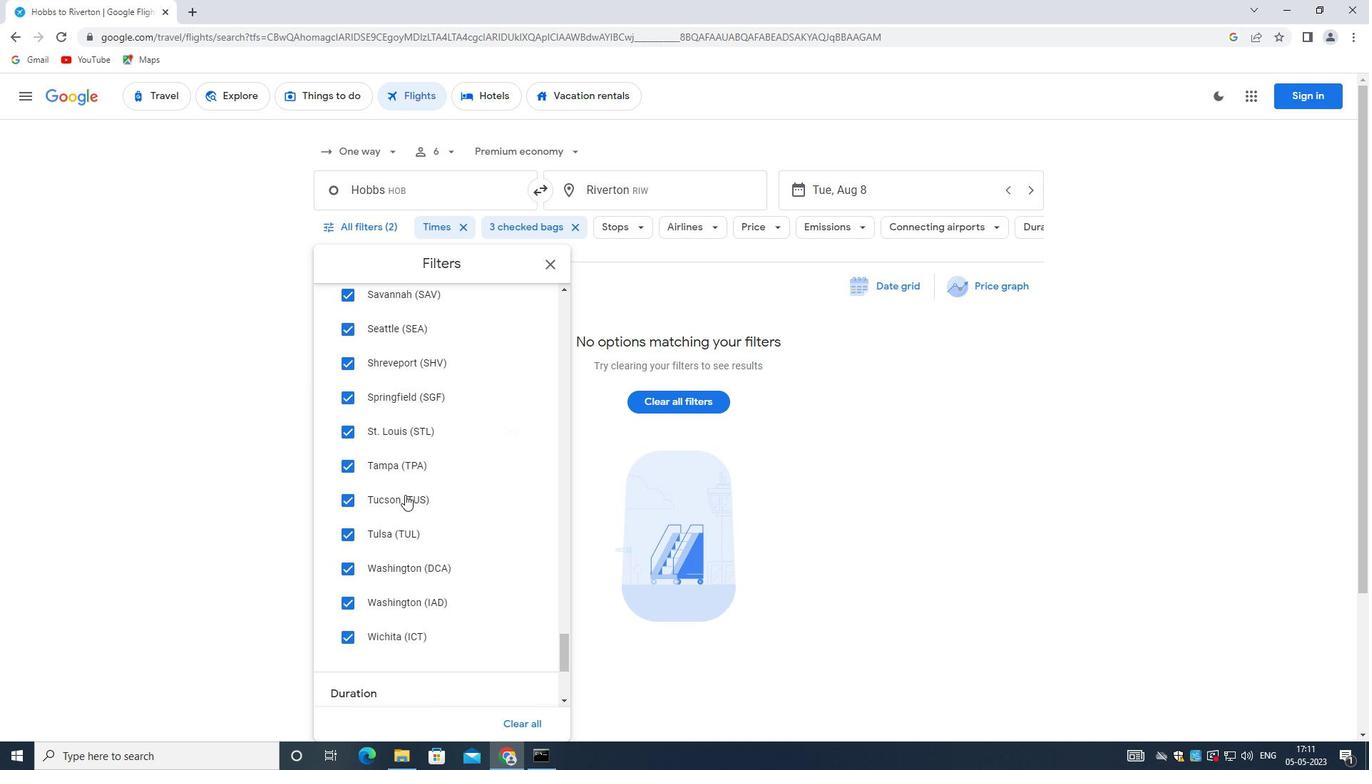 
Action: Mouse scrolled (405, 494) with delta (0, 0)
Screenshot: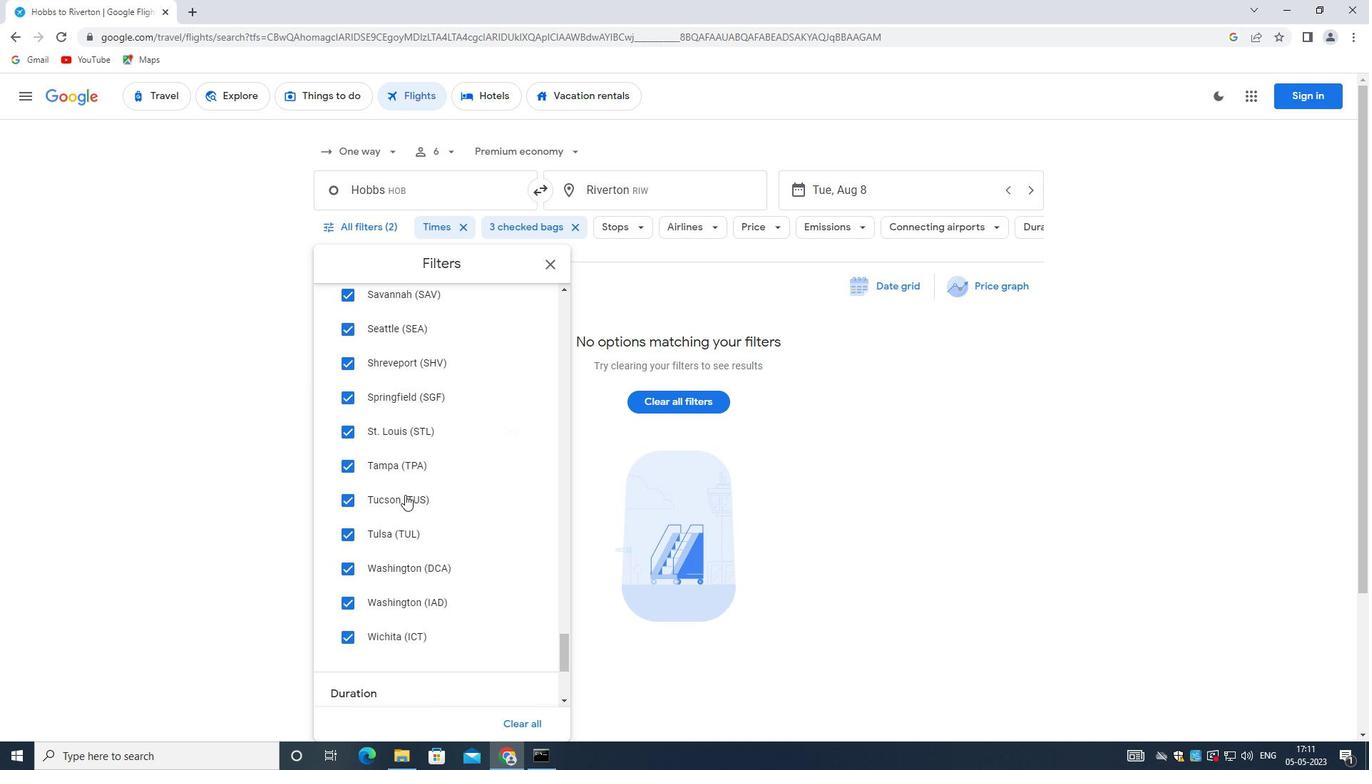 
Action: Mouse scrolled (405, 494) with delta (0, 0)
Screenshot: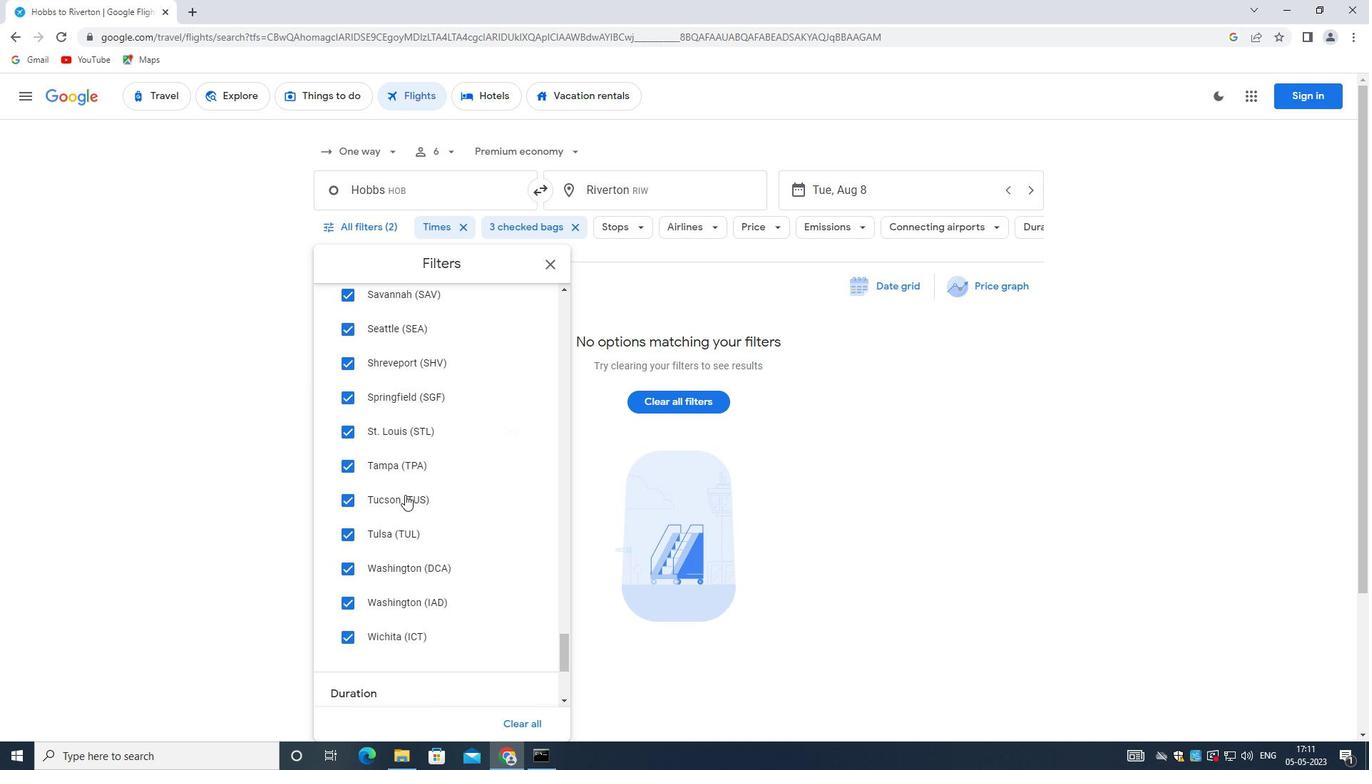 
Action: Mouse scrolled (405, 494) with delta (0, 0)
Screenshot: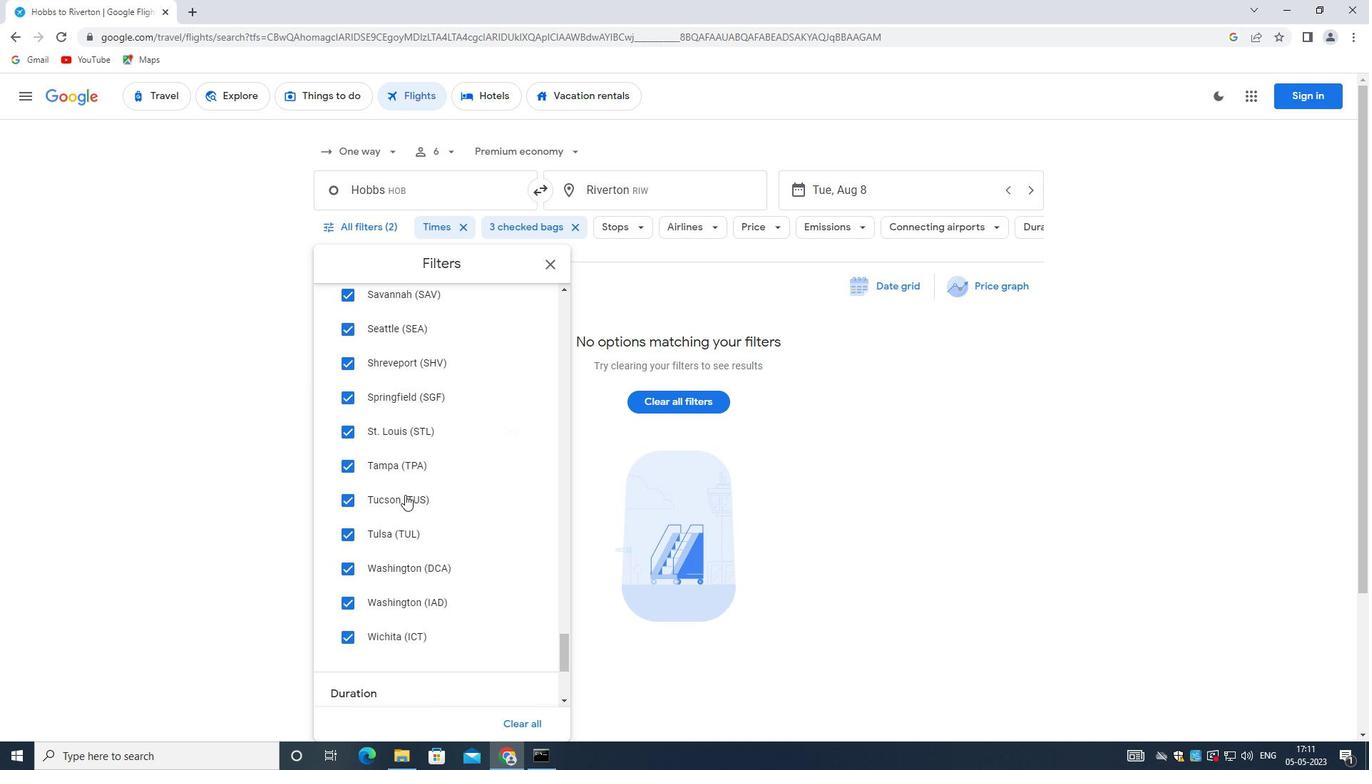 
Action: Mouse scrolled (405, 494) with delta (0, 0)
Screenshot: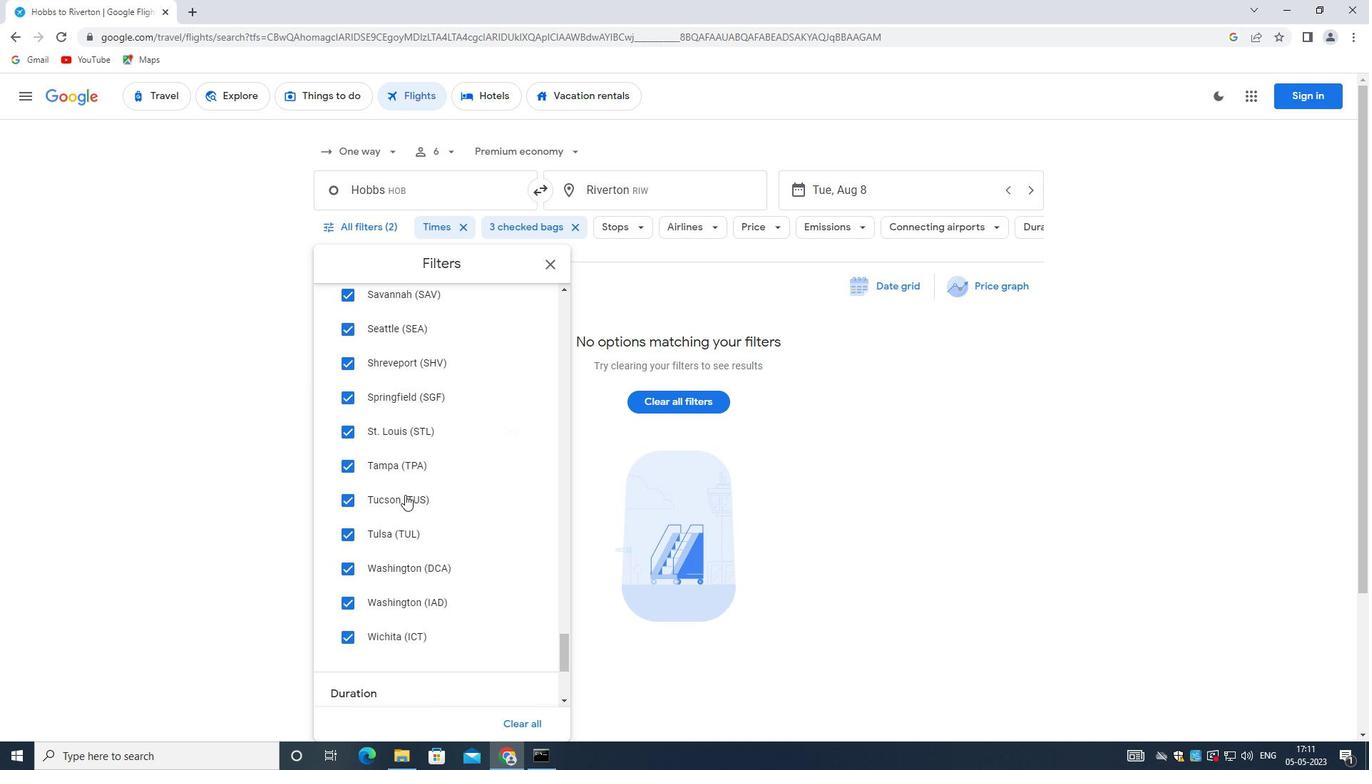 
Action: Mouse moved to (403, 493)
Screenshot: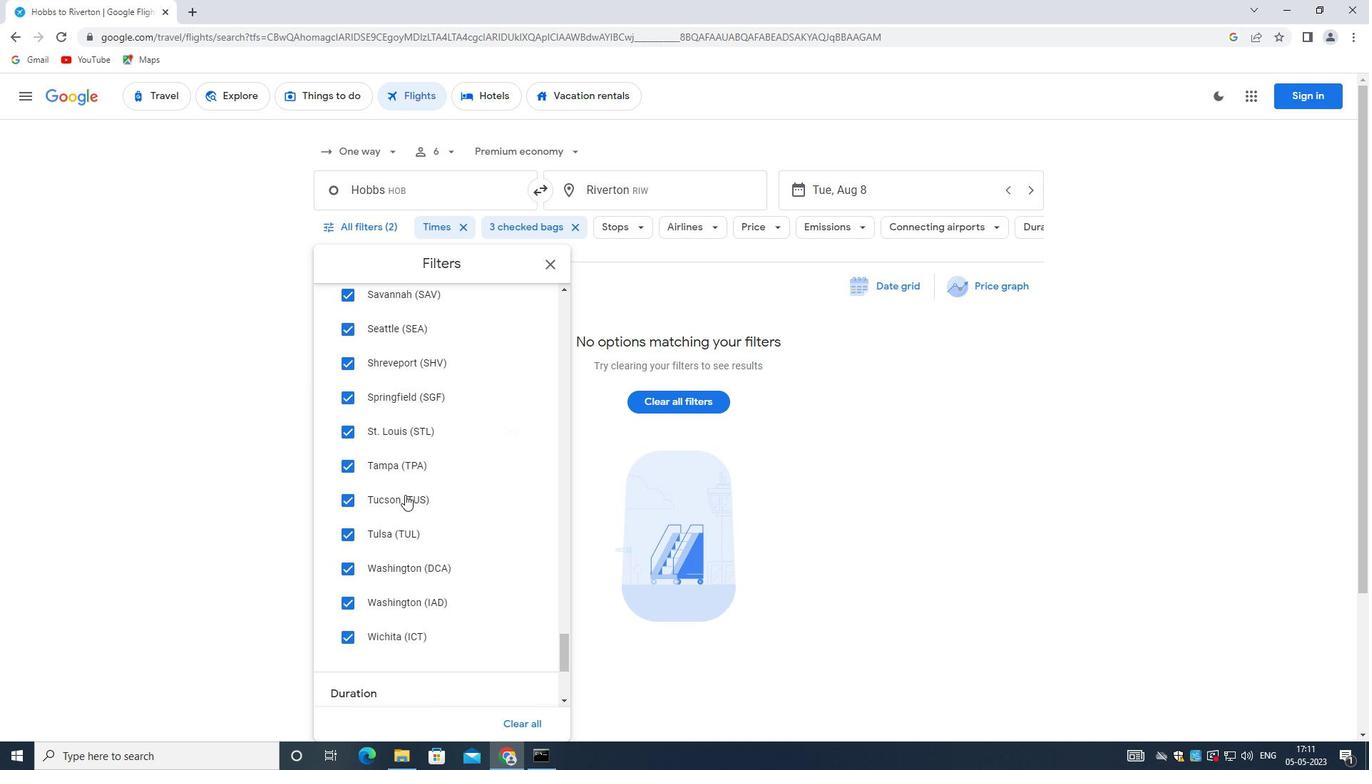 
Action: Mouse scrolled (403, 493) with delta (0, 0)
Screenshot: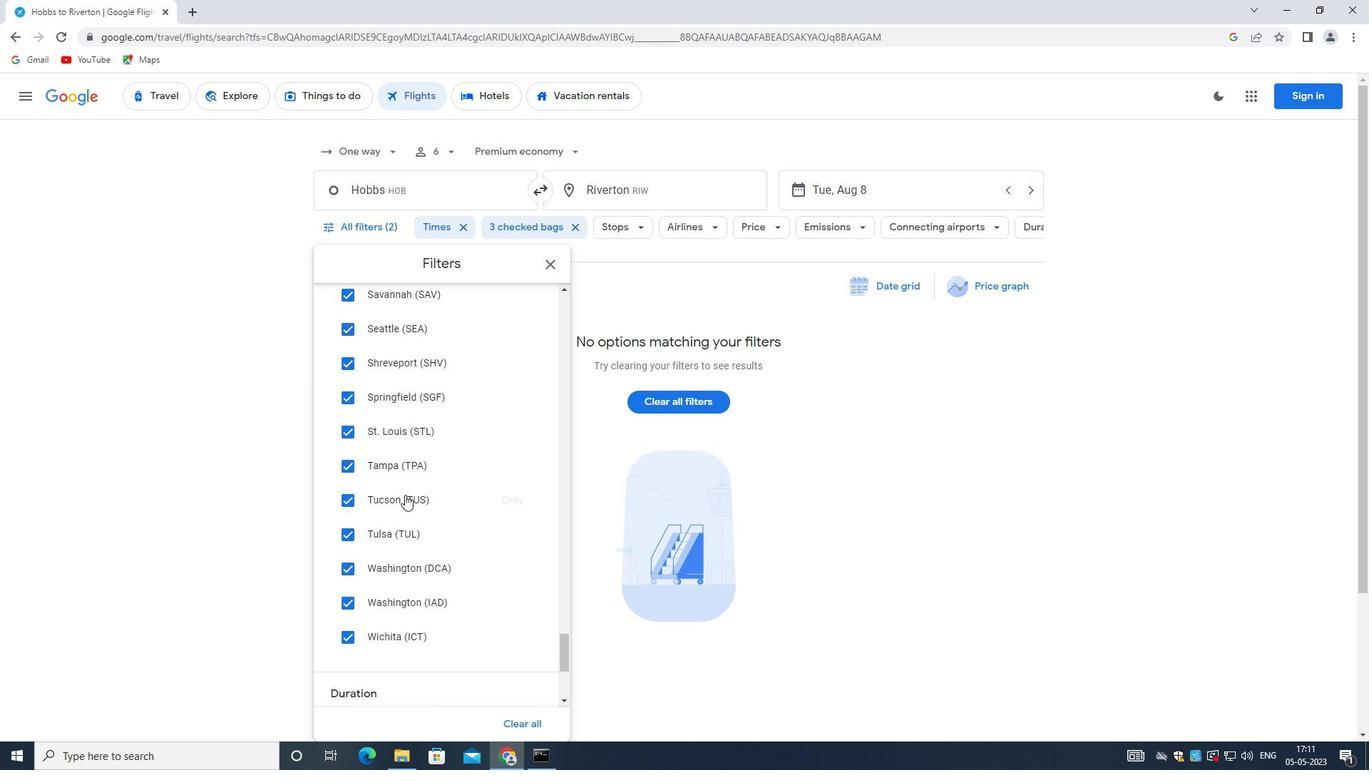 
Action: Mouse scrolled (403, 493) with delta (0, 0)
Screenshot: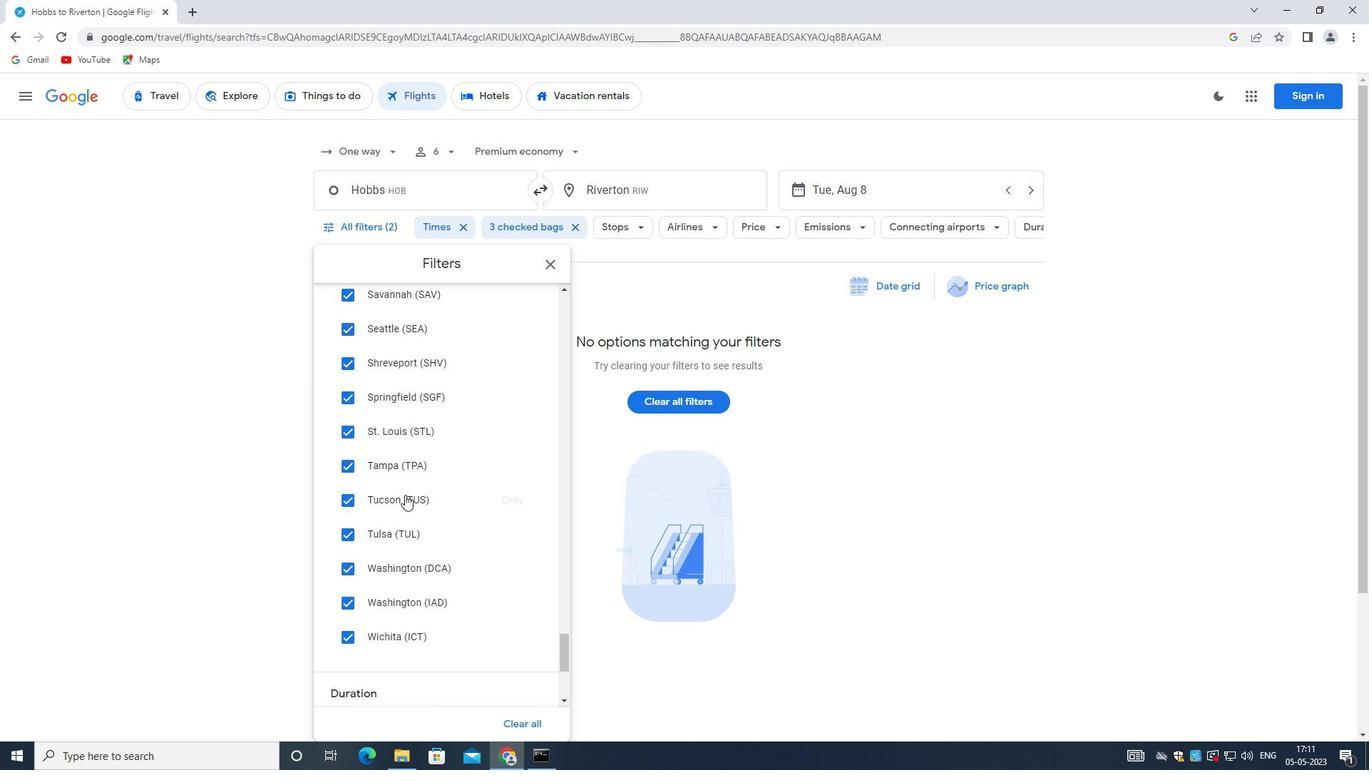 
Action: Mouse scrolled (403, 493) with delta (0, 0)
Screenshot: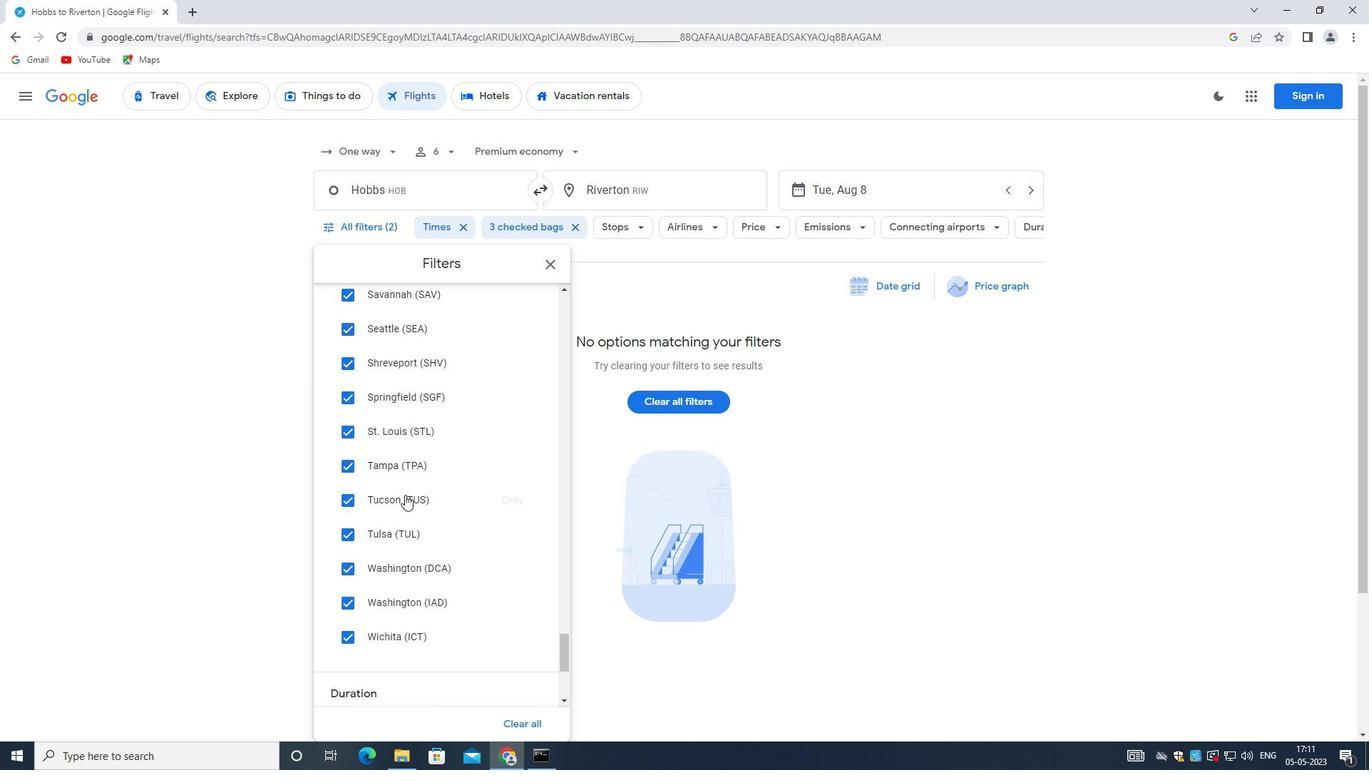 
Action: Mouse scrolled (403, 493) with delta (0, 0)
Screenshot: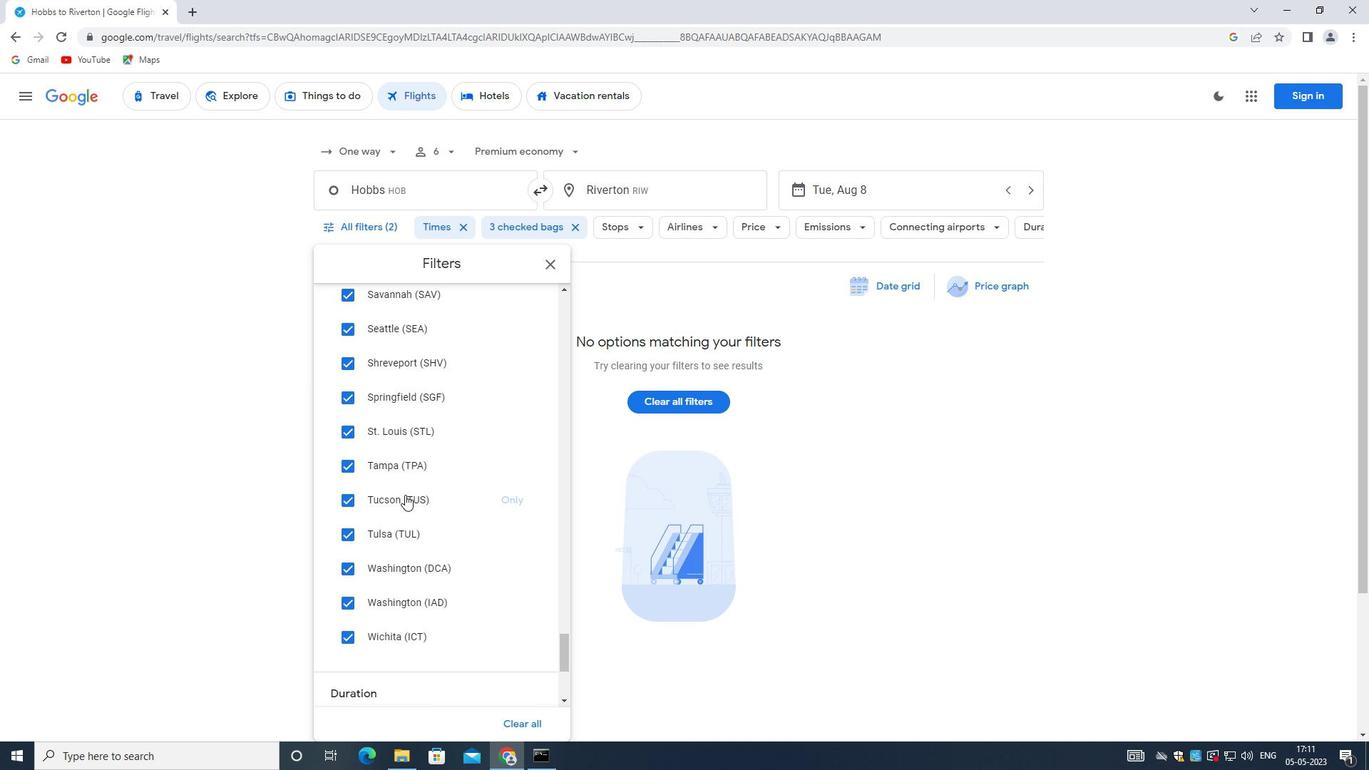 
Action: Mouse scrolled (403, 493) with delta (0, 0)
Screenshot: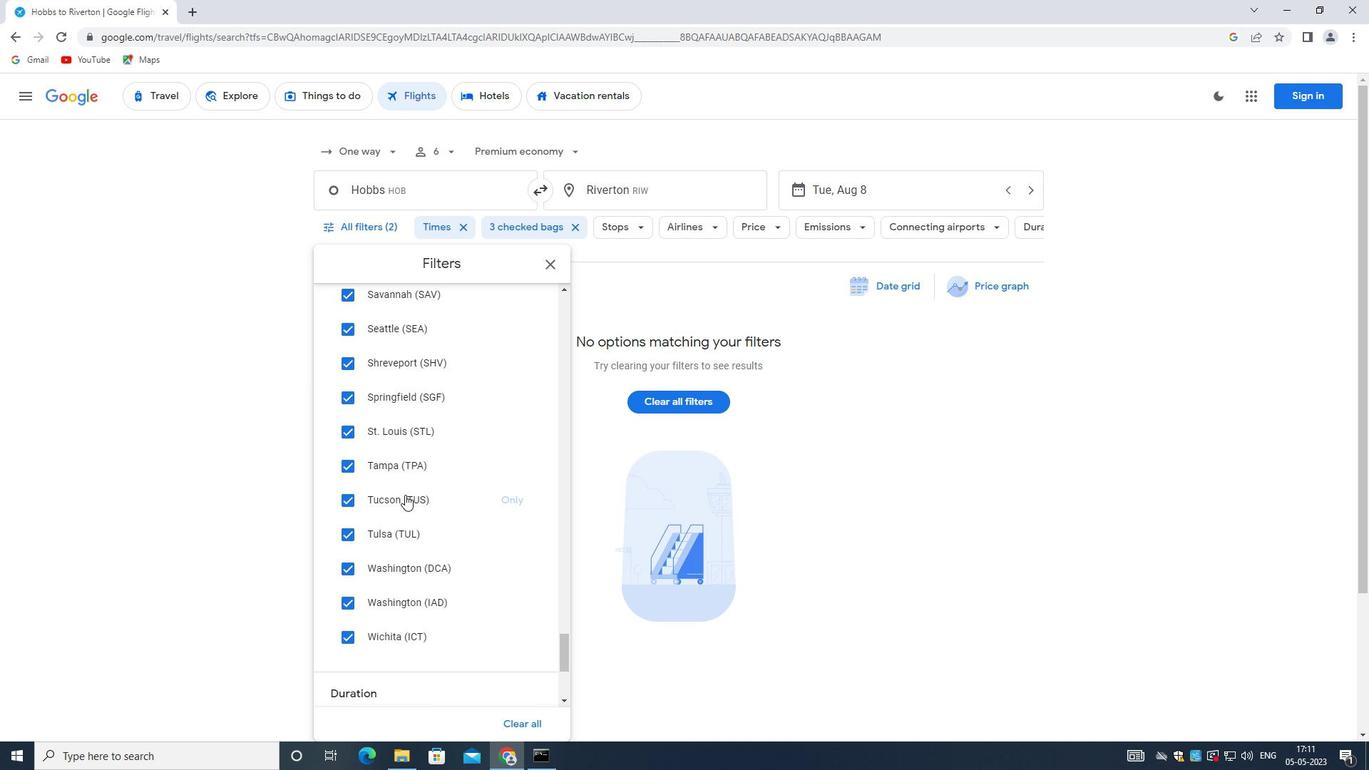 
Action: Mouse moved to (403, 493)
Screenshot: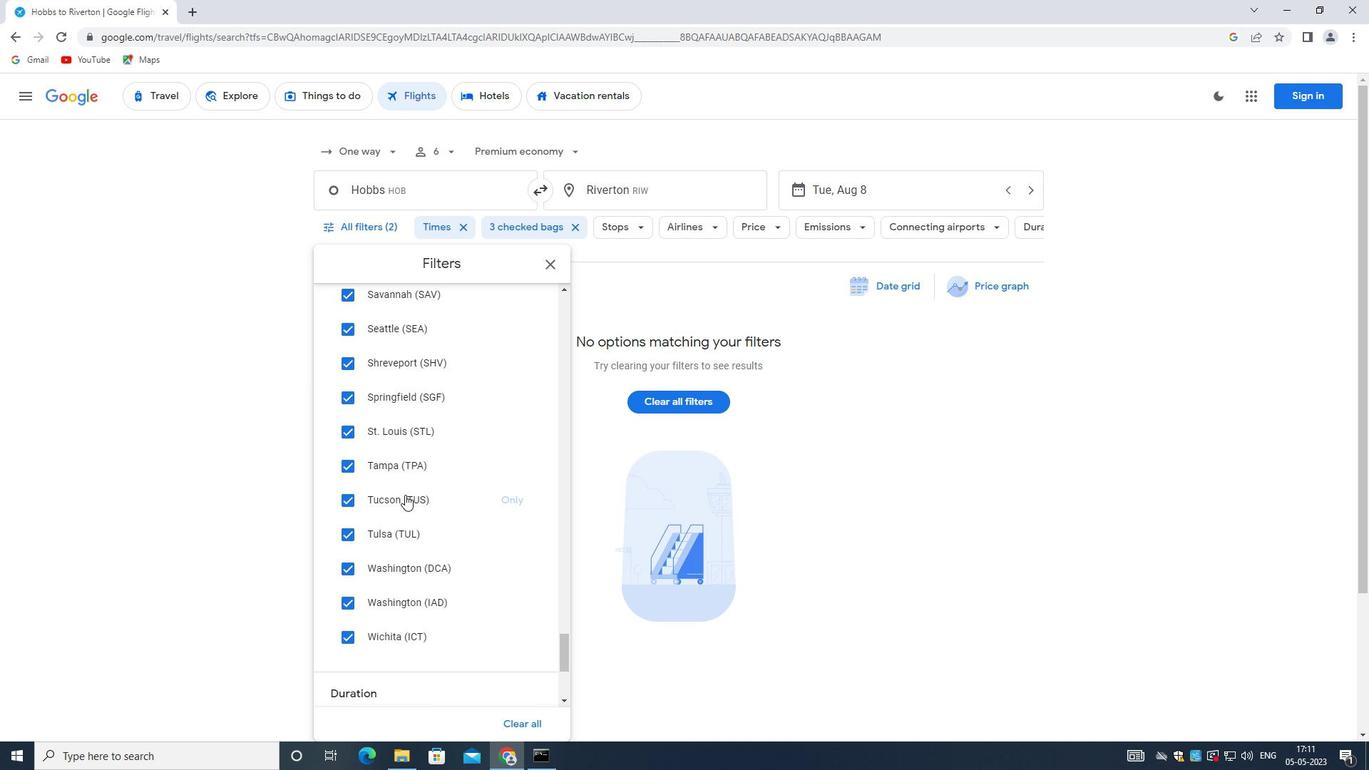 
Action: Mouse scrolled (403, 492) with delta (0, 0)
Screenshot: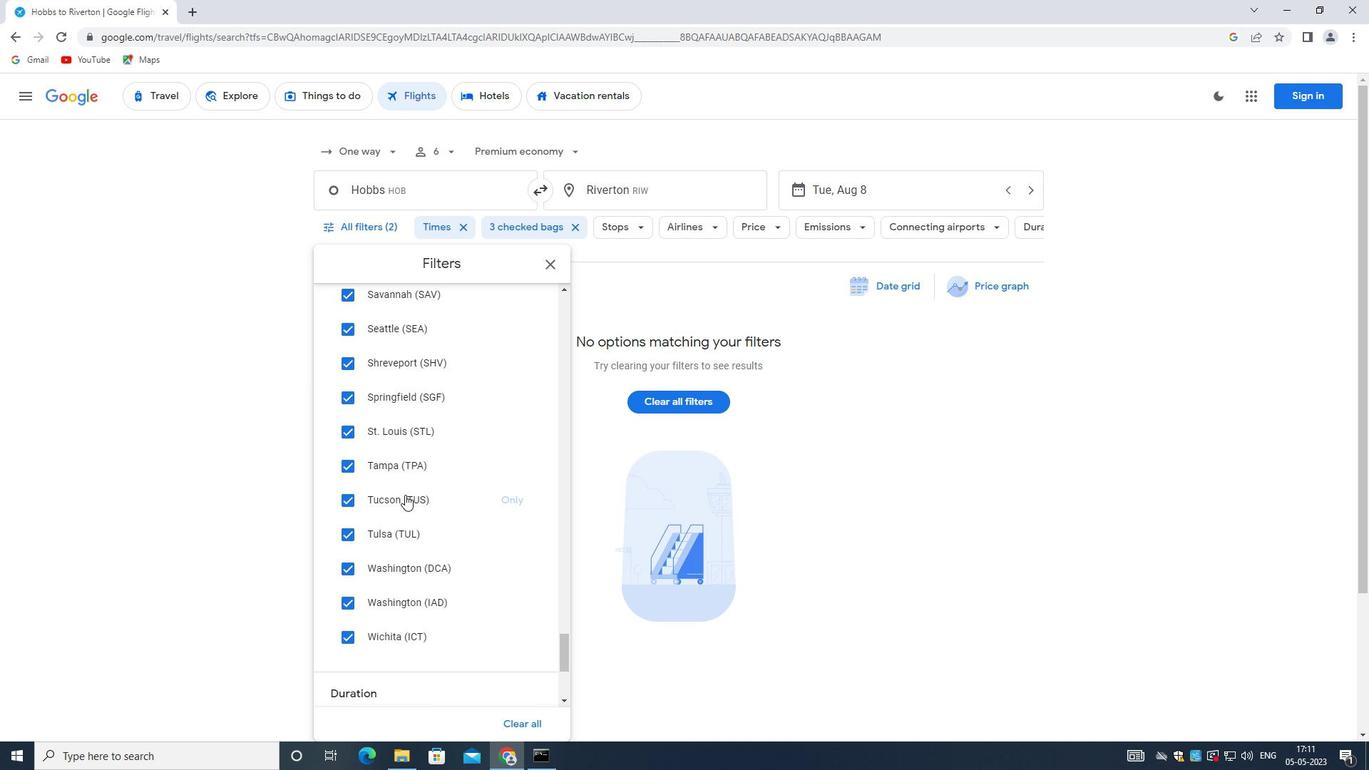 
Action: Mouse moved to (400, 493)
Screenshot: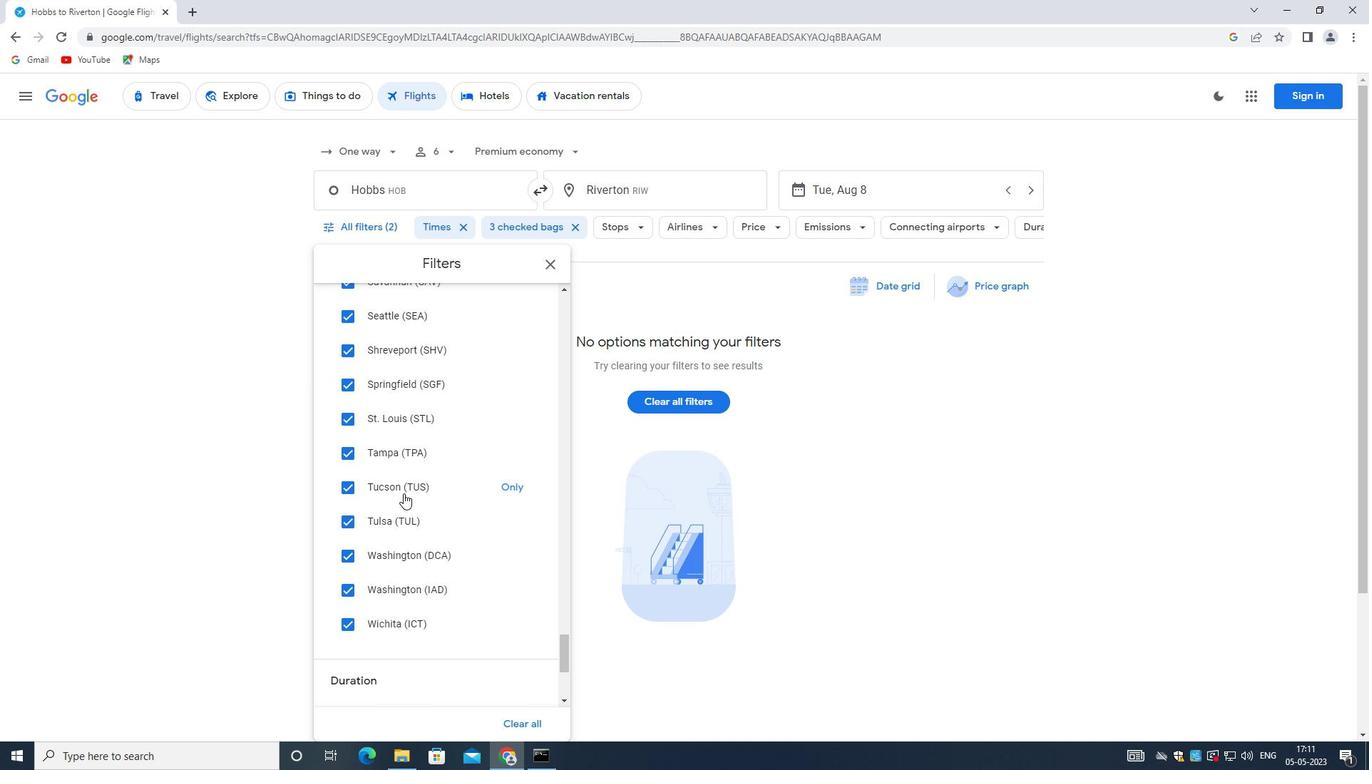 
Action: Mouse scrolled (400, 492) with delta (0, 0)
Screenshot: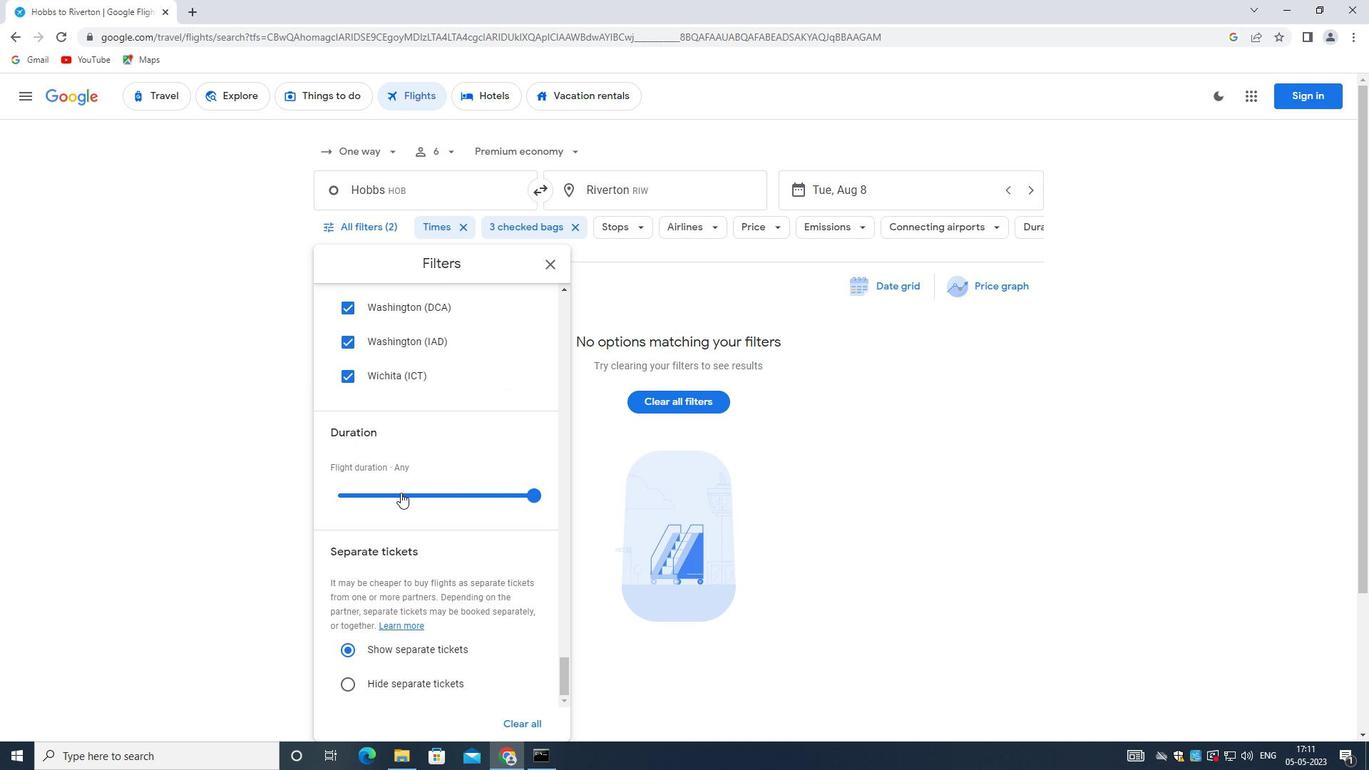 
Action: Mouse scrolled (400, 492) with delta (0, 0)
Screenshot: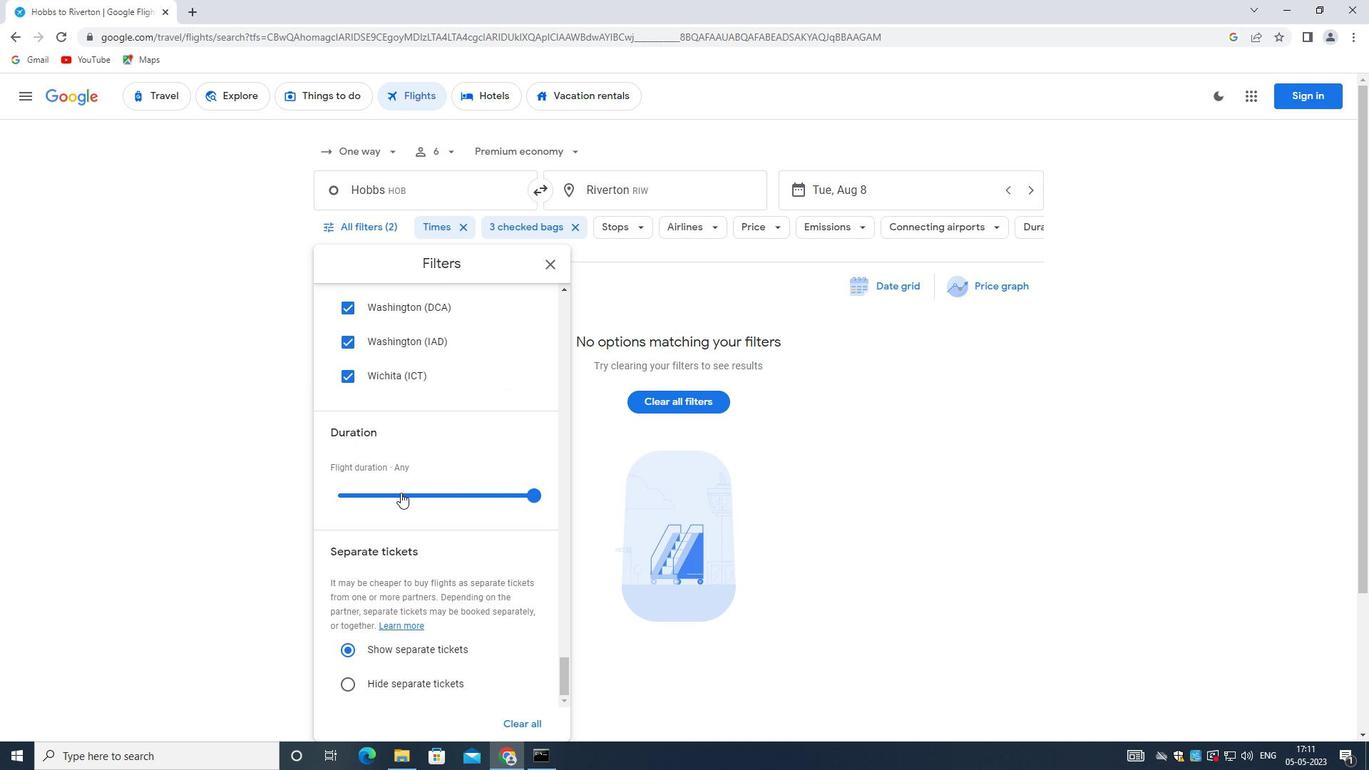 
Action: Mouse scrolled (400, 492) with delta (0, 0)
Screenshot: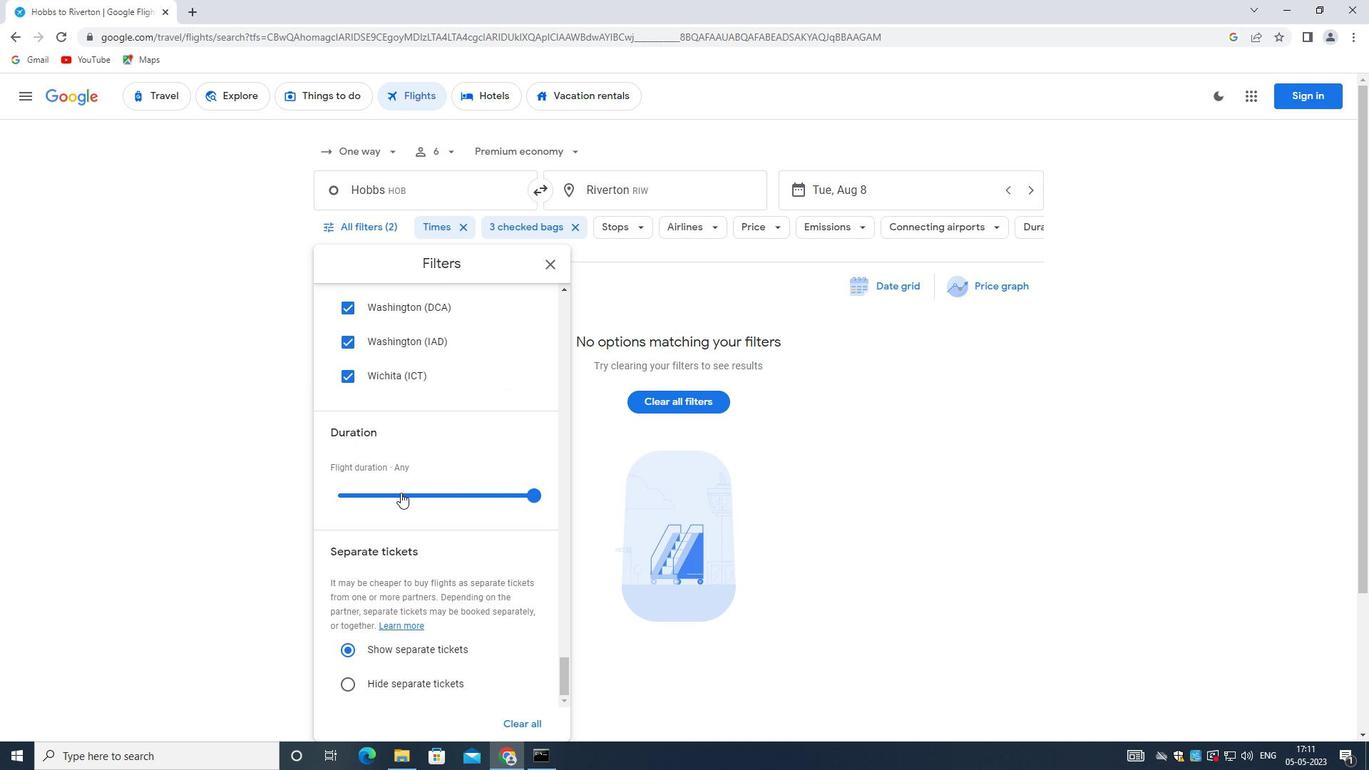 
Action: Mouse scrolled (400, 492) with delta (0, 0)
Screenshot: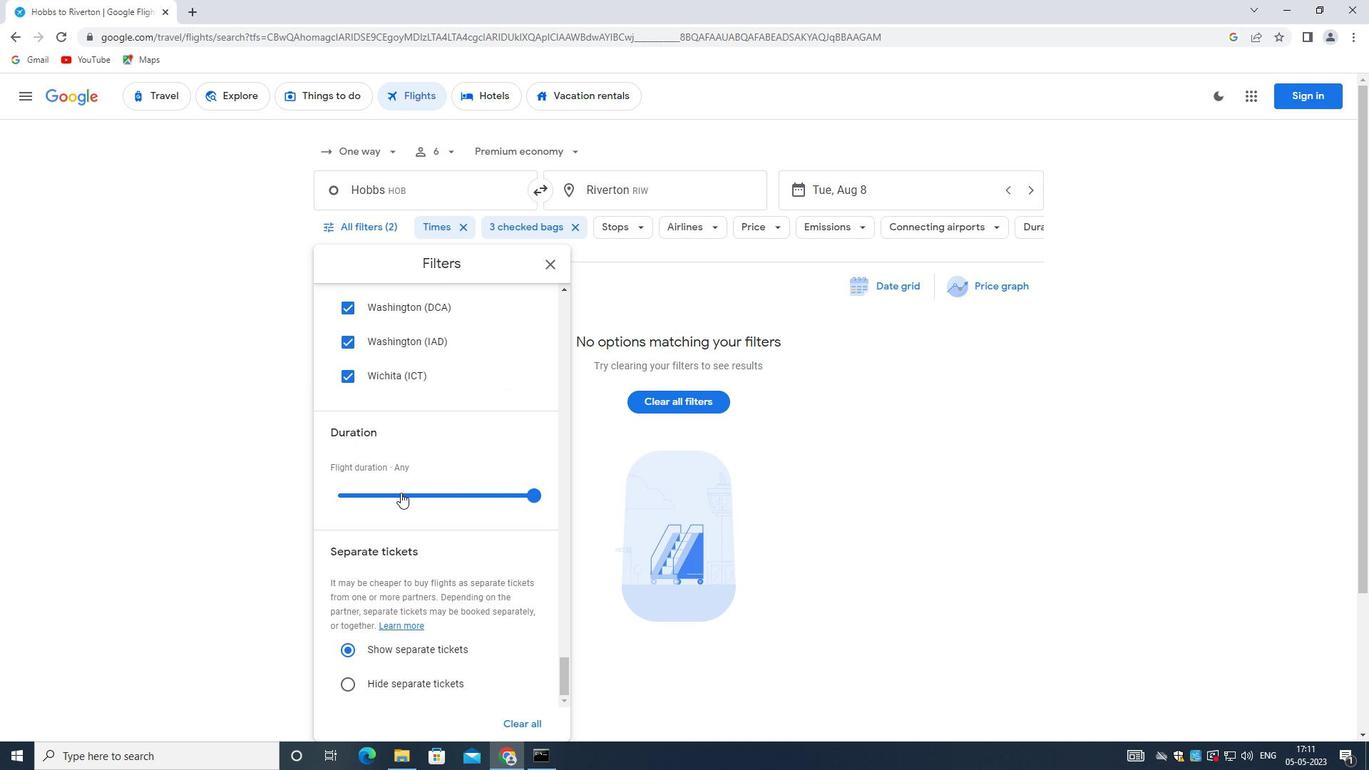 
Action: Mouse scrolled (400, 492) with delta (0, 0)
Screenshot: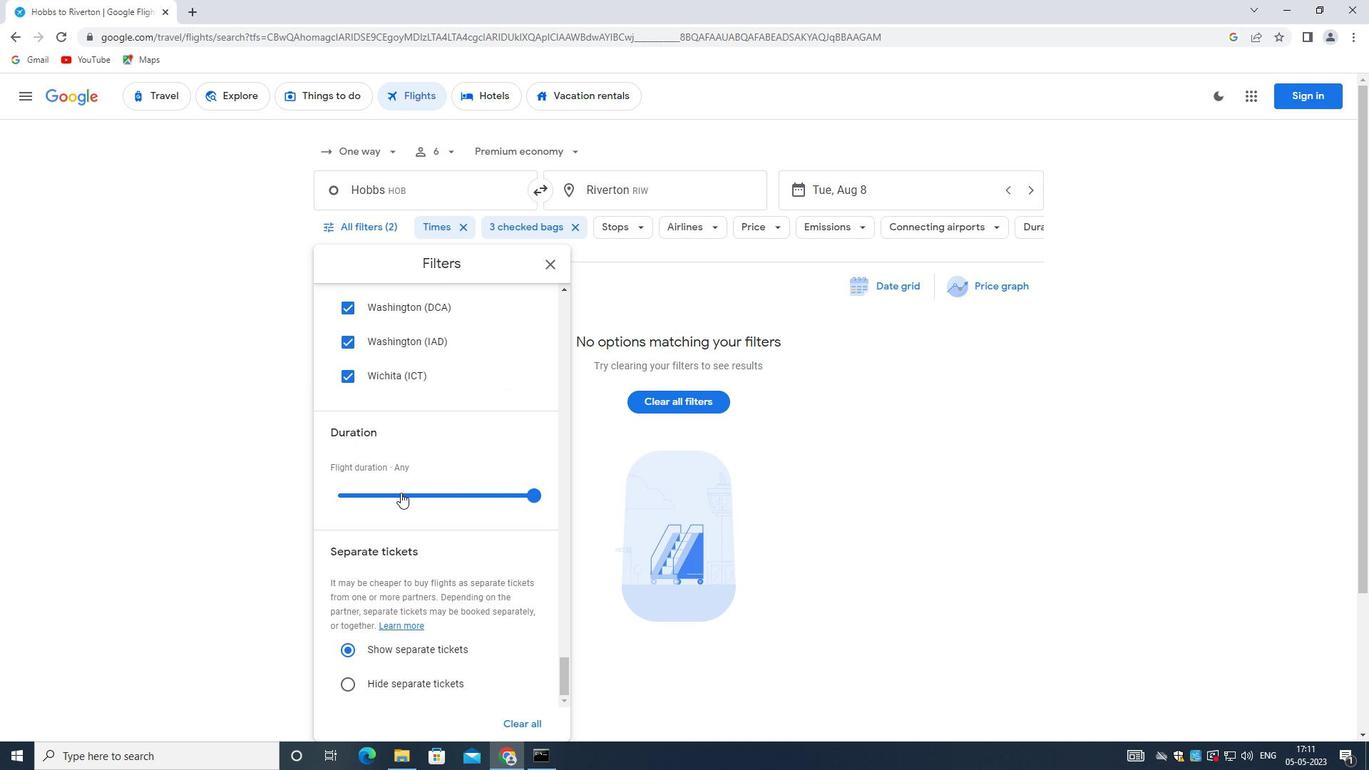 
Action: Mouse scrolled (400, 492) with delta (0, 0)
Screenshot: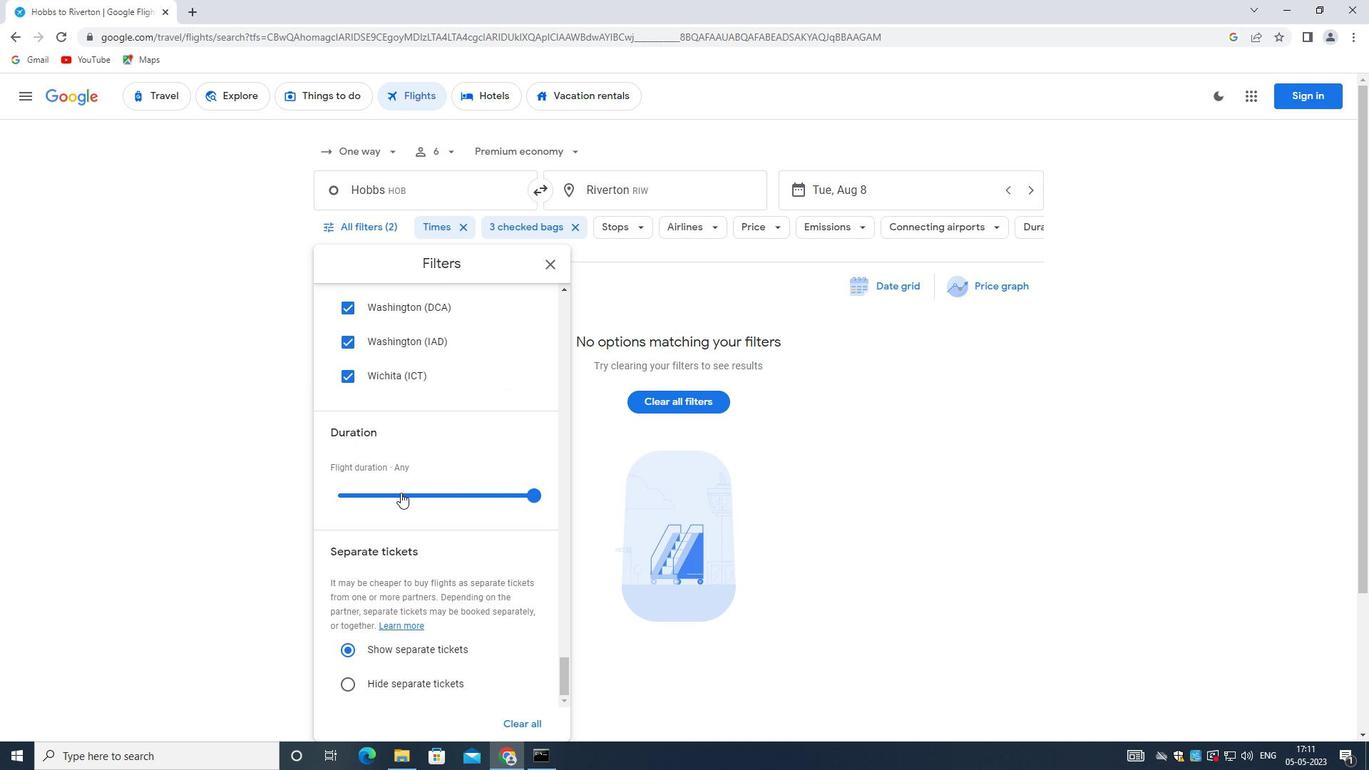 
